 Task: Create an orange business presentation with infographic elements.
Action: Mouse moved to (715, 108)
Screenshot: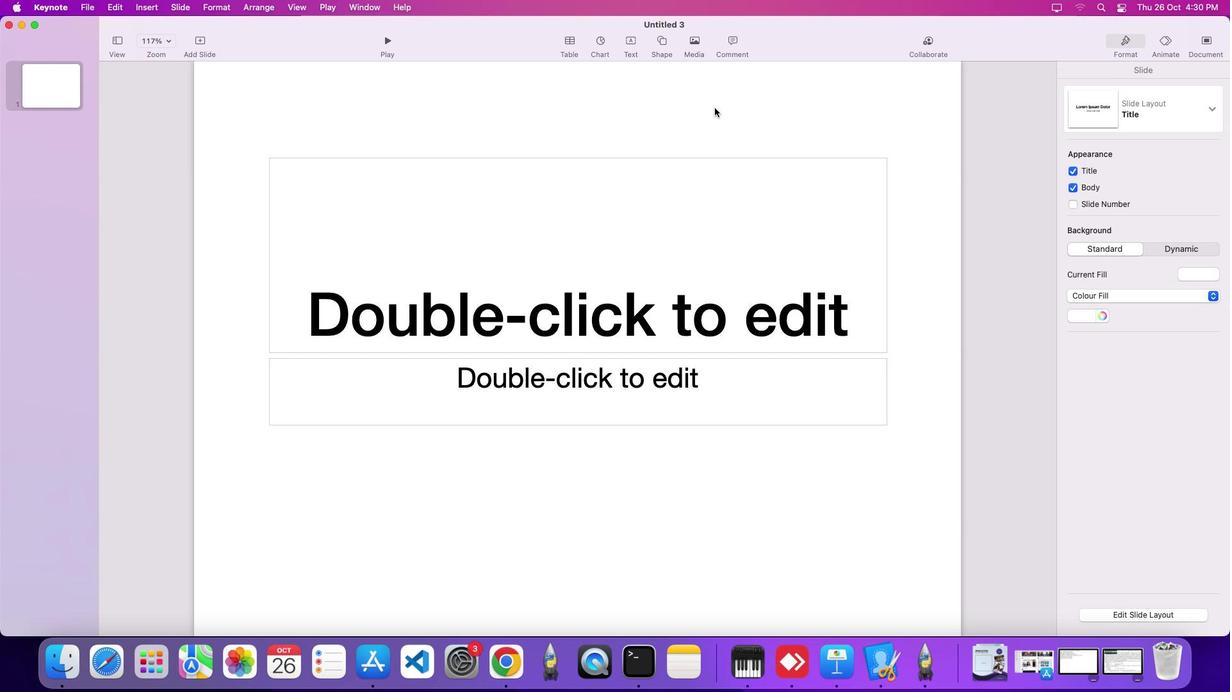 
Action: Mouse pressed left at (715, 108)
Screenshot: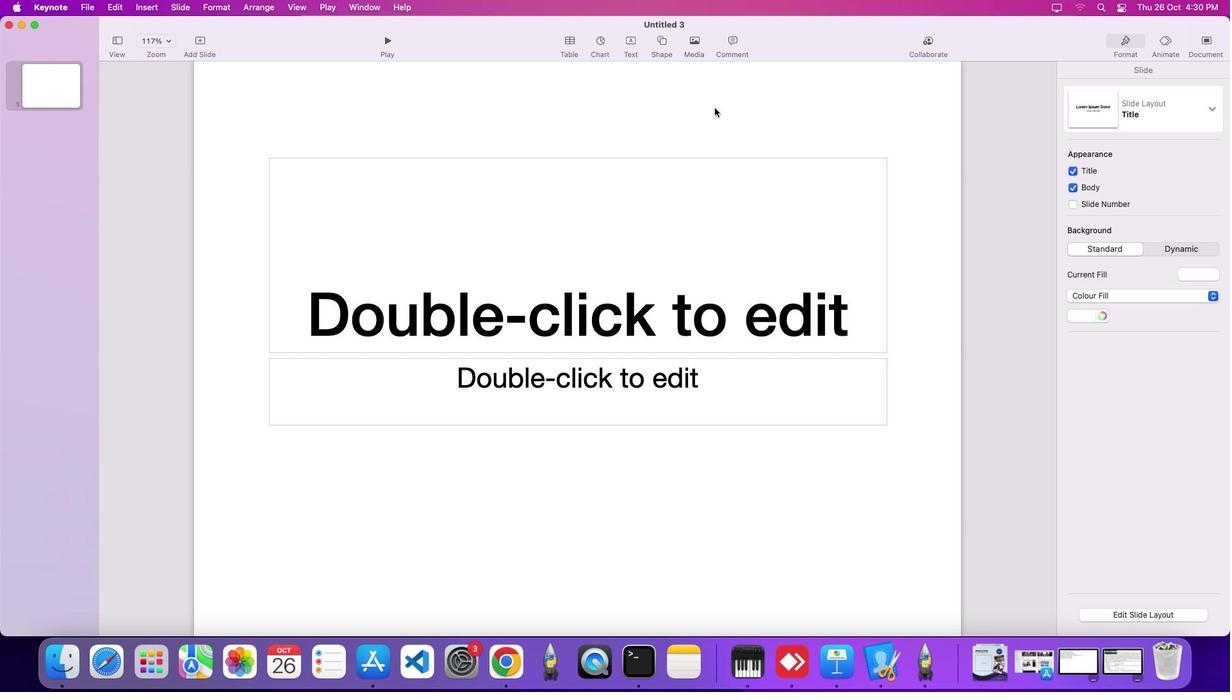 
Action: Mouse moved to (582, 437)
Screenshot: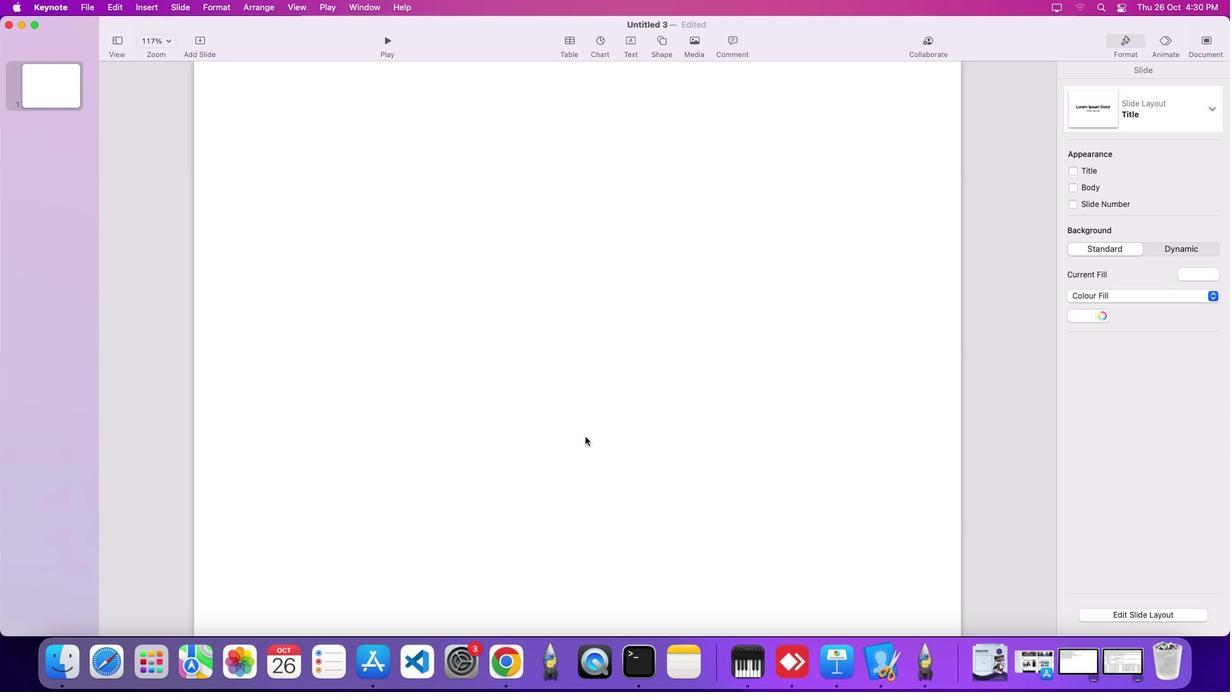 
Action: Key pressed Key.delete
Screenshot: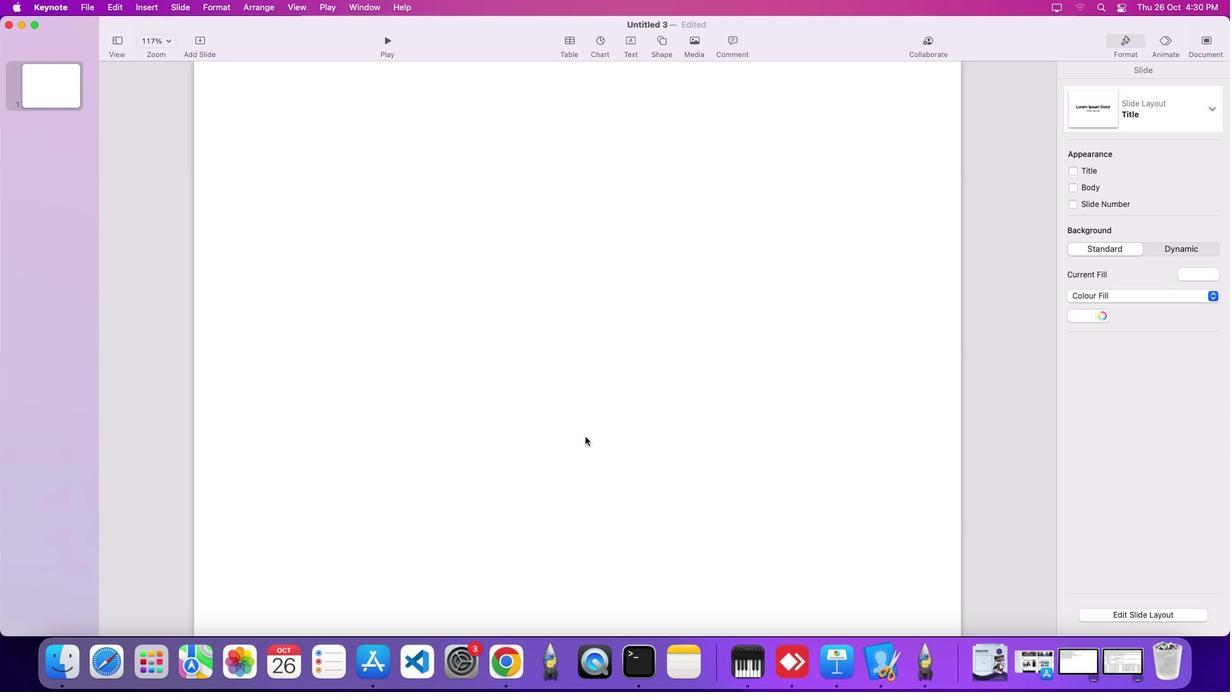 
Action: Mouse moved to (612, 433)
Screenshot: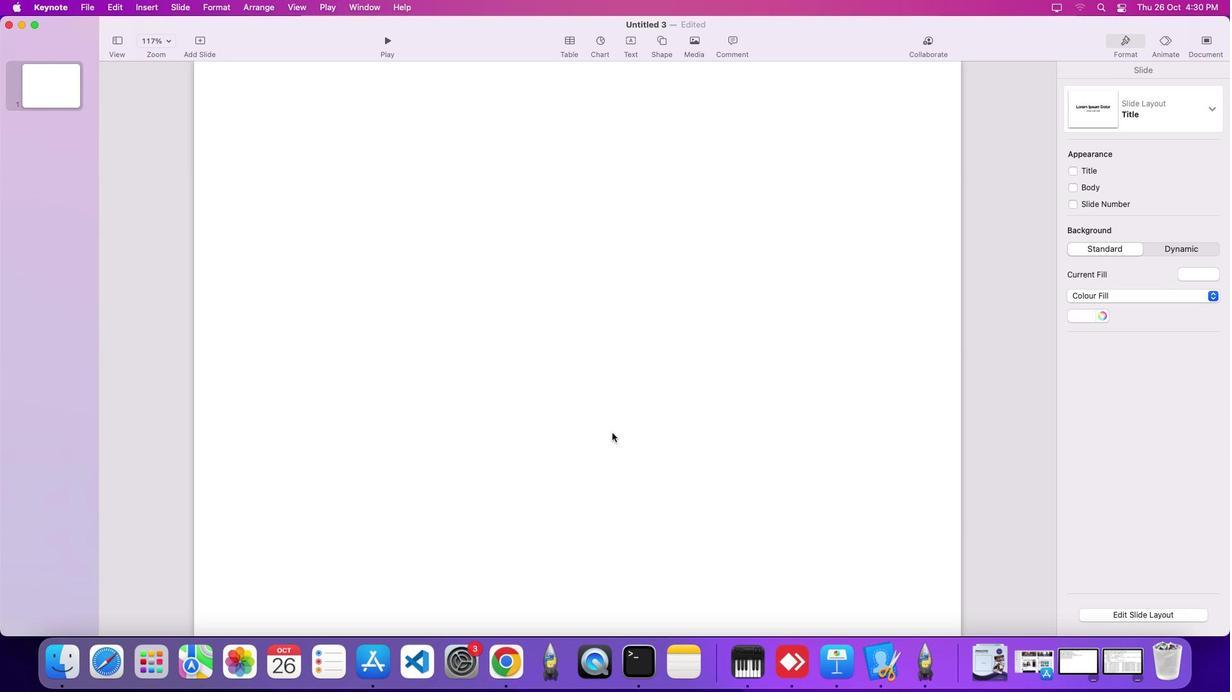 
Action: Mouse pressed left at (612, 433)
Screenshot: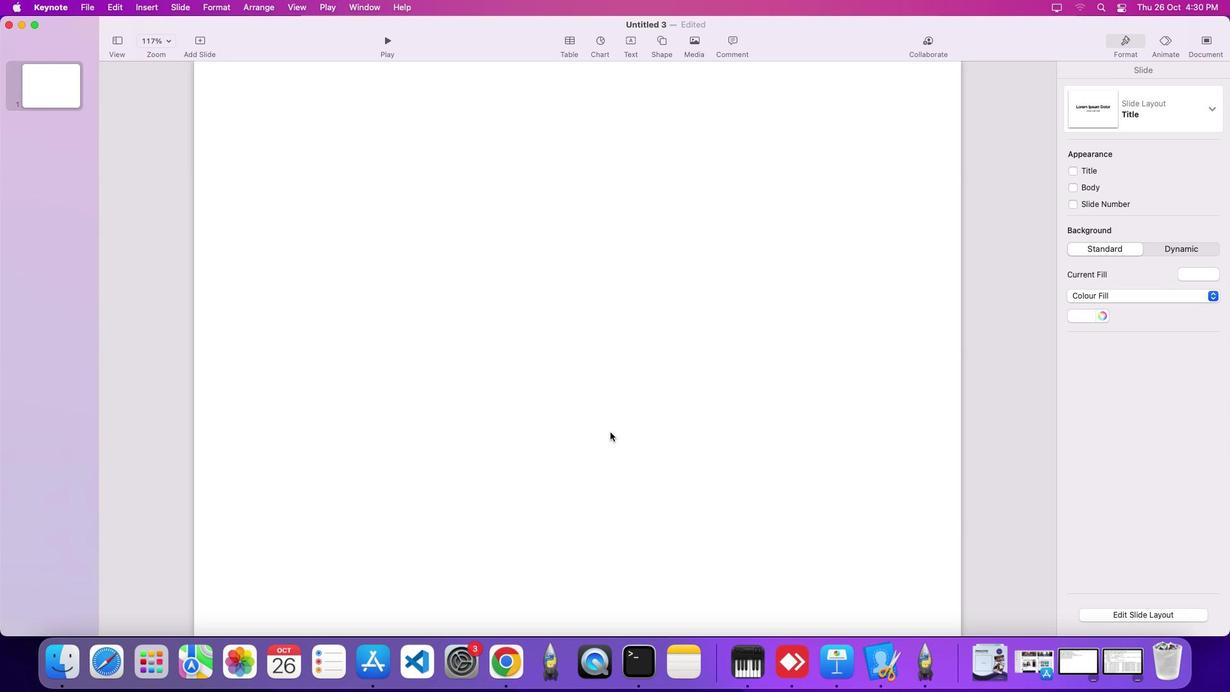 
Action: Mouse moved to (599, 392)
Screenshot: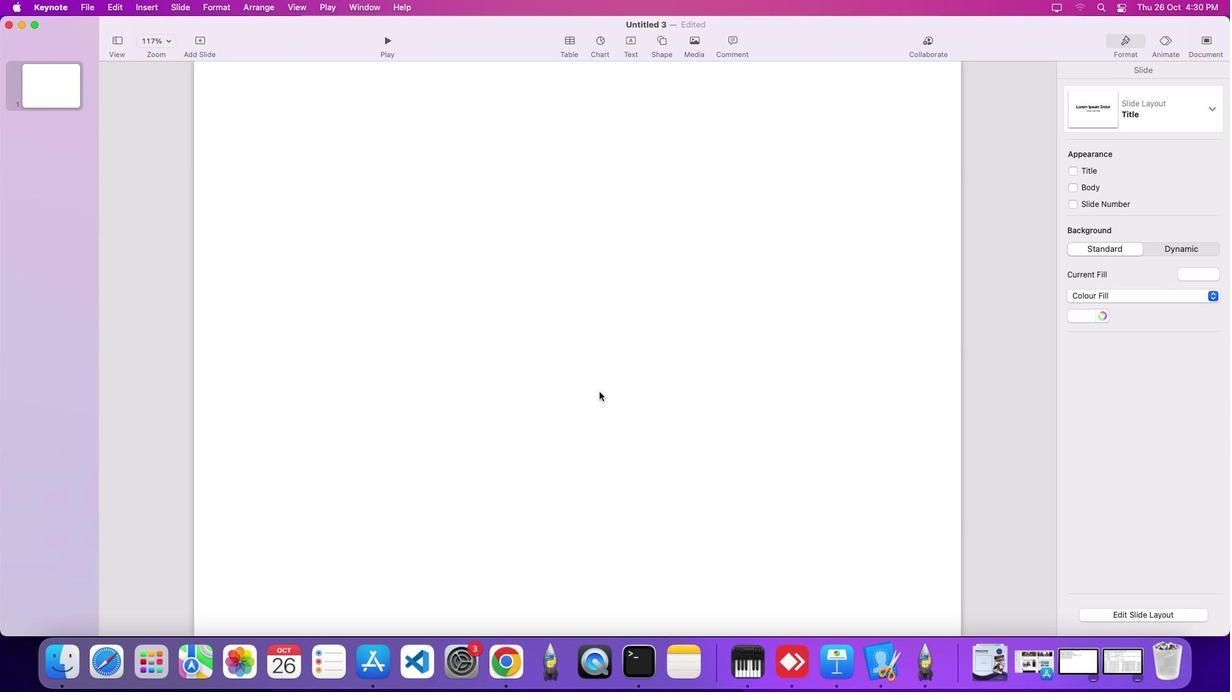 
Action: Mouse pressed left at (599, 392)
Screenshot: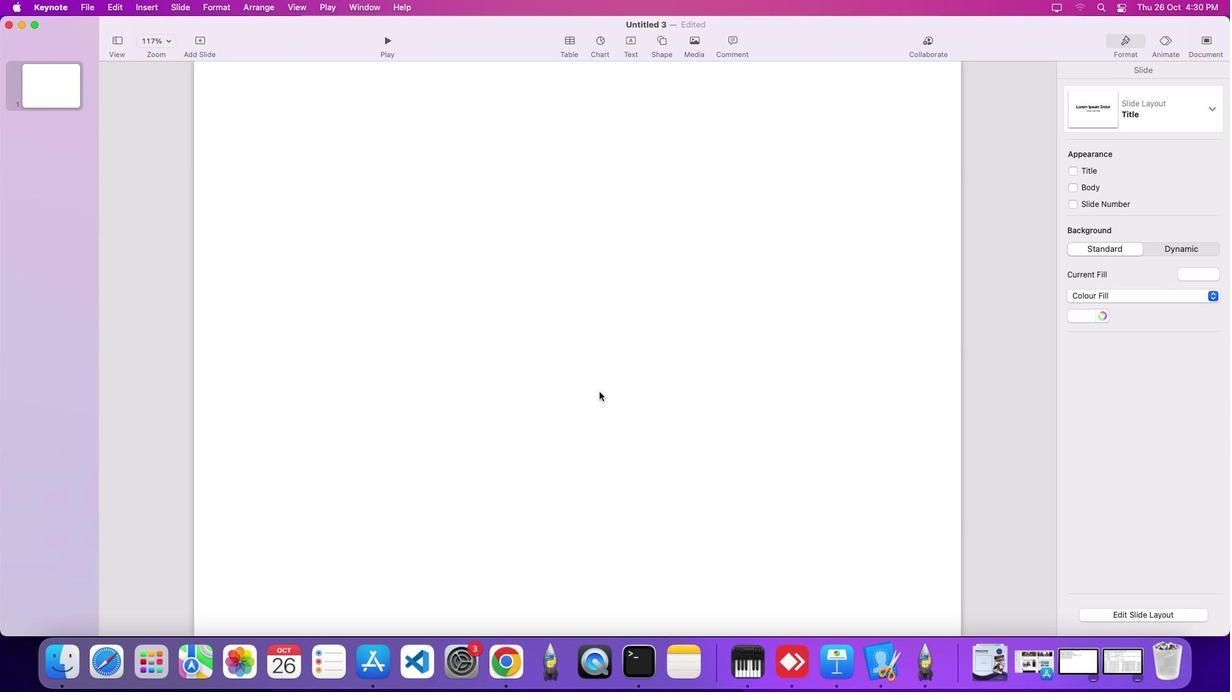 
Action: Mouse moved to (1206, 44)
Screenshot: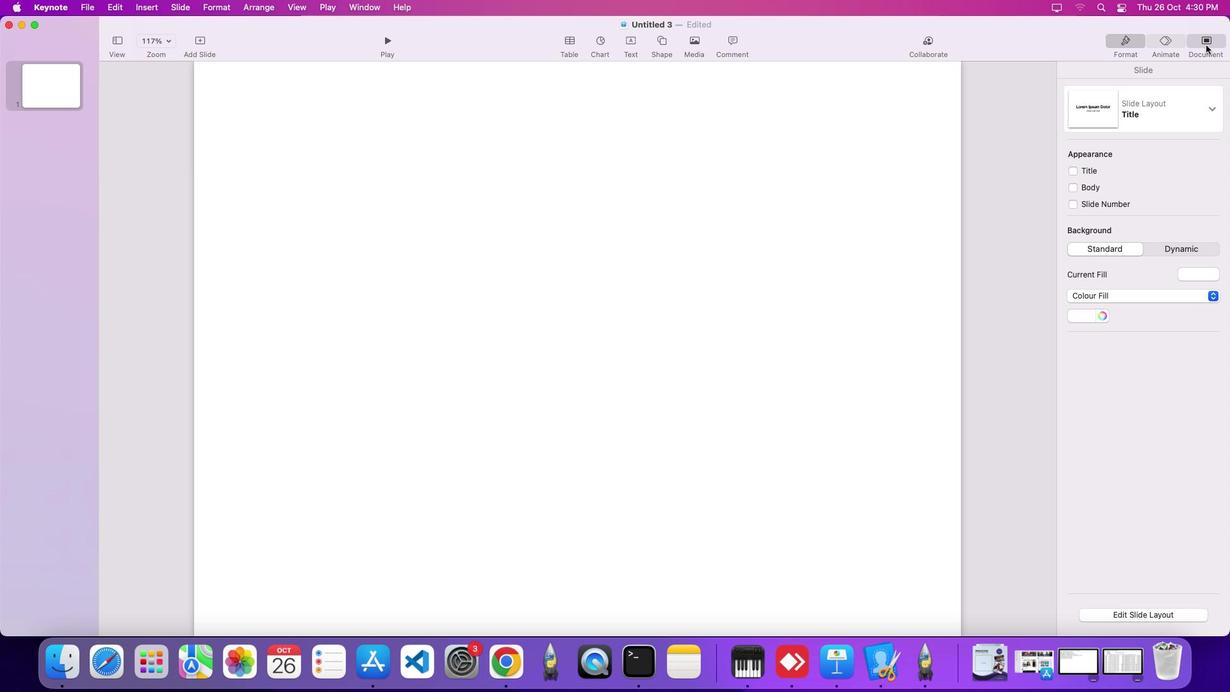 
Action: Mouse pressed left at (1206, 44)
Screenshot: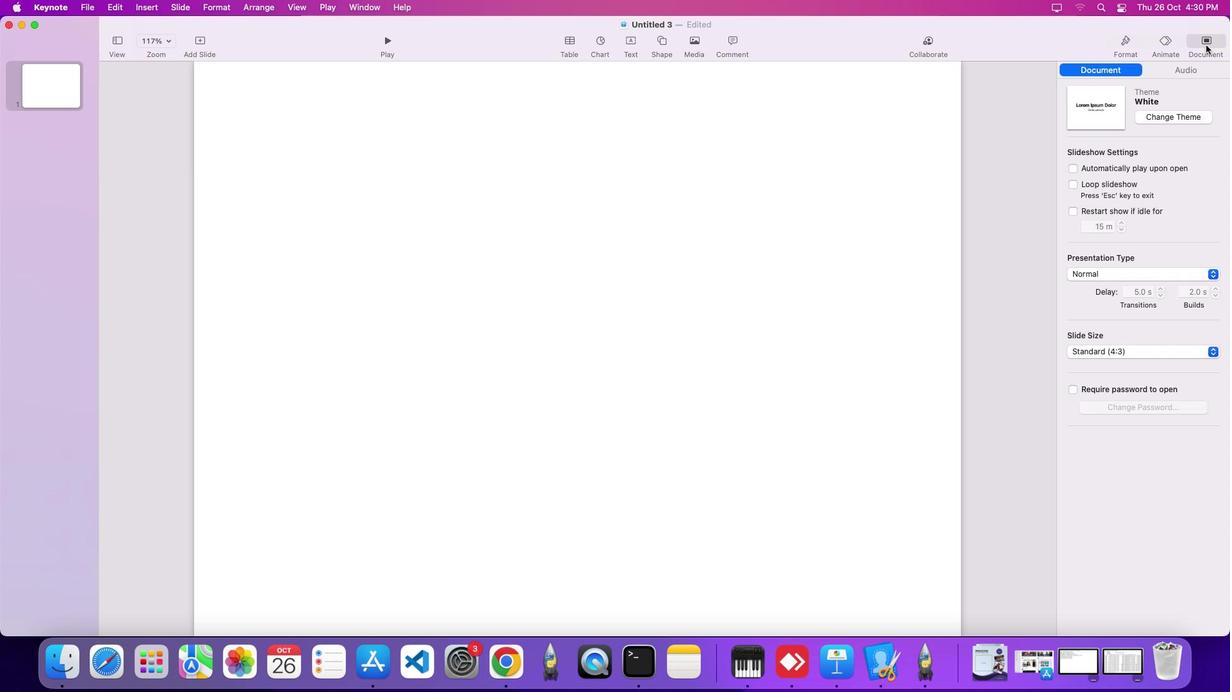 
Action: Mouse moved to (1125, 355)
Screenshot: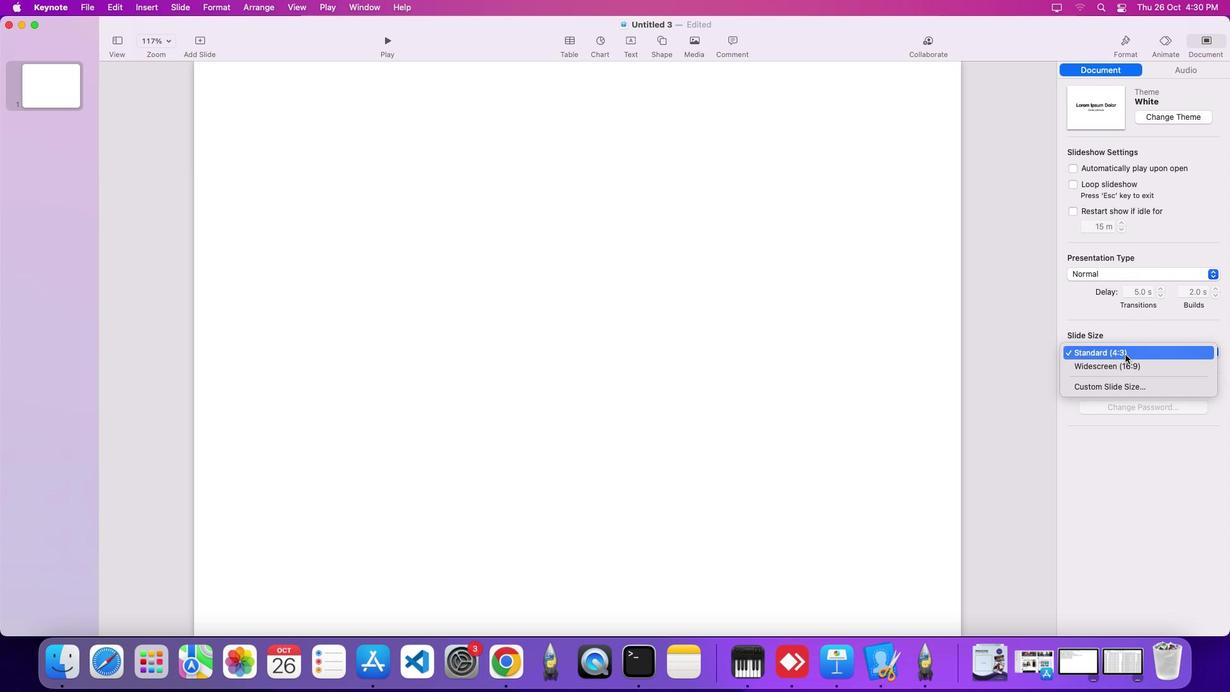 
Action: Mouse pressed left at (1125, 355)
Screenshot: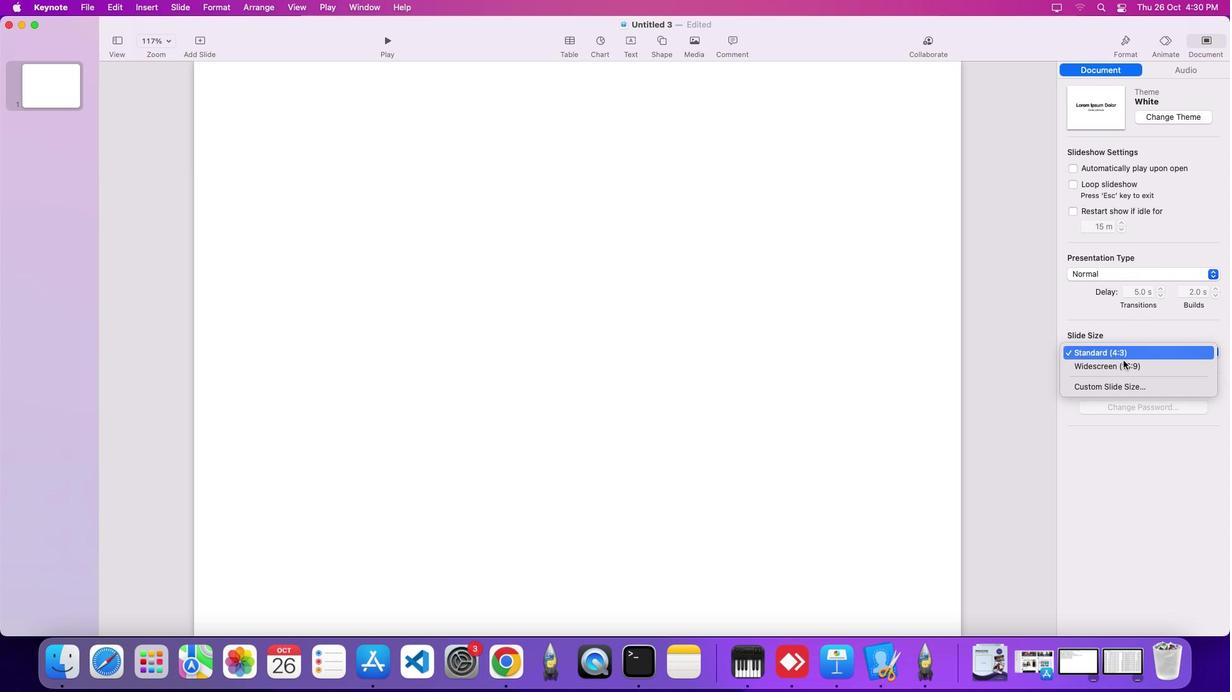 
Action: Mouse moved to (1123, 369)
Screenshot: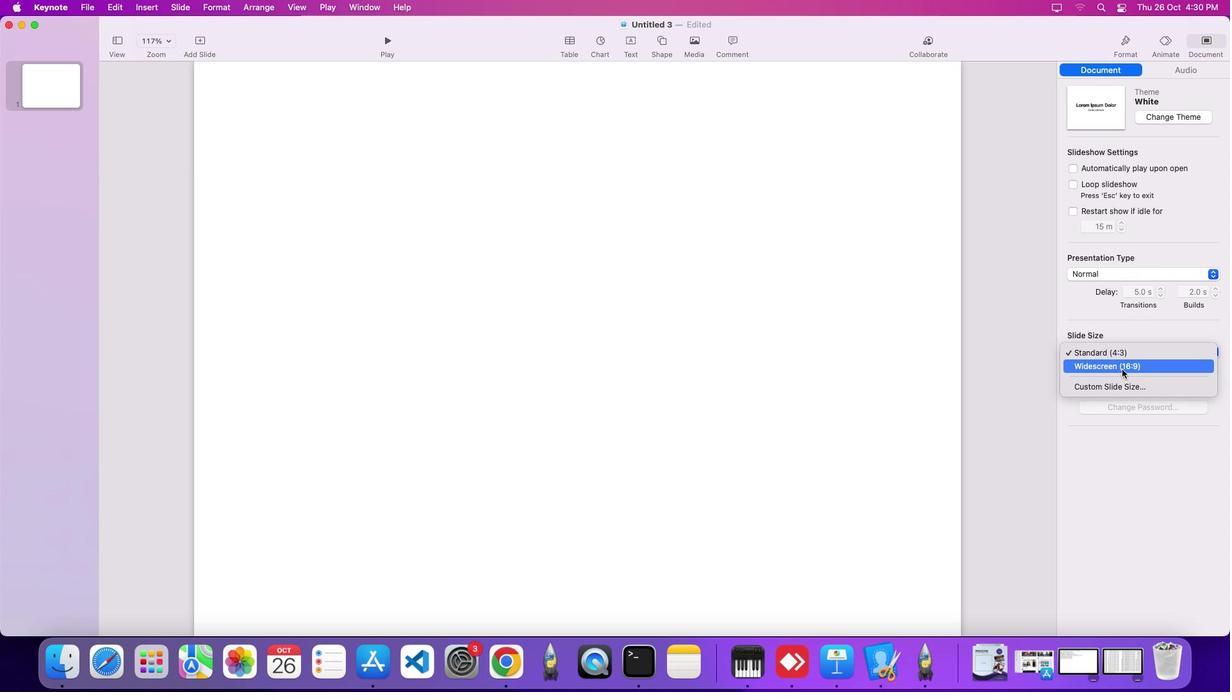 
Action: Mouse pressed left at (1123, 369)
Screenshot: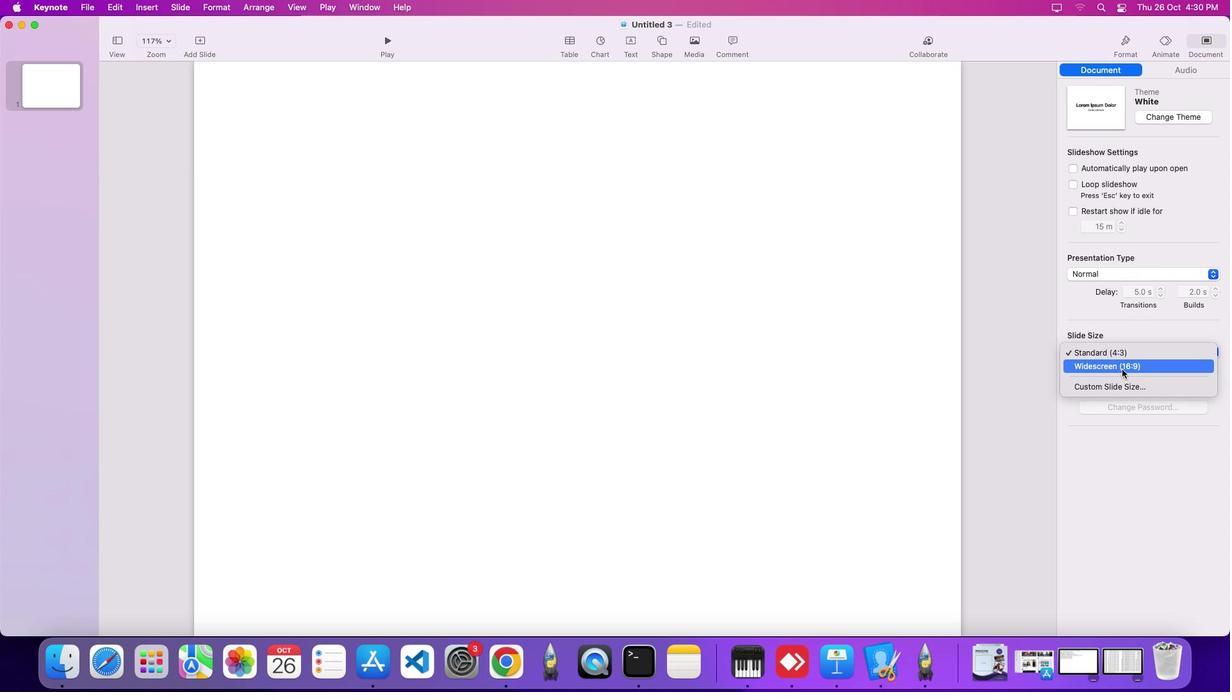 
Action: Mouse moved to (568, 324)
Screenshot: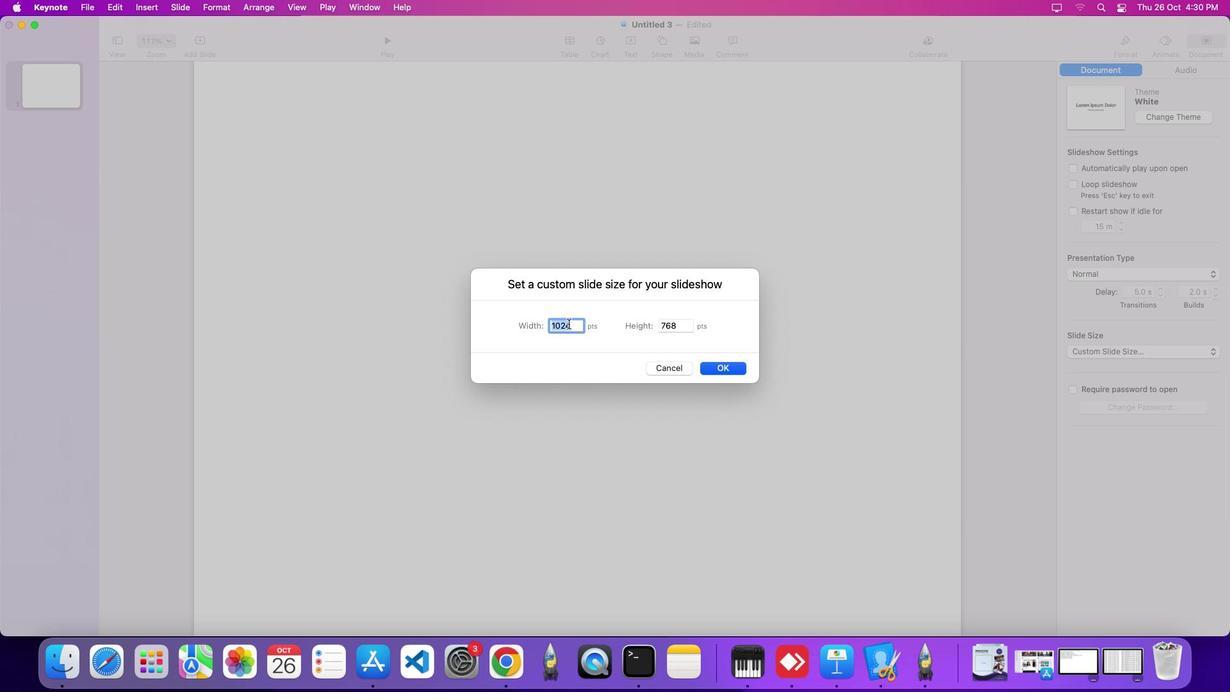 
Action: Mouse pressed left at (568, 324)
Screenshot: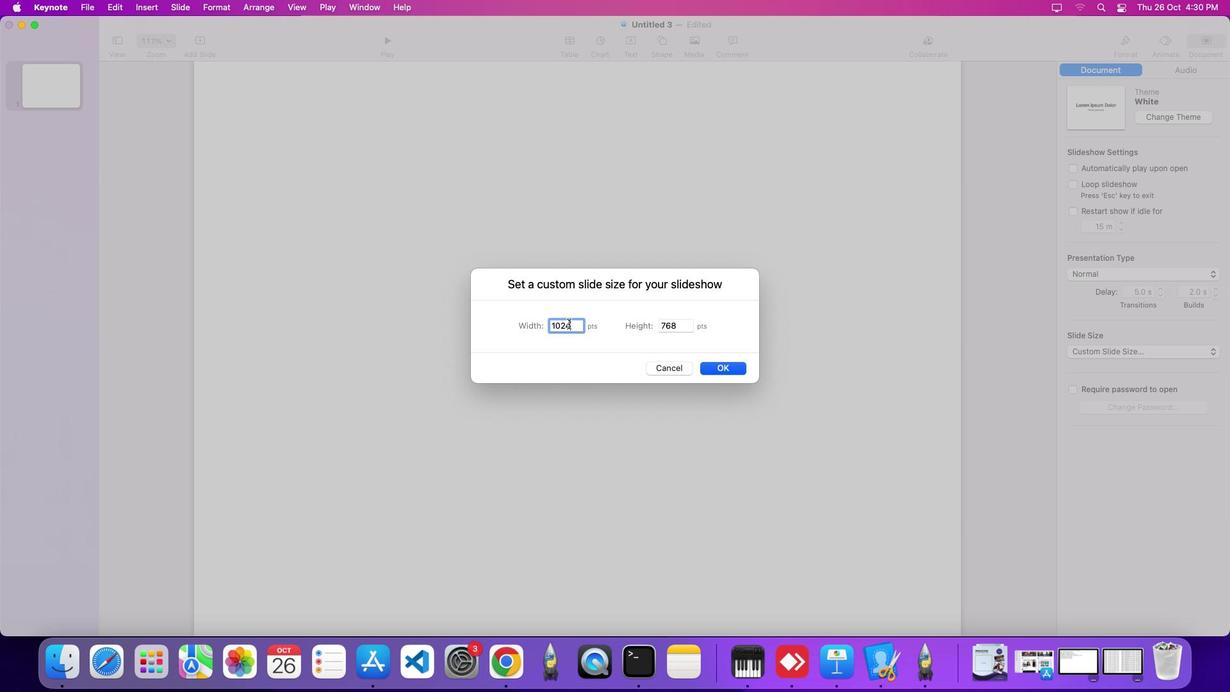 
Action: Mouse pressed left at (568, 324)
Screenshot: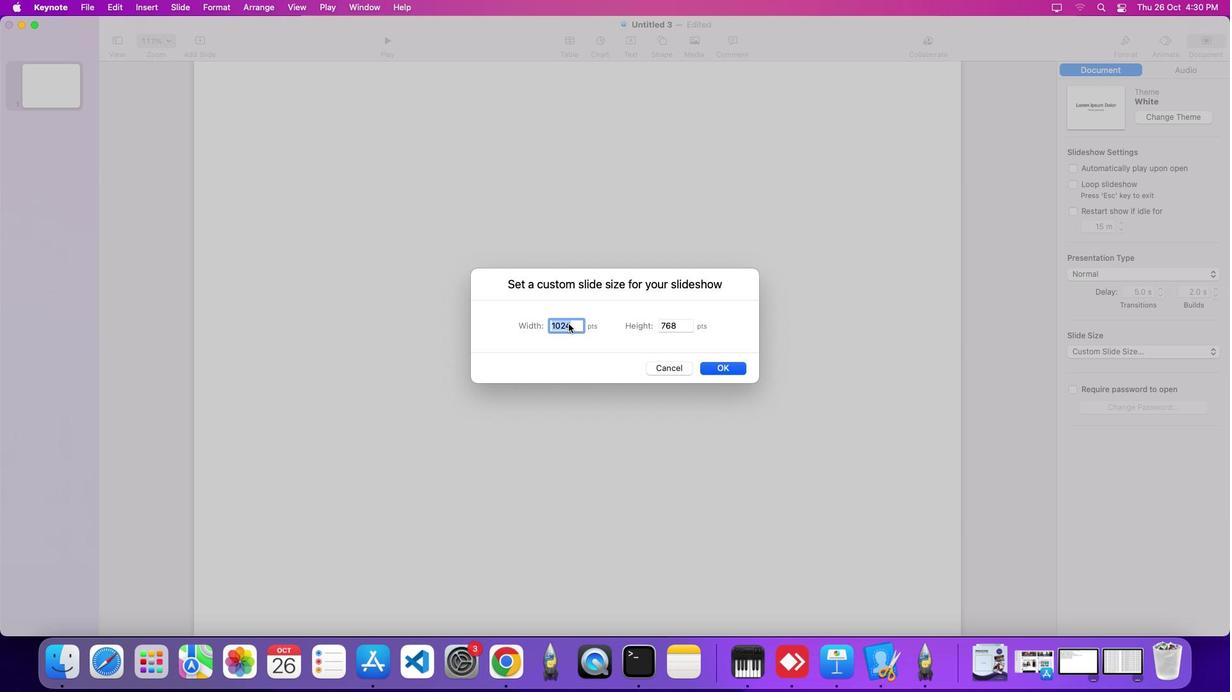 
Action: Mouse pressed left at (568, 324)
Screenshot: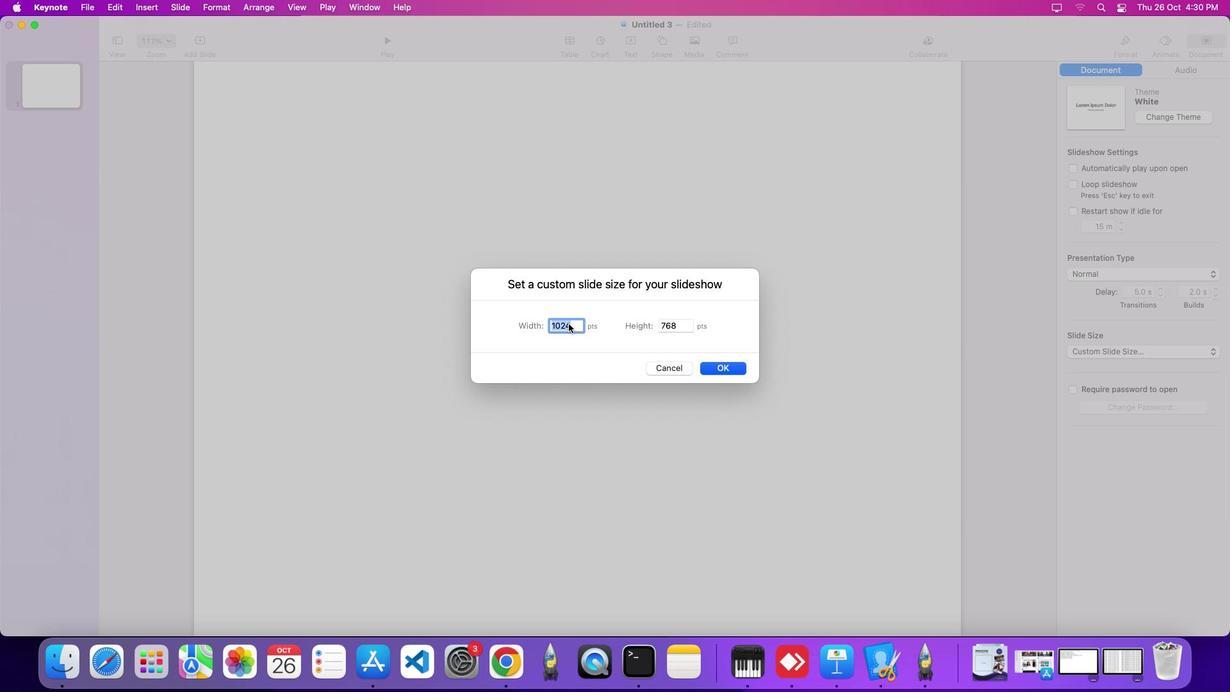 
Action: Mouse moved to (666, 324)
Screenshot: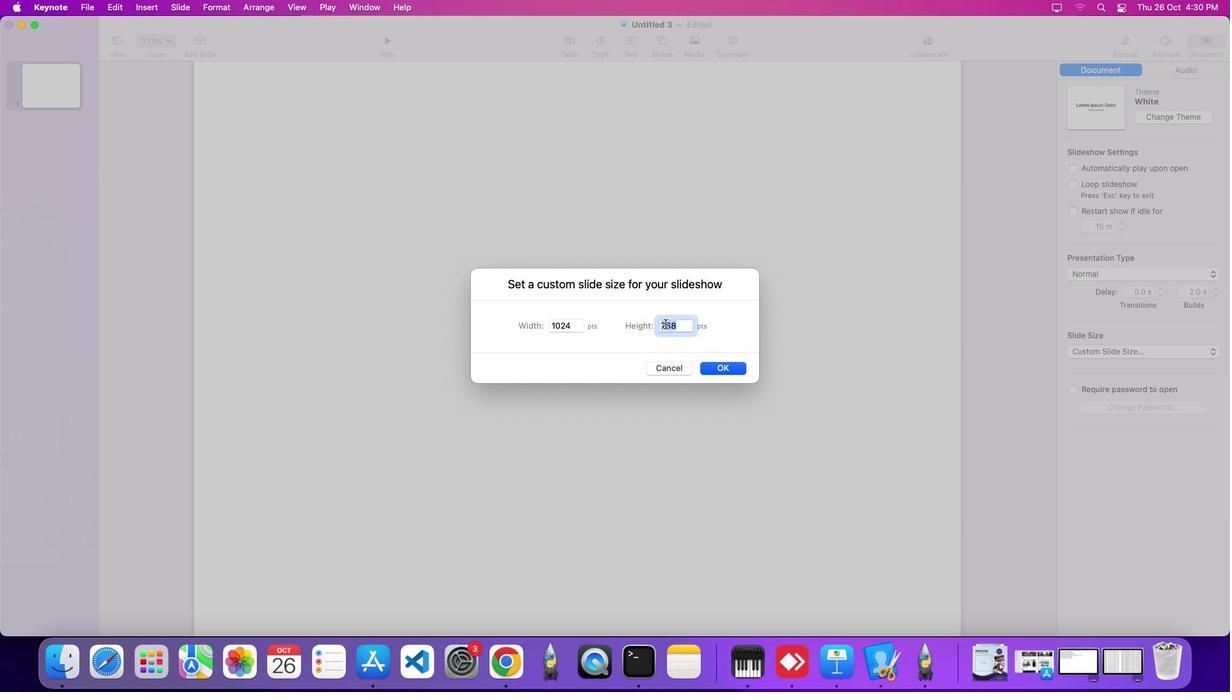 
Action: Mouse pressed left at (666, 324)
Screenshot: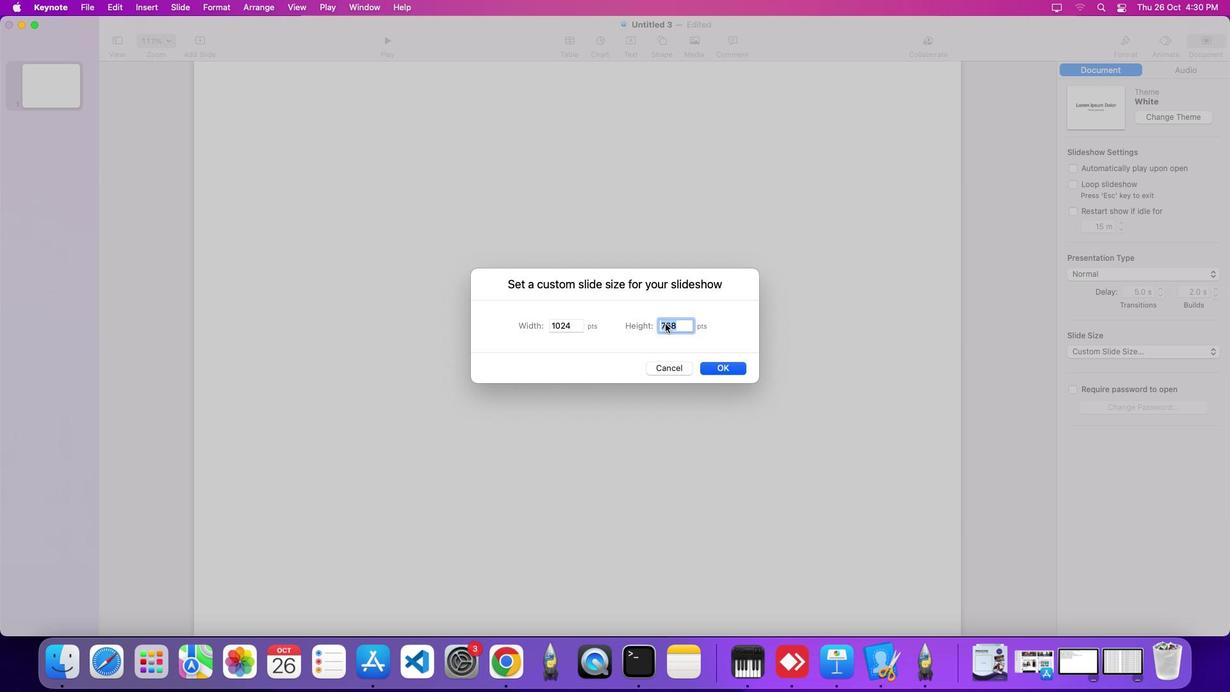 
Action: Mouse moved to (666, 324)
Screenshot: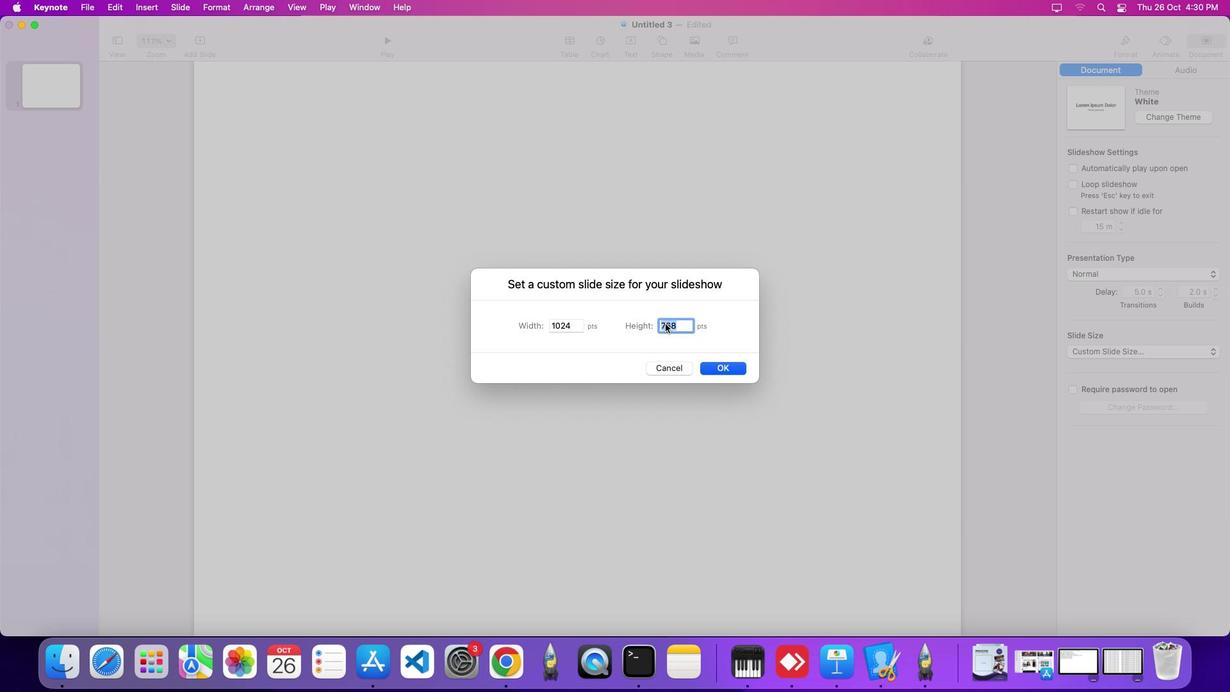 
Action: Mouse pressed left at (666, 324)
Screenshot: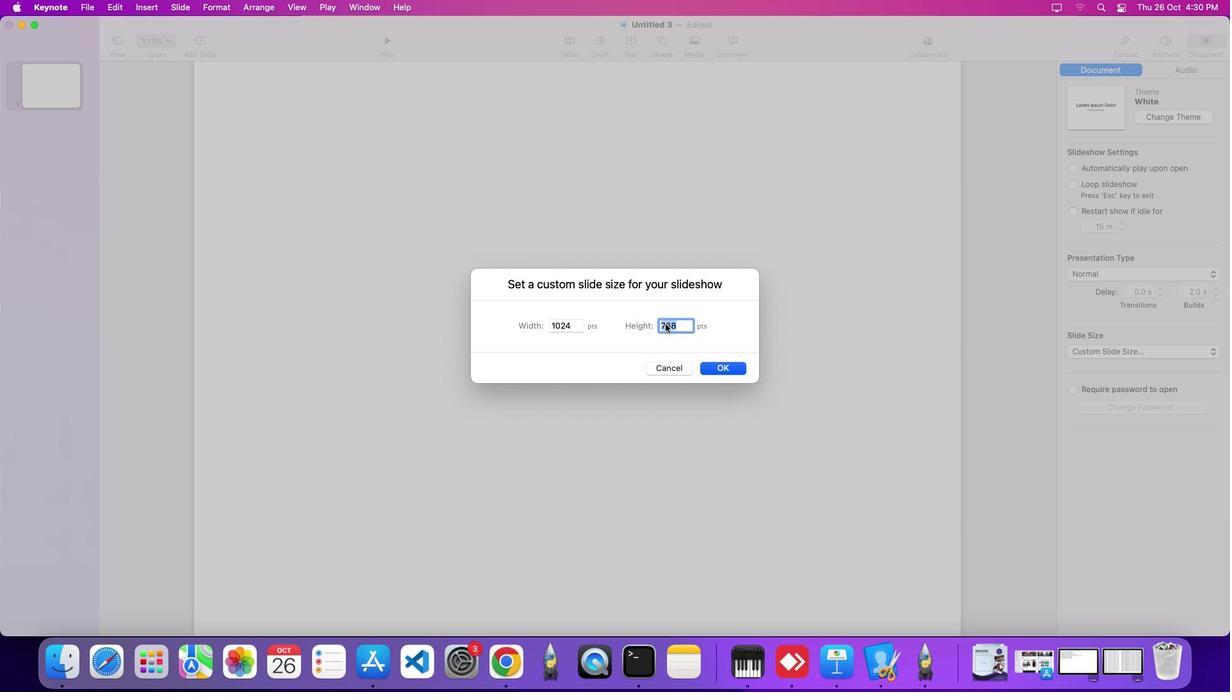 
Action: Mouse moved to (665, 324)
Screenshot: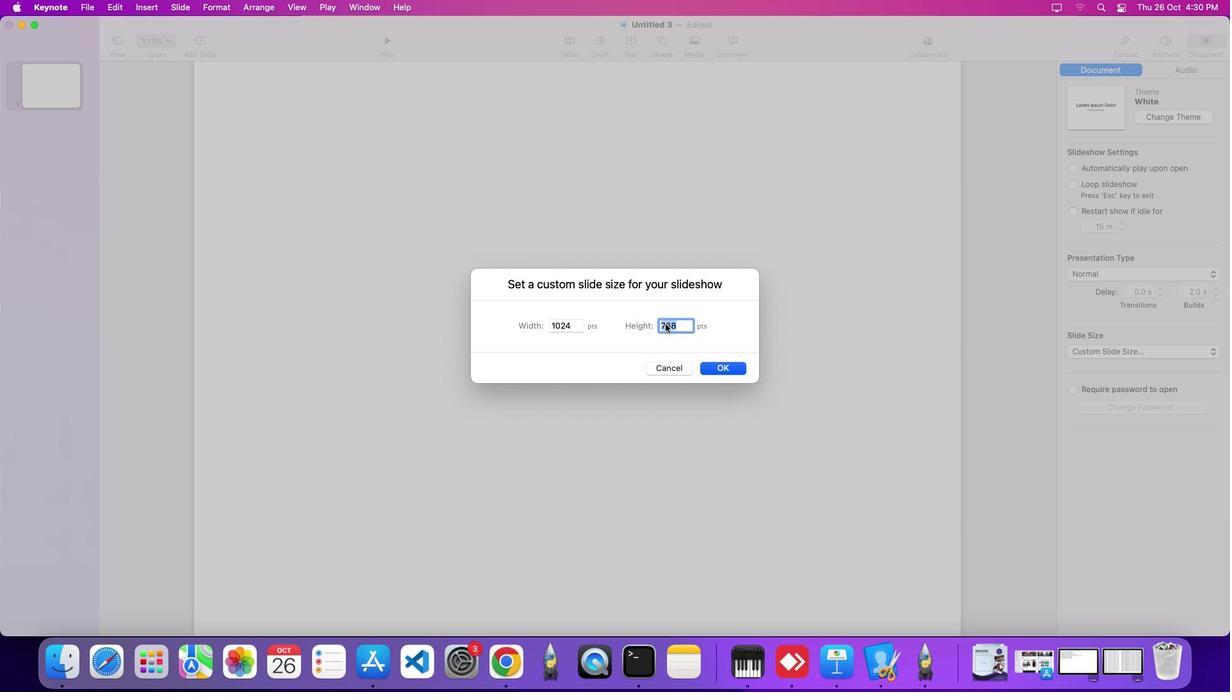 
Action: Key pressed '2''0''0''0'
Screenshot: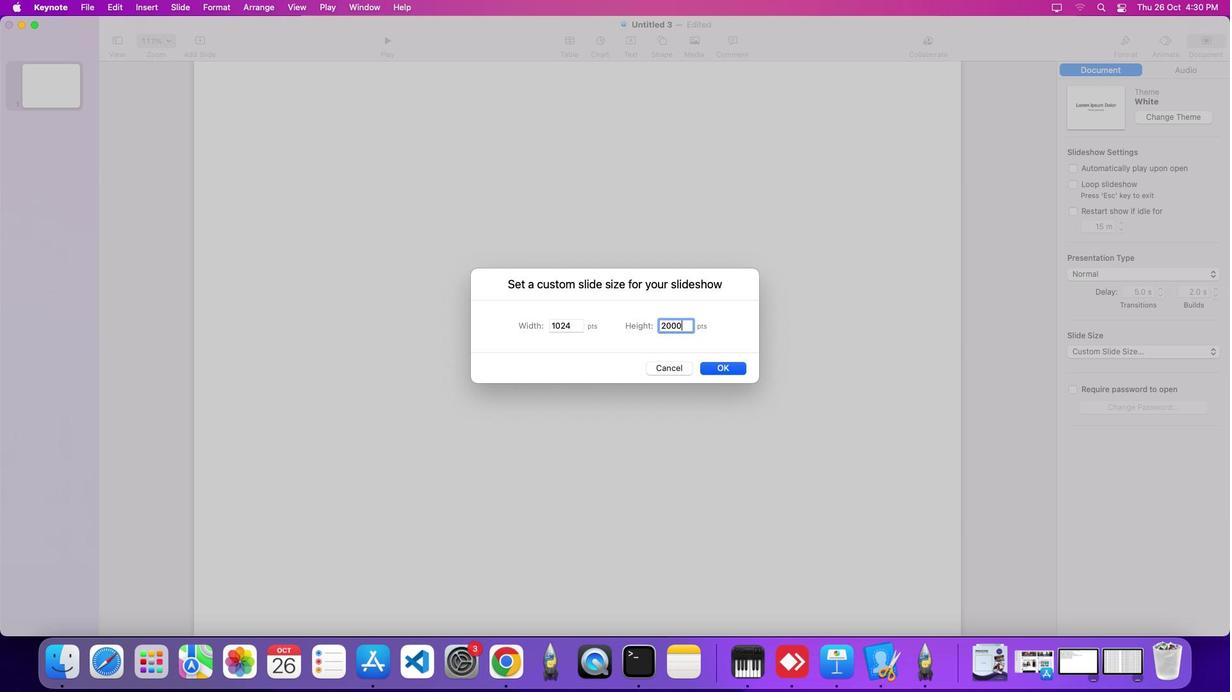 
Action: Mouse scrolled (665, 324) with delta (0, 0)
Screenshot: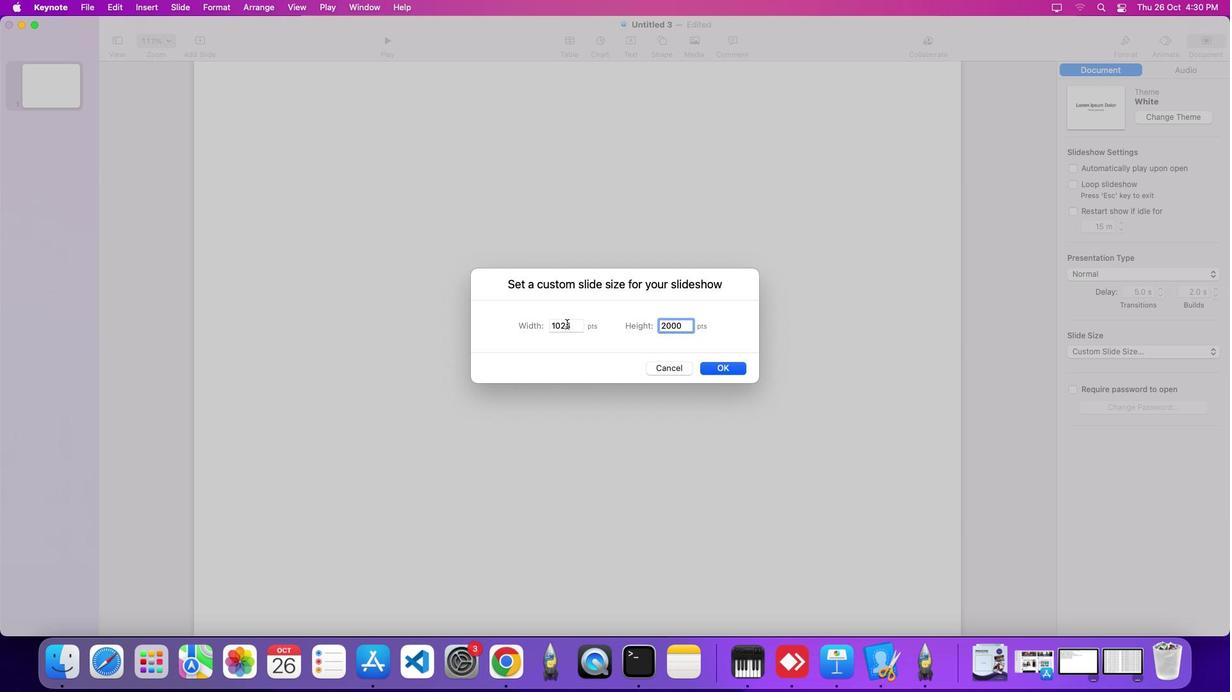 
Action: Mouse moved to (566, 326)
Screenshot: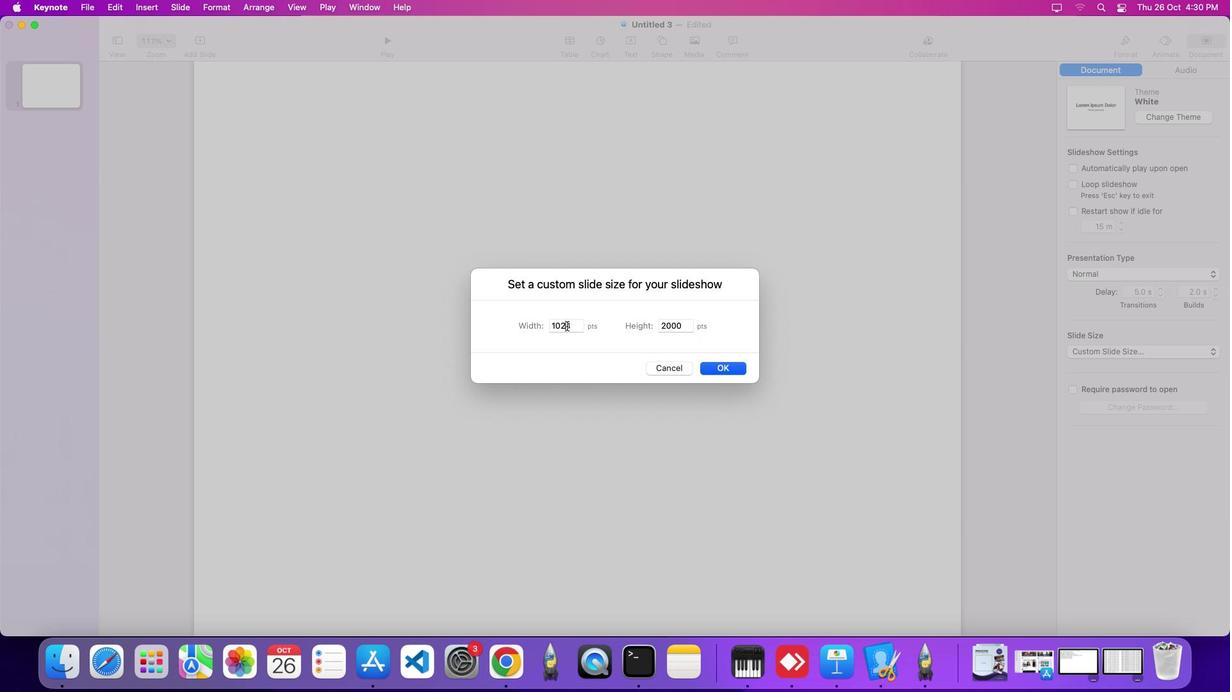 
Action: Mouse pressed left at (566, 326)
Screenshot: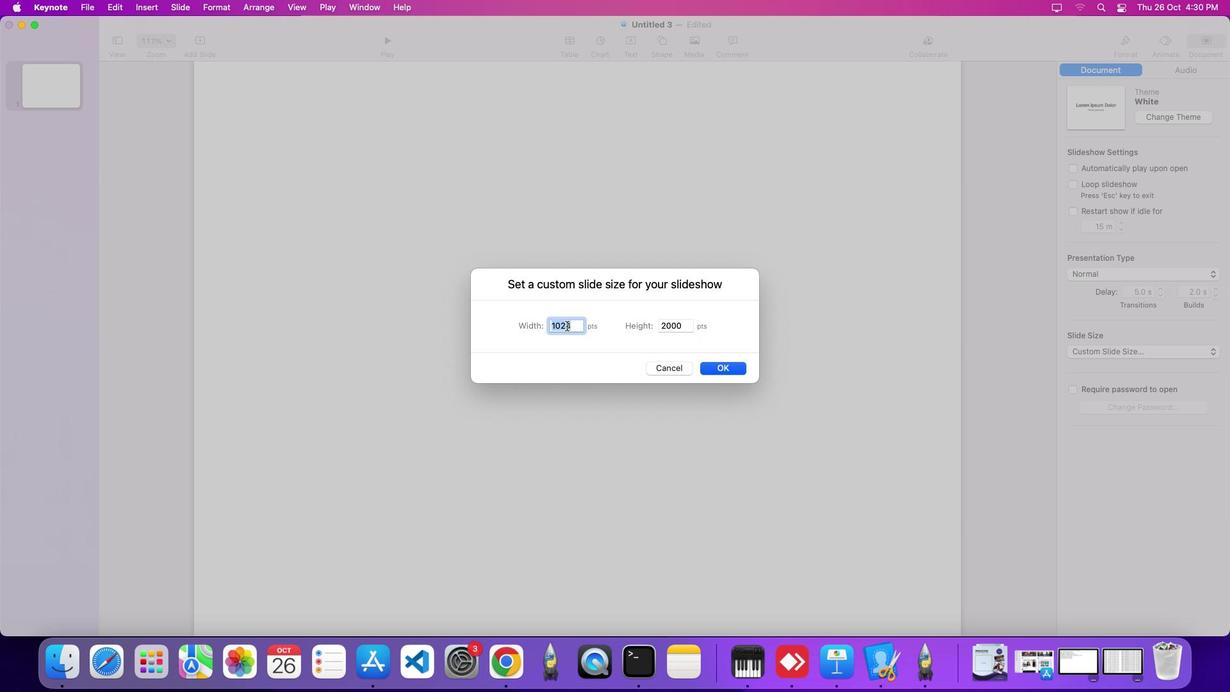 
Action: Mouse pressed left at (566, 326)
Screenshot: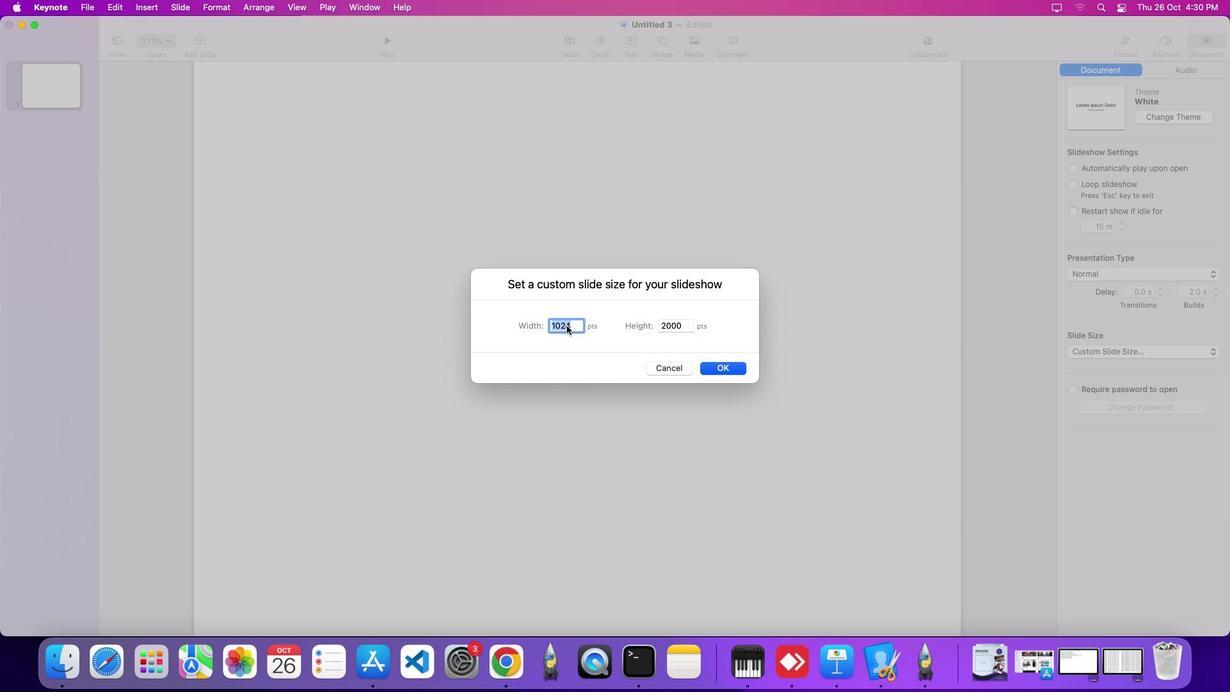 
Action: Key pressed '7''5''2'Key.enter
Screenshot: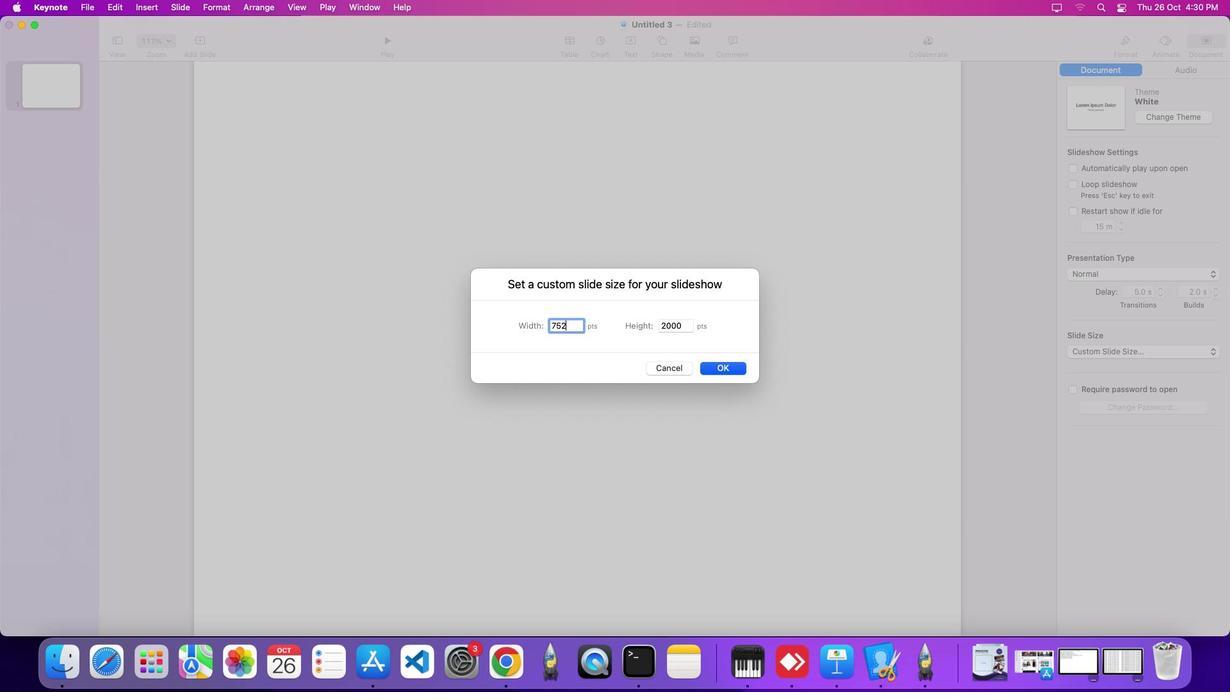 
Action: Mouse moved to (832, 407)
Screenshot: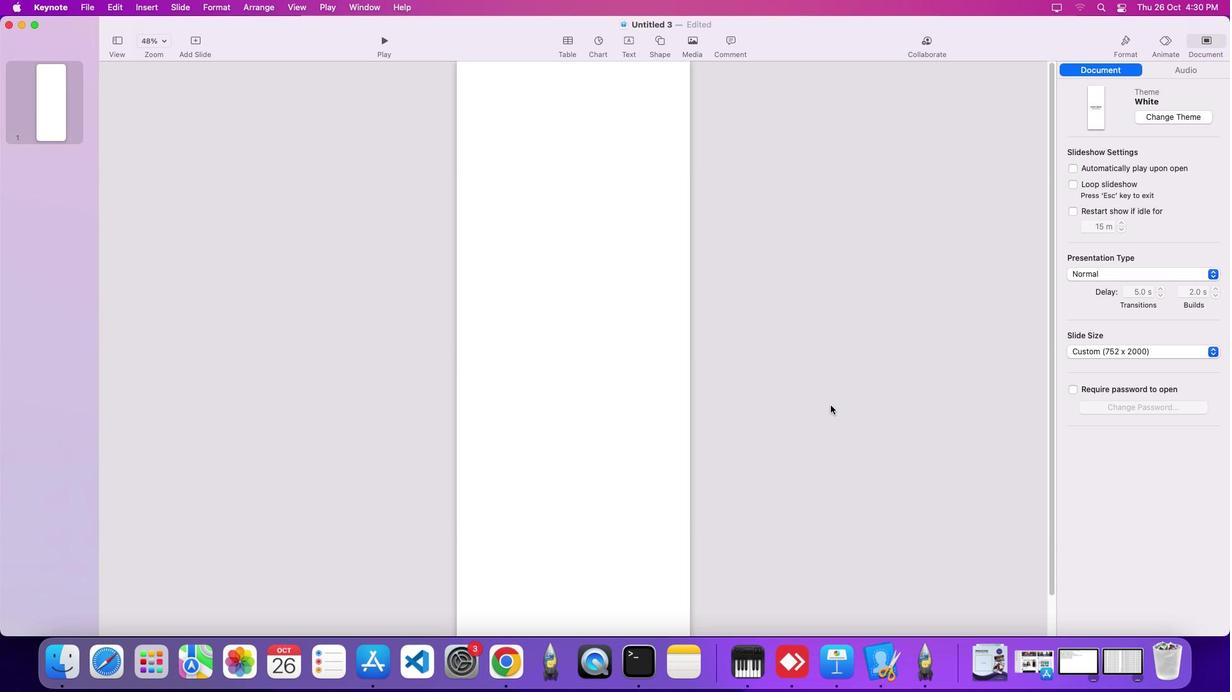 
Action: Mouse pressed left at (832, 407)
Screenshot: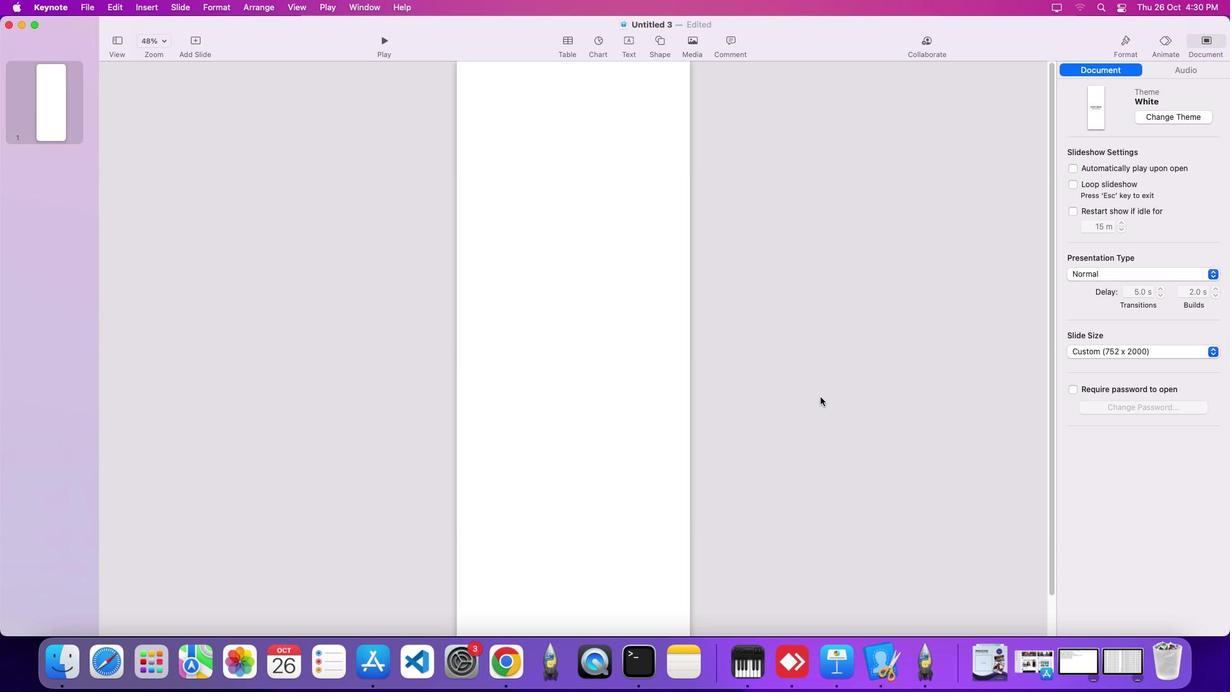 
Action: Mouse moved to (821, 397)
Screenshot: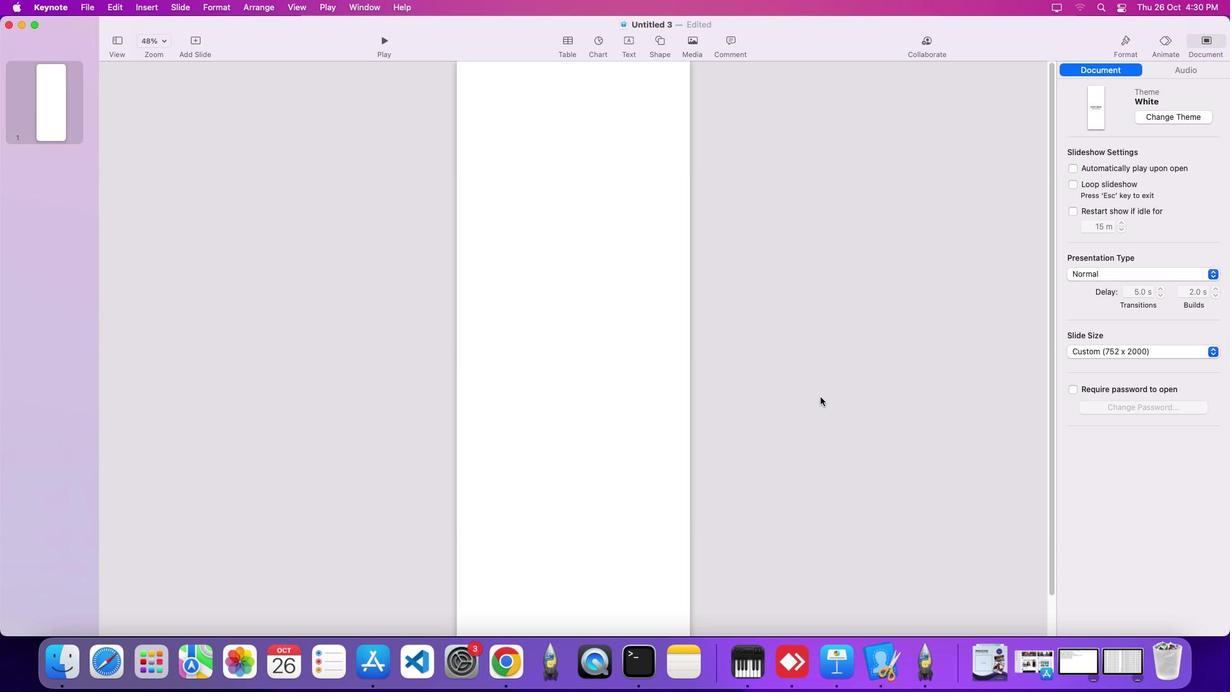 
Action: Key pressed Key.cmdKey.shift','
Screenshot: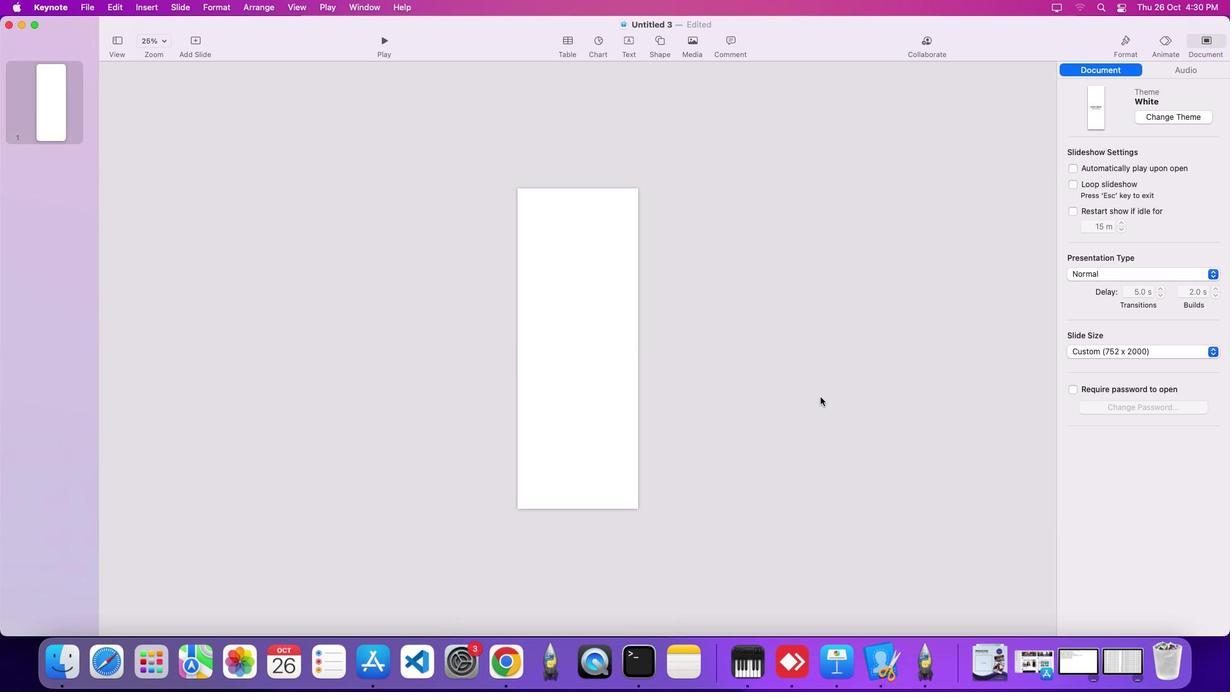 
Action: Mouse moved to (696, 285)
Screenshot: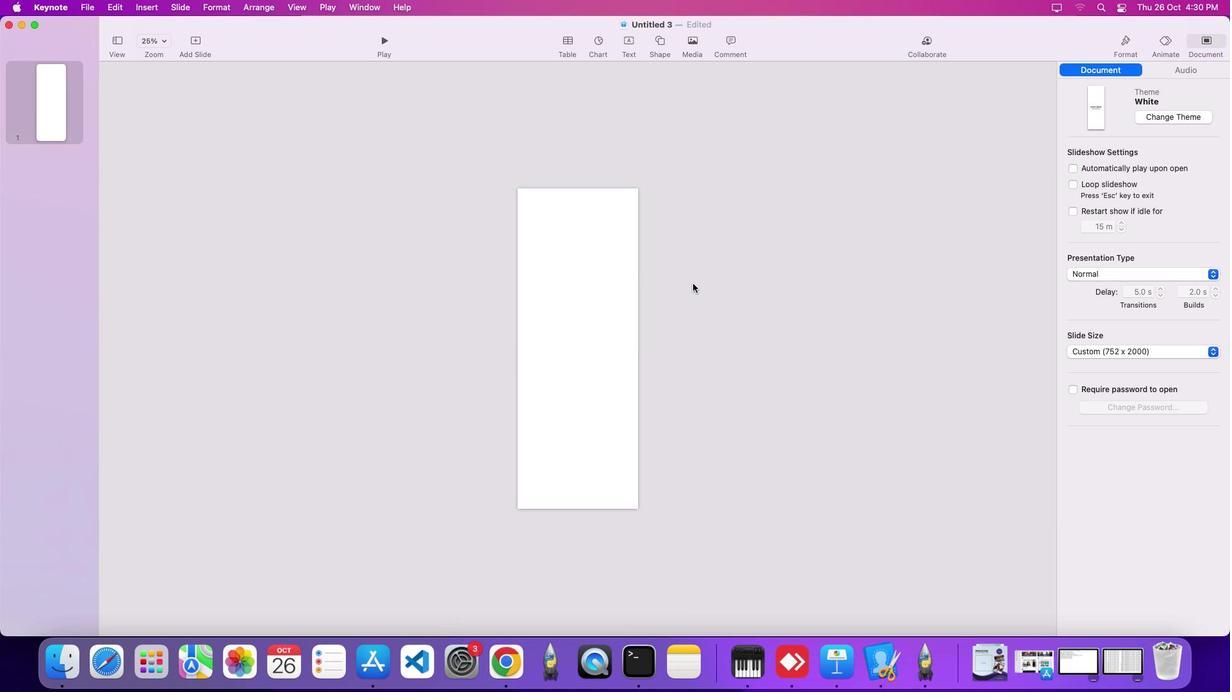 
Action: Mouse pressed left at (696, 285)
Screenshot: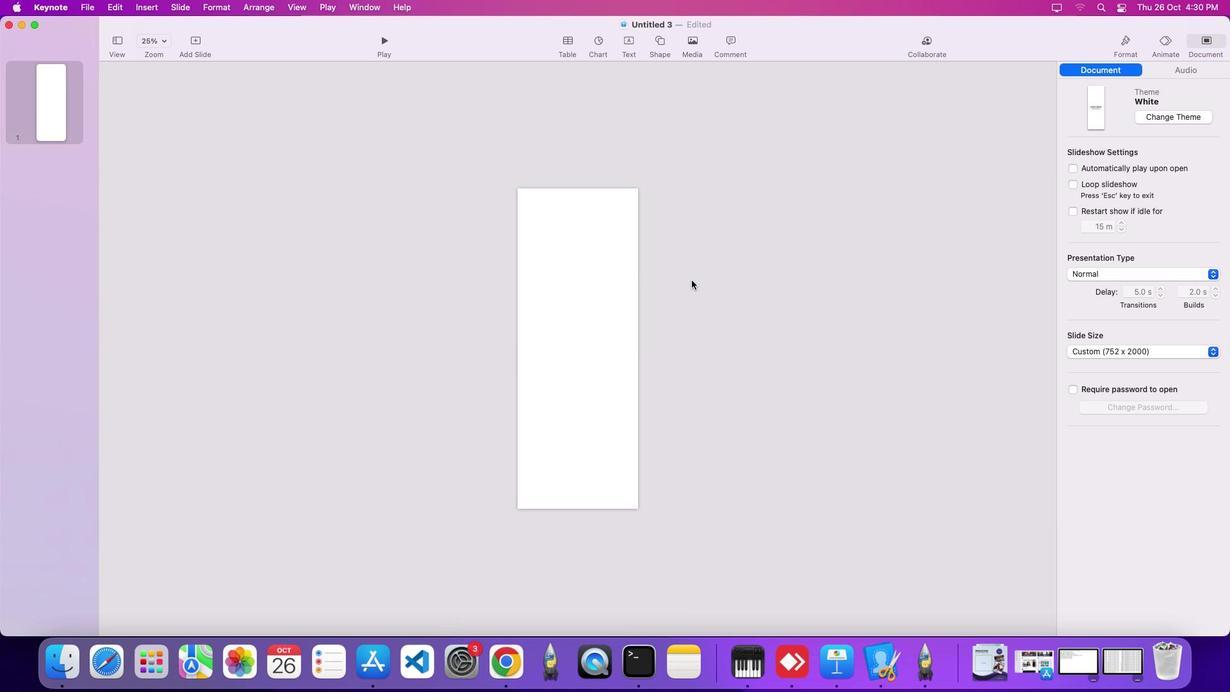
Action: Mouse moved to (688, 277)
Screenshot: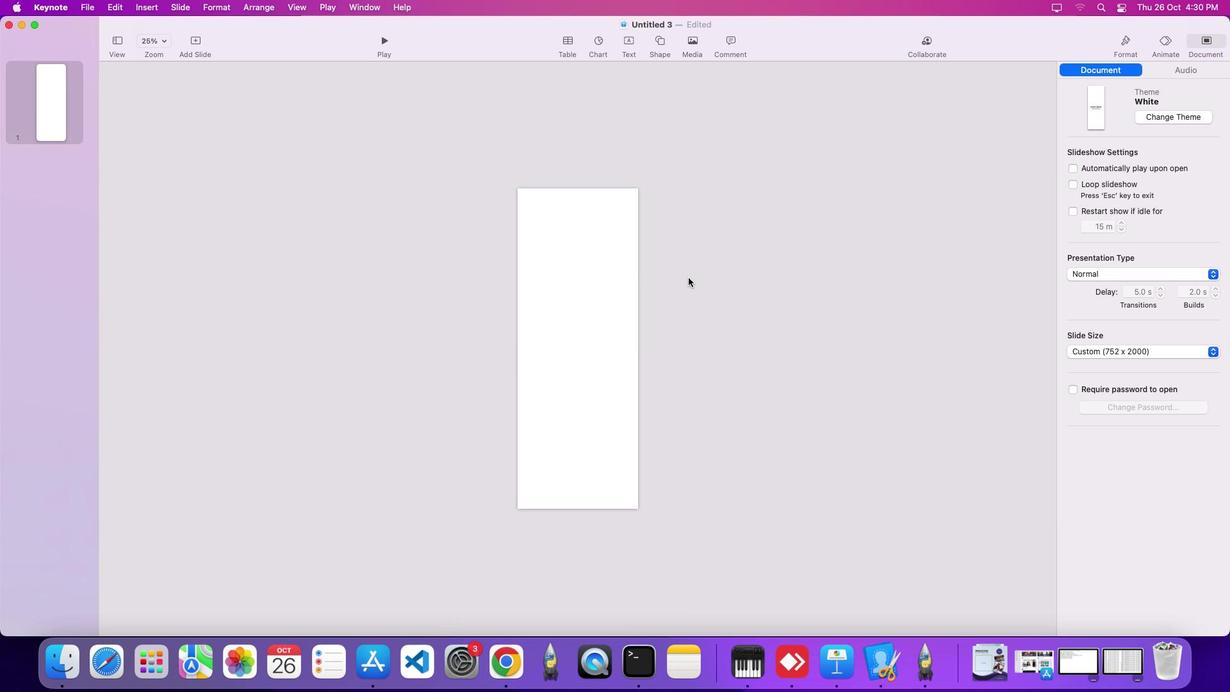 
Action: Key pressed Key.cmdKey.shift'.'Key.cmd','Key.shift
Screenshot: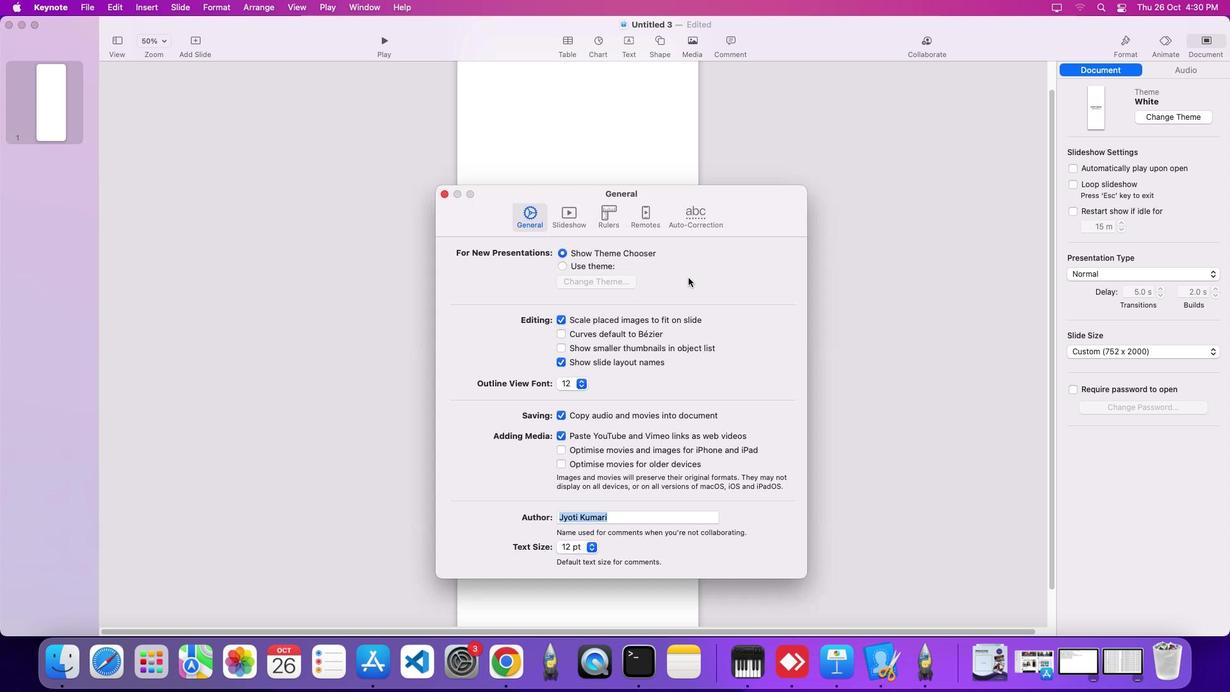 
Action: Mouse moved to (446, 193)
Screenshot: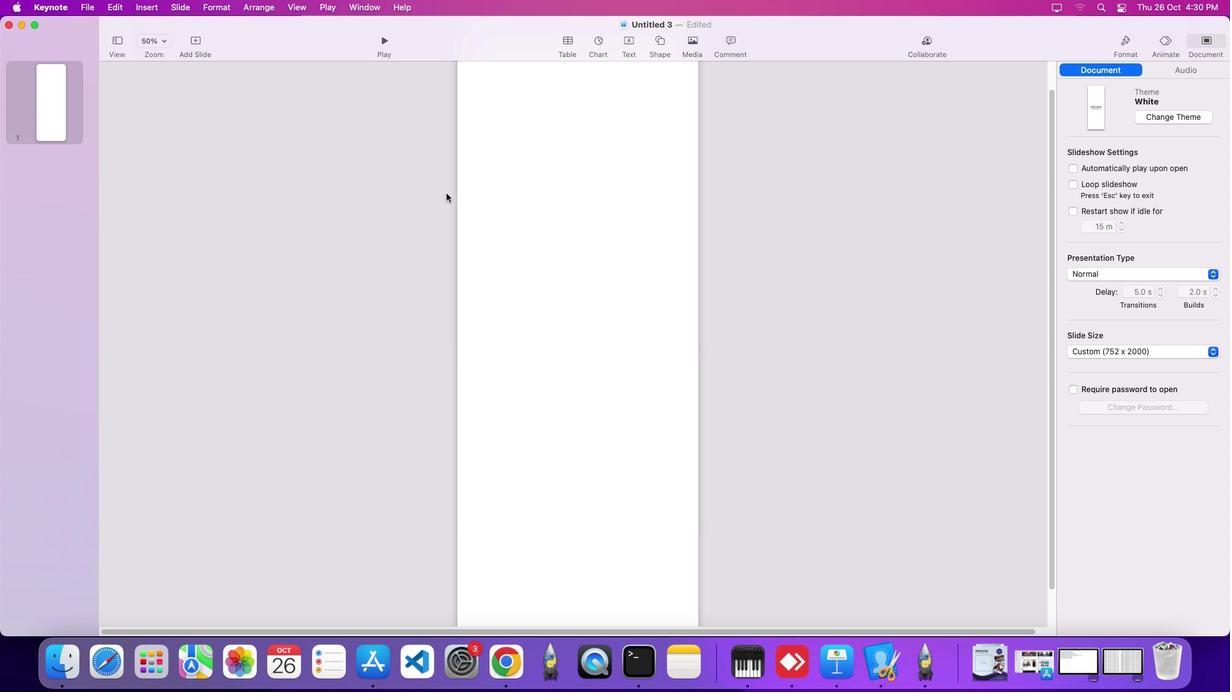 
Action: Mouse pressed left at (446, 193)
Screenshot: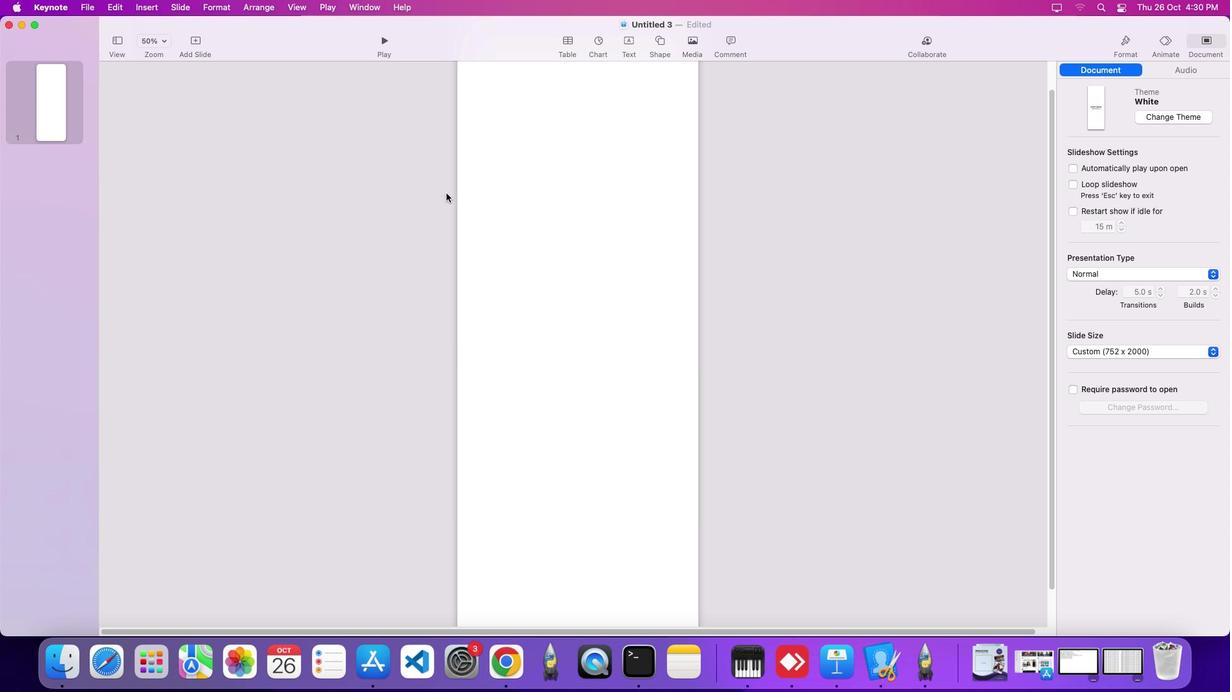 
Action: Mouse moved to (689, 207)
Screenshot: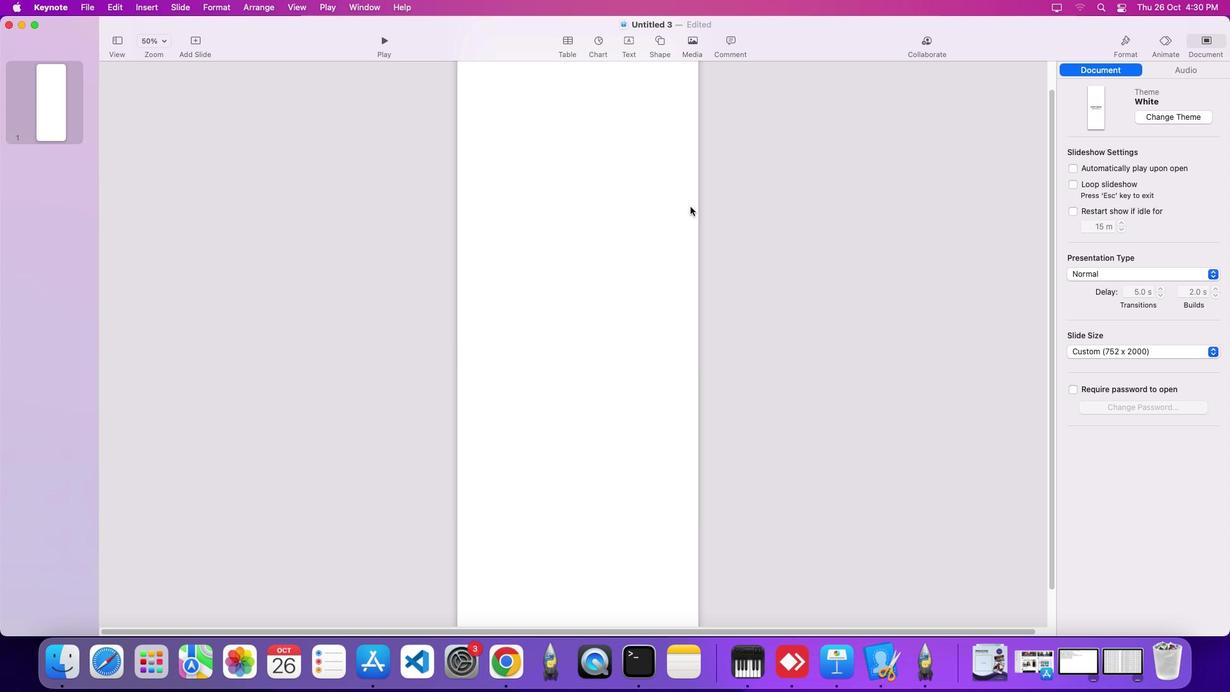 
Action: Mouse pressed left at (689, 207)
Screenshot: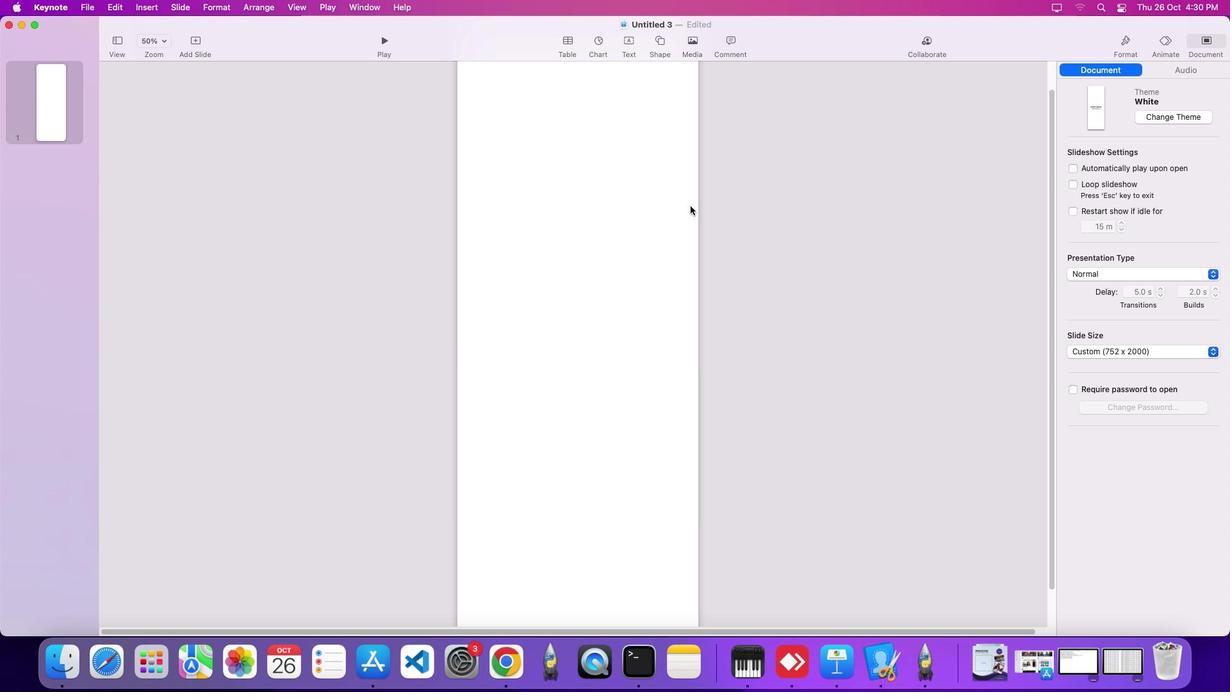 
Action: Mouse moved to (689, 205)
Screenshot: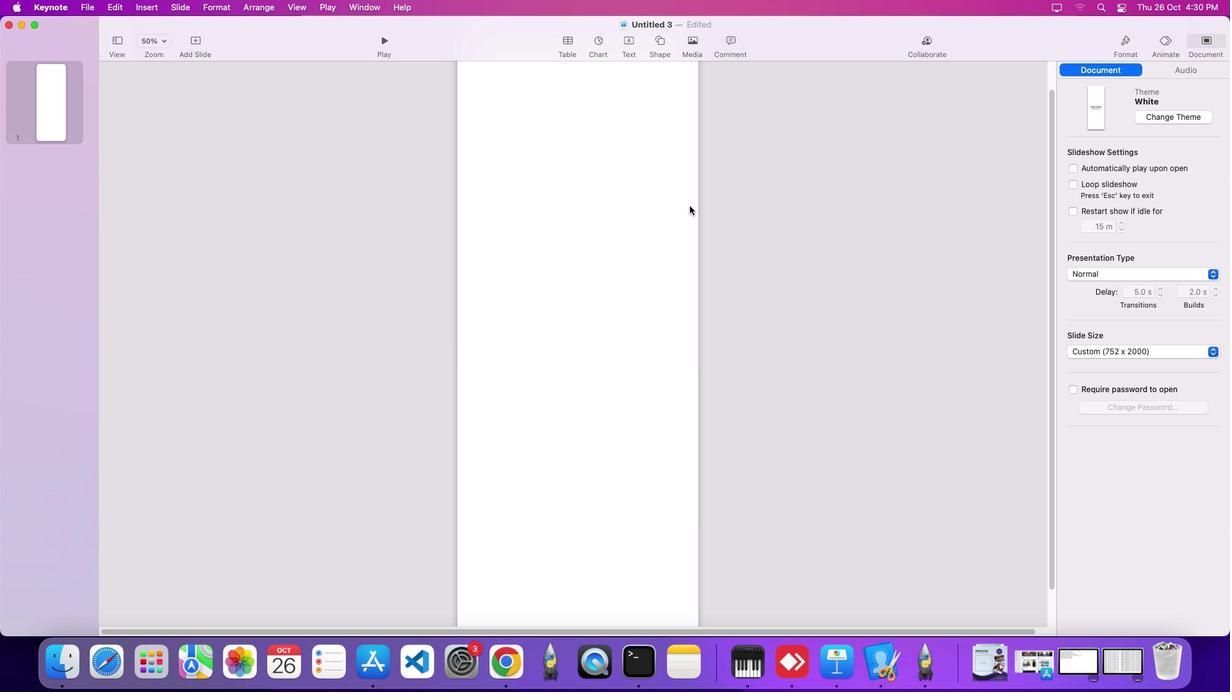 
Action: Key pressed Key.cmdKey.shift','
Screenshot: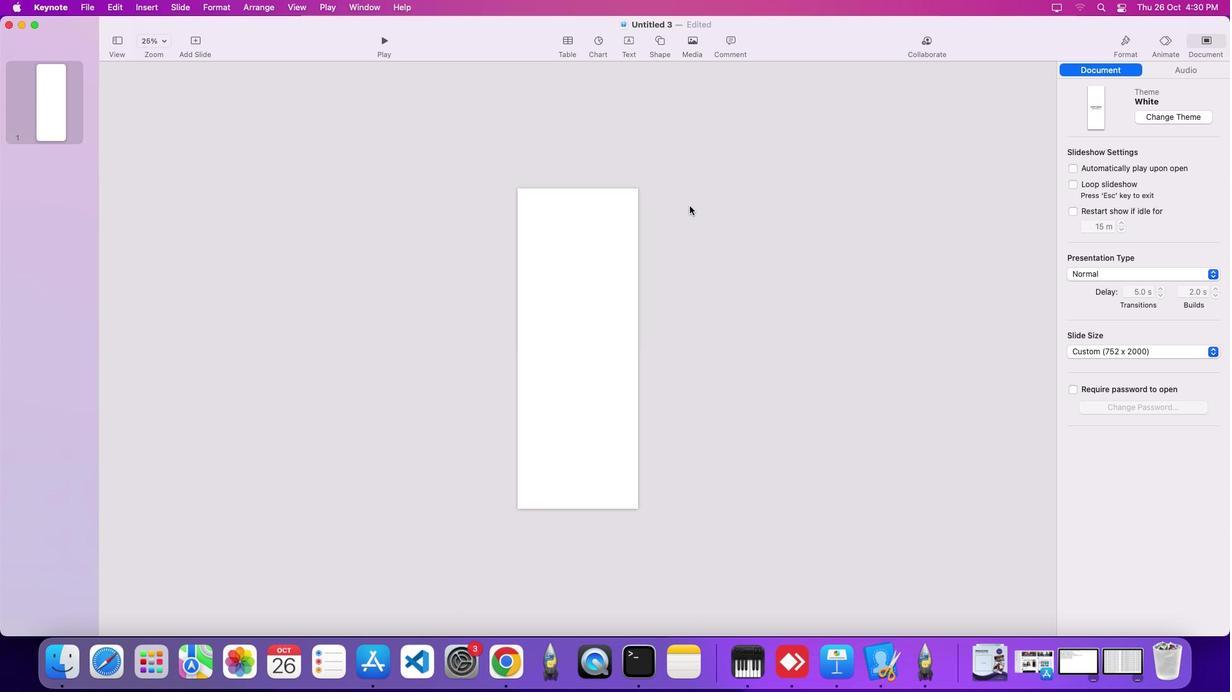 
Action: Mouse moved to (644, 316)
Screenshot: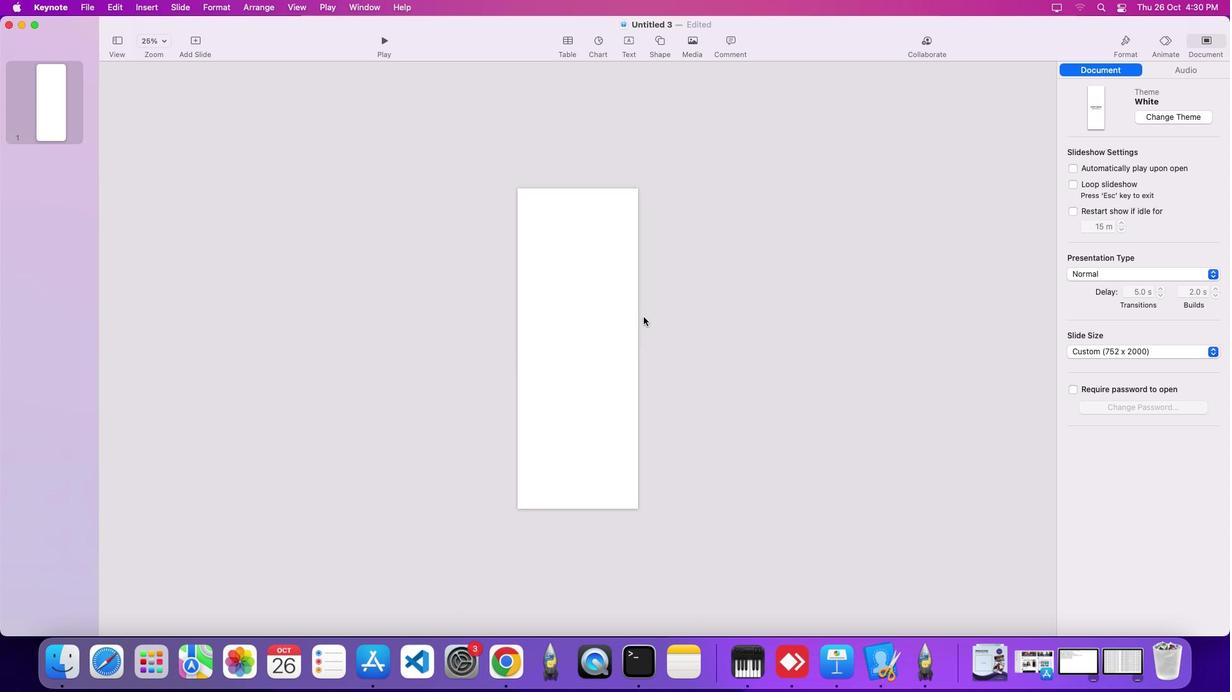 
Action: Mouse pressed left at (644, 316)
Screenshot: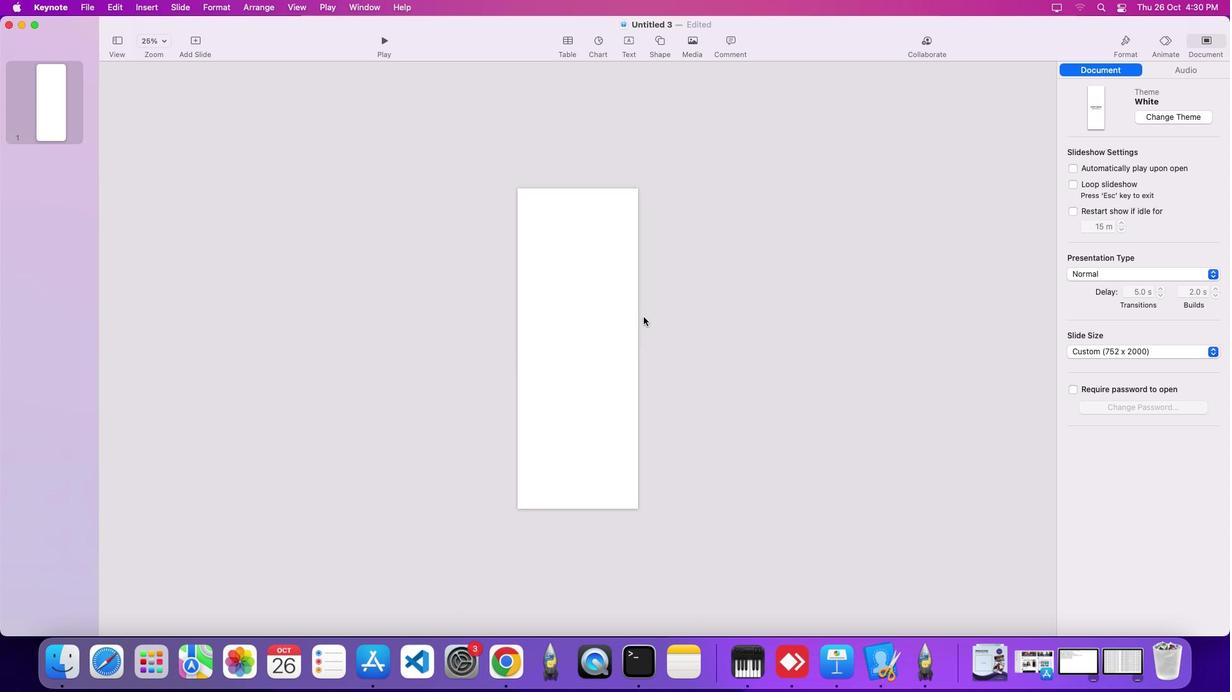 
Action: Mouse moved to (616, 339)
Screenshot: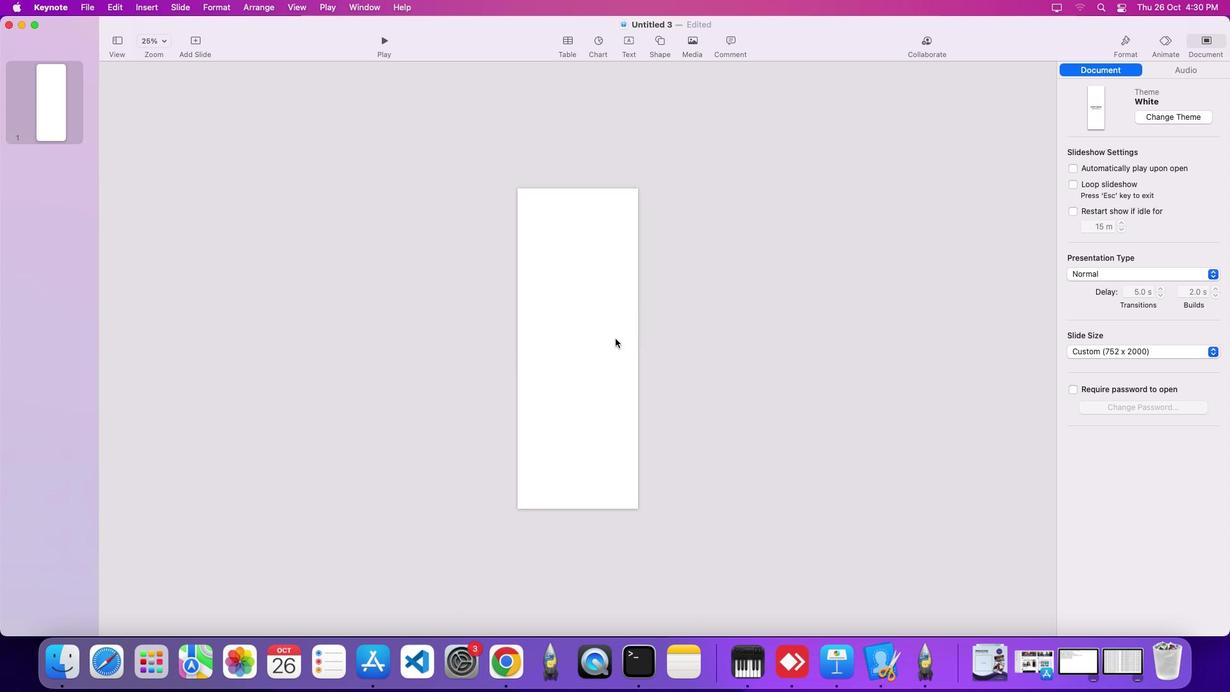 
Action: Mouse pressed left at (616, 339)
Screenshot: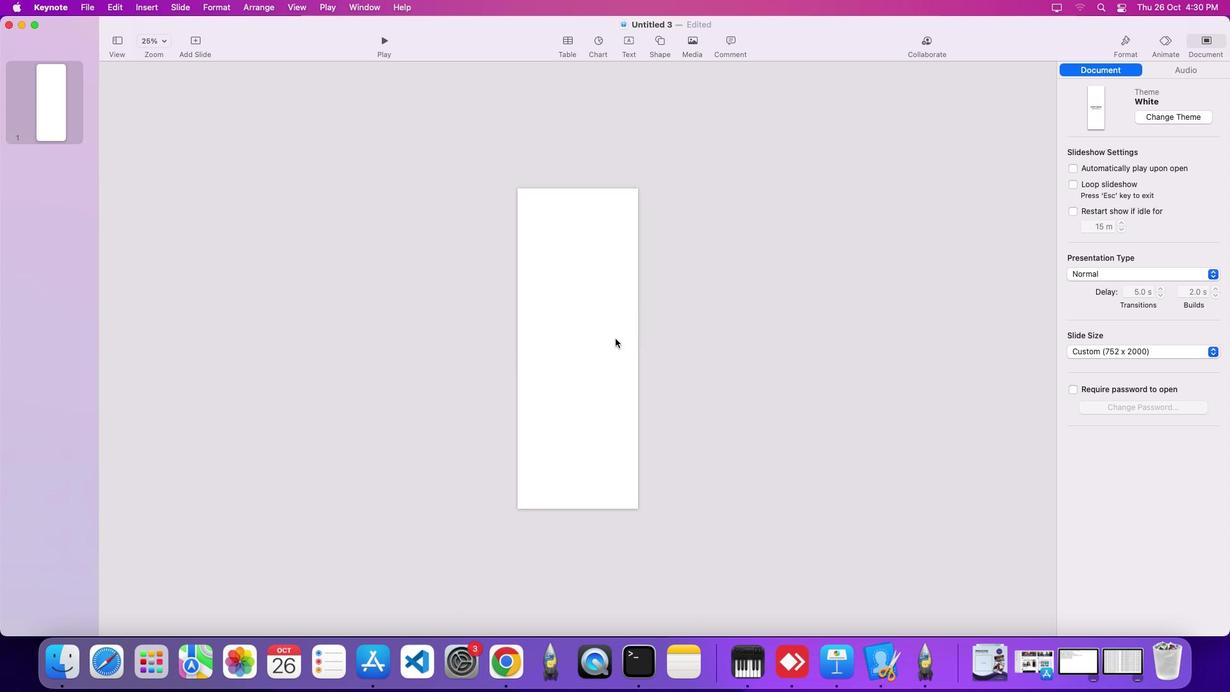 
Action: Mouse moved to (631, 334)
Screenshot: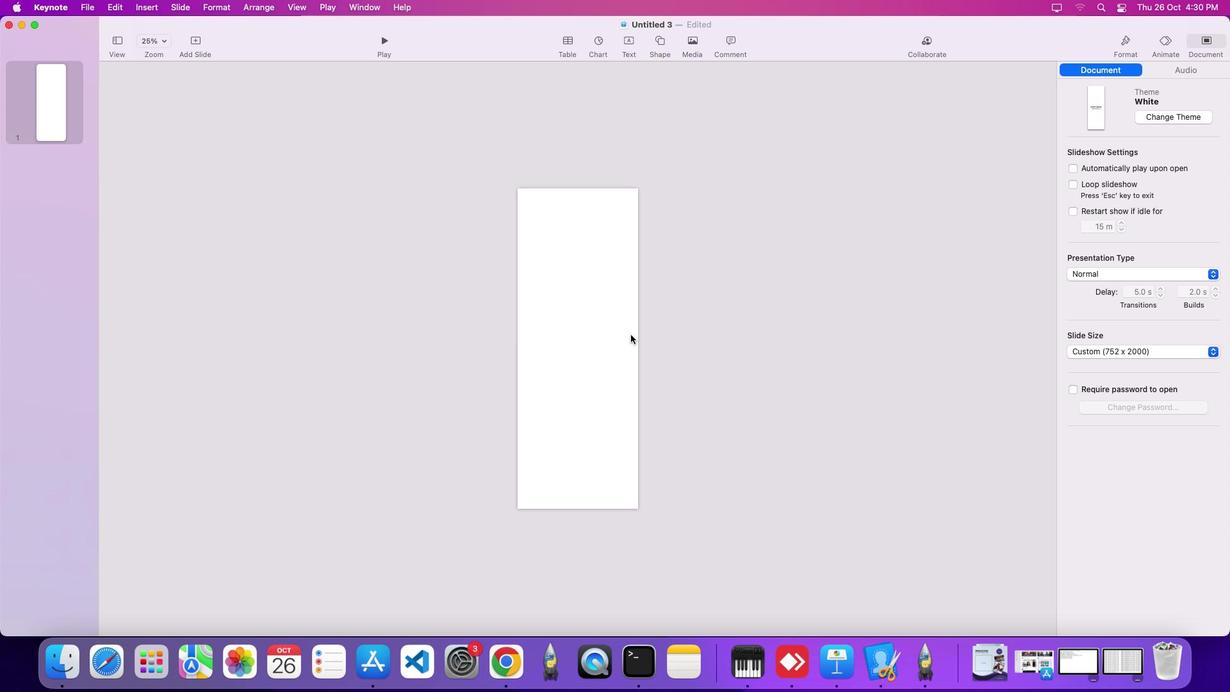 
Action: Mouse pressed left at (631, 334)
Screenshot: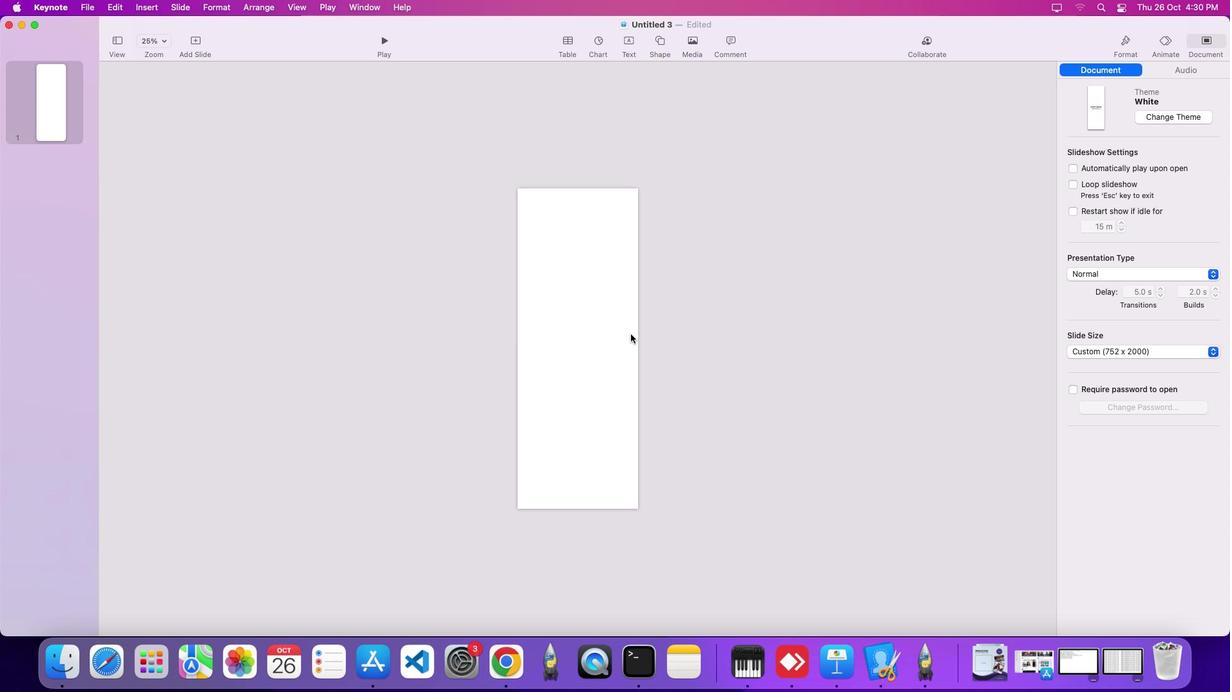 
Action: Mouse moved to (579, 305)
Screenshot: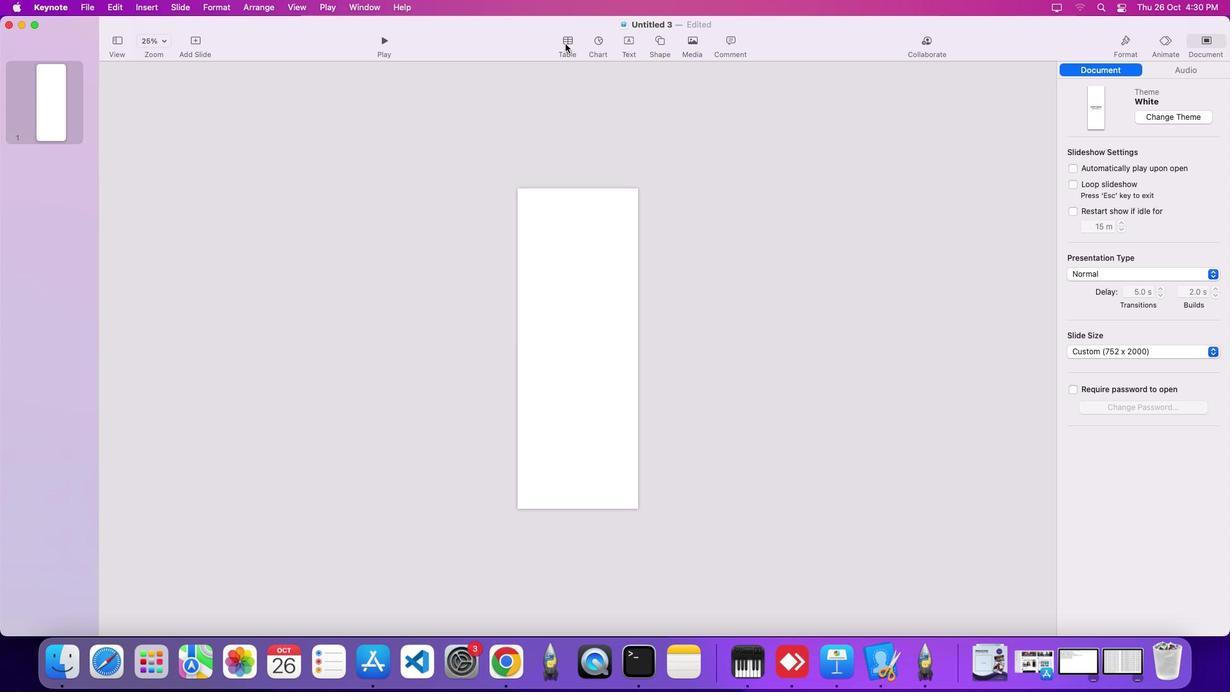 
Action: Mouse pressed left at (579, 305)
Screenshot: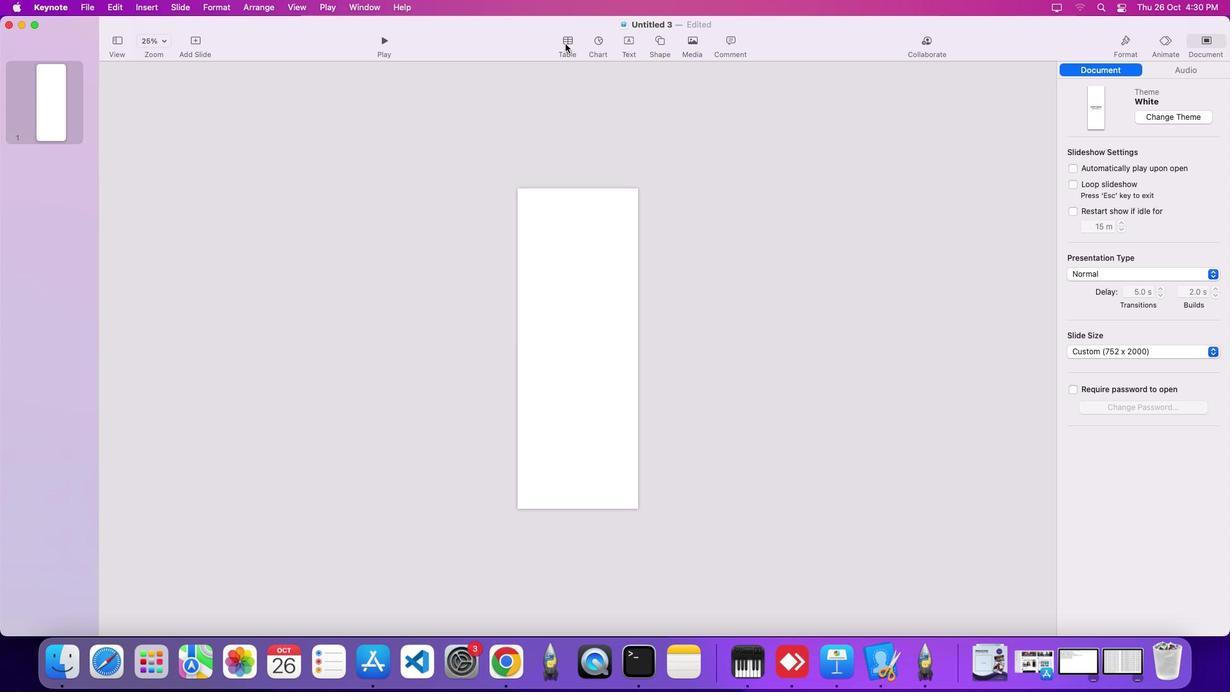 
Action: Mouse moved to (691, 38)
Screenshot: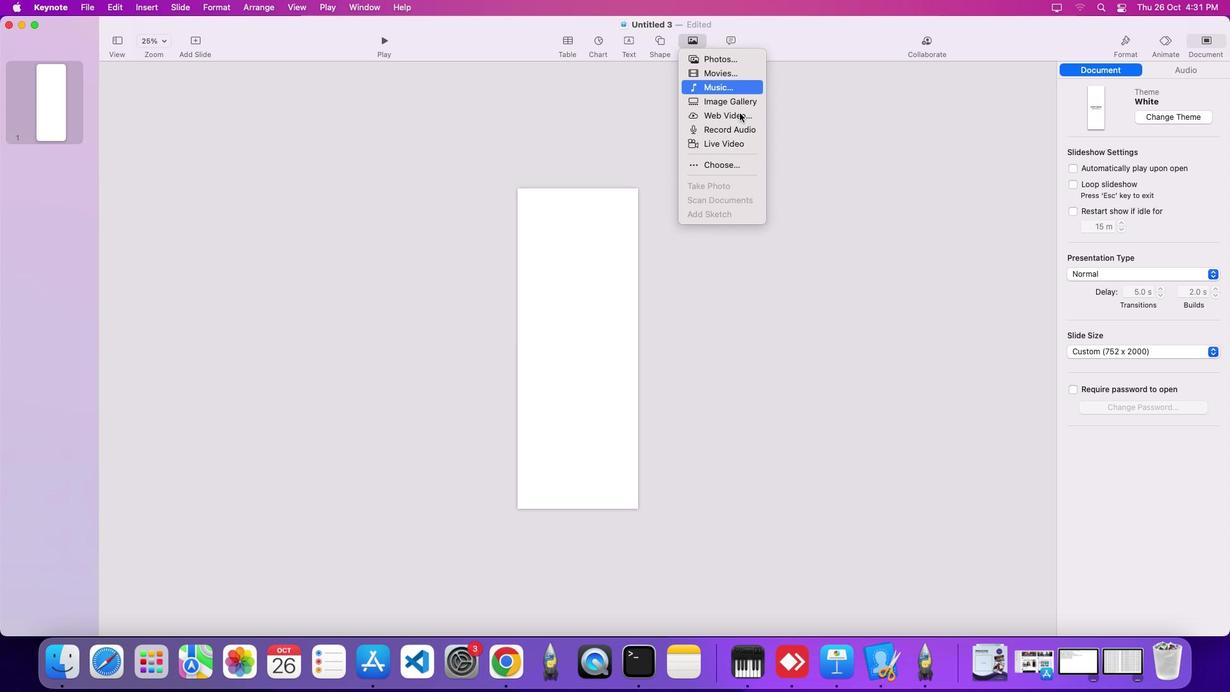 
Action: Mouse pressed left at (691, 38)
Screenshot: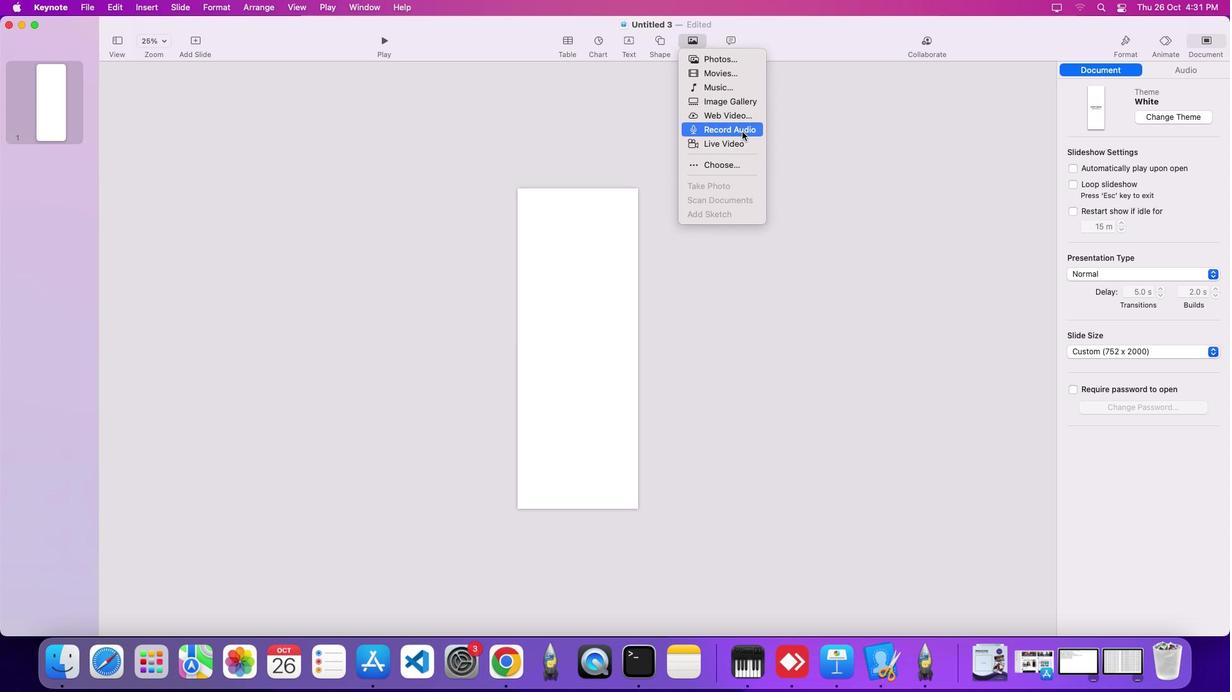 
Action: Mouse moved to (740, 163)
Screenshot: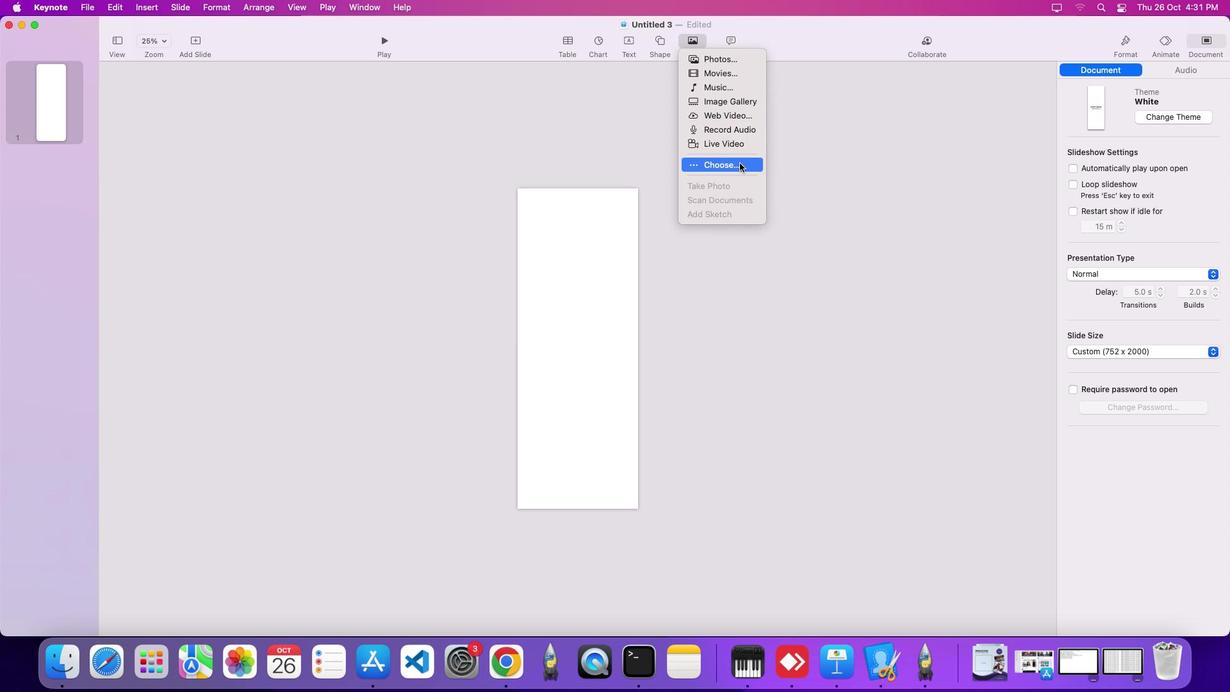 
Action: Mouse pressed left at (740, 163)
Screenshot: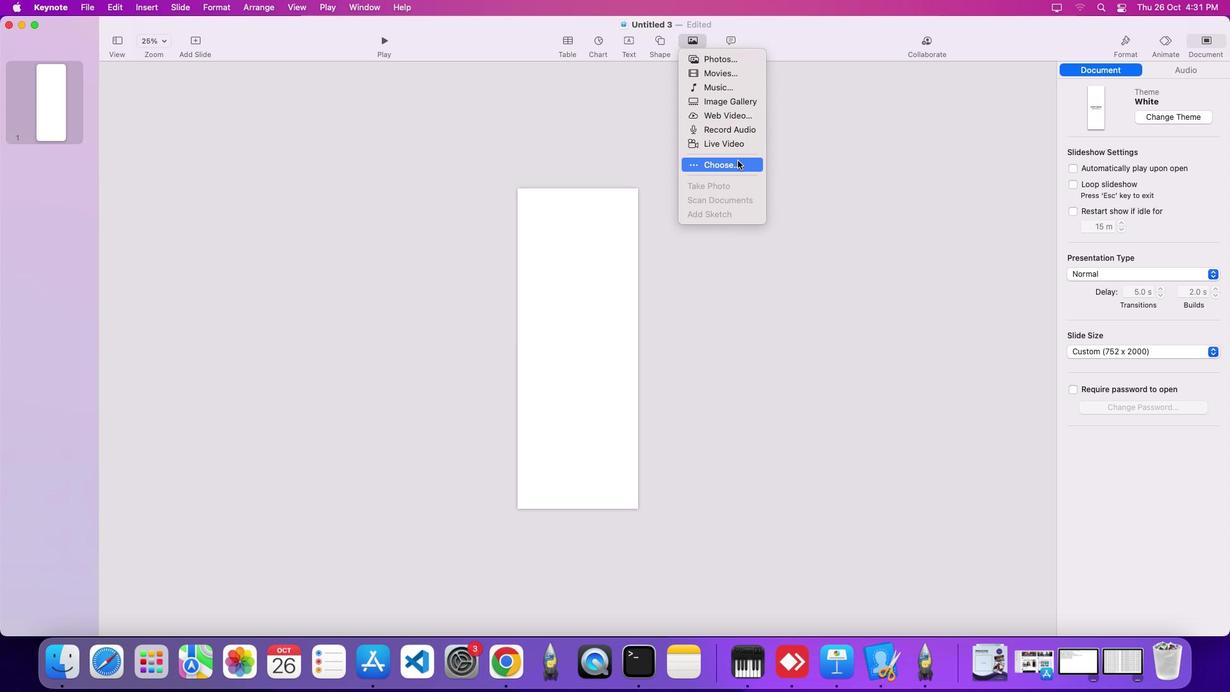 
Action: Mouse moved to (178, 230)
Screenshot: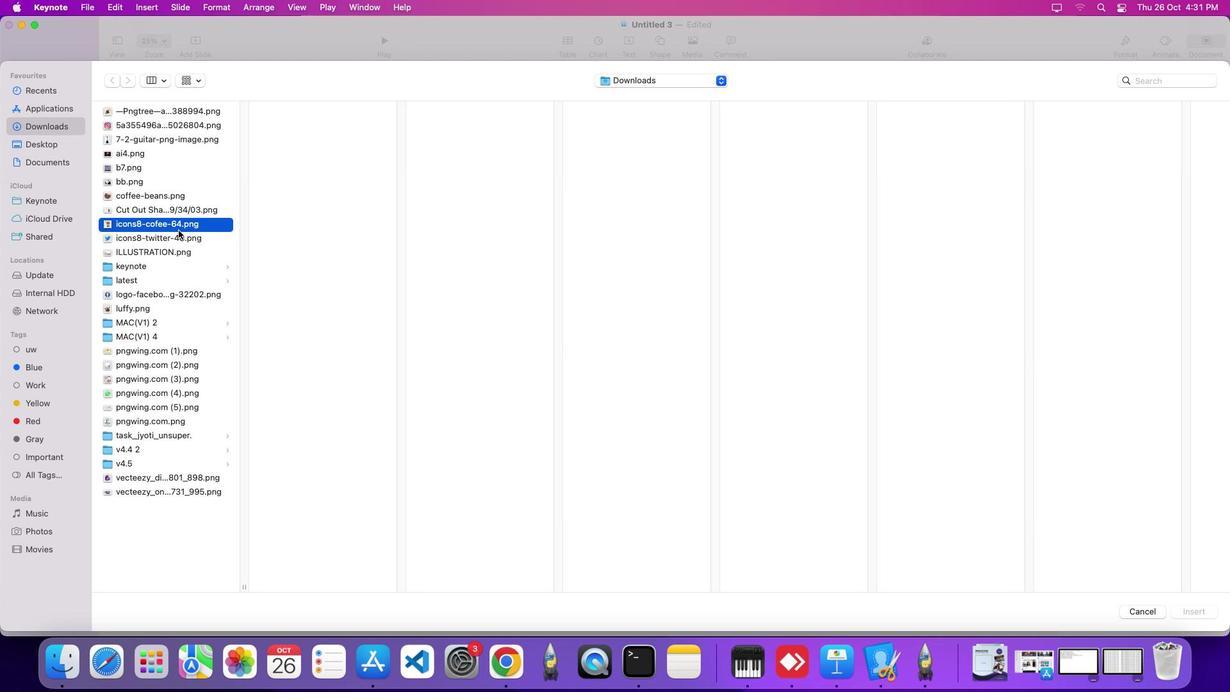 
Action: Mouse pressed left at (178, 230)
Screenshot: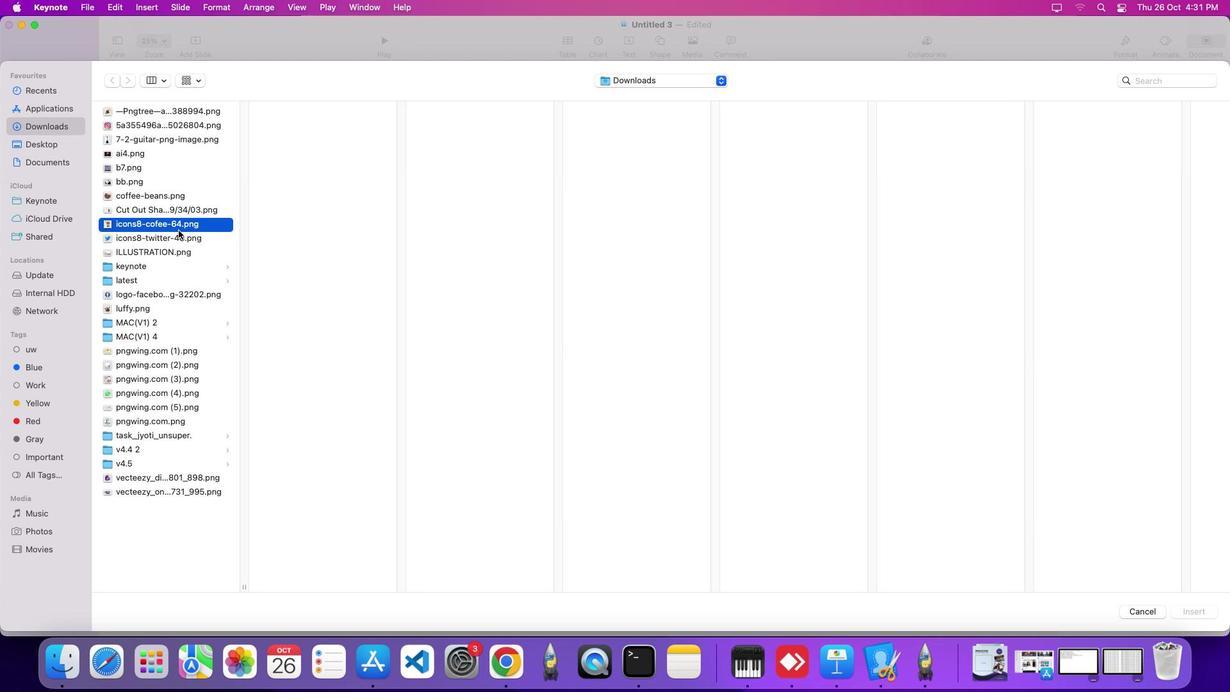 
Action: Key pressed Key.downKey.downKey.downKey.downKey.downKey.downKey.downKey.downKey.downKey.downKey.downKey.downKey.downKey.downKey.downKey.upKey.upKey.enter
Screenshot: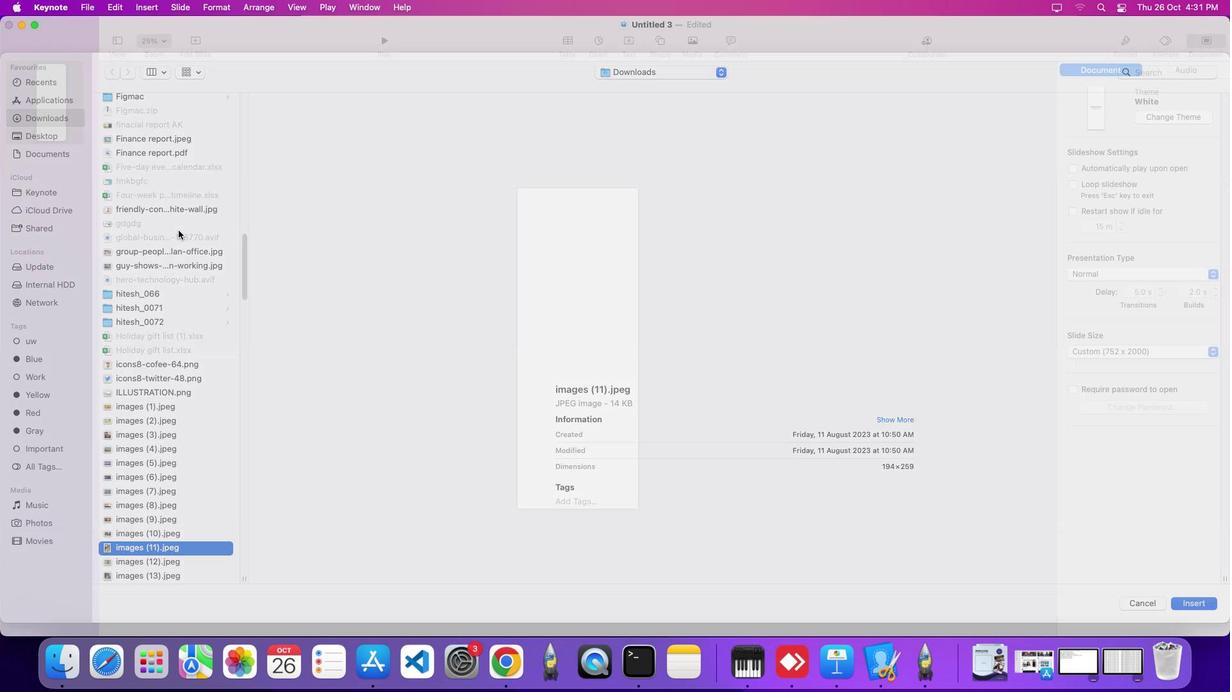 
Action: Mouse moved to (592, 368)
Screenshot: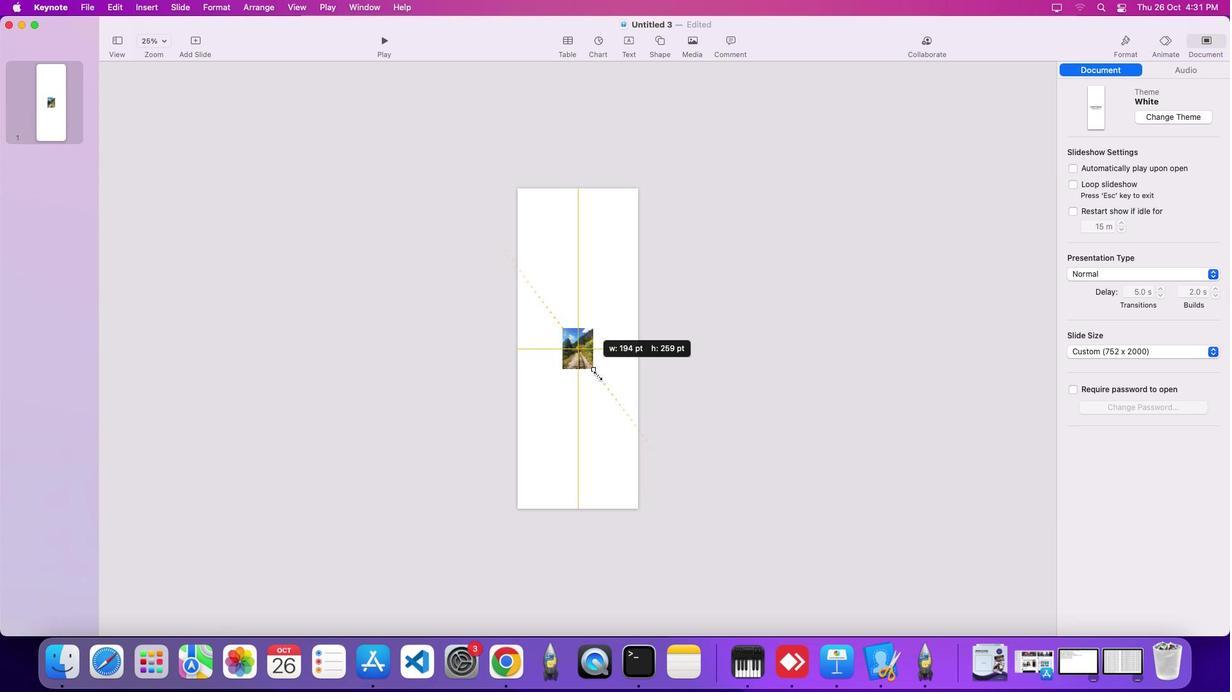 
Action: Mouse pressed left at (592, 368)
Screenshot: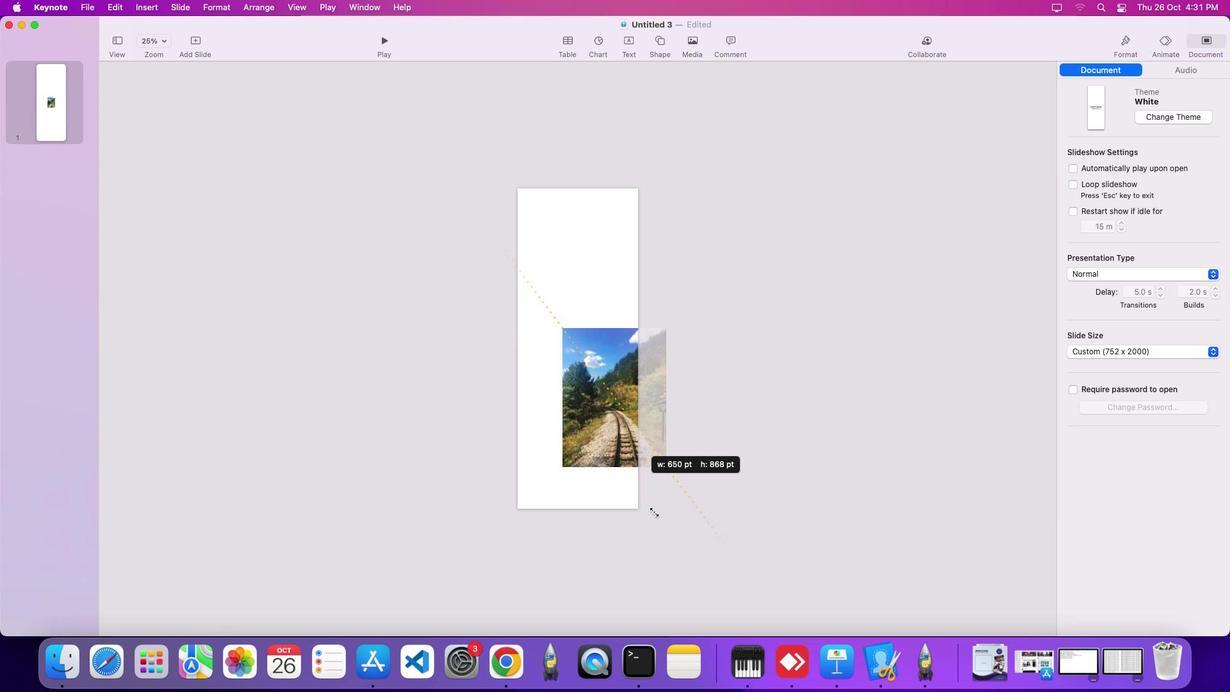 
Action: Mouse moved to (660, 489)
Screenshot: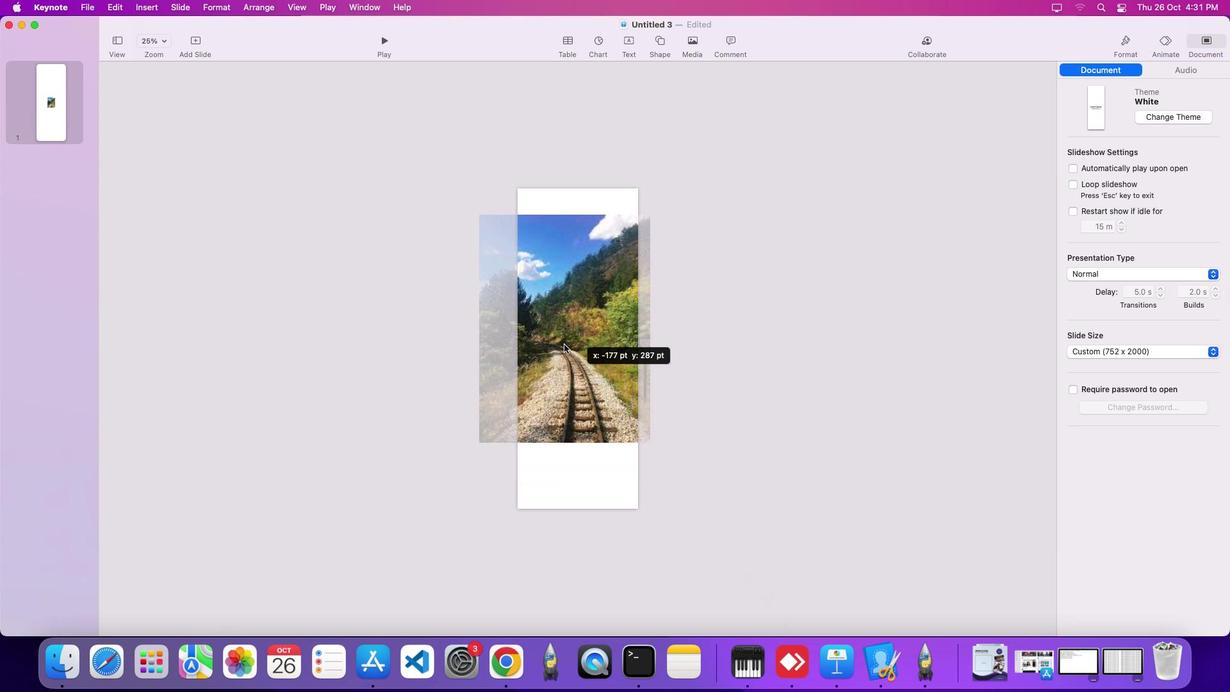 
Action: Mouse pressed left at (660, 489)
Screenshot: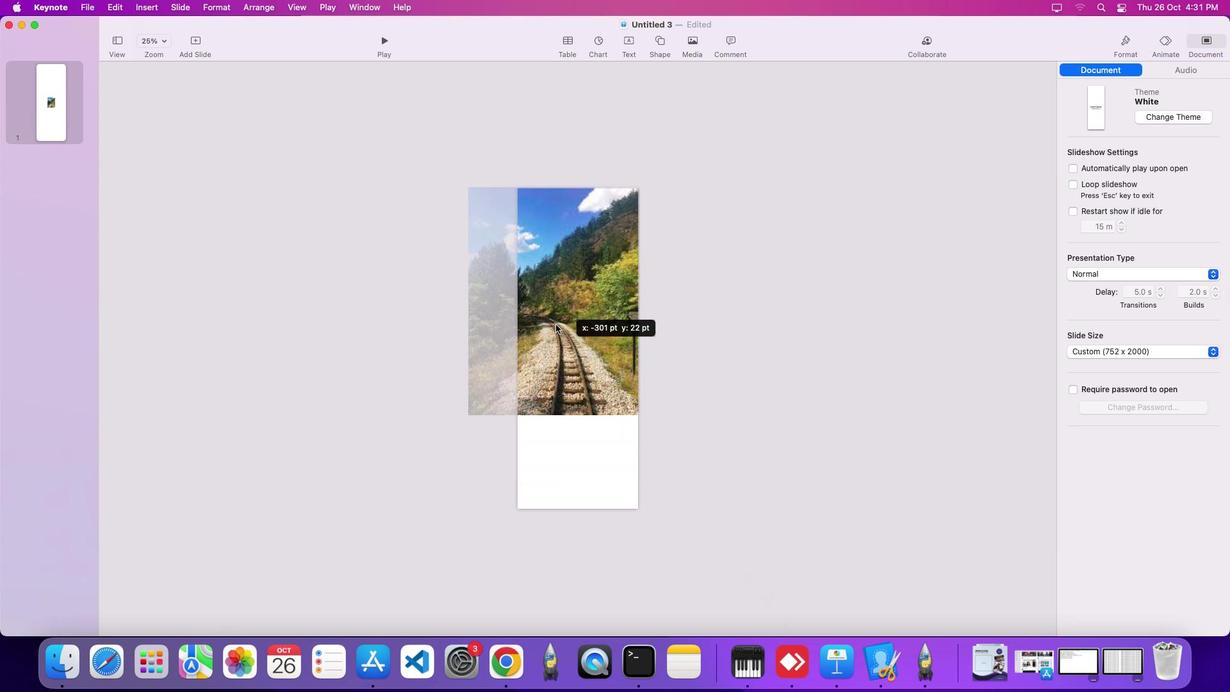 
Action: Mouse moved to (644, 383)
Screenshot: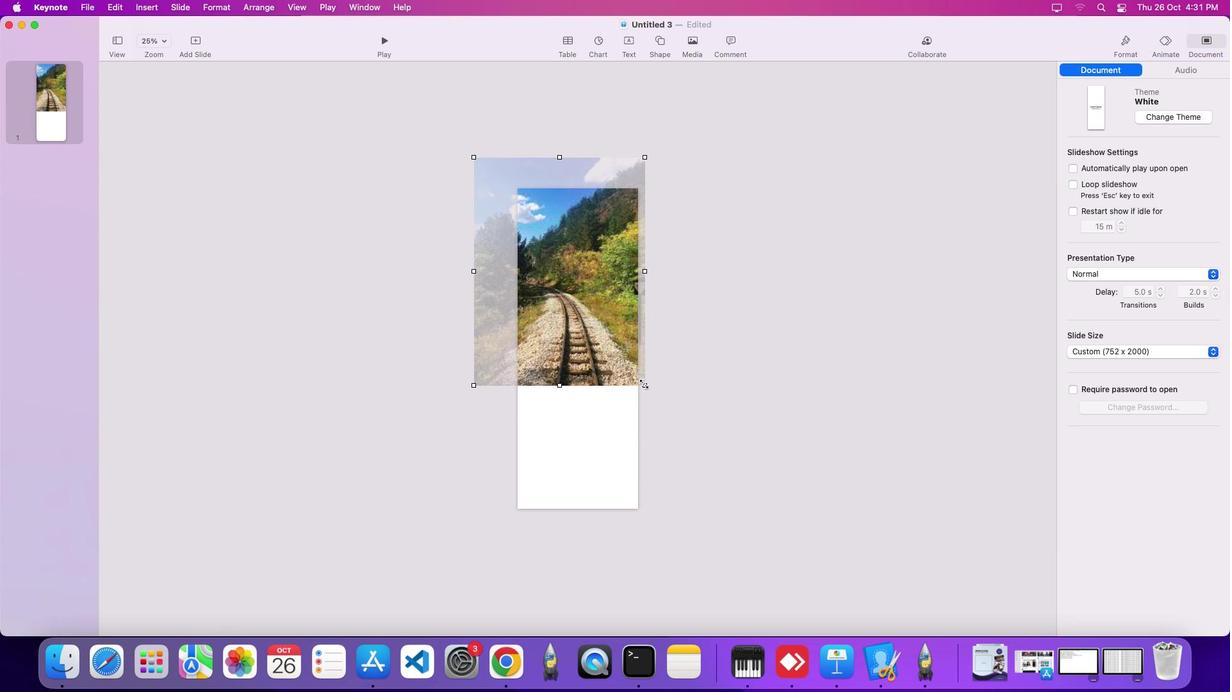 
Action: Mouse pressed left at (644, 383)
Screenshot: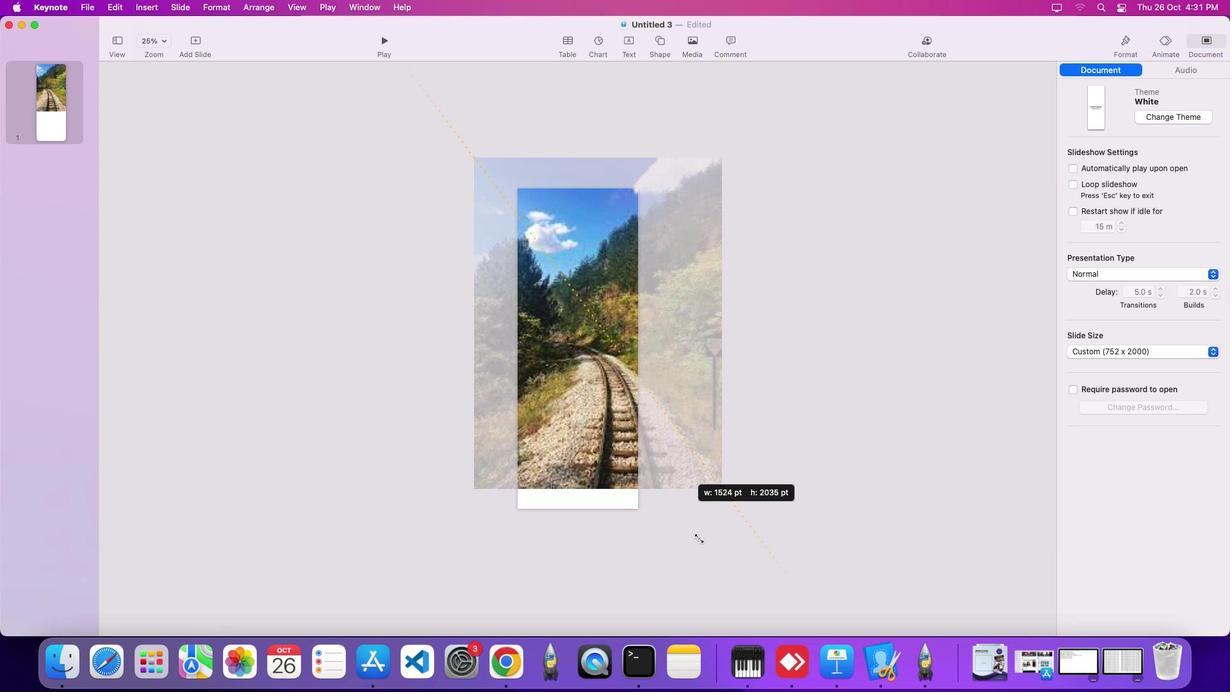 
Action: Mouse moved to (689, 508)
Screenshot: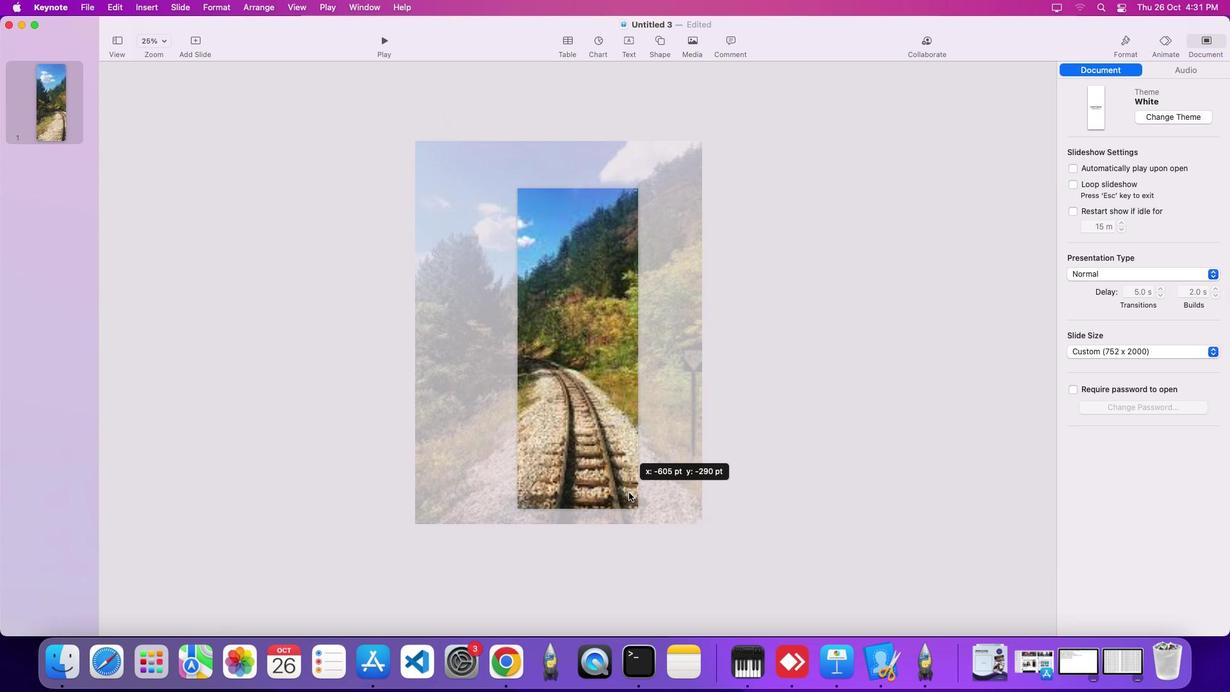
Action: Mouse pressed left at (689, 508)
Screenshot: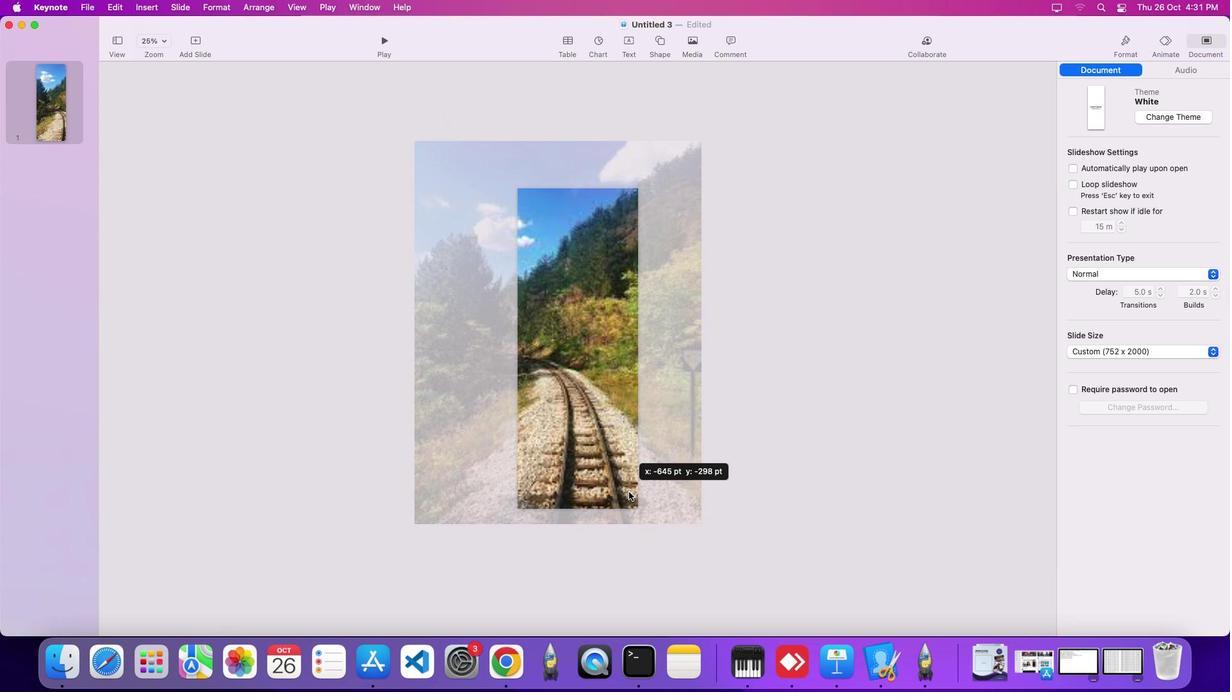 
Action: Mouse moved to (771, 444)
Screenshot: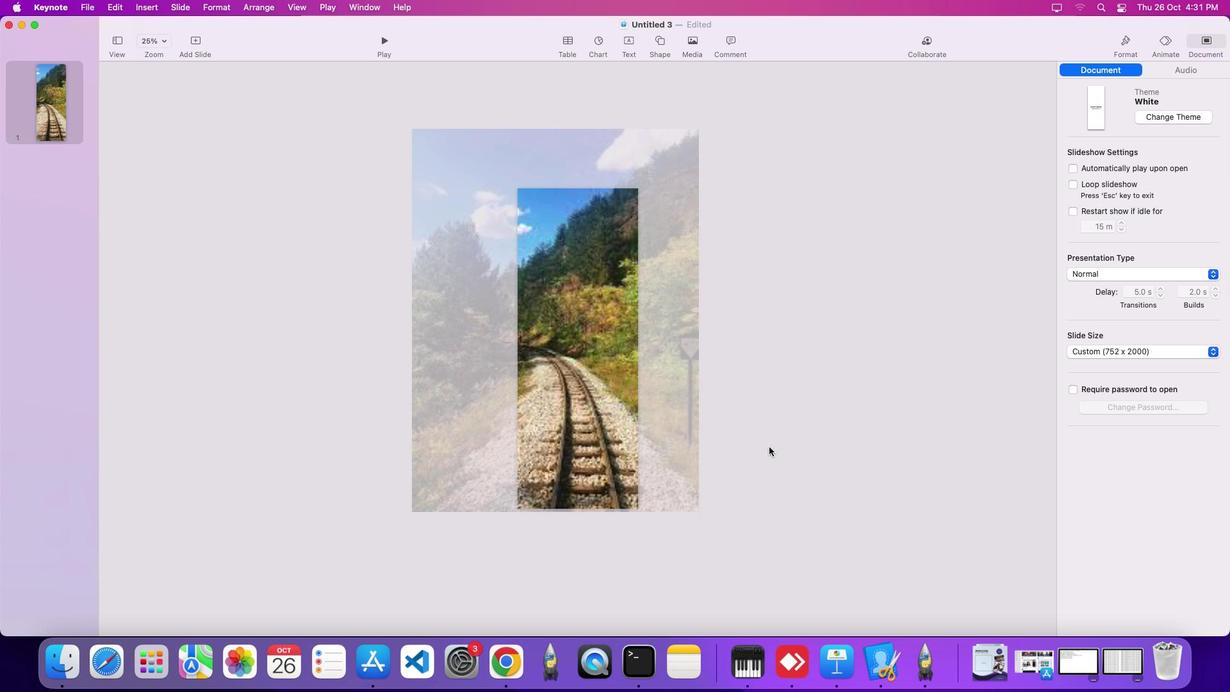 
Action: Mouse pressed left at (771, 444)
Screenshot: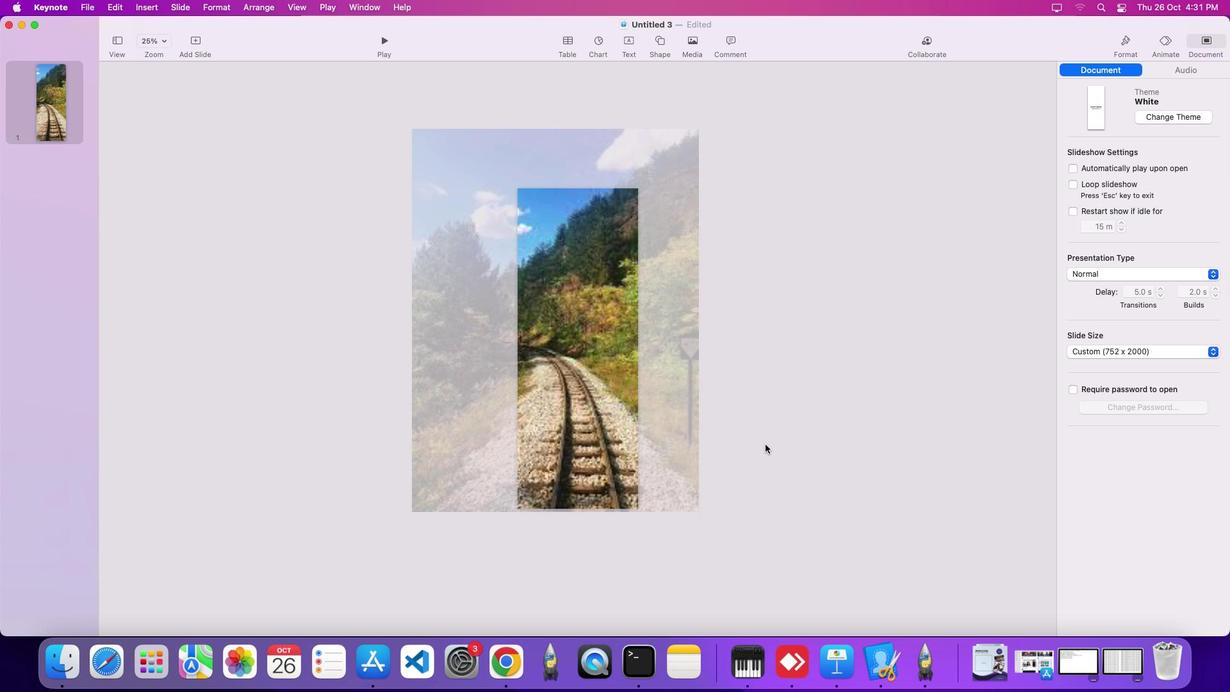 
Action: Mouse moved to (596, 202)
Screenshot: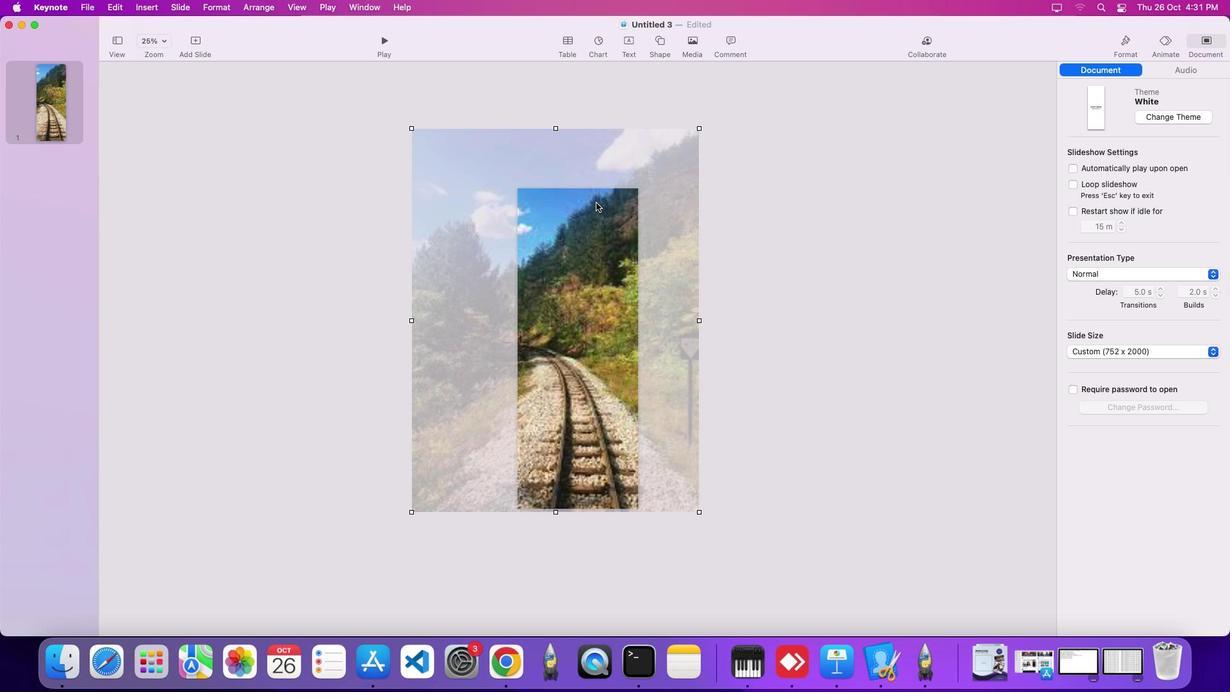 
Action: Mouse pressed left at (596, 202)
Screenshot: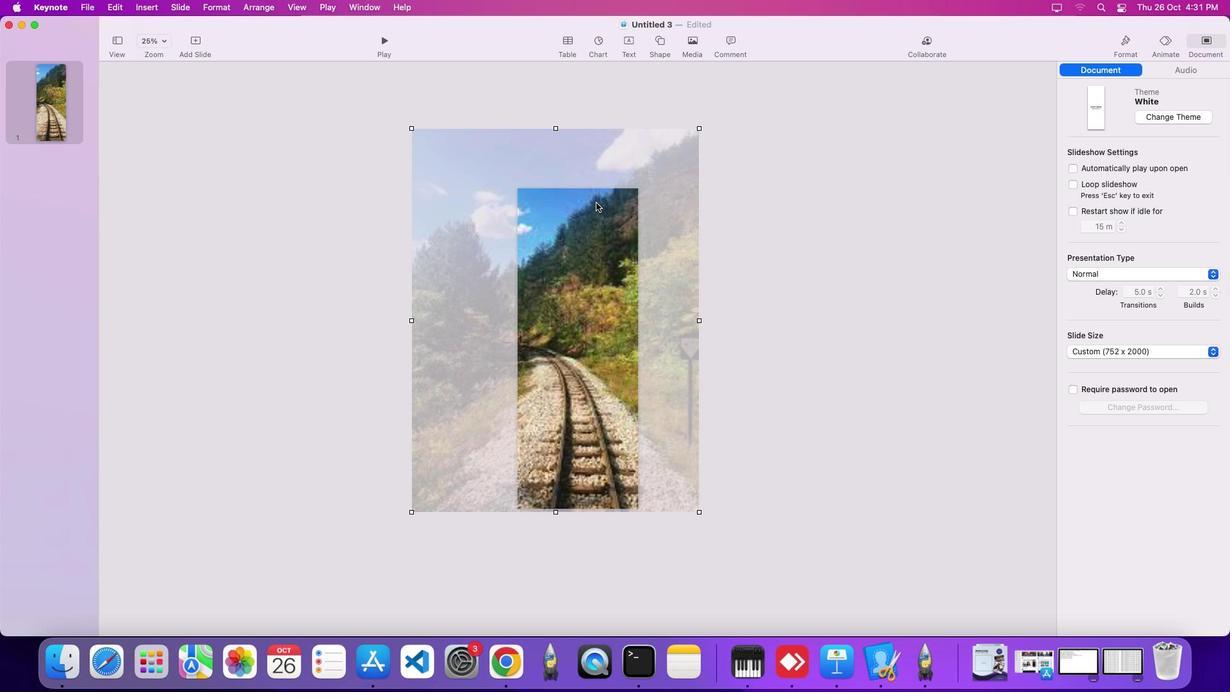 
Action: Mouse moved to (651, 39)
Screenshot: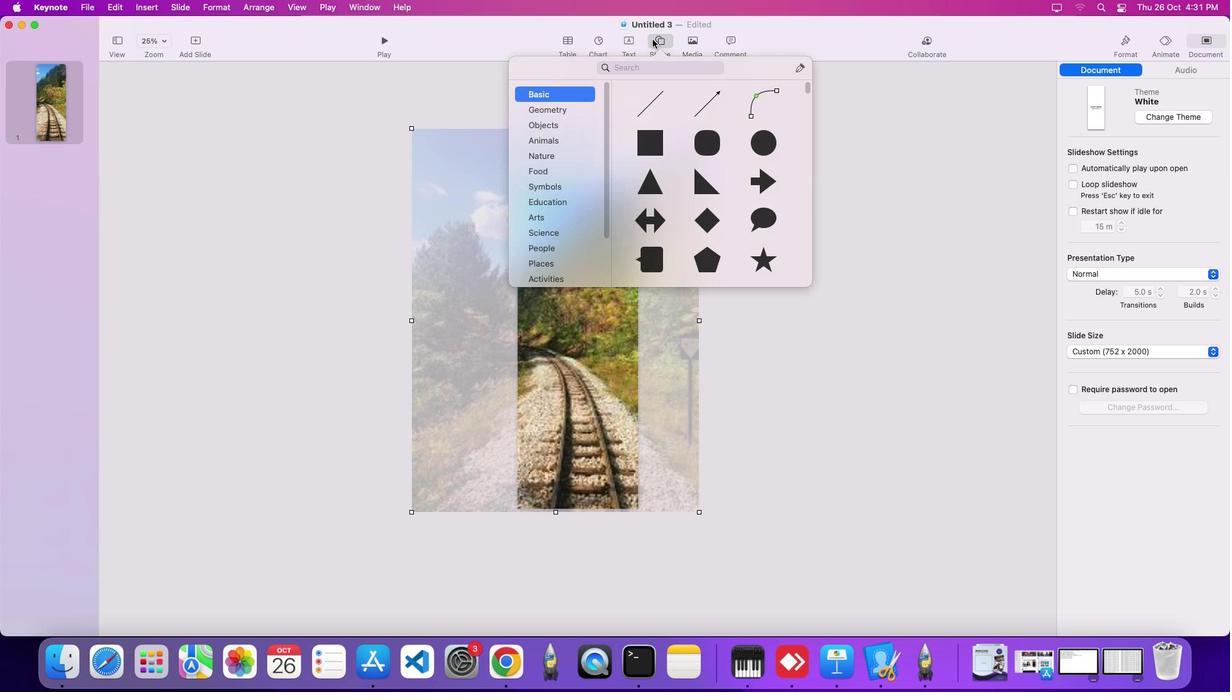 
Action: Mouse pressed left at (651, 39)
Screenshot: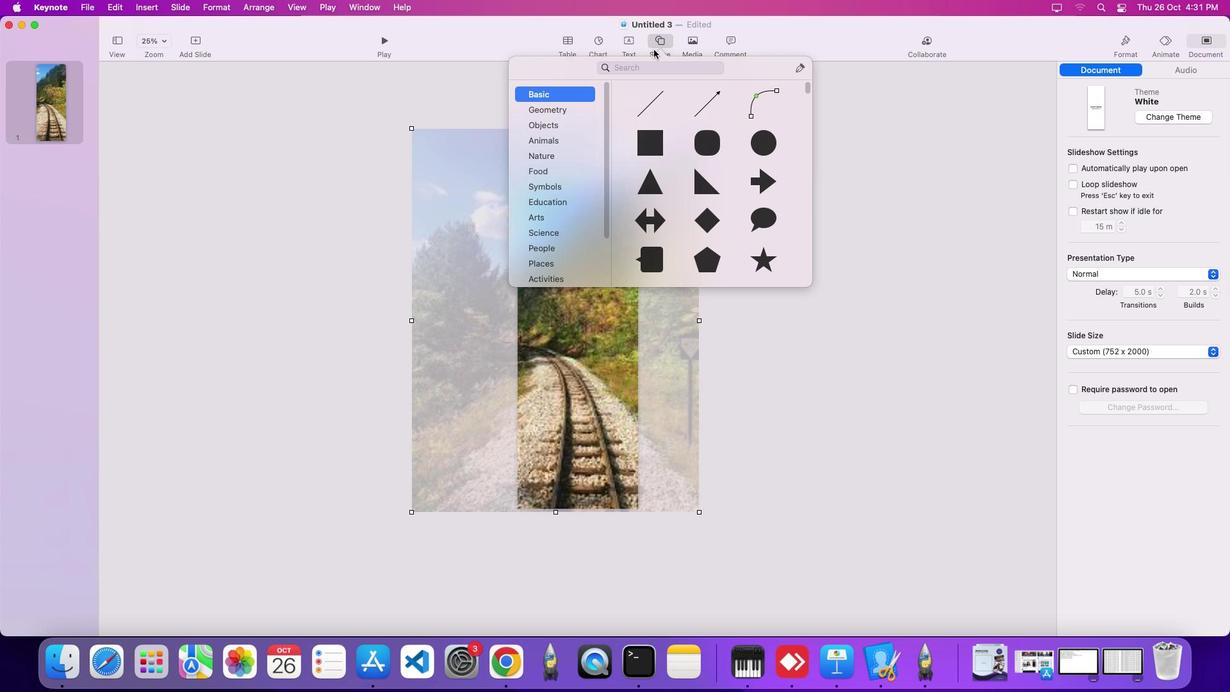
Action: Mouse moved to (654, 137)
Screenshot: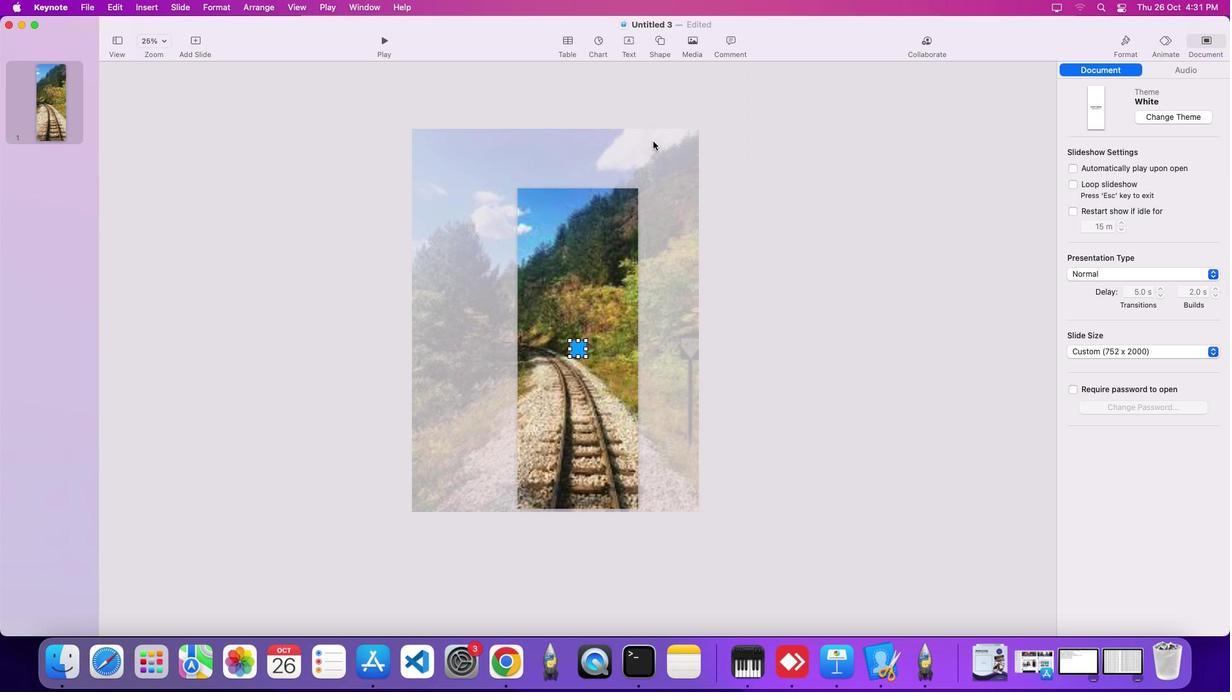 
Action: Mouse pressed left at (654, 137)
Screenshot: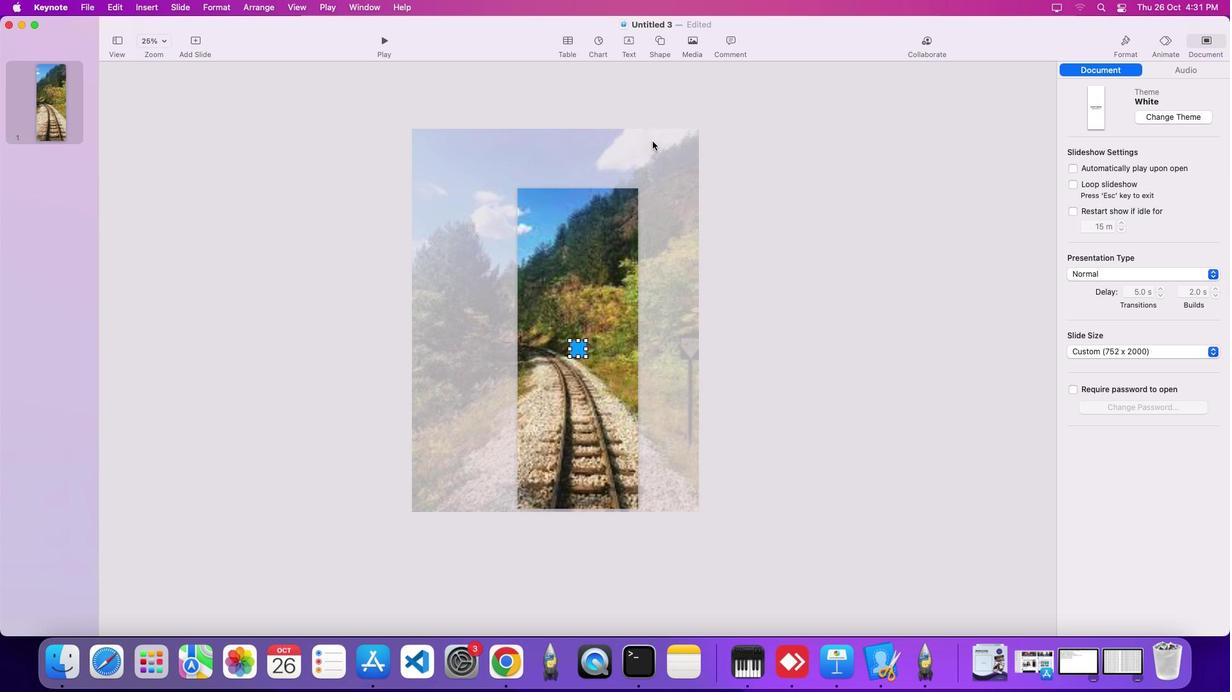 
Action: Mouse moved to (578, 350)
Screenshot: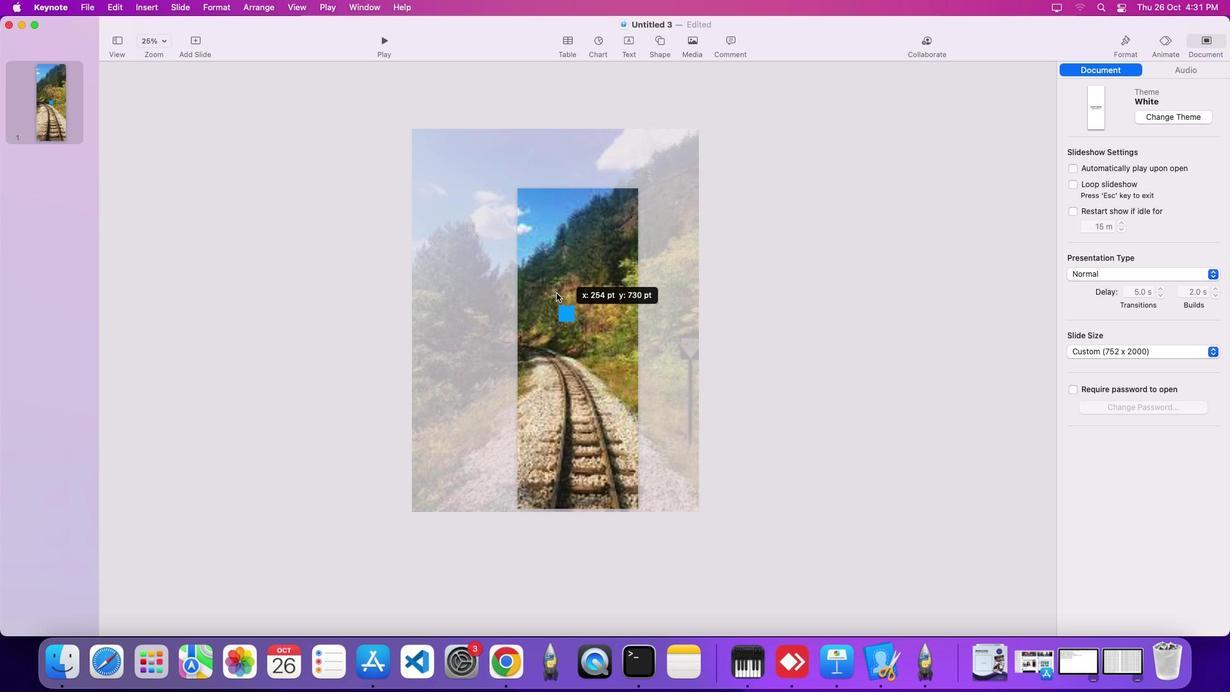 
Action: Mouse pressed left at (578, 350)
Screenshot: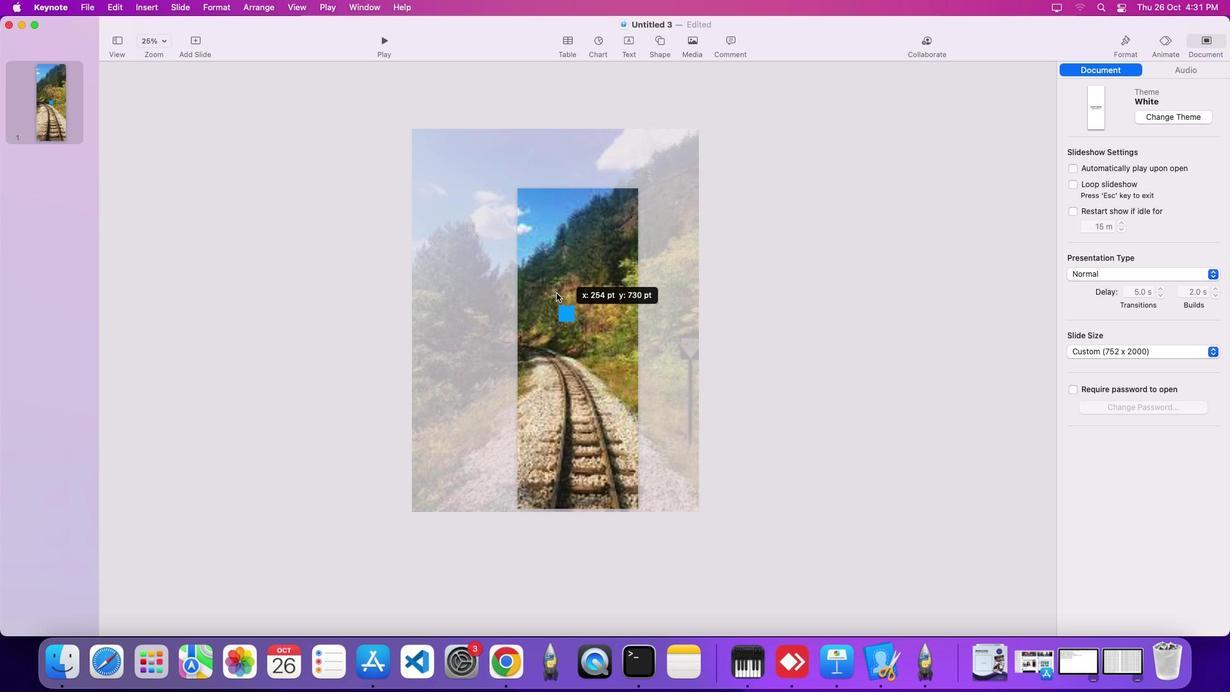 
Action: Mouse moved to (528, 201)
Screenshot: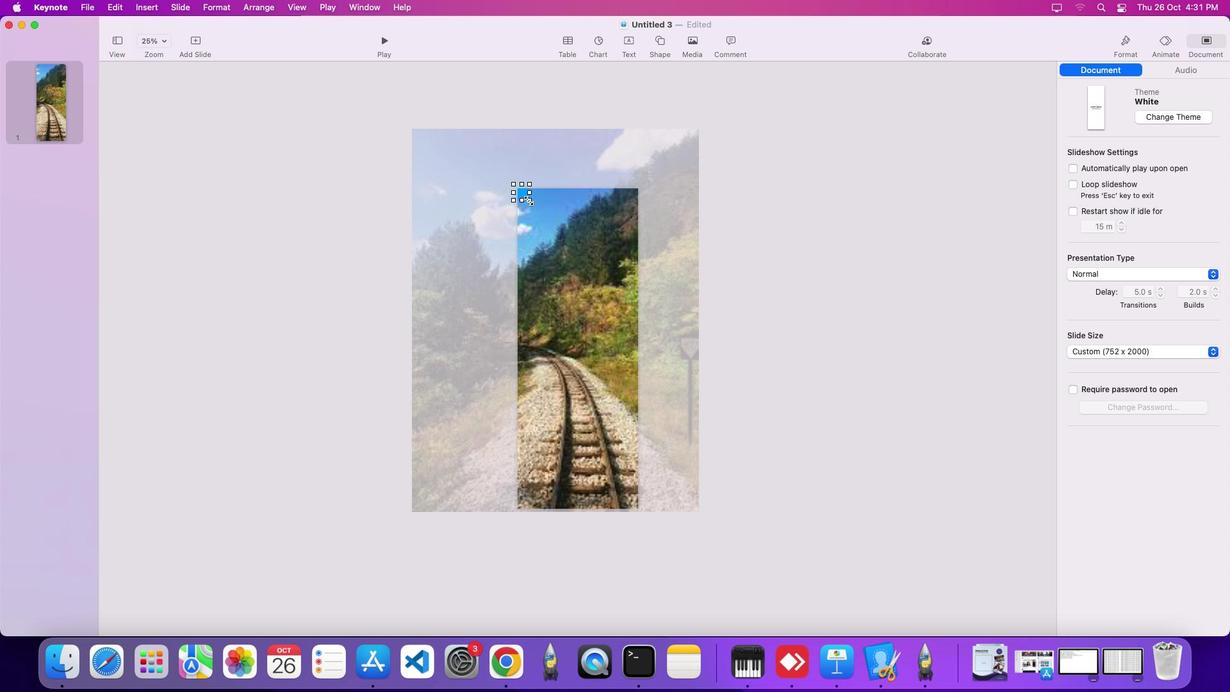 
Action: Mouse pressed left at (528, 201)
Screenshot: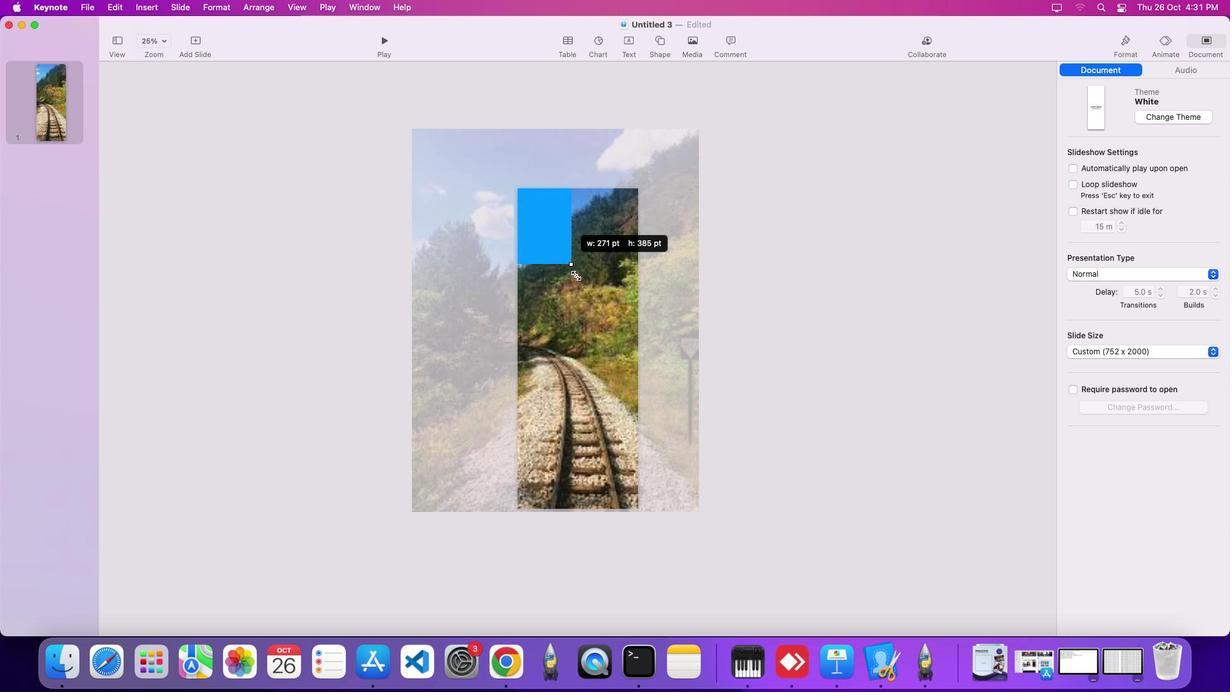 
Action: Mouse moved to (635, 286)
Screenshot: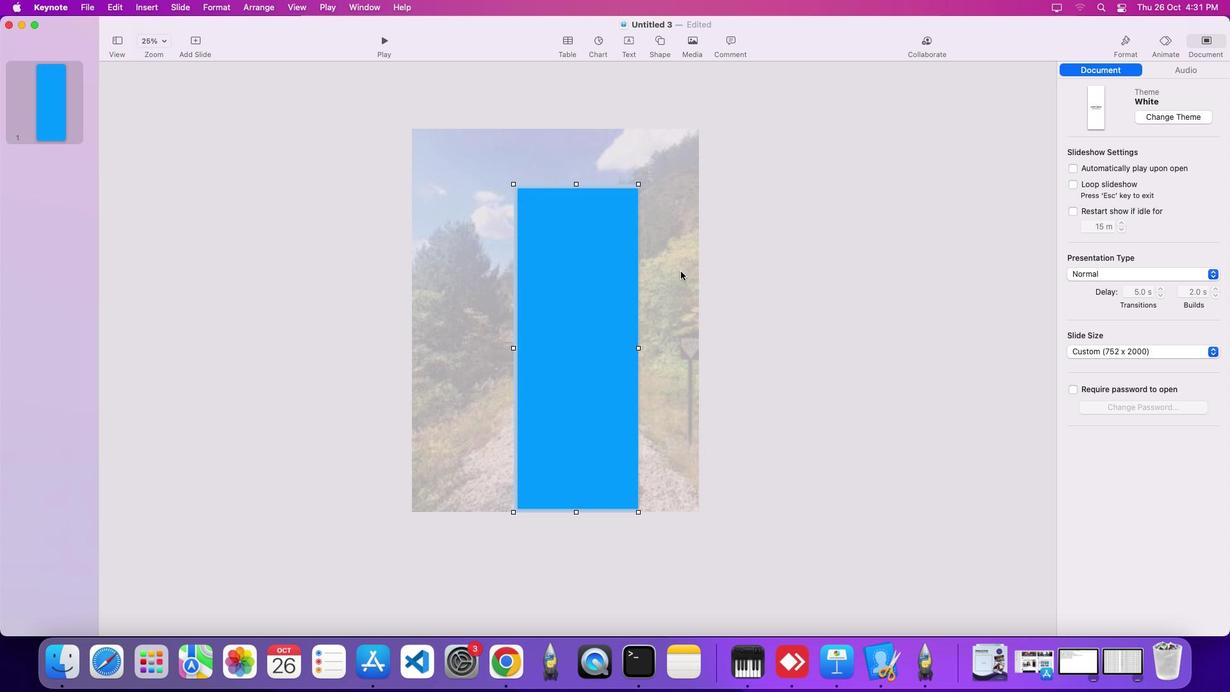 
Action: Key pressed Key.shift
Screenshot: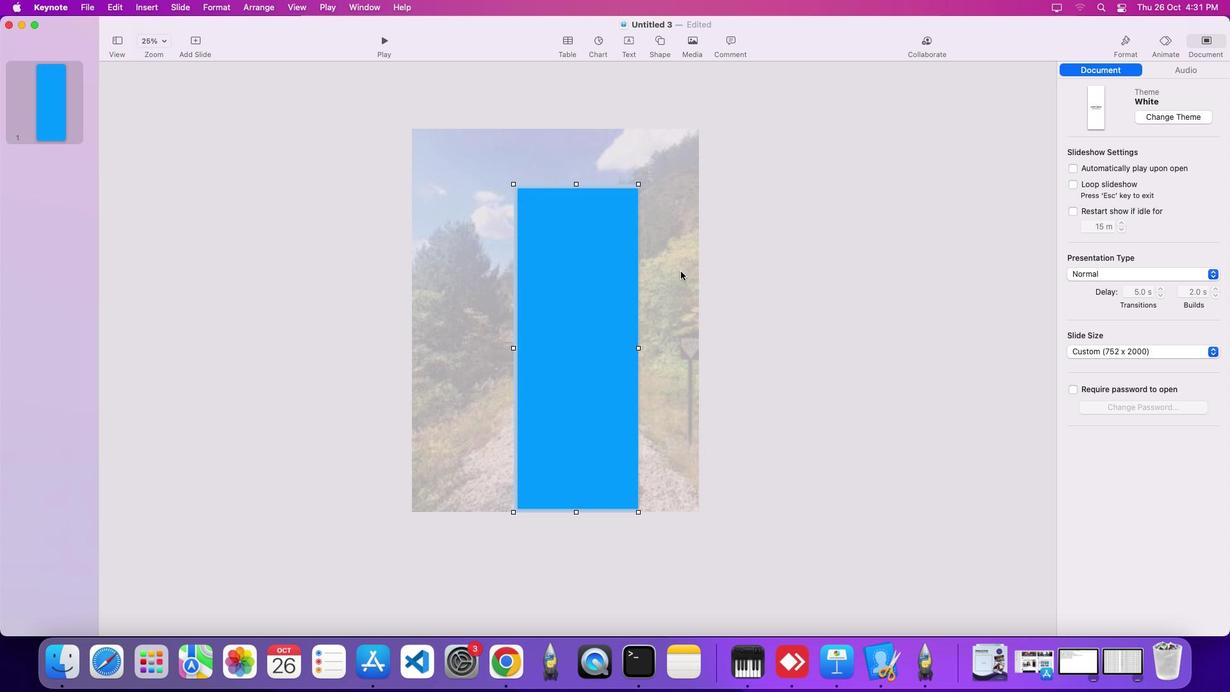 
Action: Mouse moved to (681, 271)
Screenshot: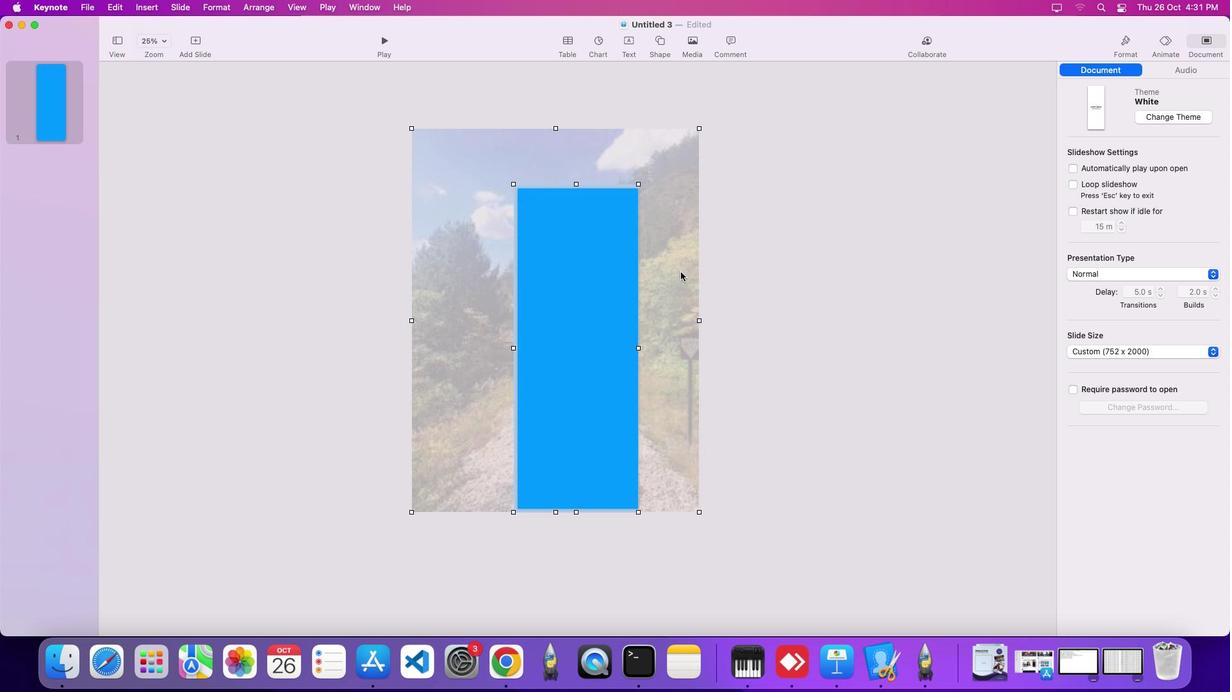 
Action: Mouse pressed left at (681, 271)
Screenshot: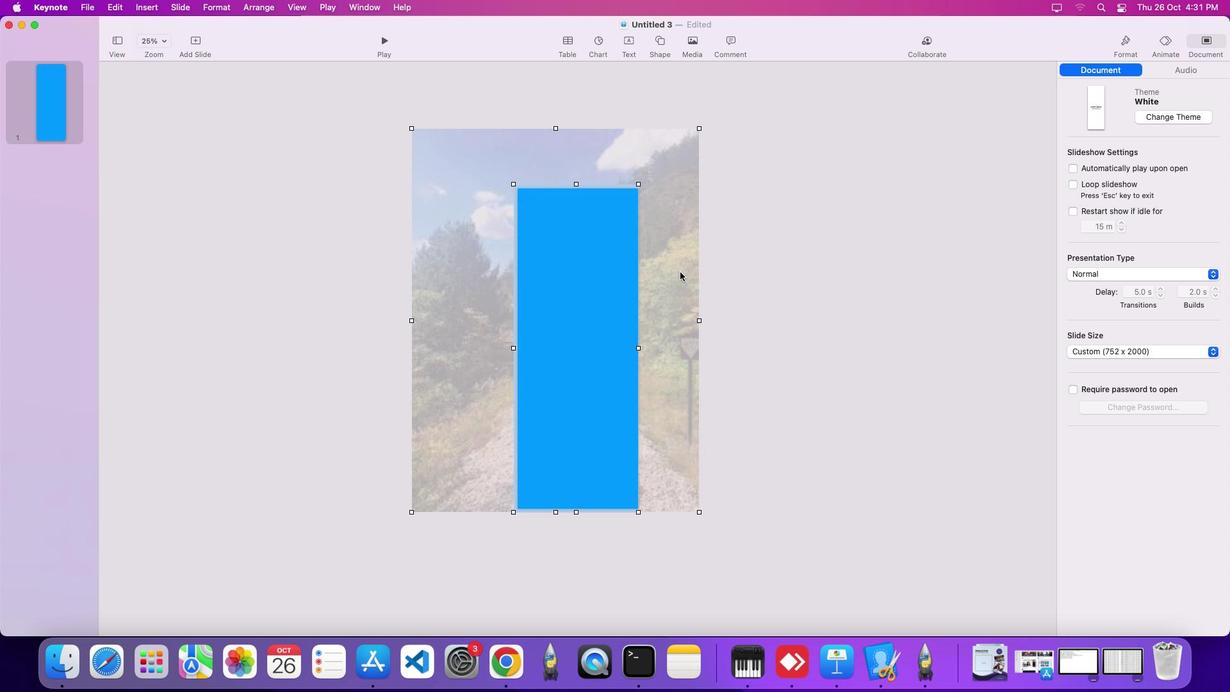 
Action: Mouse moved to (1196, 67)
Screenshot: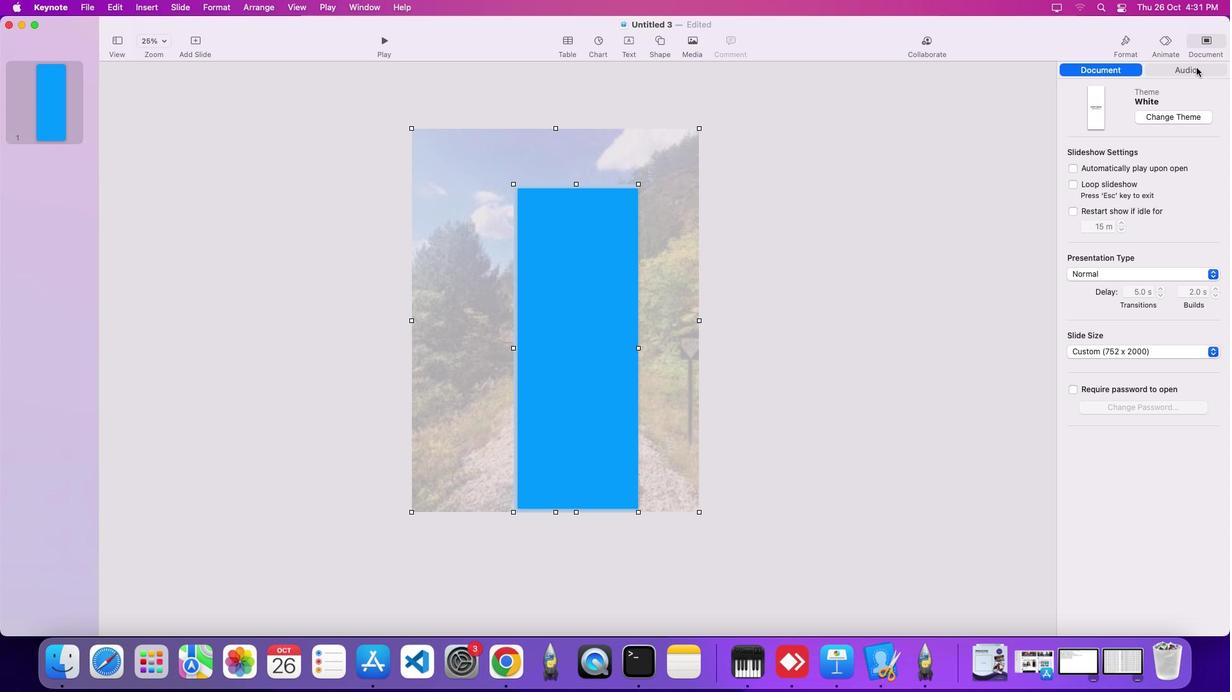 
Action: Mouse pressed left at (1196, 67)
Screenshot: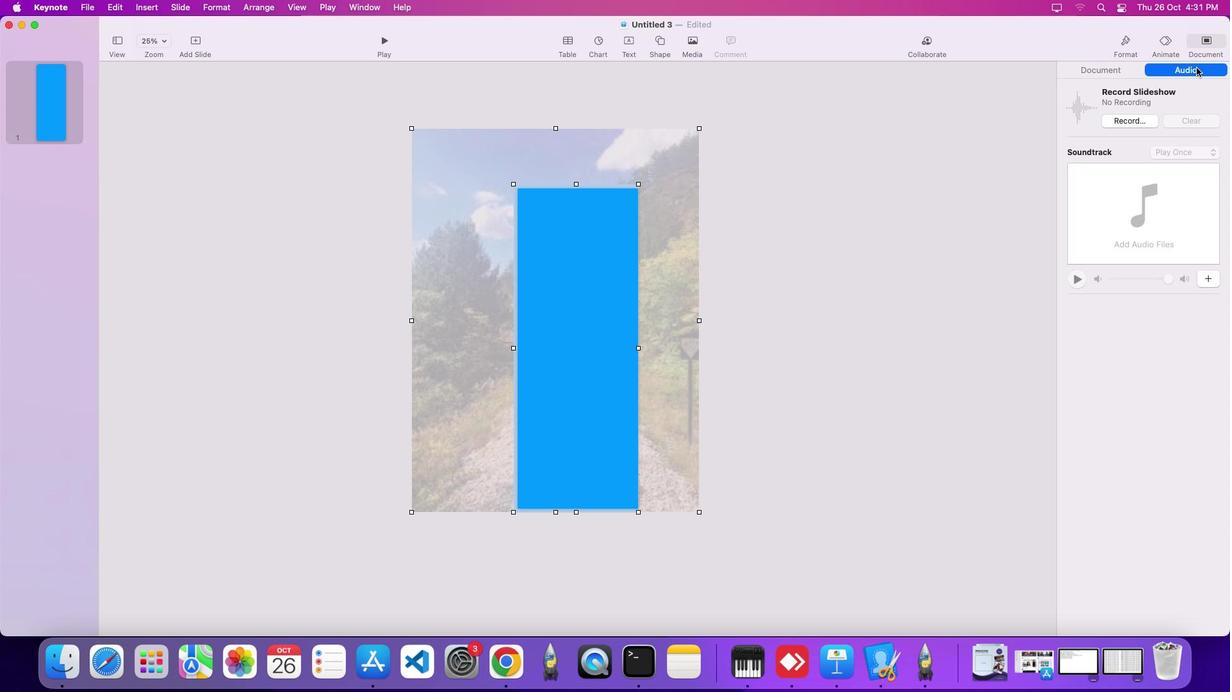 
Action: Mouse moved to (1100, 69)
Screenshot: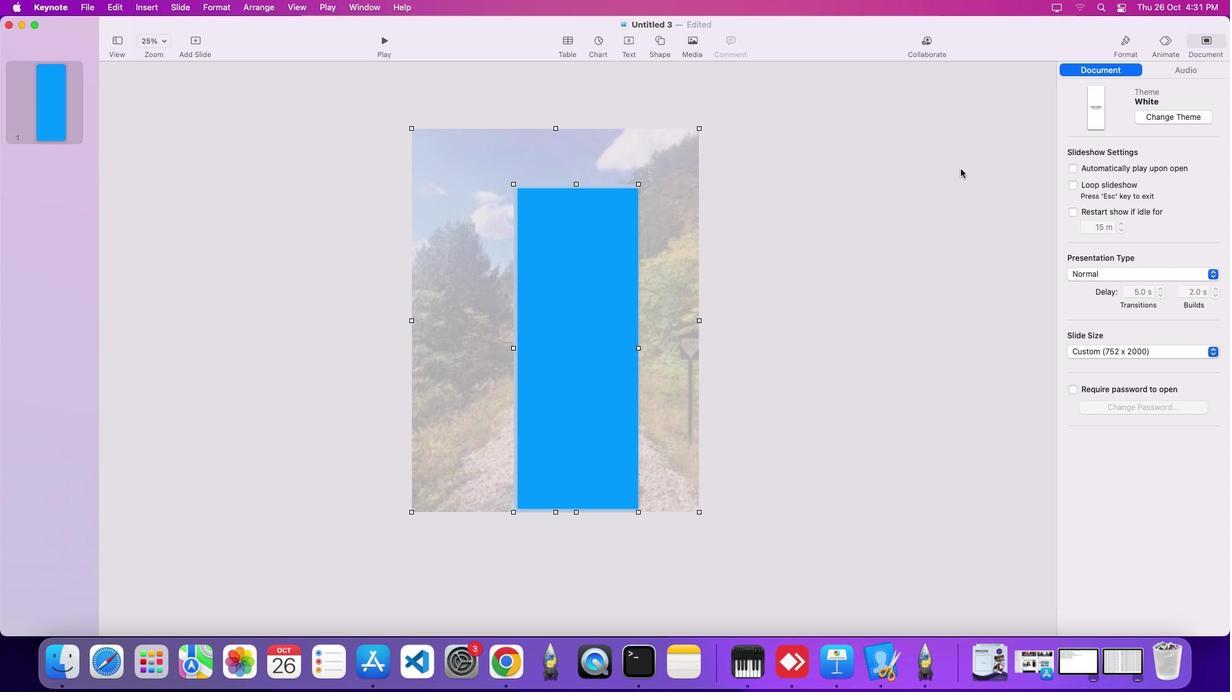 
Action: Mouse pressed left at (1100, 69)
Screenshot: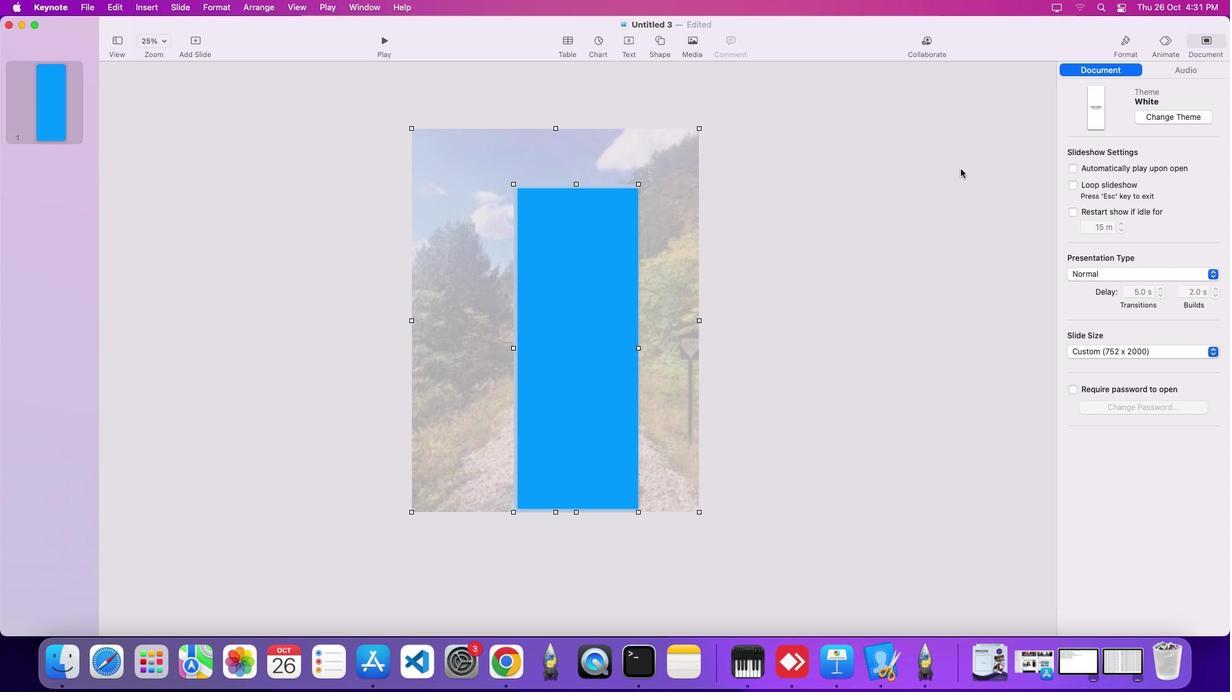 
Action: Mouse moved to (960, 168)
Screenshot: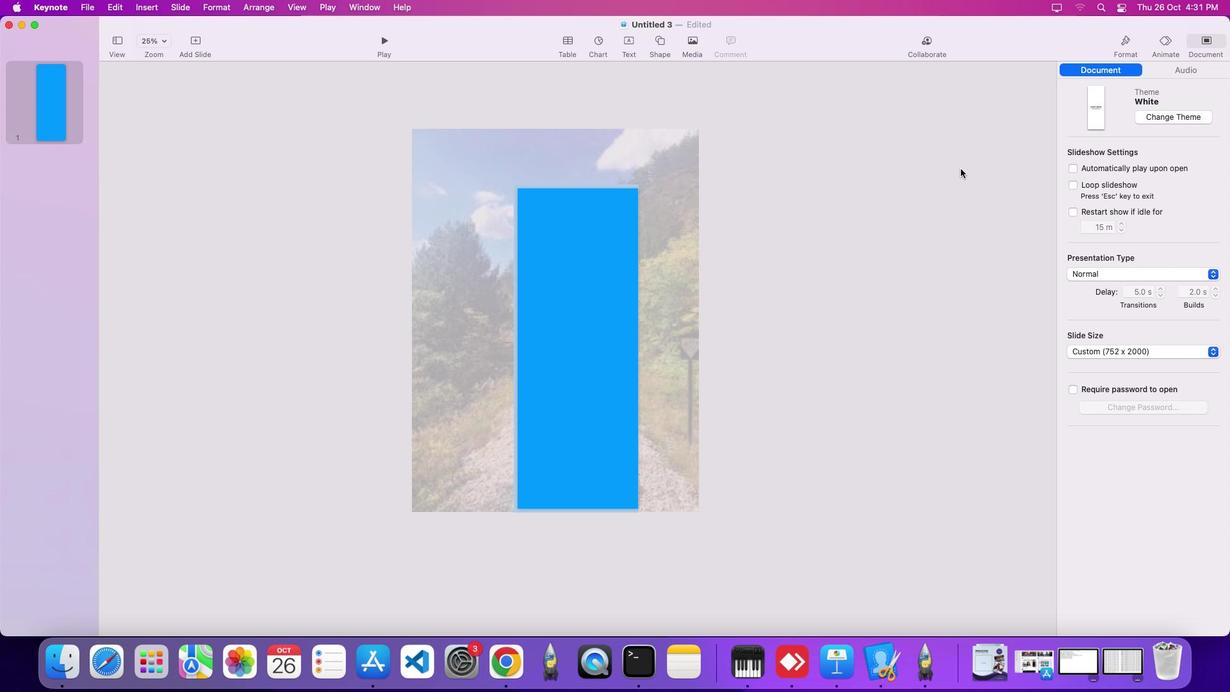
Action: Mouse pressed left at (960, 168)
Screenshot: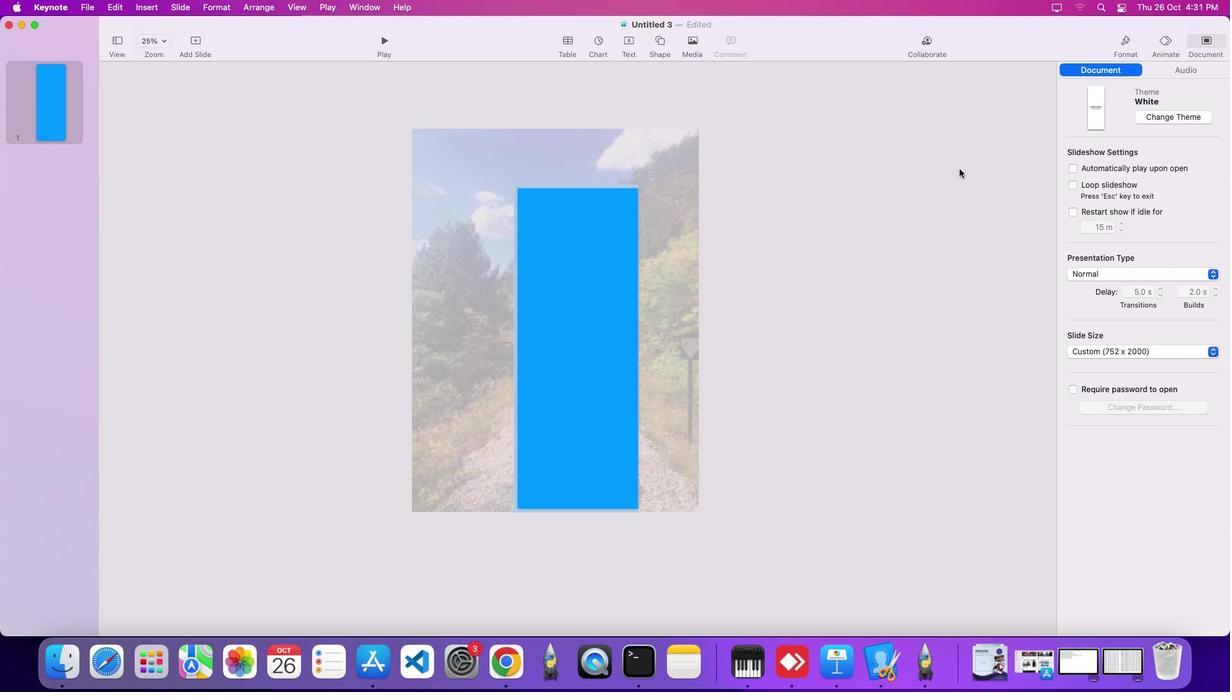 
Action: Mouse moved to (583, 243)
Screenshot: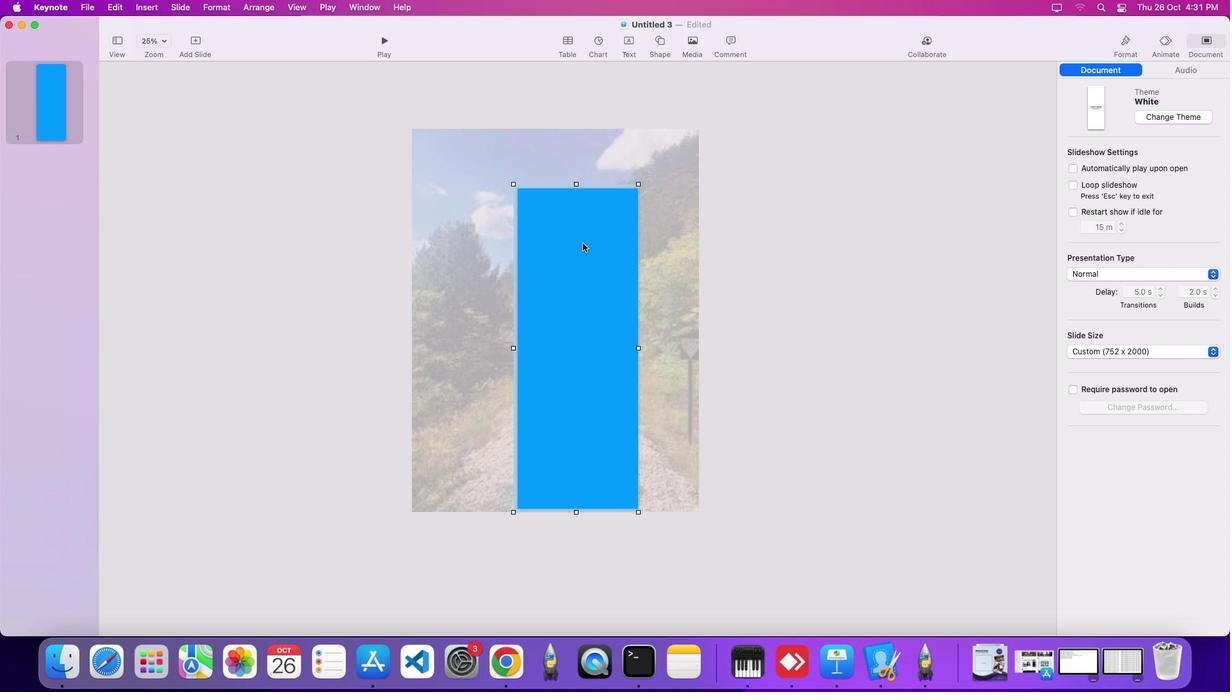 
Action: Mouse pressed left at (583, 243)
Screenshot: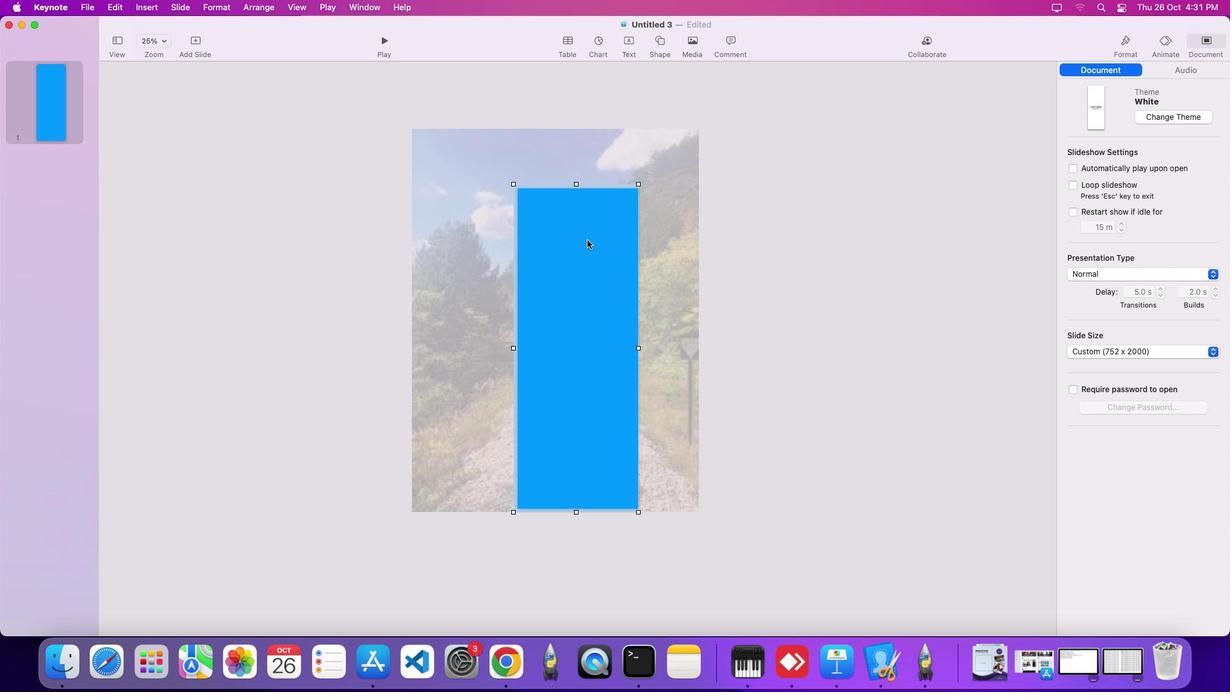 
Action: Mouse moved to (601, 222)
Screenshot: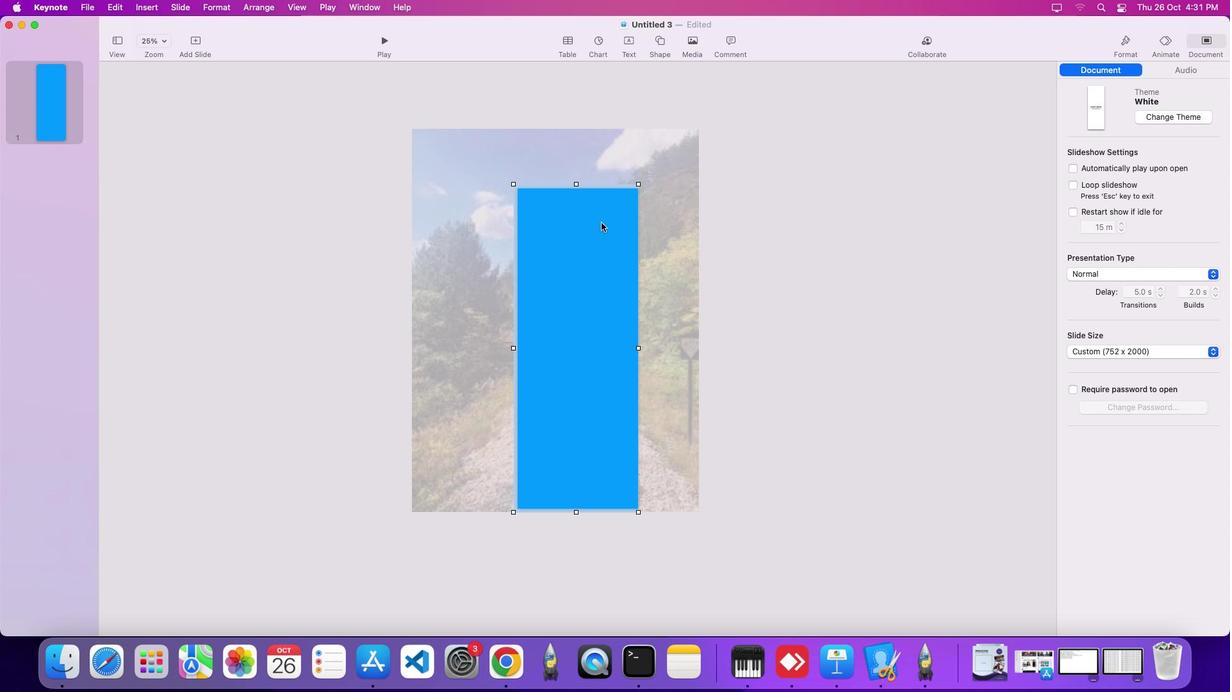 
Action: Mouse pressed left at (601, 222)
Screenshot: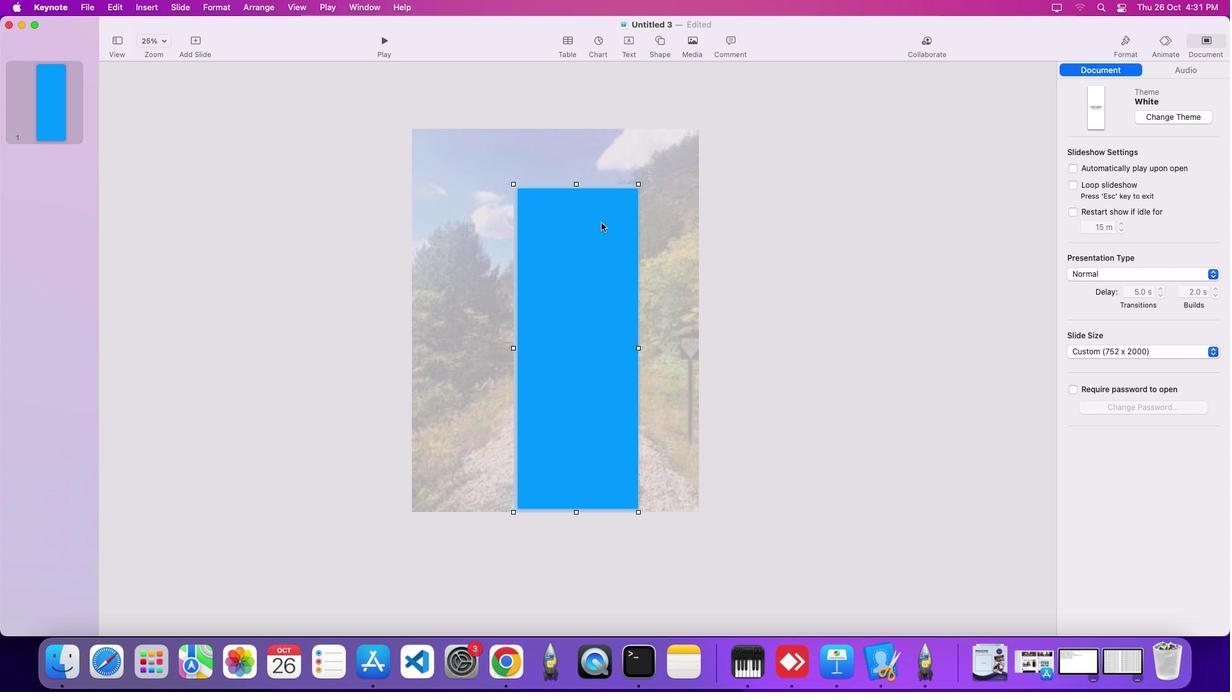 
Action: Key pressed Key.delete
Screenshot: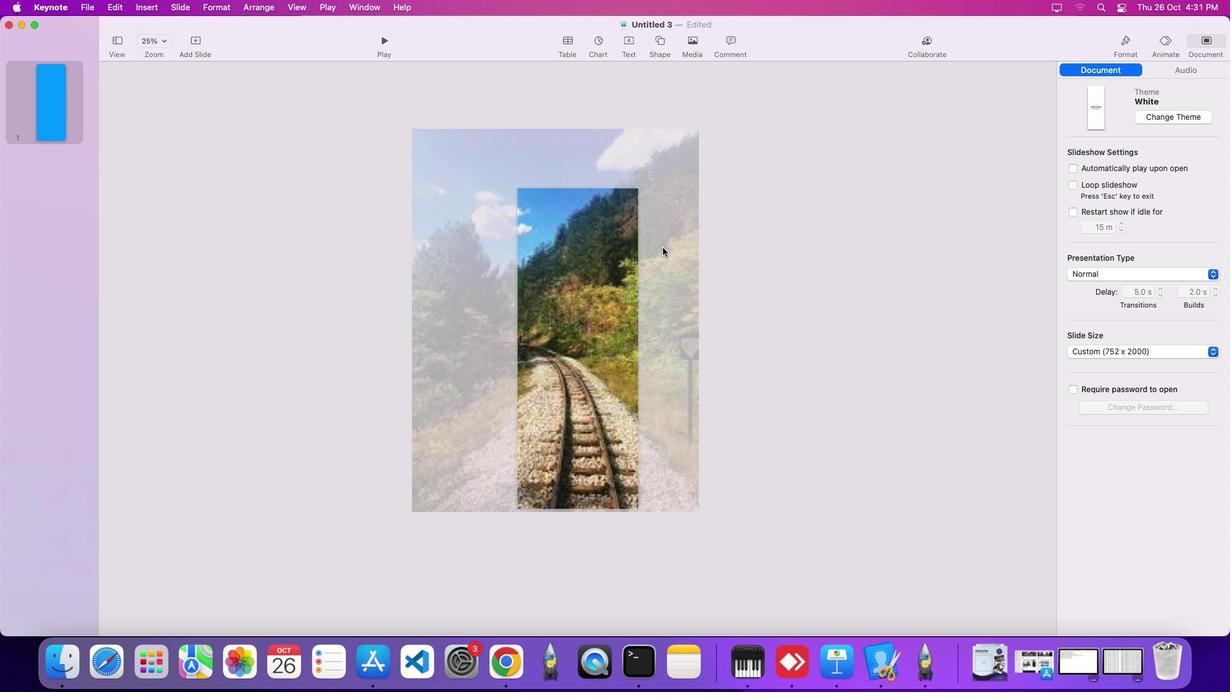 
Action: Mouse moved to (663, 247)
Screenshot: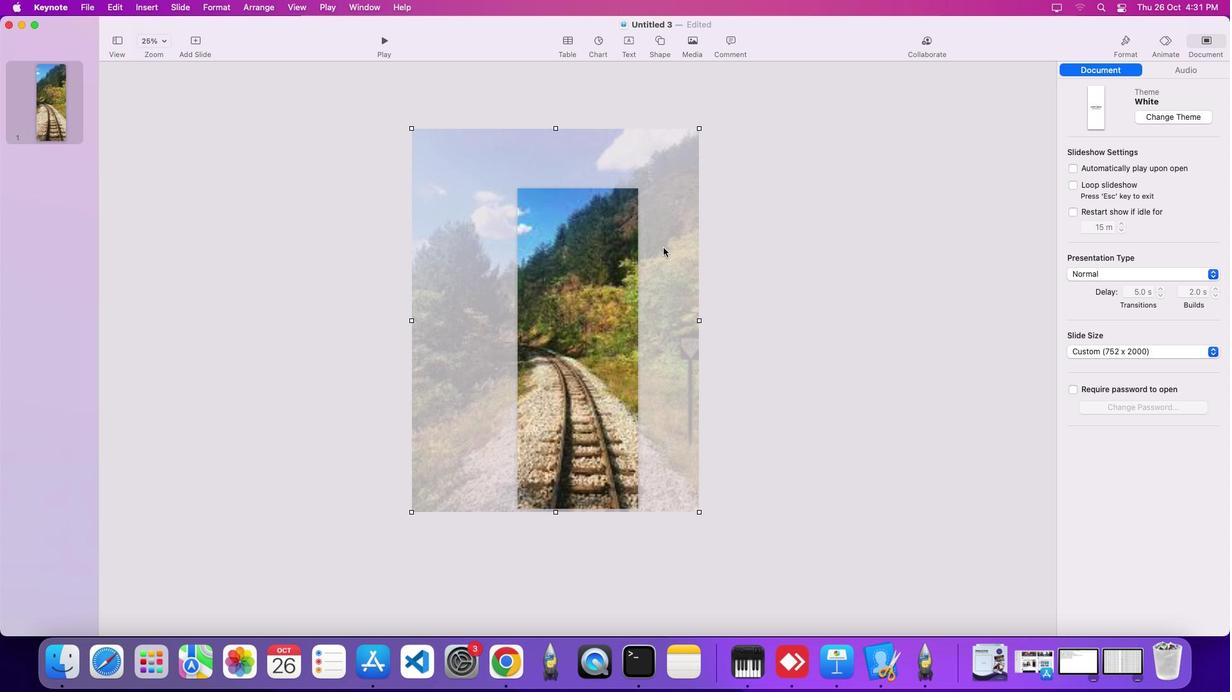 
Action: Mouse pressed left at (663, 247)
Screenshot: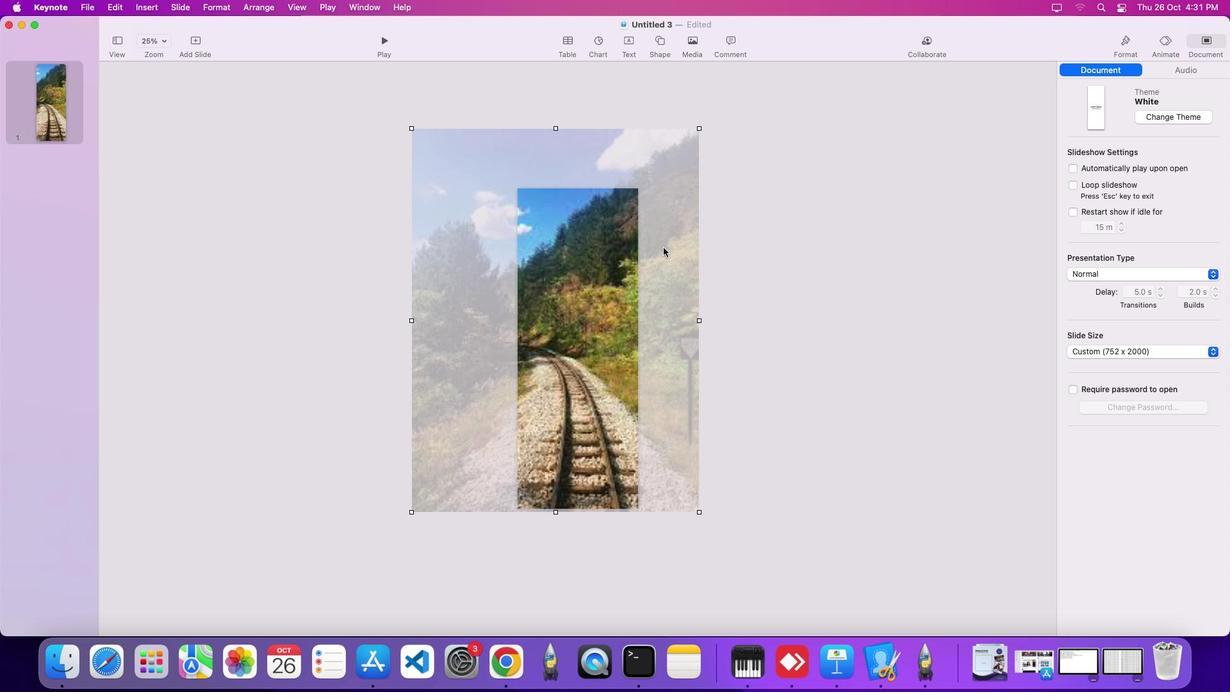 
Action: Mouse pressed left at (663, 247)
Screenshot: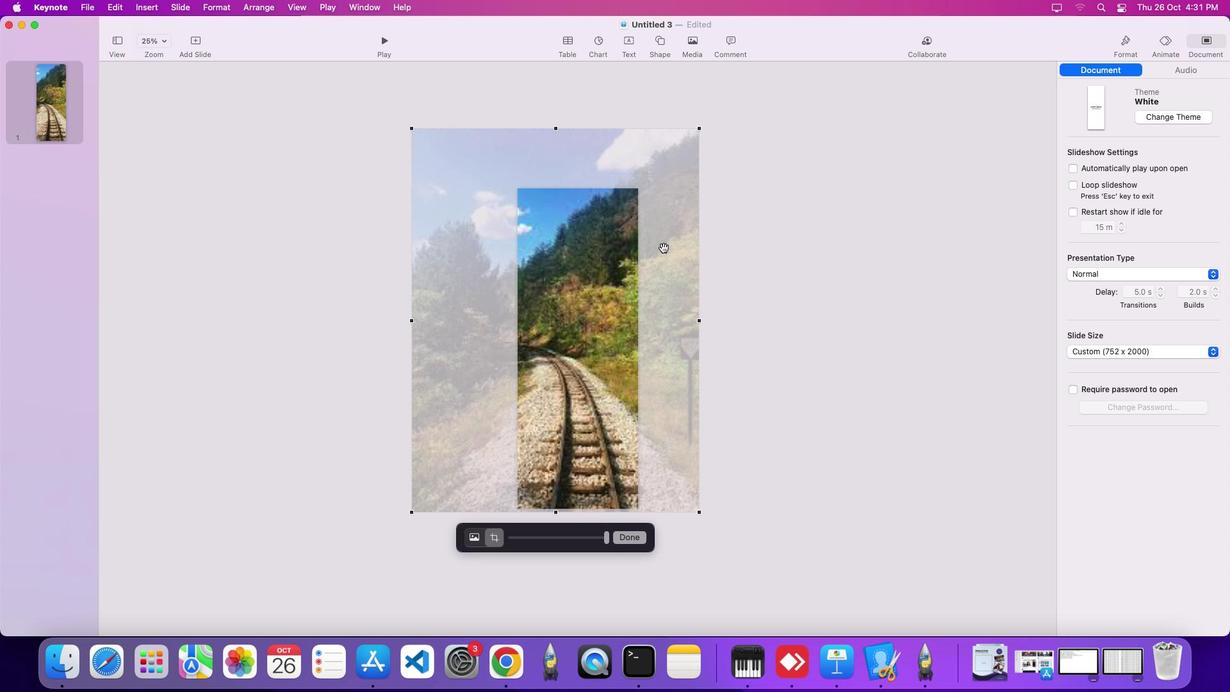 
Action: Mouse pressed left at (663, 247)
Screenshot: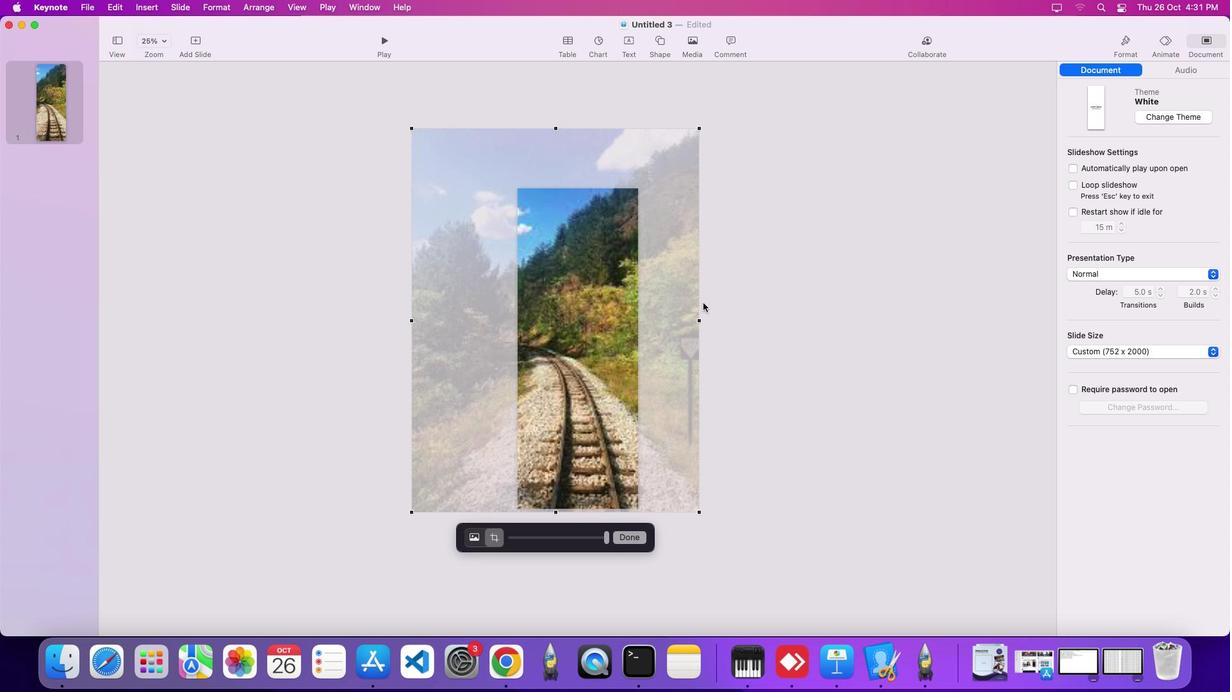 
Action: Mouse moved to (699, 319)
Screenshot: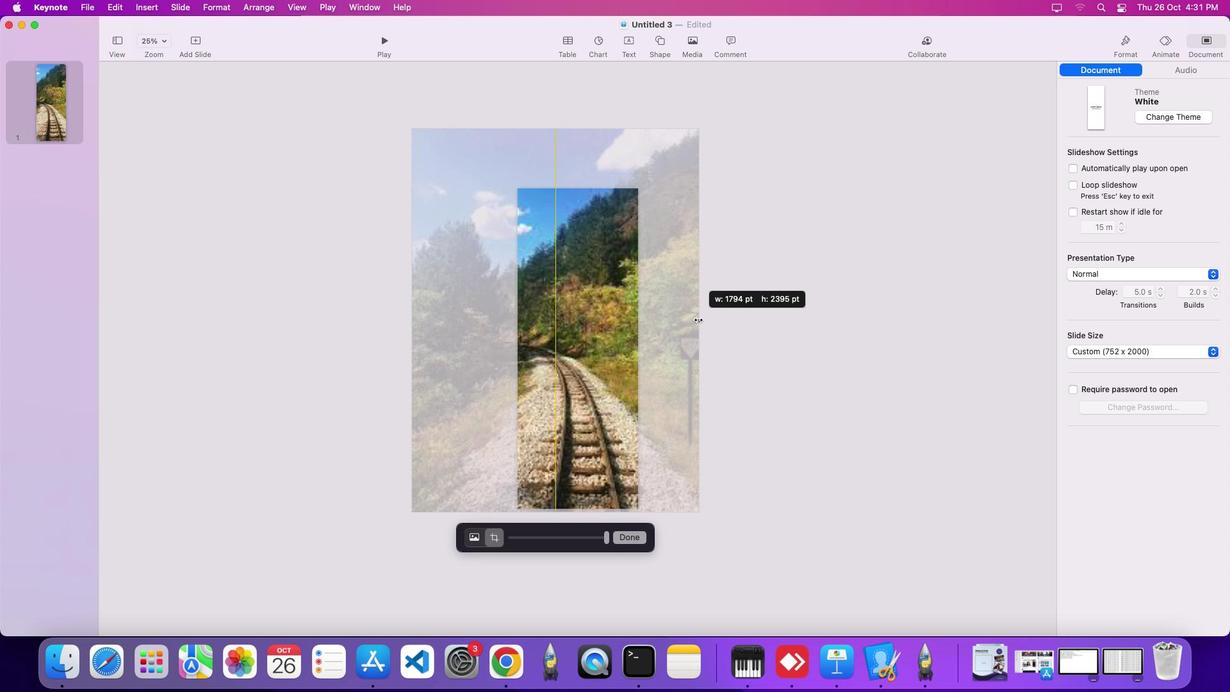 
Action: Mouse pressed left at (699, 319)
Screenshot: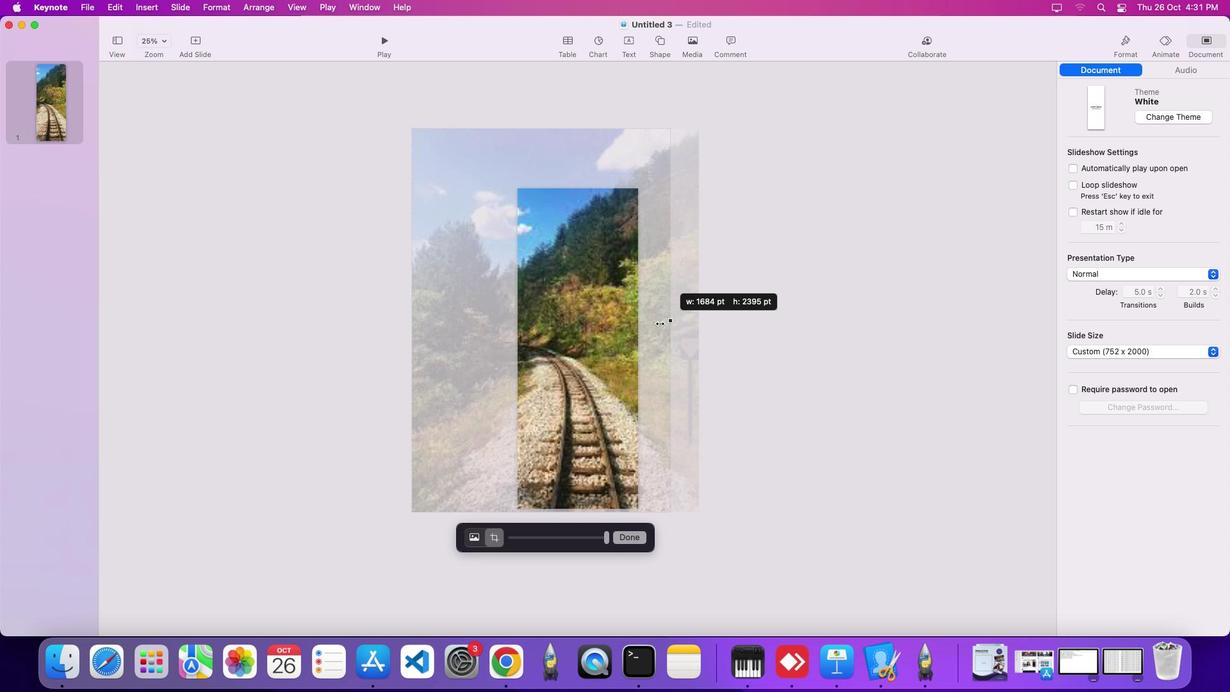 
Action: Mouse moved to (527, 128)
Screenshot: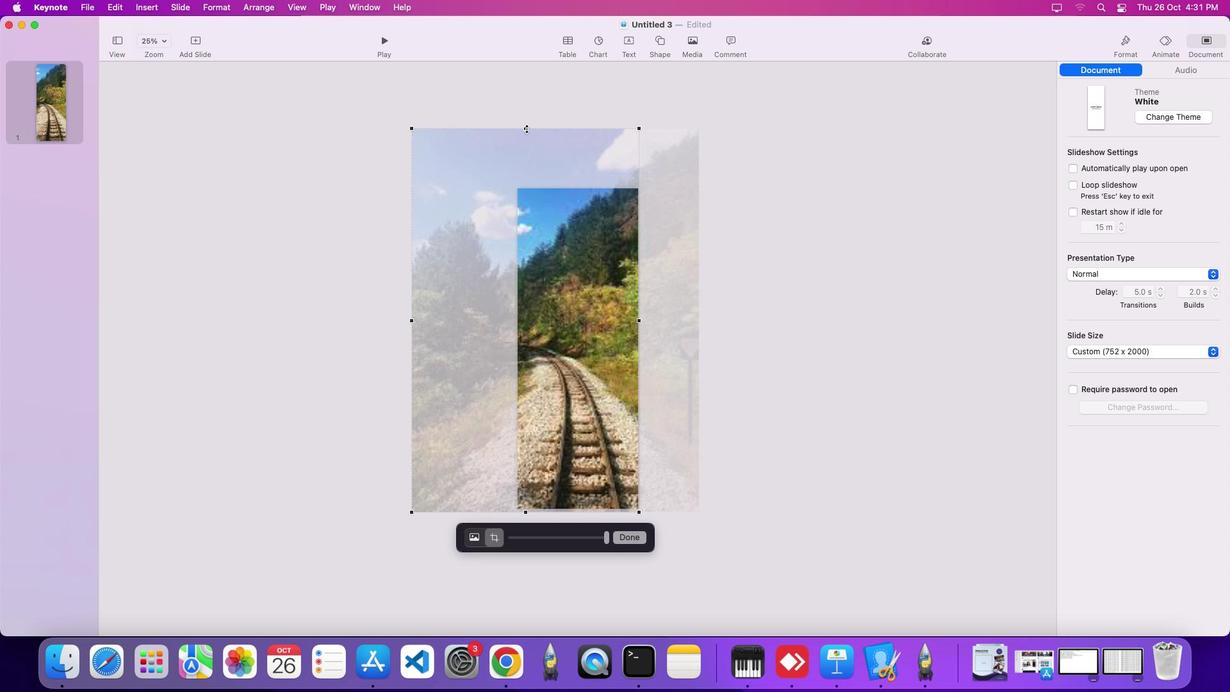 
Action: Mouse pressed left at (527, 128)
Screenshot: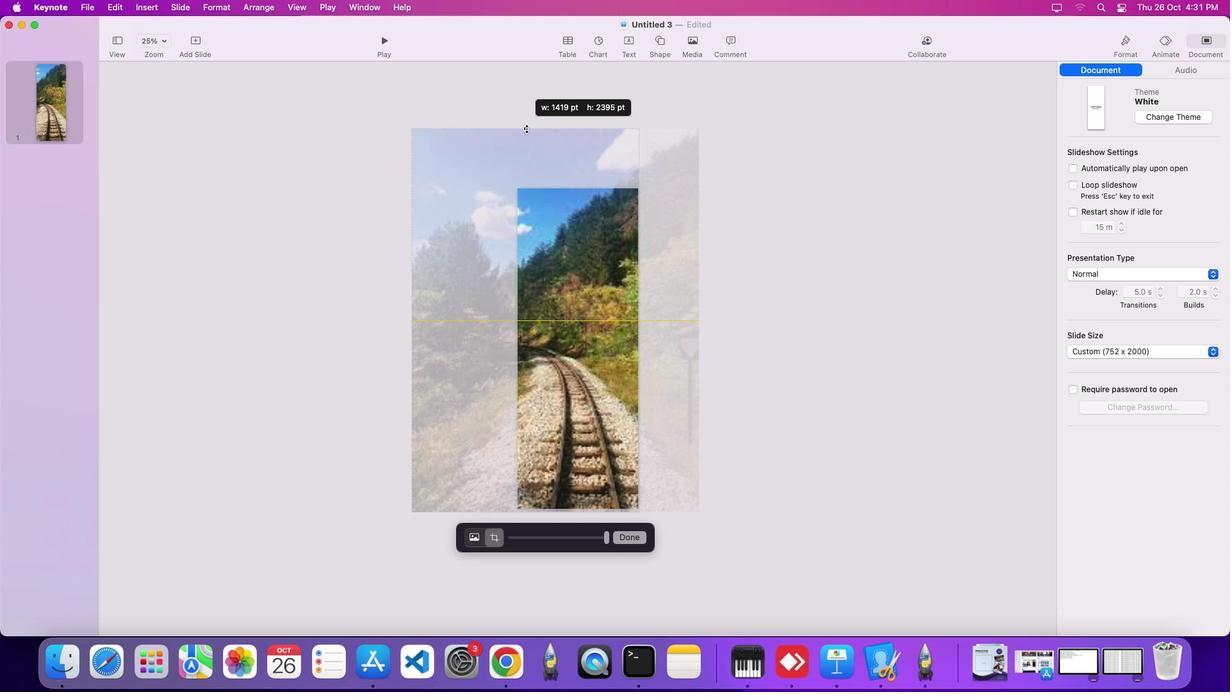 
Action: Mouse moved to (410, 349)
Screenshot: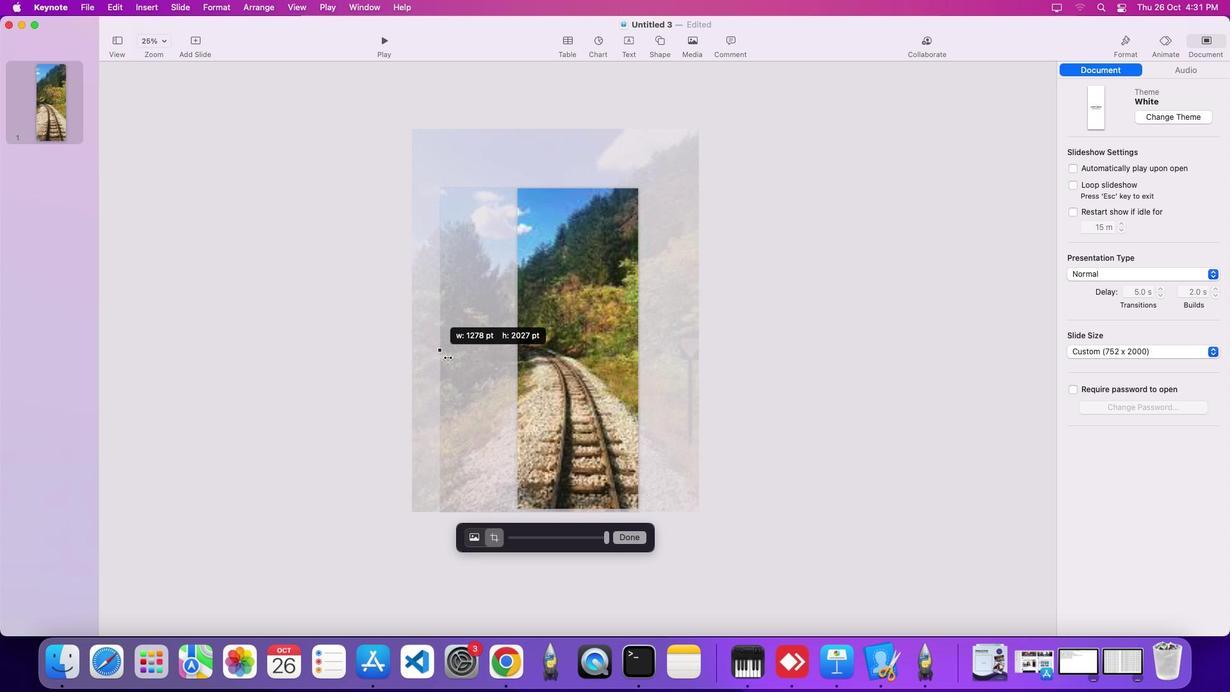 
Action: Mouse pressed left at (410, 349)
Screenshot: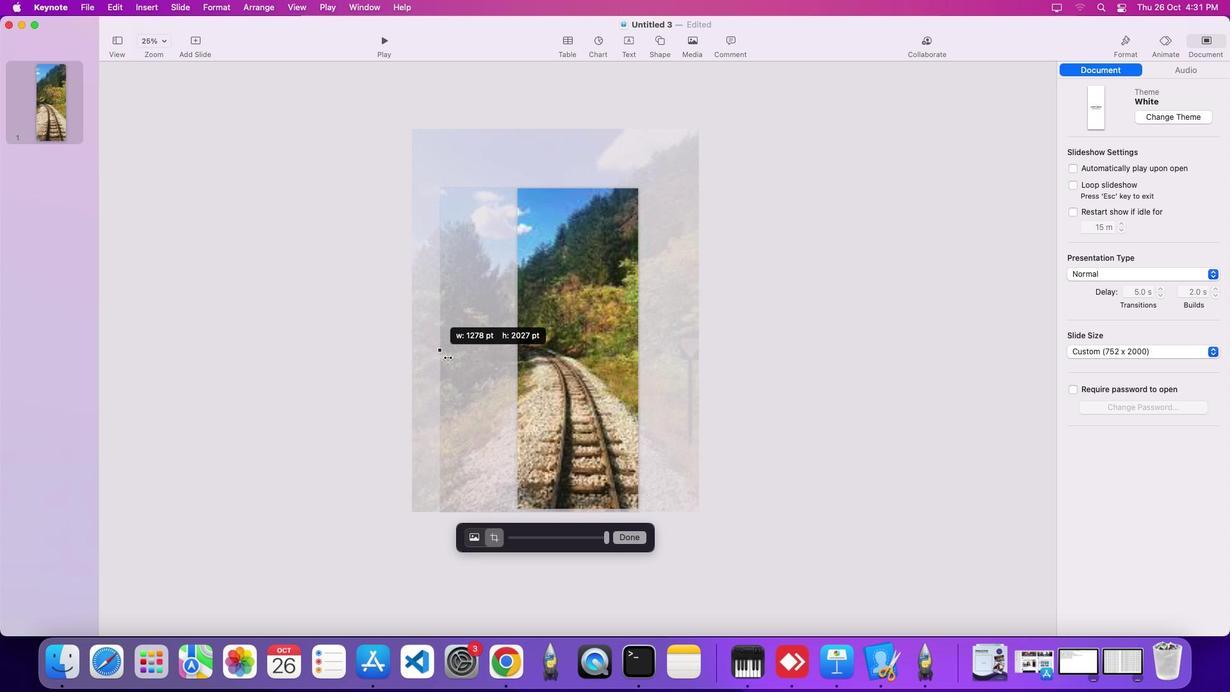 
Action: Mouse moved to (785, 335)
Screenshot: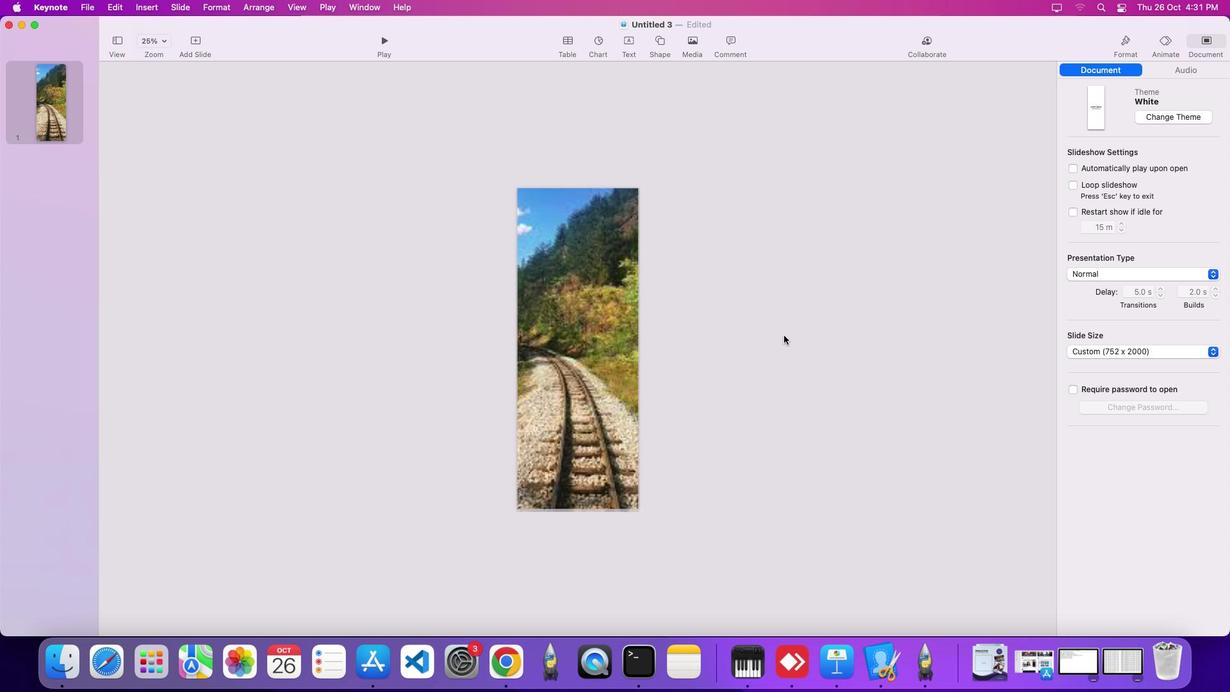 
Action: Mouse pressed left at (785, 335)
Screenshot: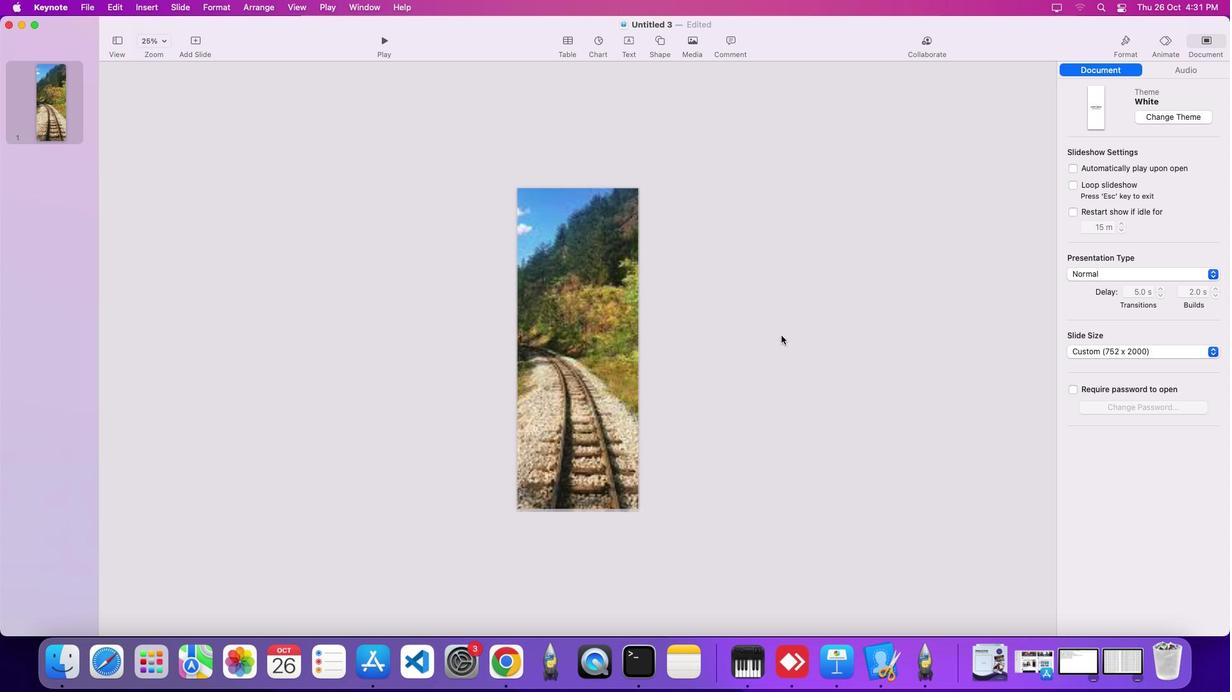 
Action: Mouse moved to (735, 331)
Screenshot: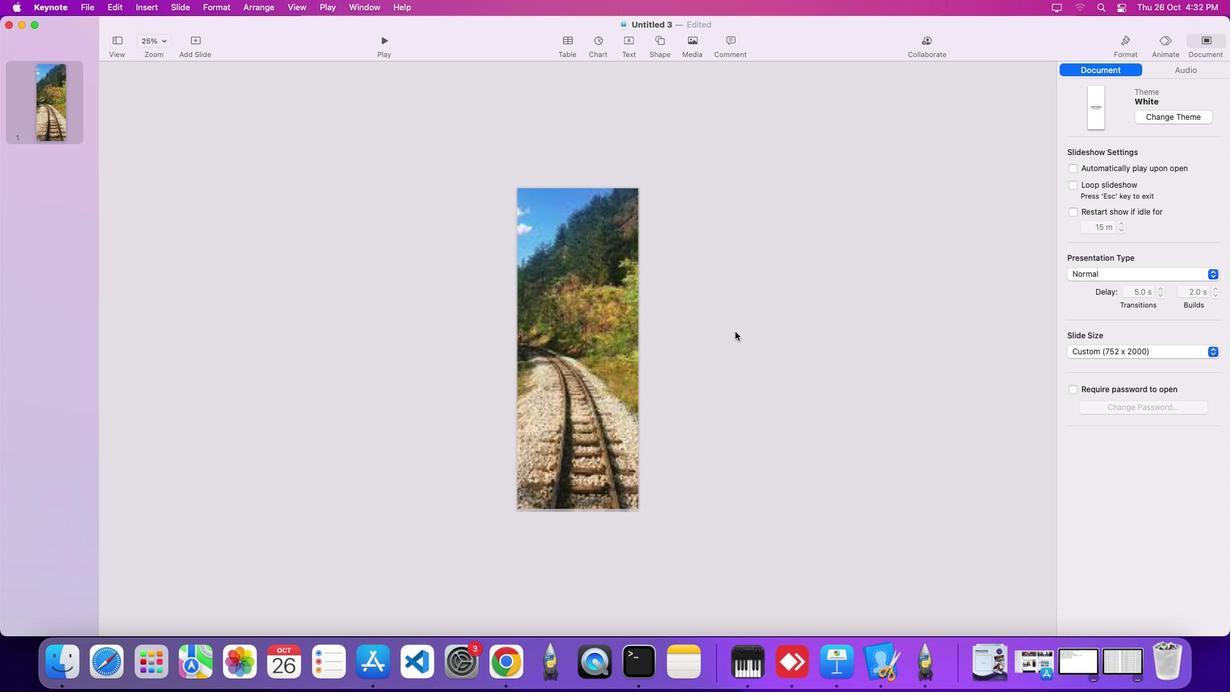 
Action: Mouse pressed left at (735, 331)
Screenshot: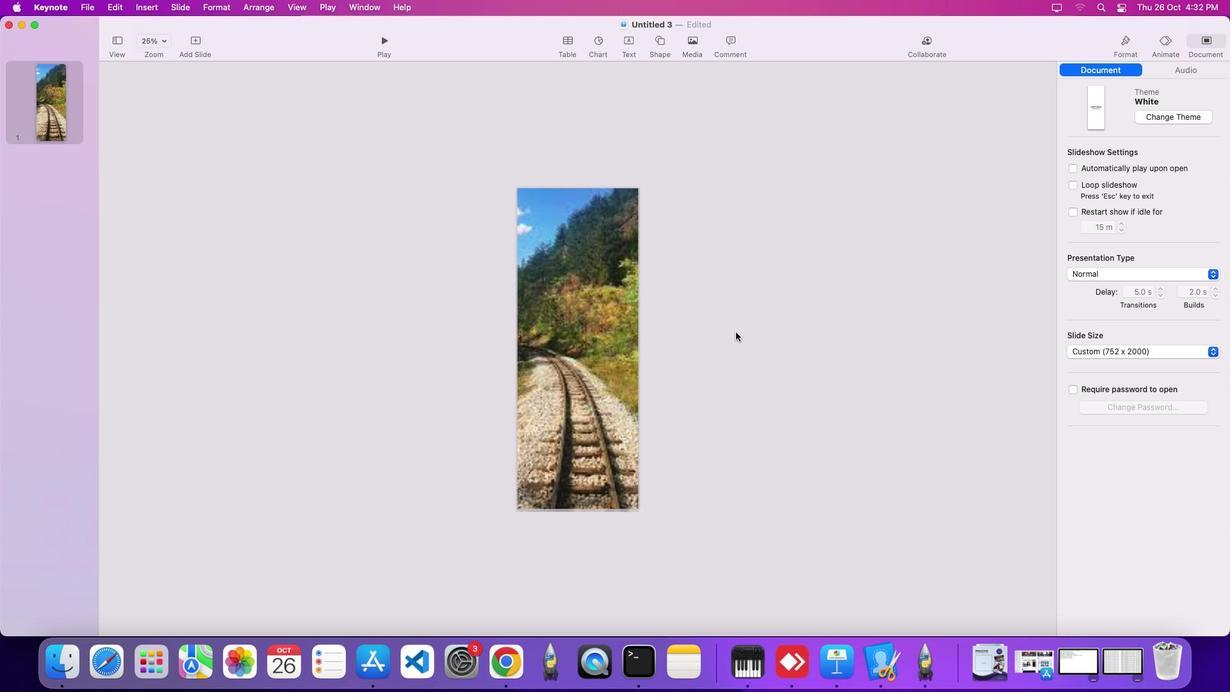 
Action: Mouse moved to (599, 379)
Screenshot: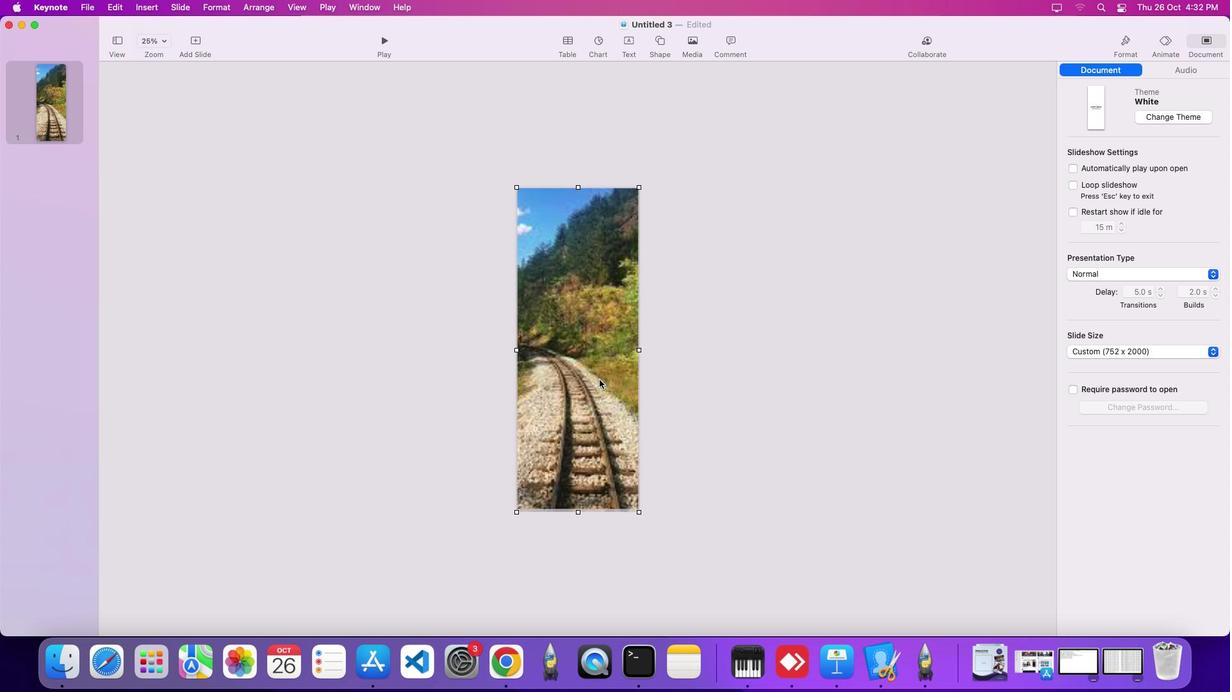 
Action: Mouse pressed left at (599, 379)
Screenshot: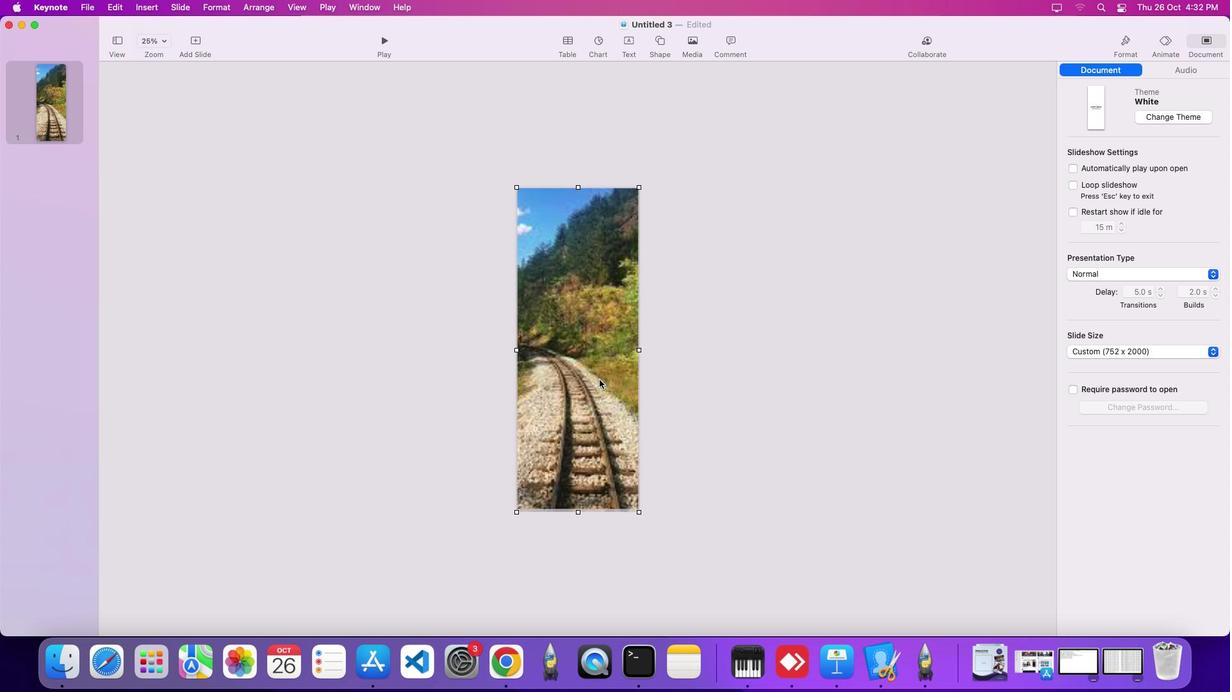 
Action: Mouse moved to (659, 401)
Screenshot: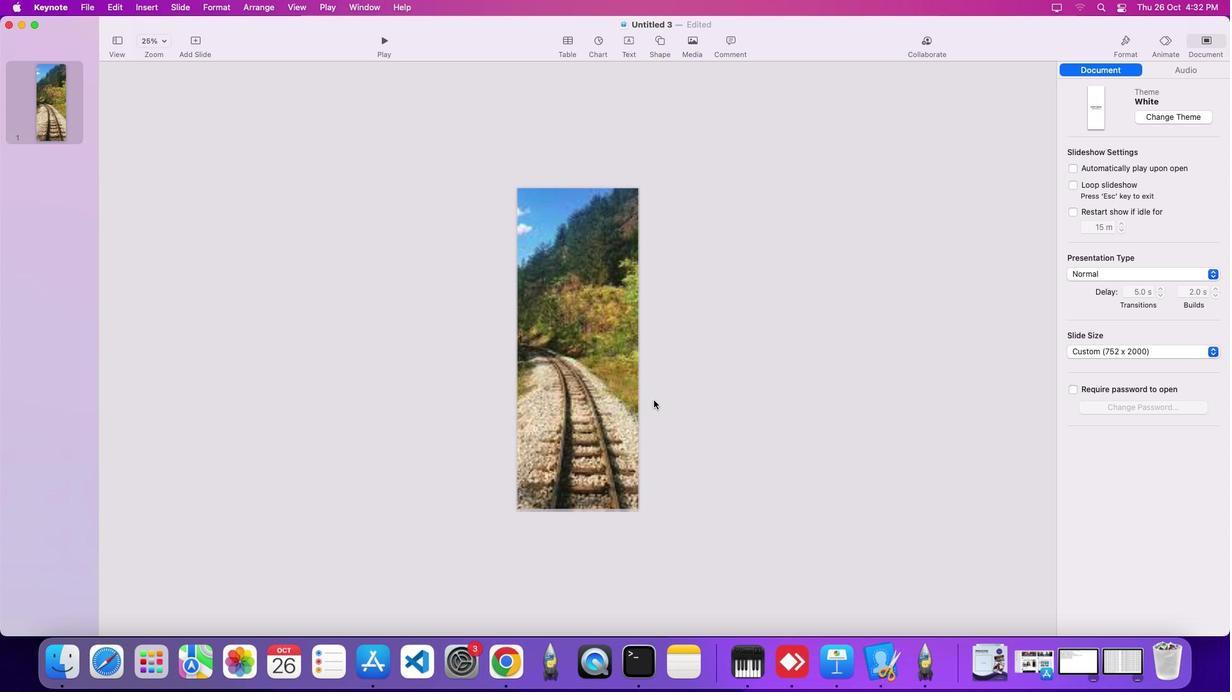 
Action: Mouse pressed left at (659, 401)
Screenshot: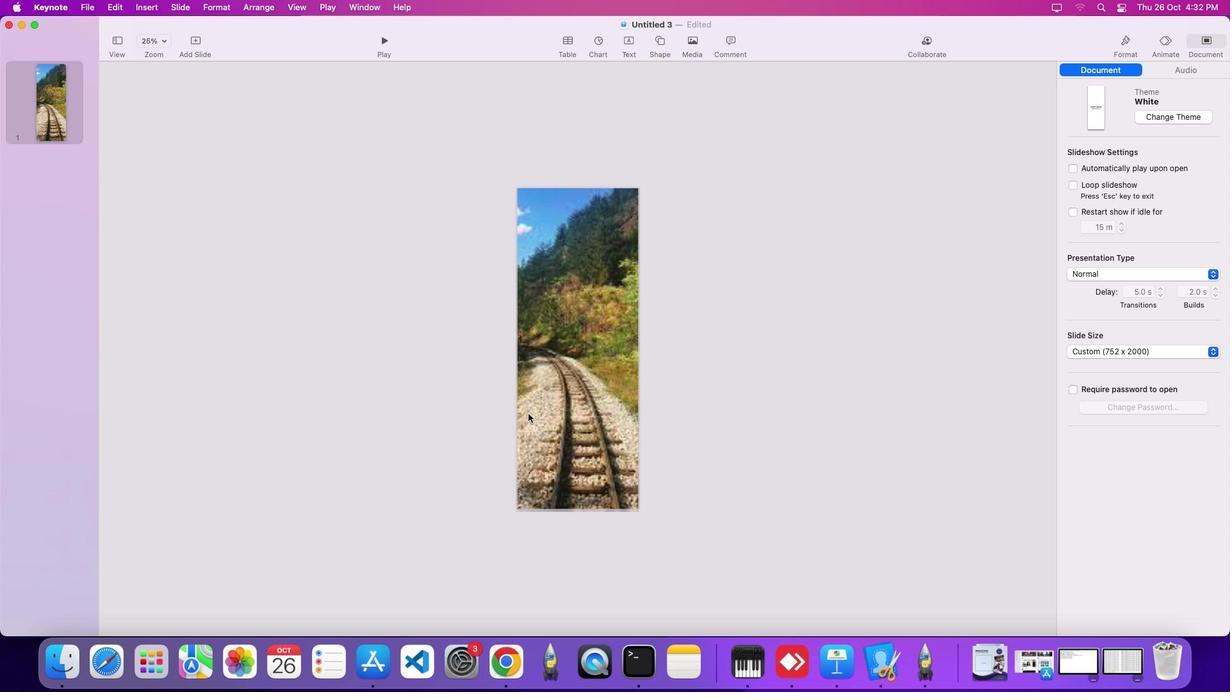 
Action: Mouse moved to (527, 414)
Screenshot: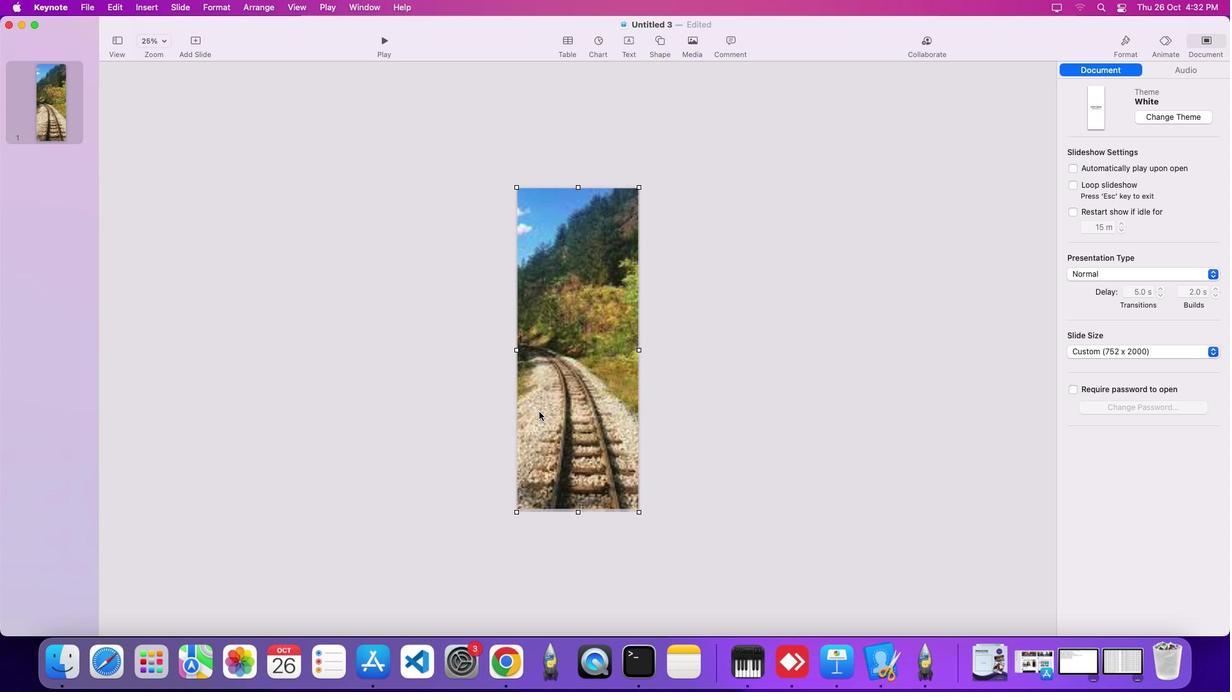 
Action: Mouse pressed left at (527, 414)
Screenshot: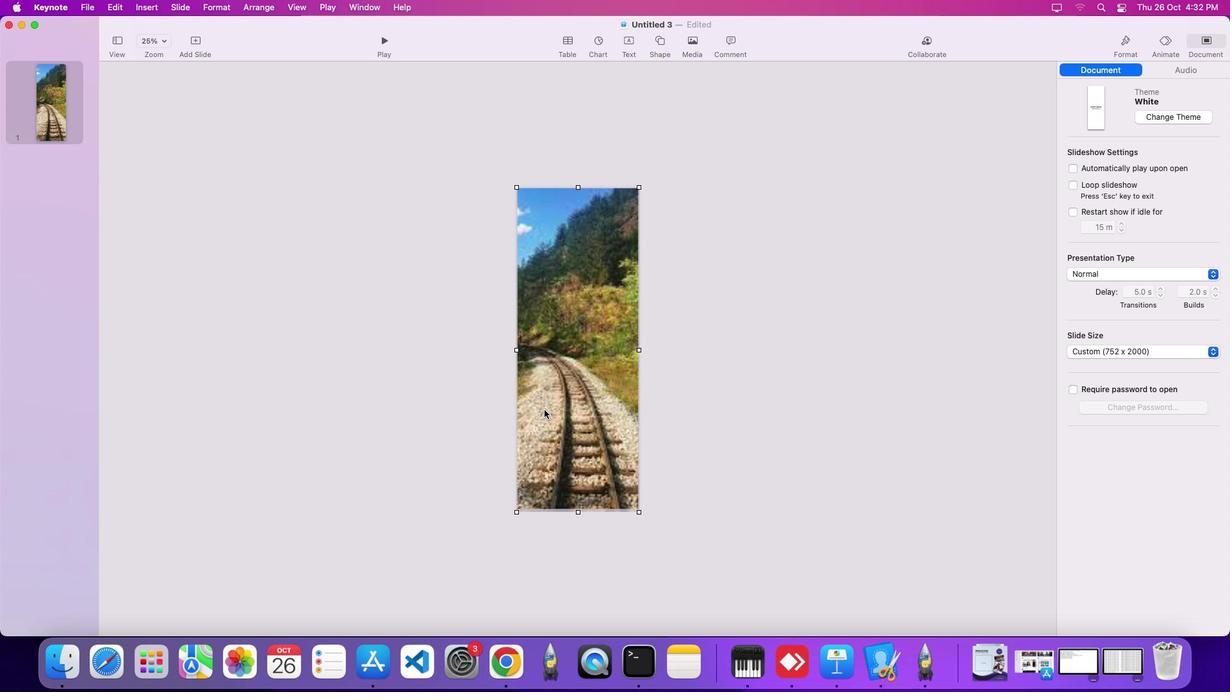 
Action: Mouse moved to (684, 42)
Screenshot: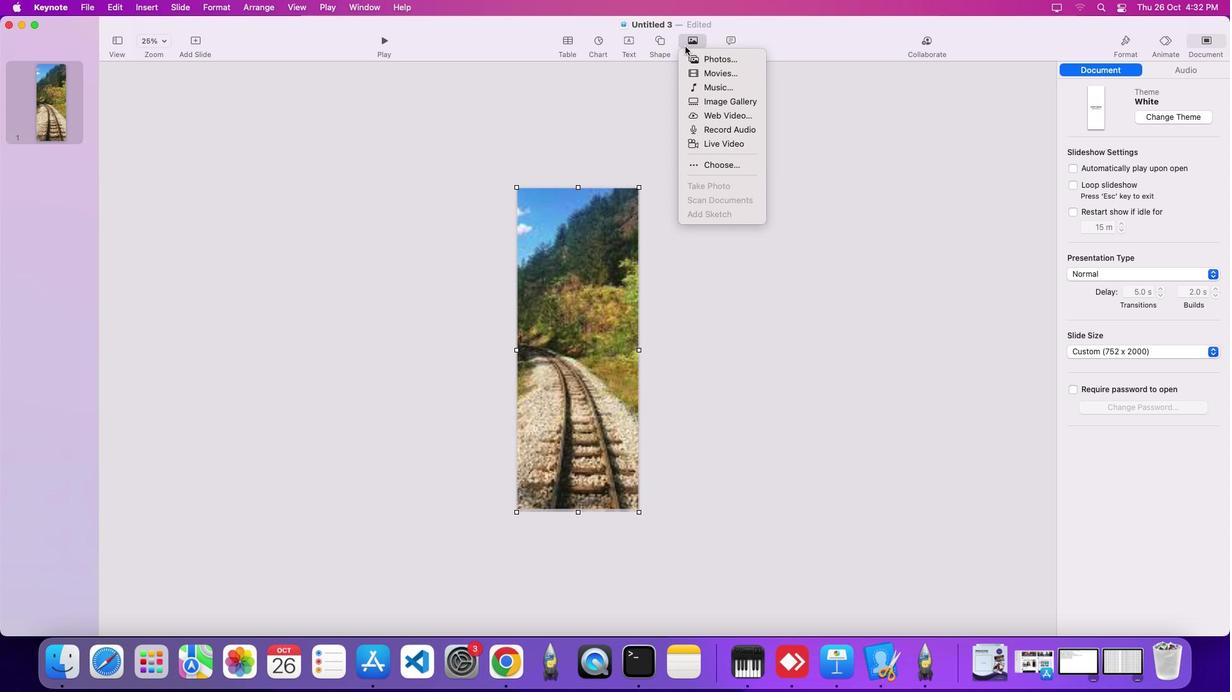 
Action: Mouse pressed left at (684, 42)
Screenshot: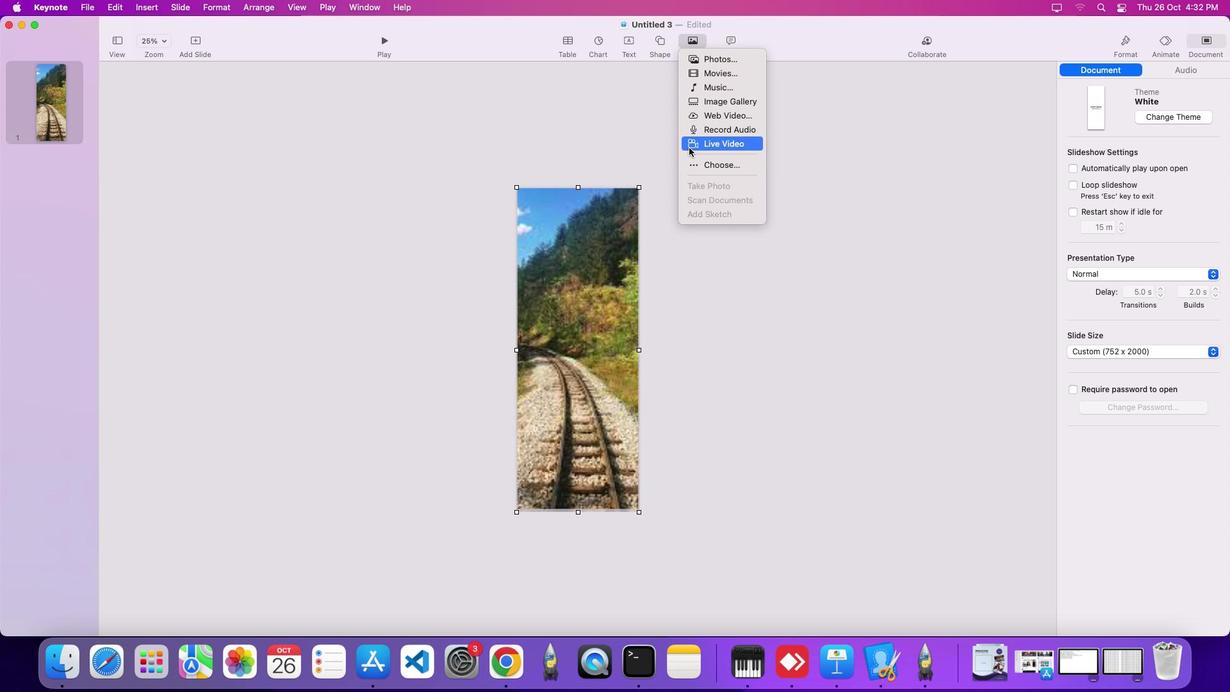 
Action: Mouse moved to (699, 166)
Screenshot: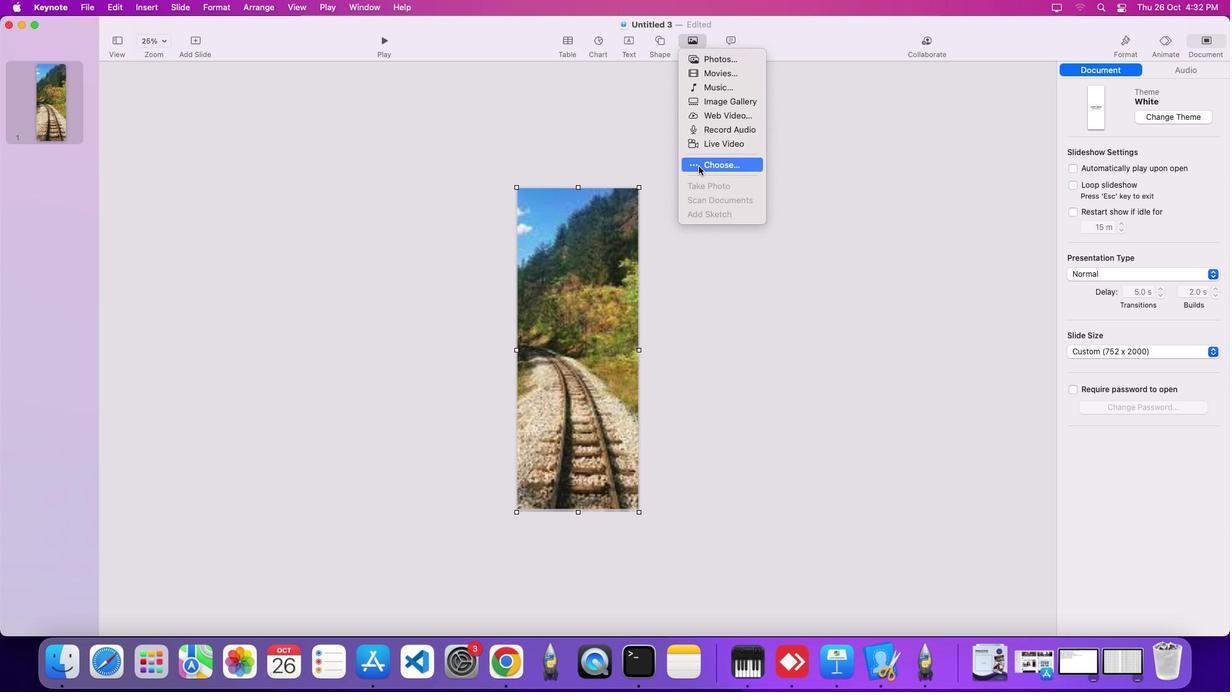 
Action: Mouse pressed left at (699, 166)
Screenshot: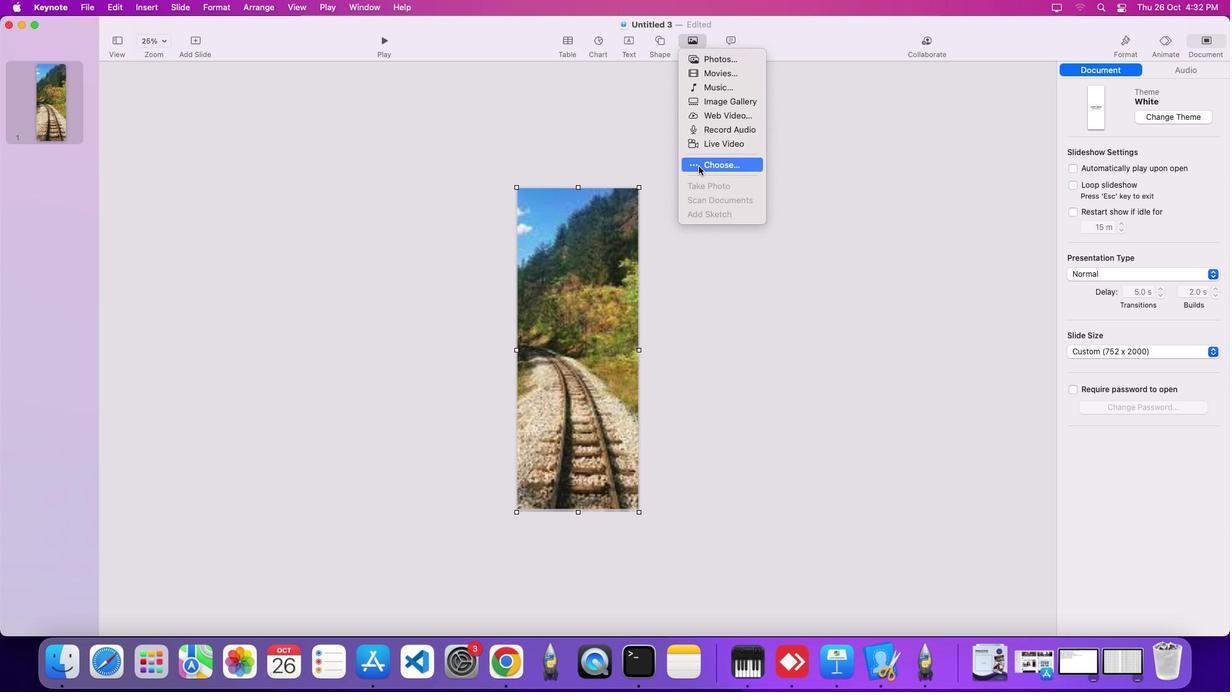 
Action: Mouse moved to (153, 193)
Screenshot: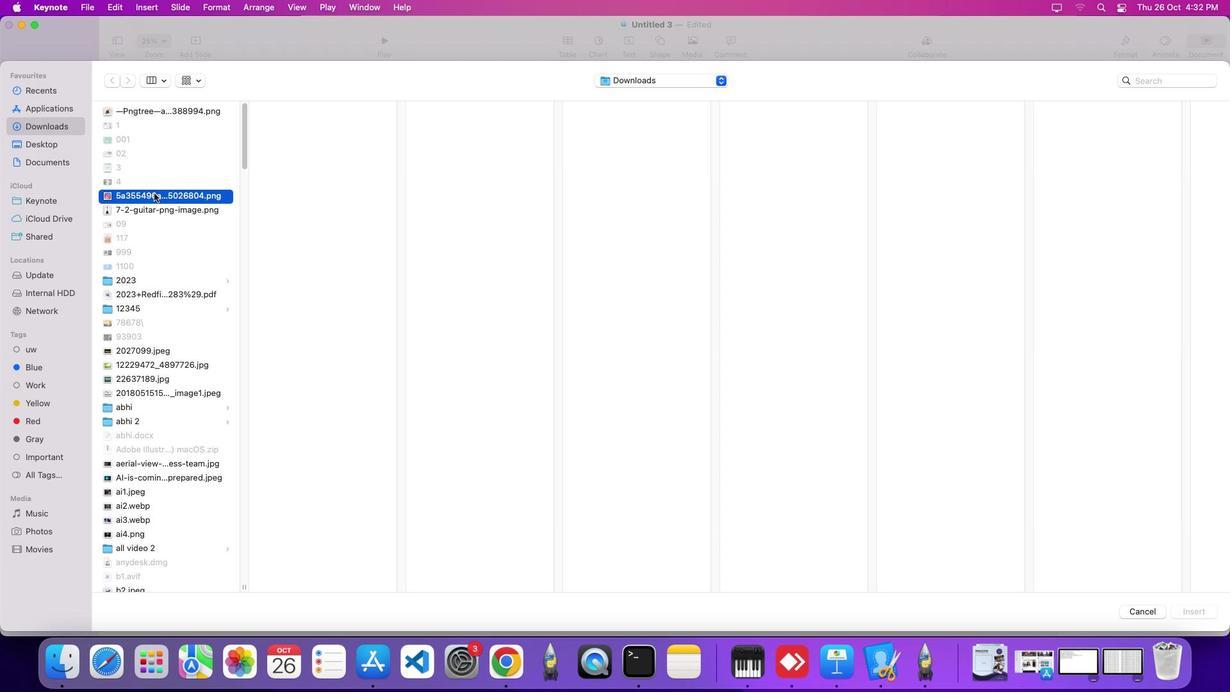 
Action: Mouse pressed left at (153, 193)
Screenshot: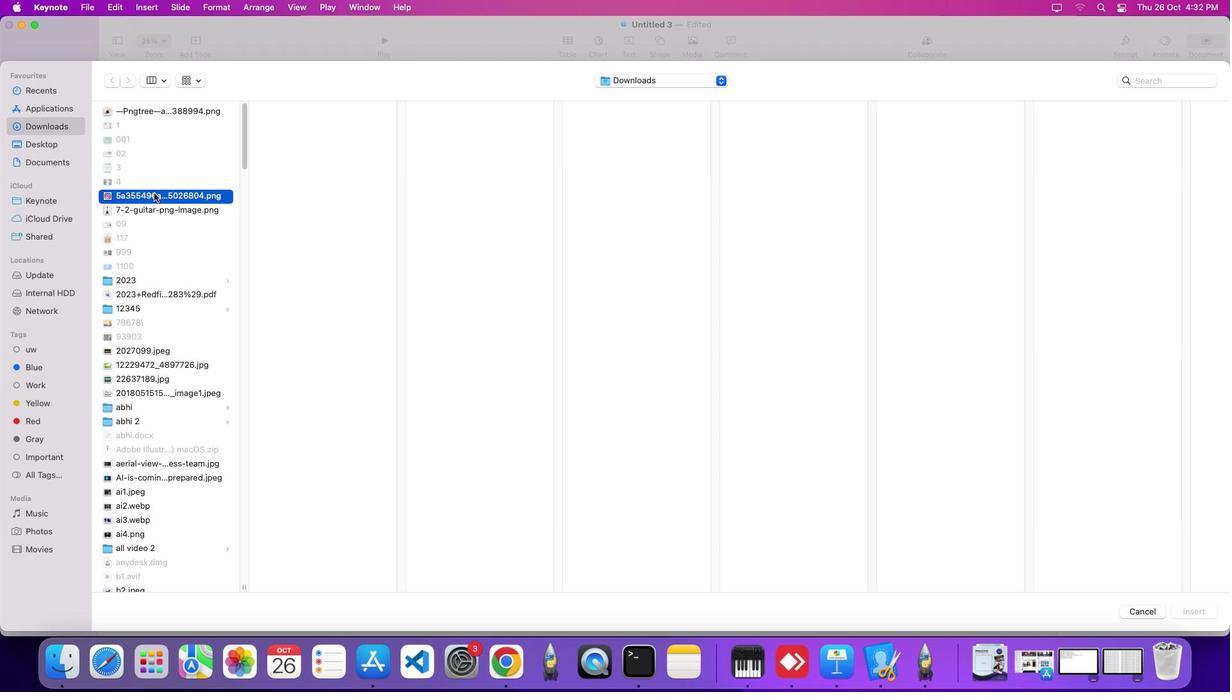 
Action: Mouse moved to (146, 188)
Screenshot: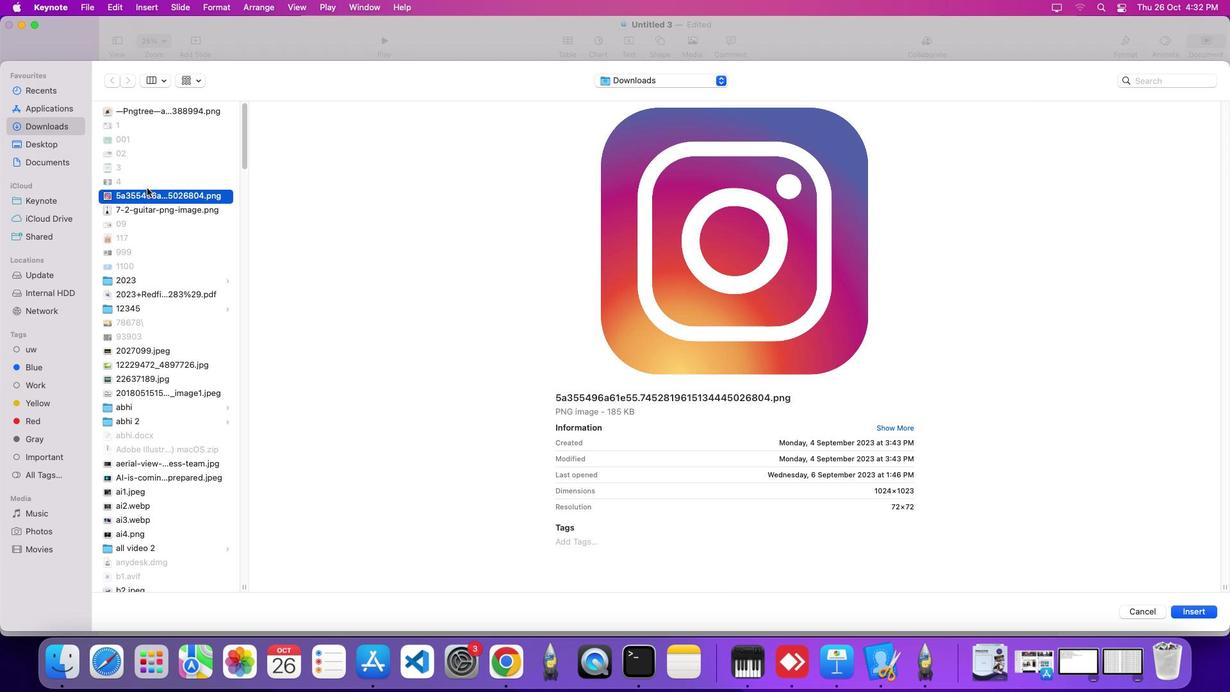 
Action: Key pressed Key.downKey.downKey.downKey.downKey.downKey.downKey.downKey.downKey.downKey.downKey.downKey.downKey.downKey.downKey.downKey.down
Screenshot: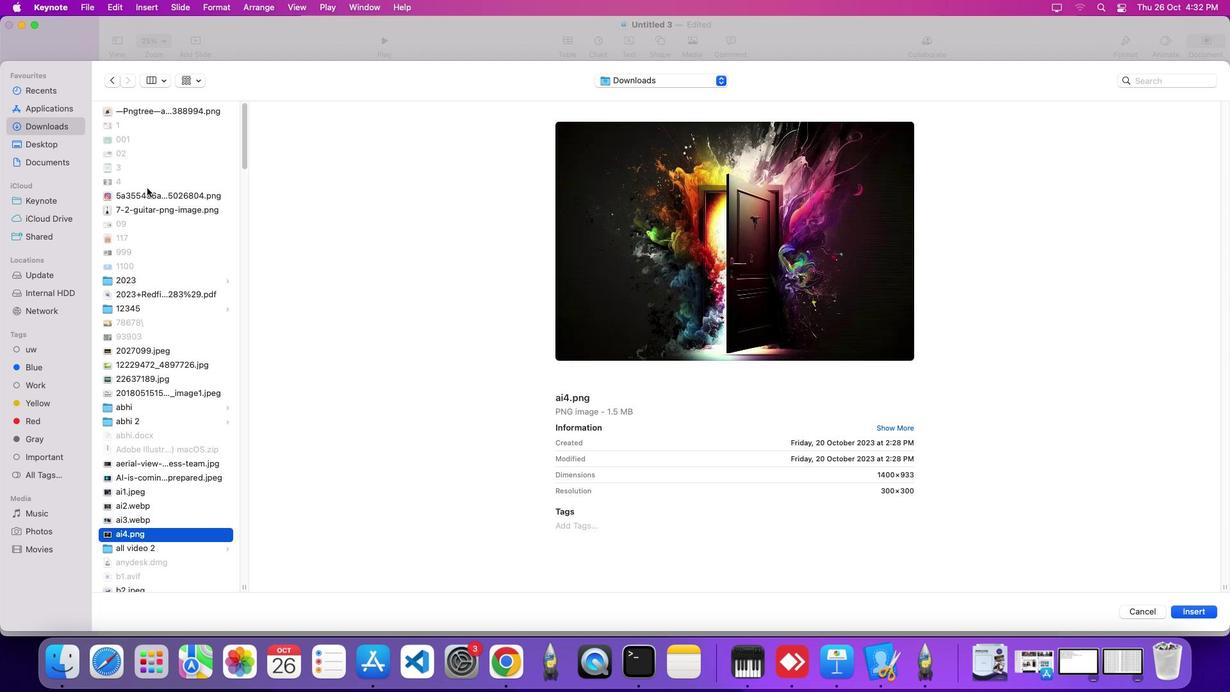 
Action: Mouse moved to (137, 187)
Screenshot: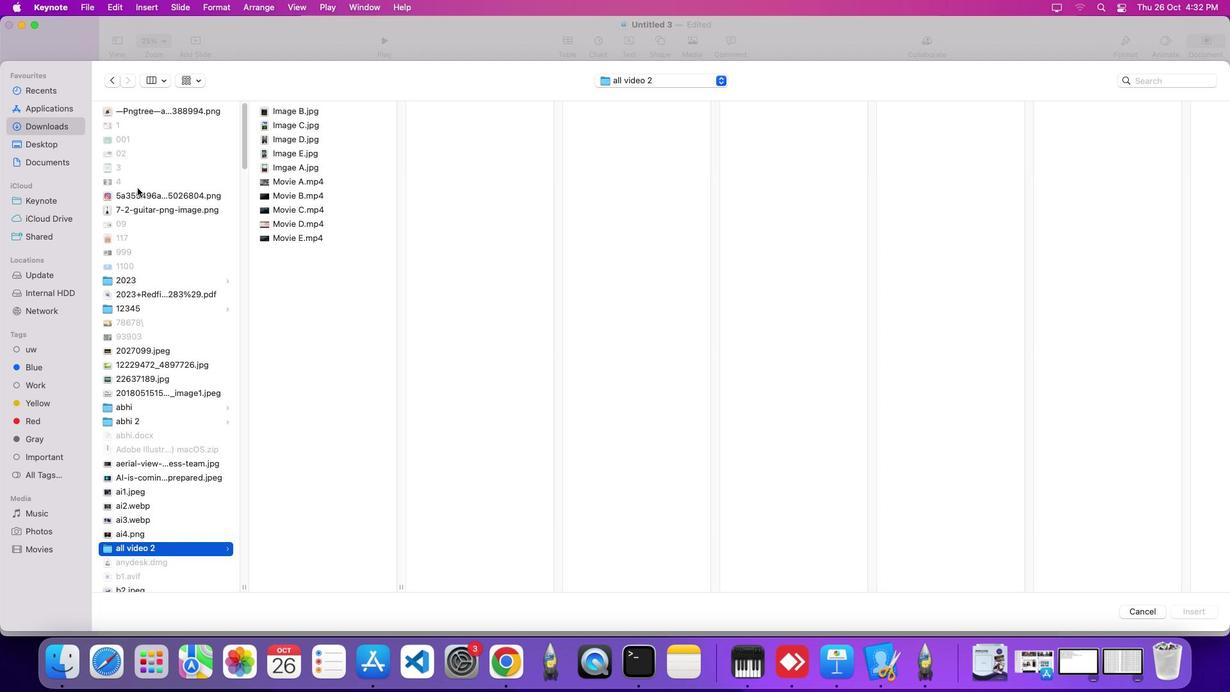 
Action: Key pressed Key.down
Screenshot: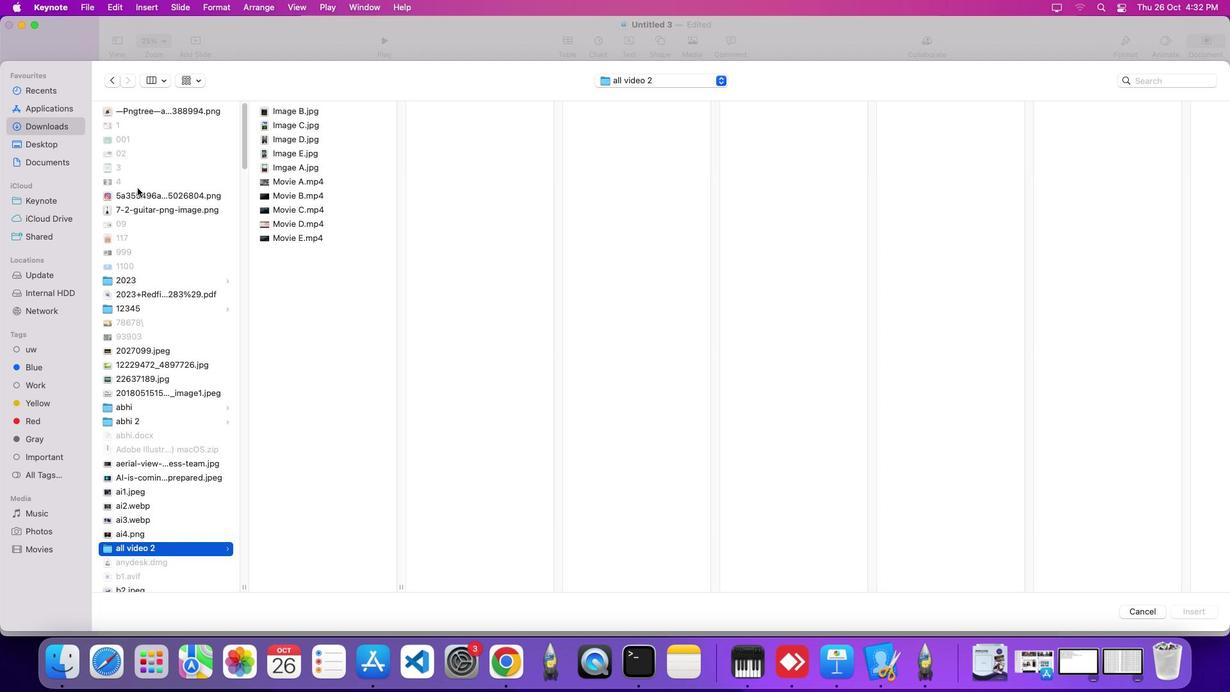 
Action: Mouse moved to (137, 187)
Screenshot: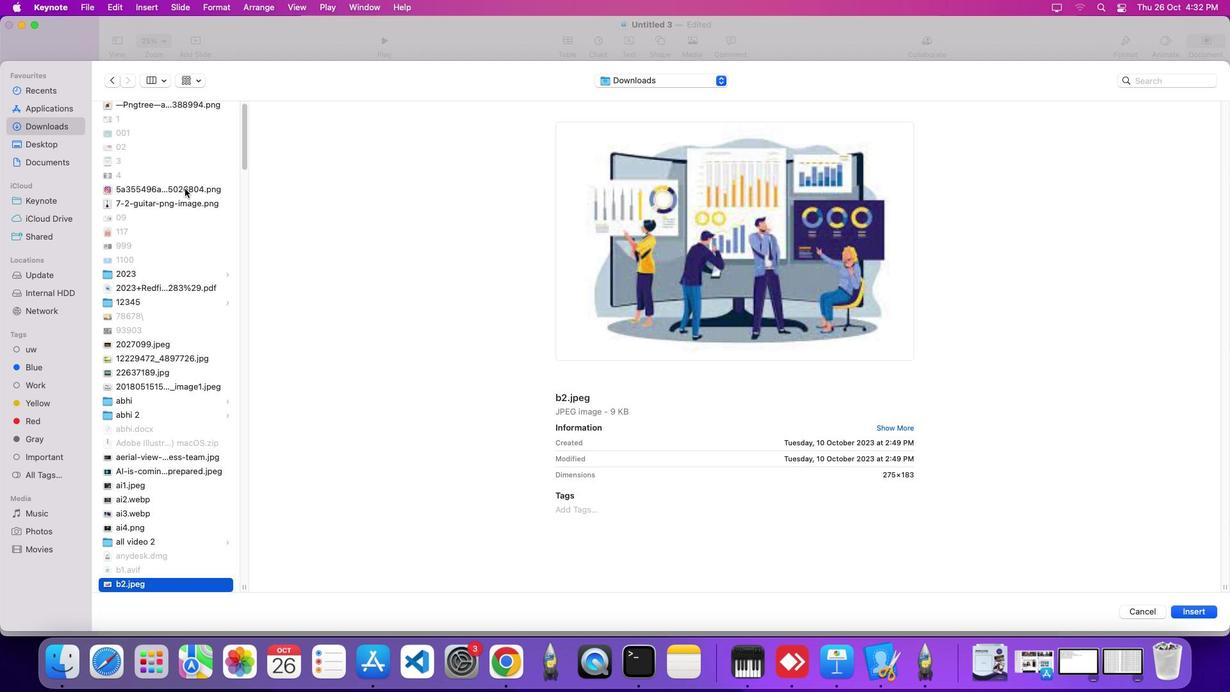 
Action: Key pressed Key.down
Screenshot: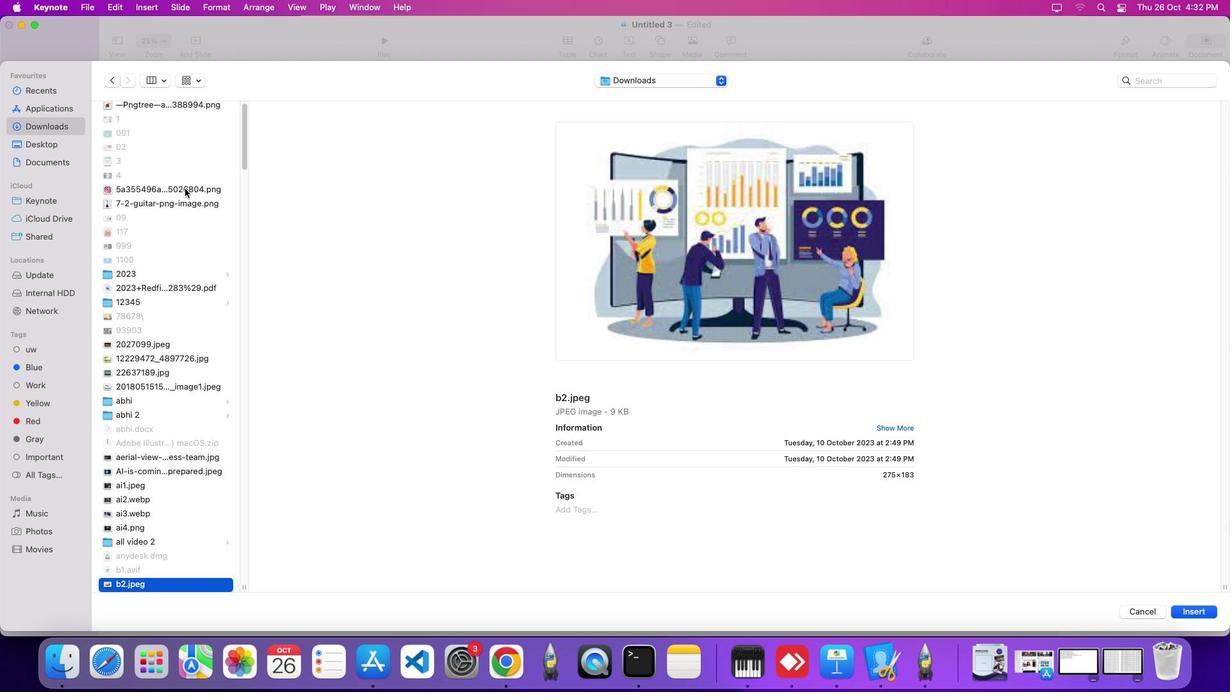 
Action: Mouse moved to (208, 234)
Screenshot: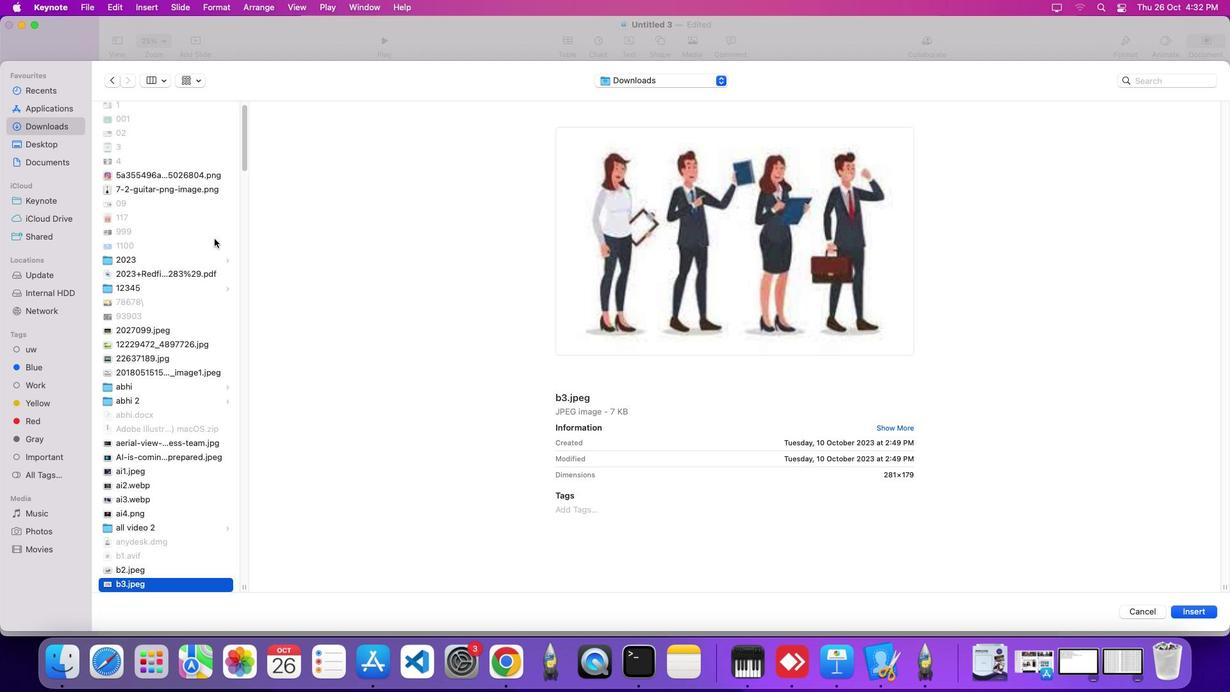
Action: Key pressed Key.down
Screenshot: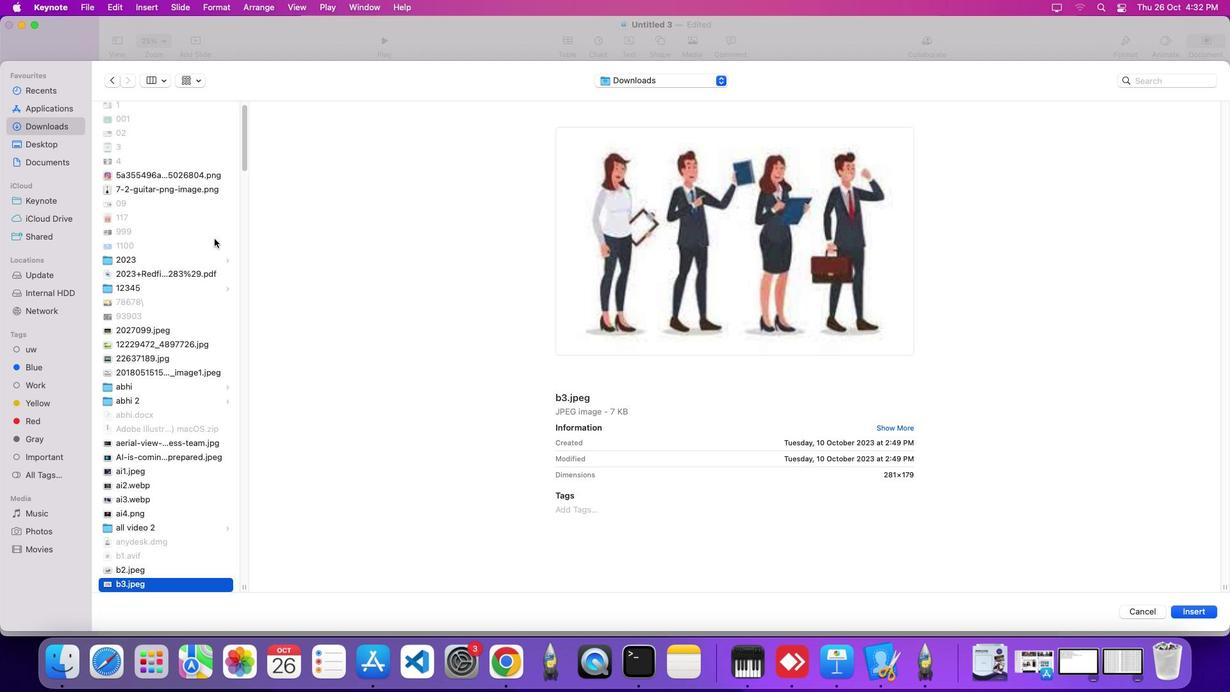 
Action: Mouse moved to (214, 238)
Screenshot: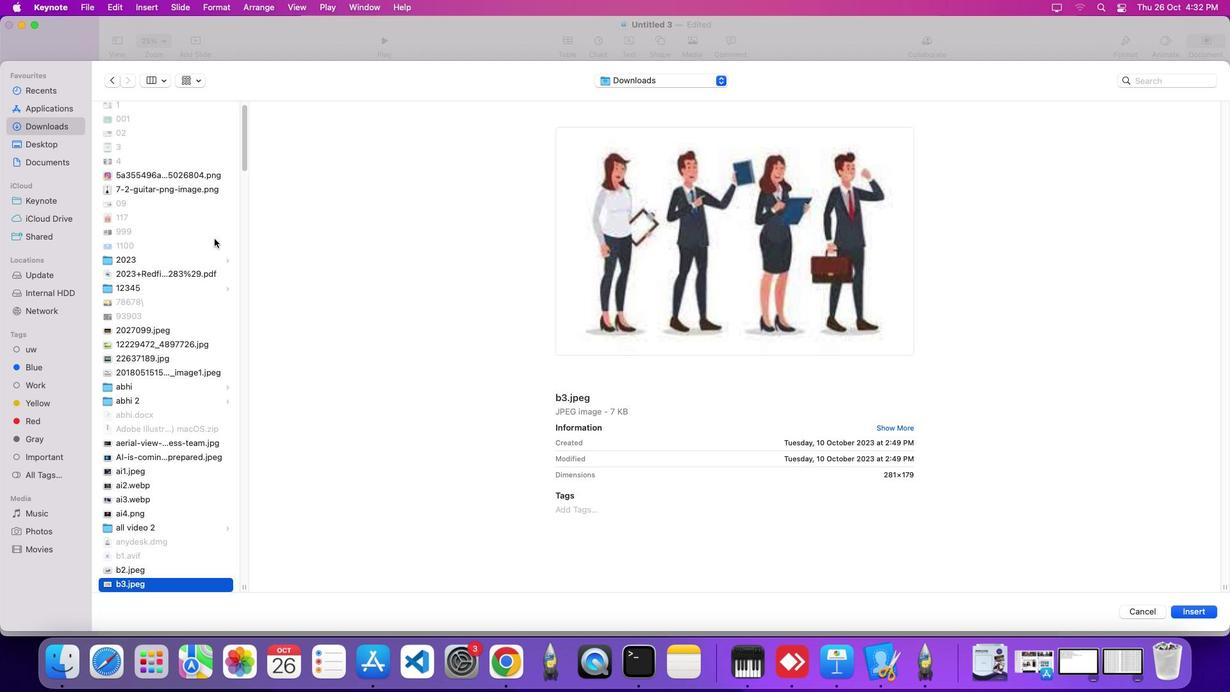 
Action: Key pressed Key.downKey.down
Screenshot: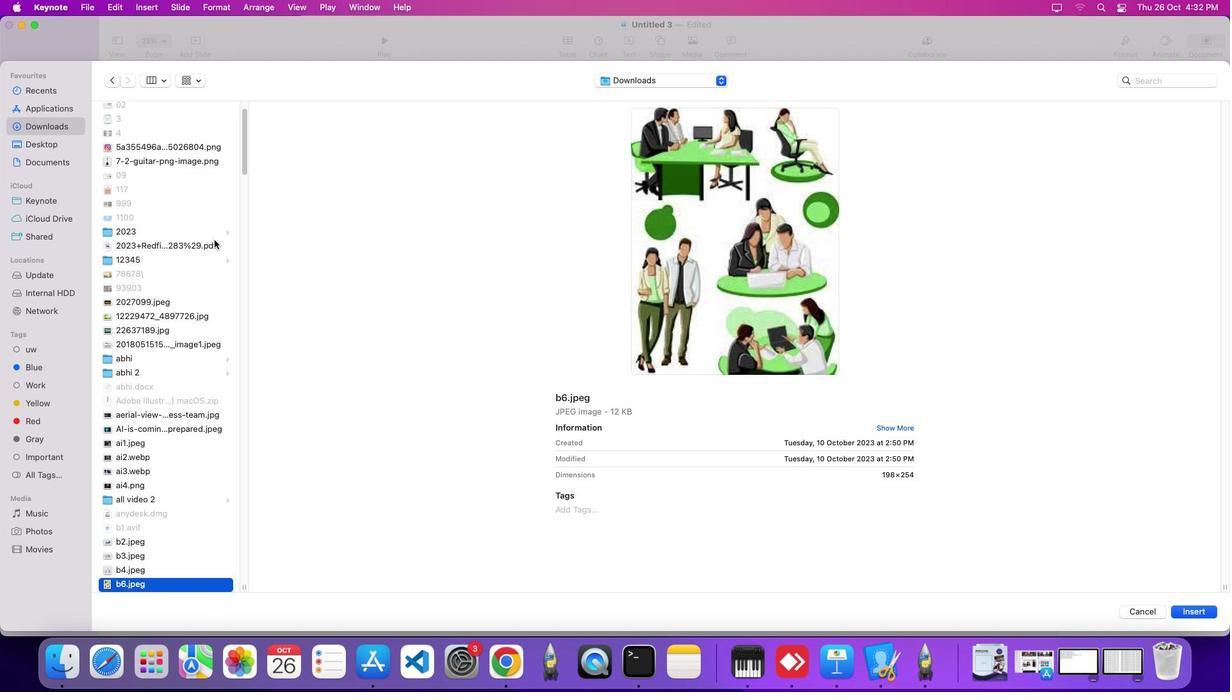
Action: Mouse moved to (214, 242)
Screenshot: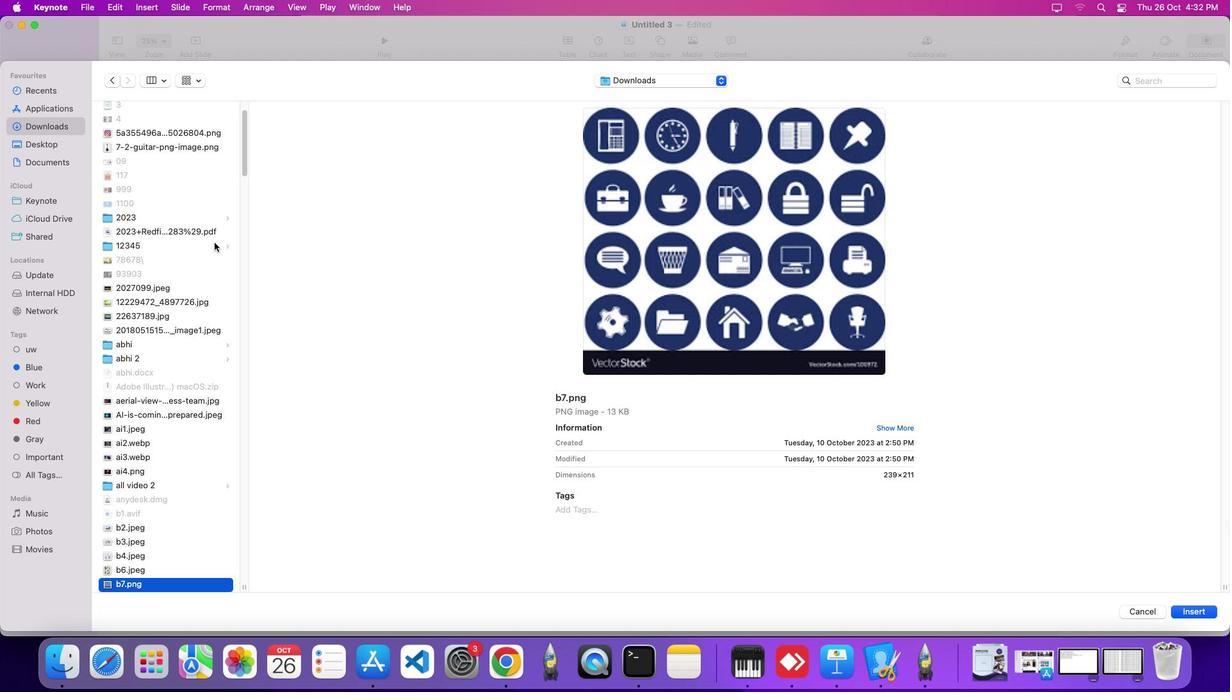 
Action: Key pressed Key.downKey.downKey.downKey.downKey.downKey.downKey.downKey.downKey.downKey.downKey.downKey.downKey.downKey.downKey.upKey.upKey.upKey.upKey.upKey.downKey.downKey.upKey.downKey.upKey.enter
Screenshot: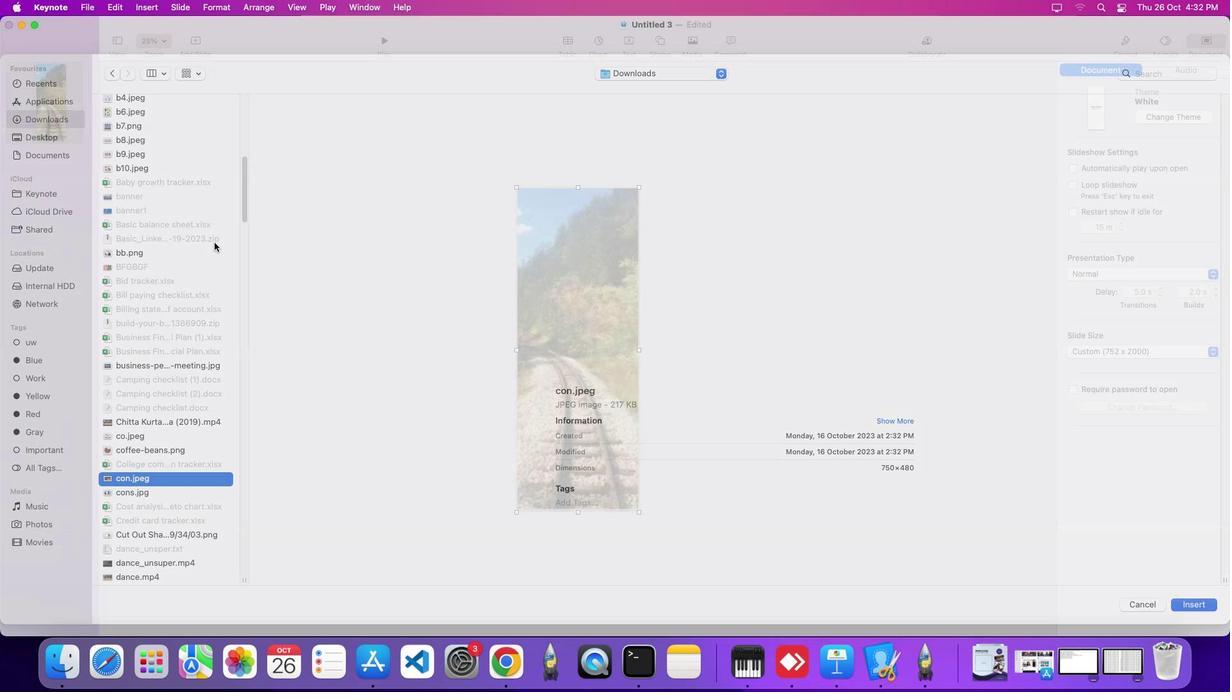 
Action: Mouse moved to (560, 333)
Screenshot: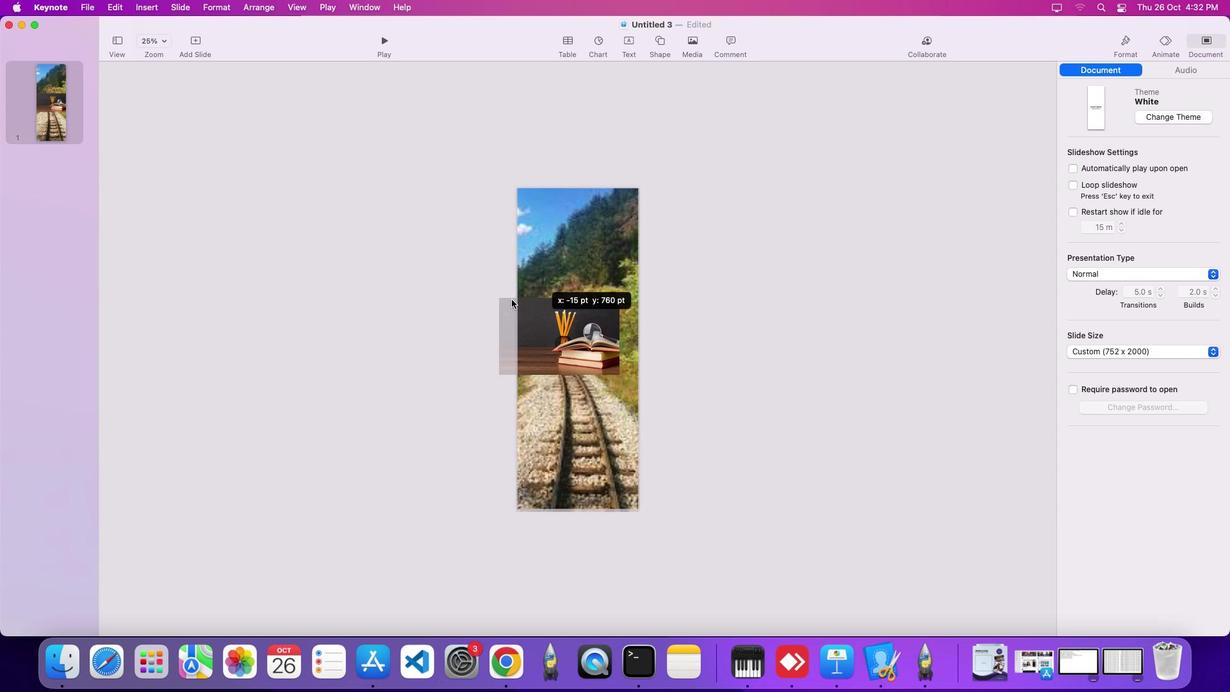 
Action: Mouse pressed left at (560, 333)
Screenshot: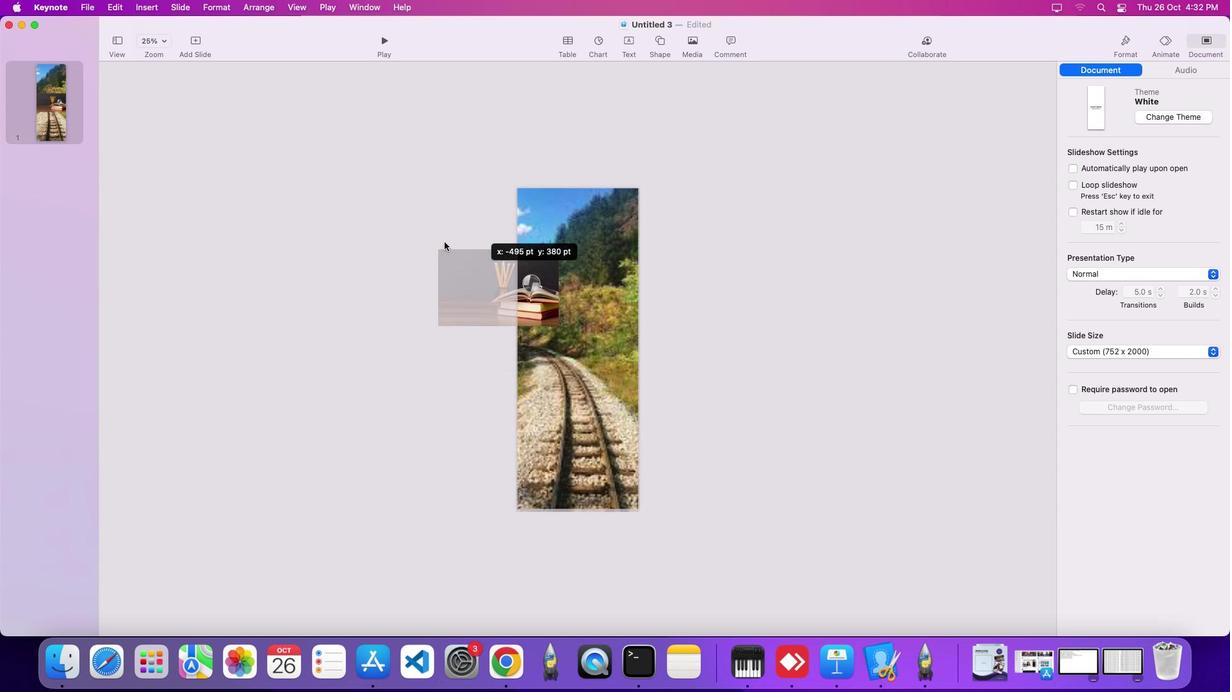 
Action: Mouse moved to (533, 260)
Screenshot: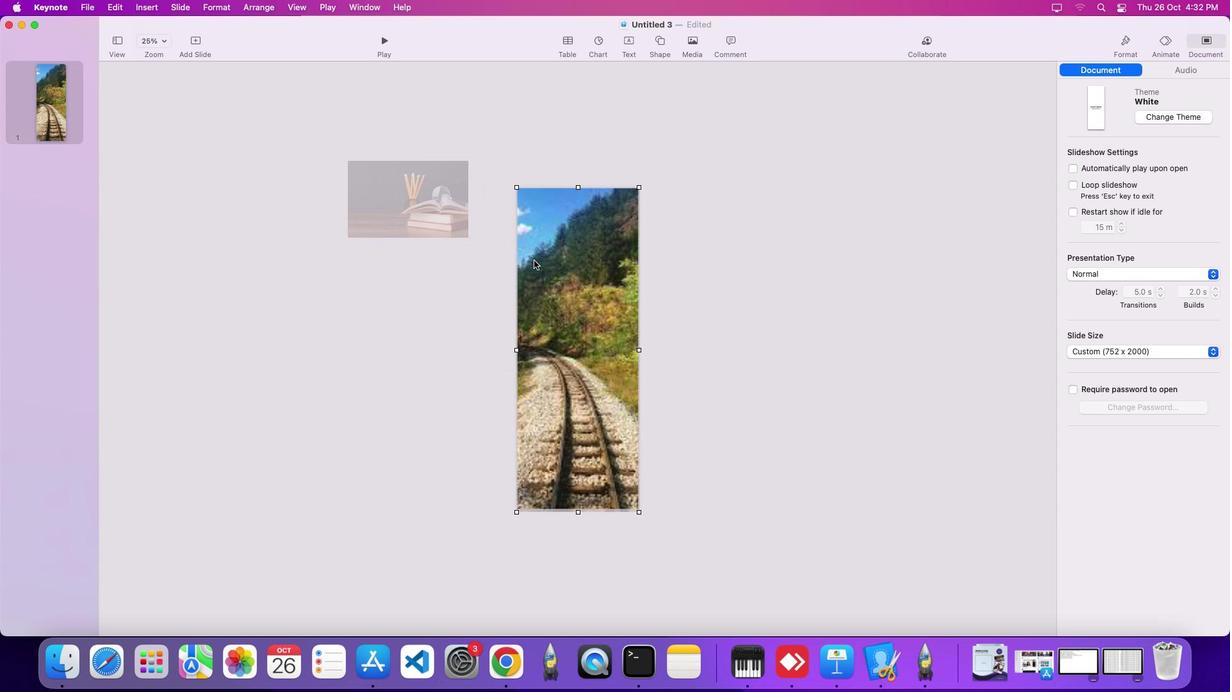 
Action: Mouse pressed left at (533, 260)
Screenshot: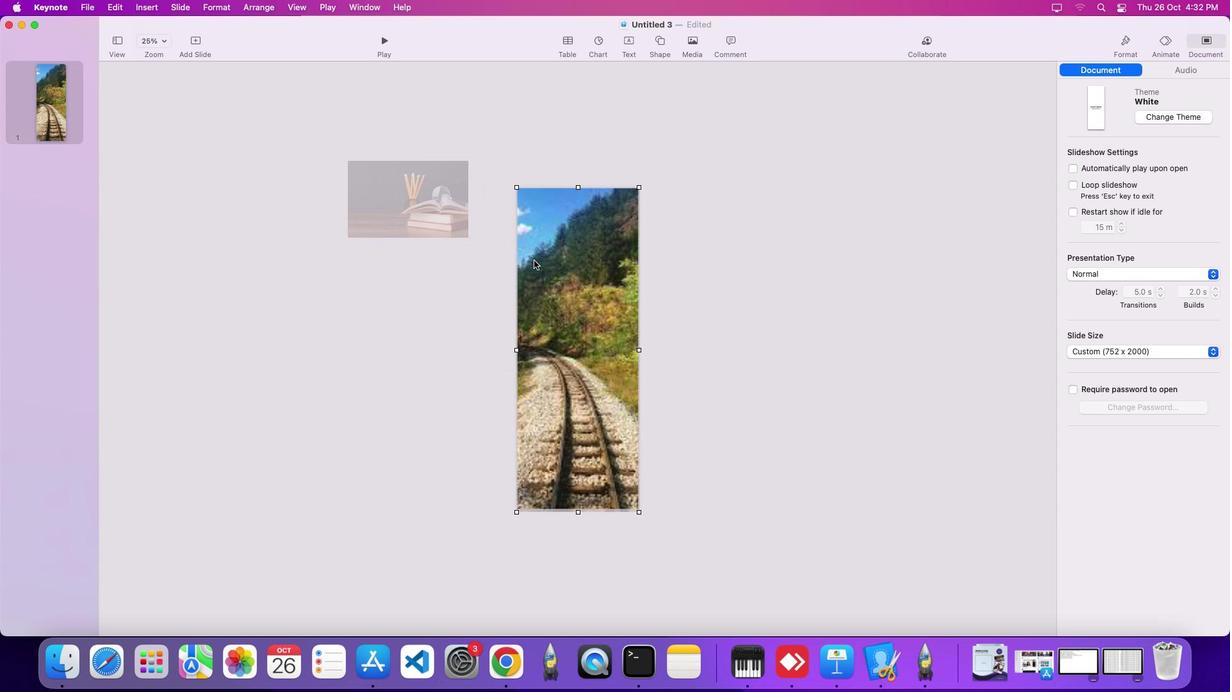 
Action: Mouse moved to (534, 259)
Screenshot: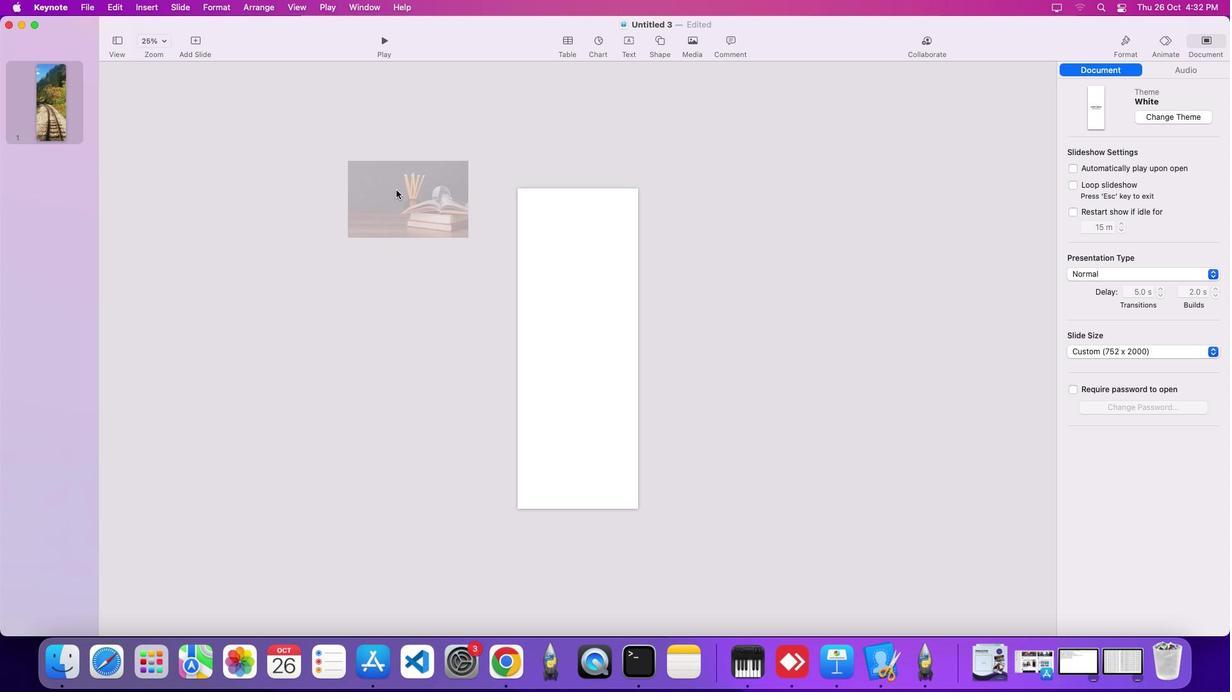 
Action: Key pressed Key.delete
Screenshot: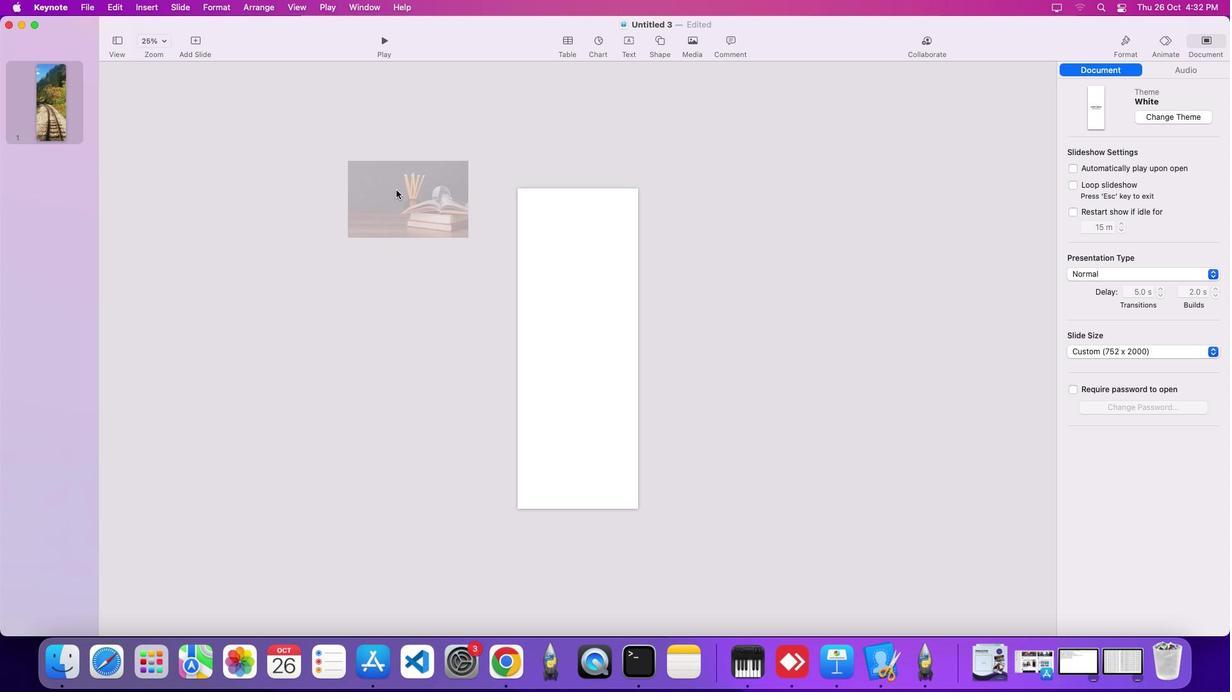 
Action: Mouse moved to (396, 190)
Screenshot: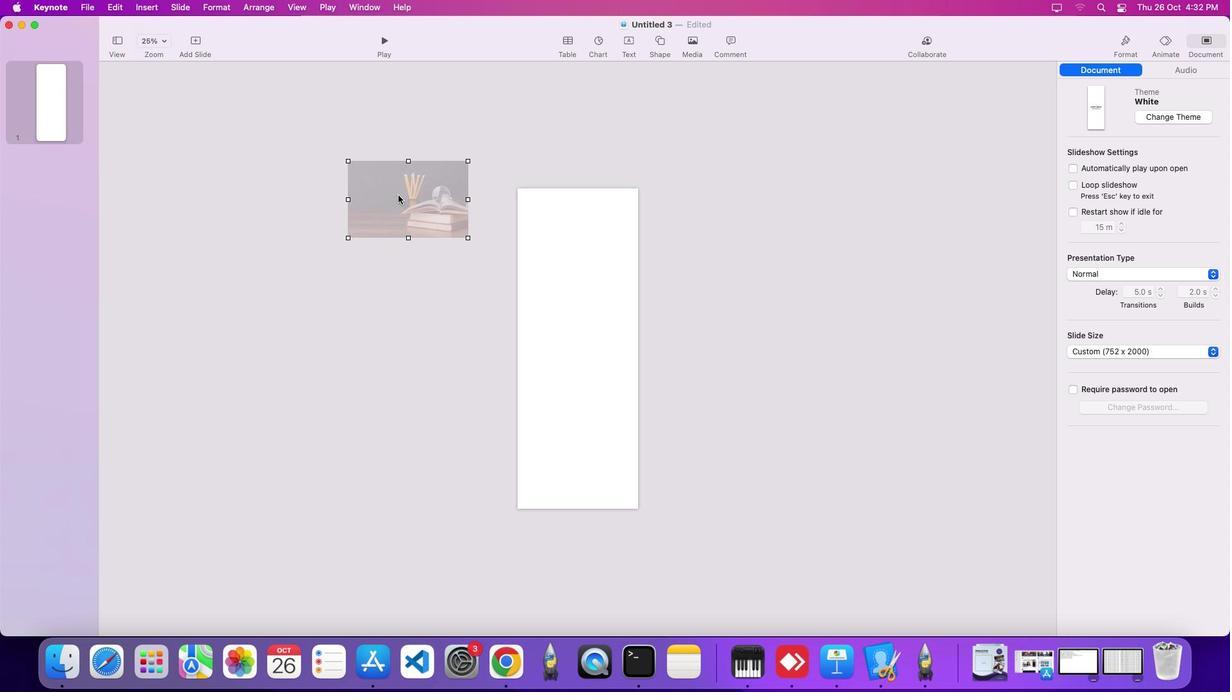 
Action: Mouse pressed left at (396, 190)
Screenshot: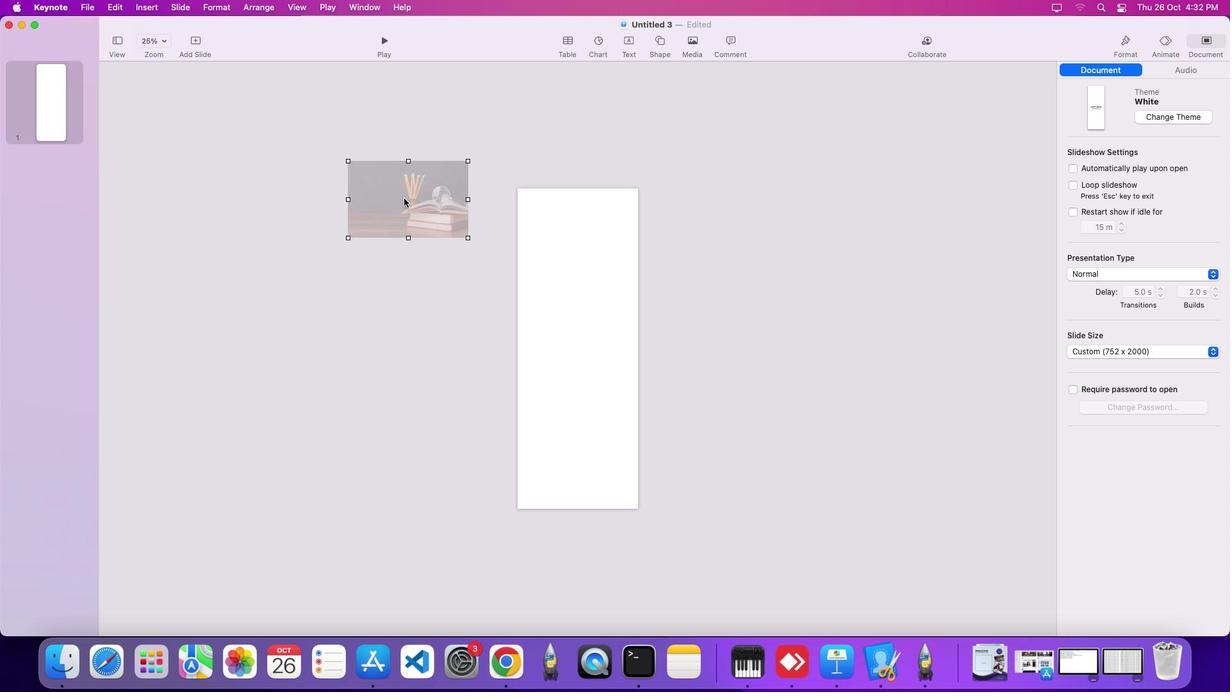 
Action: Mouse moved to (403, 198)
Screenshot: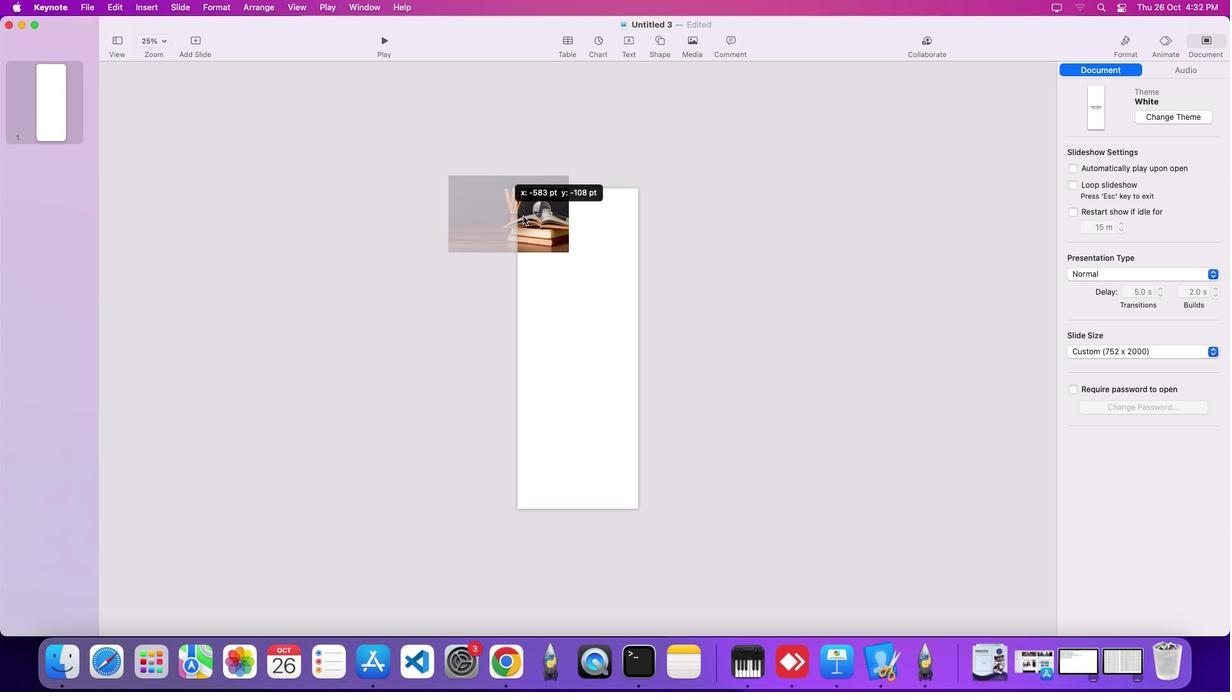 
Action: Mouse pressed left at (403, 198)
Screenshot: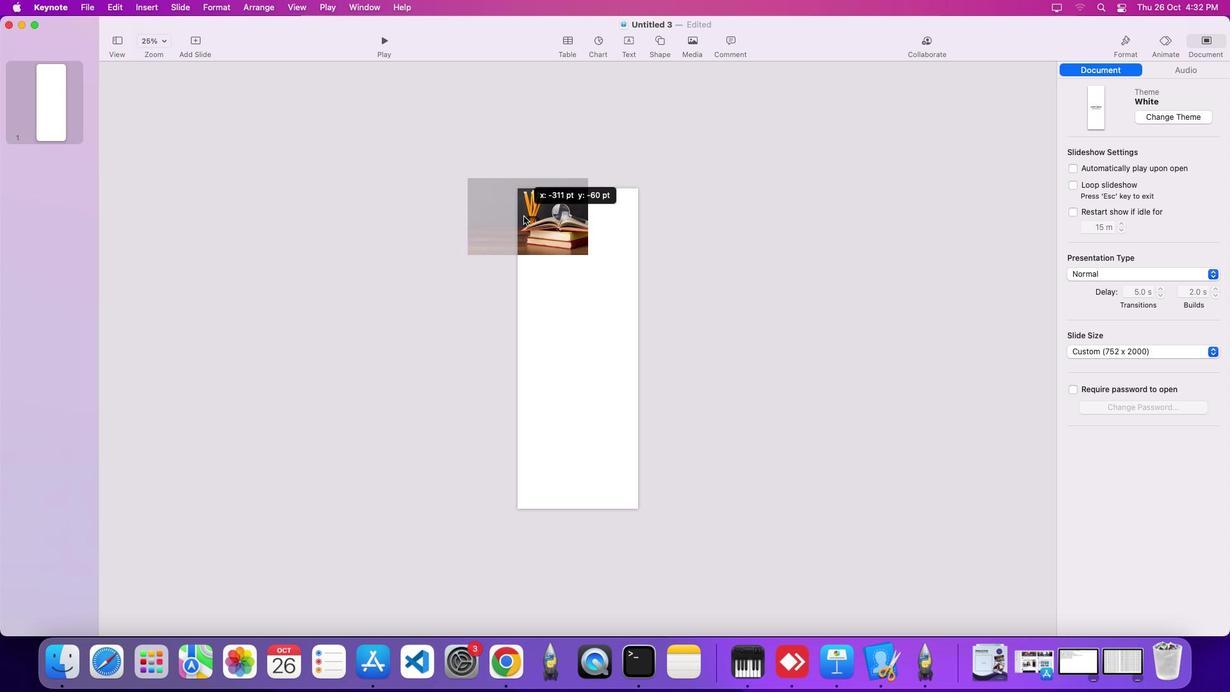 
Action: Mouse moved to (601, 249)
Screenshot: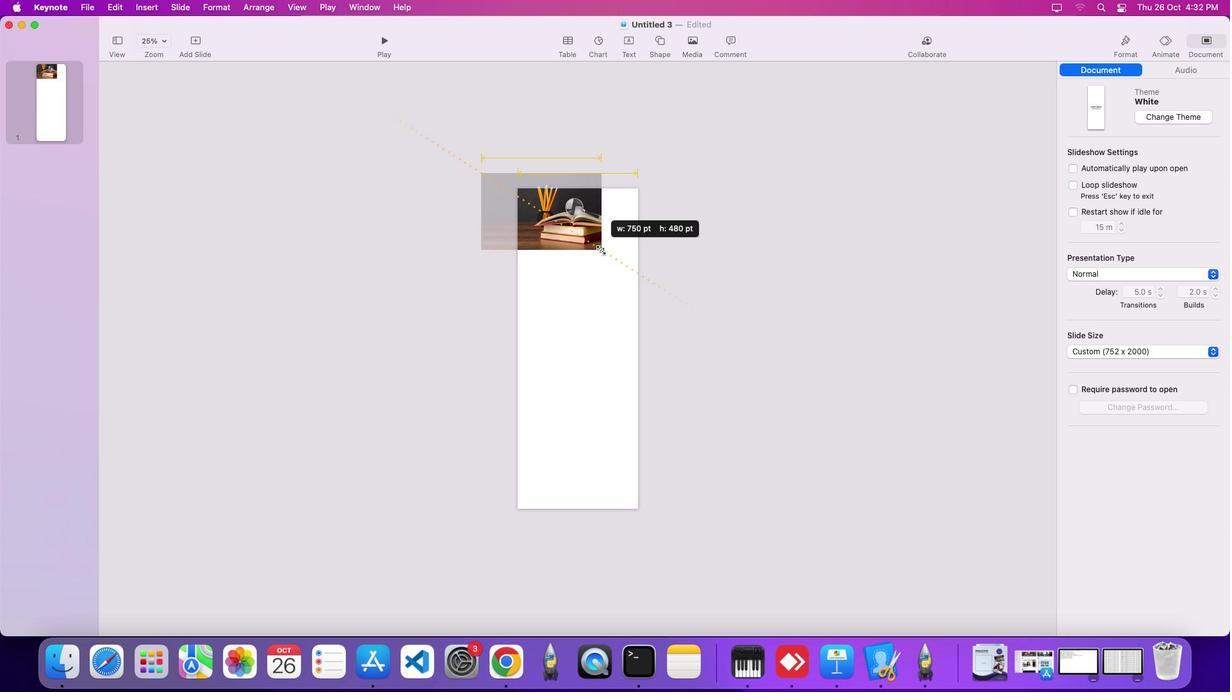 
Action: Mouse pressed left at (601, 249)
Screenshot: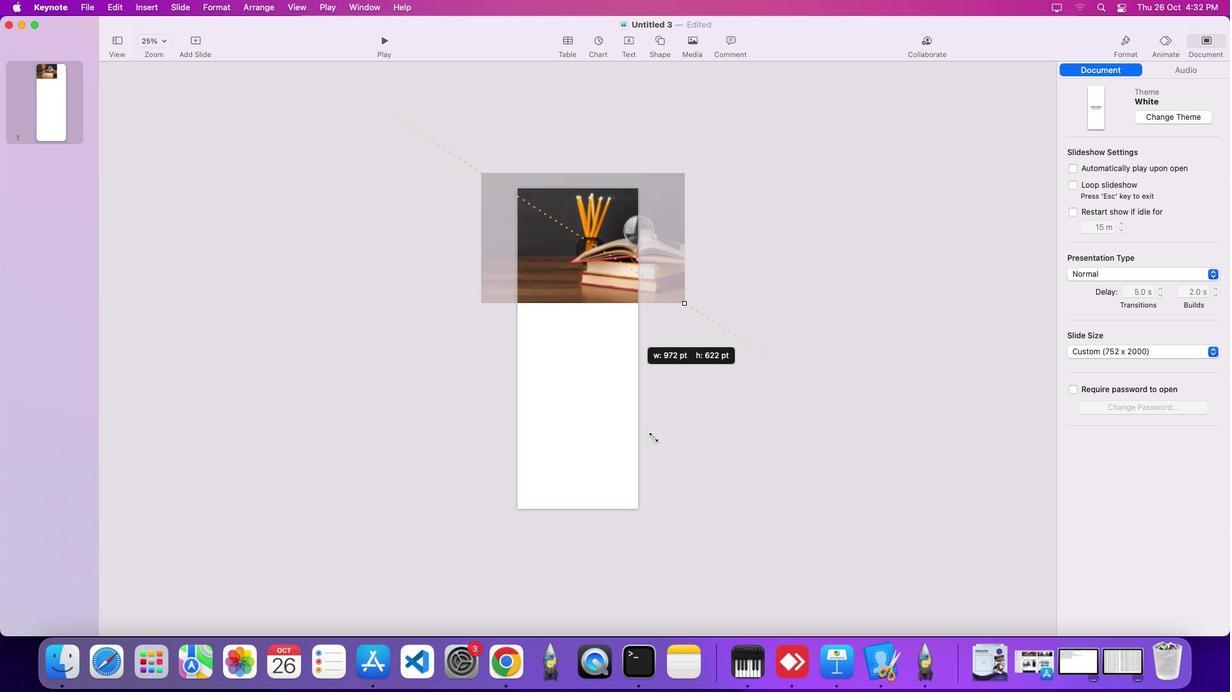 
Action: Mouse moved to (853, 447)
Screenshot: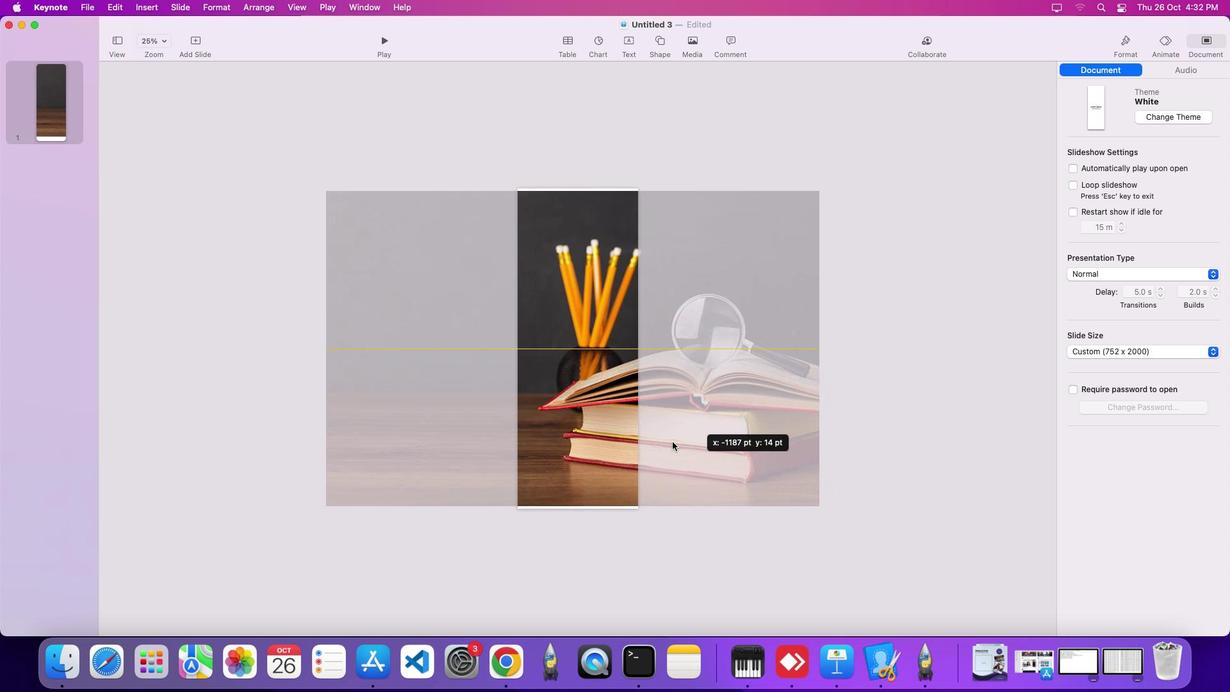 
Action: Mouse pressed left at (853, 447)
Screenshot: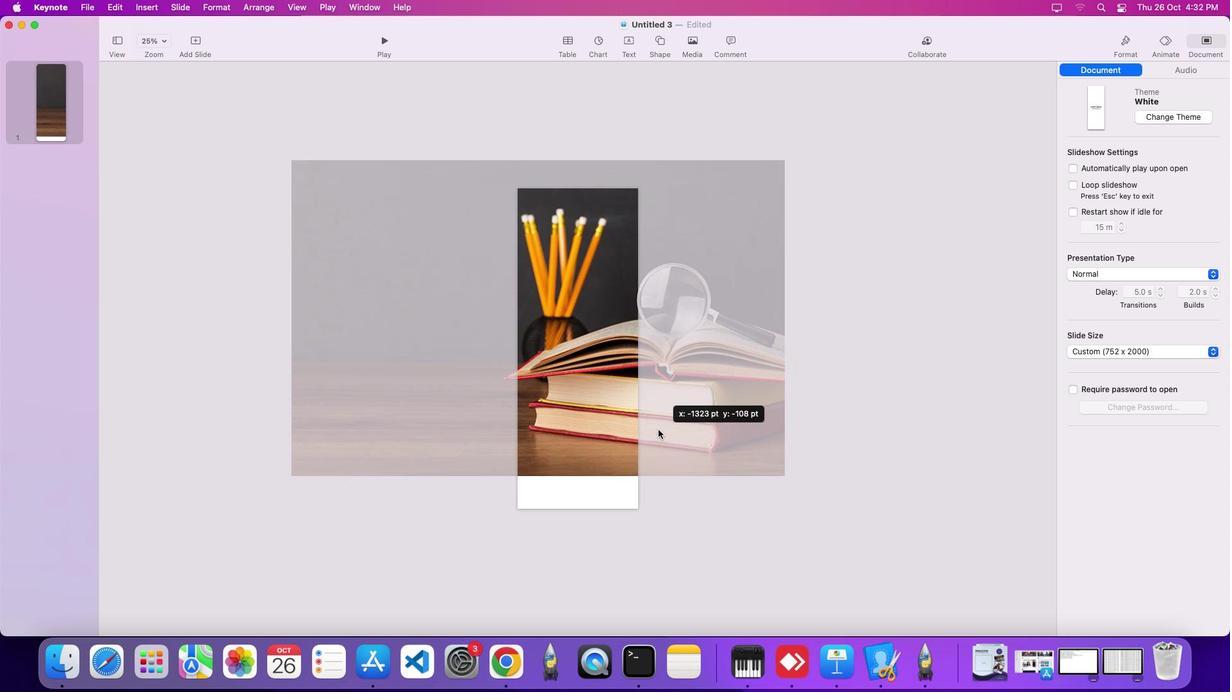
Action: Mouse moved to (791, 471)
Screenshot: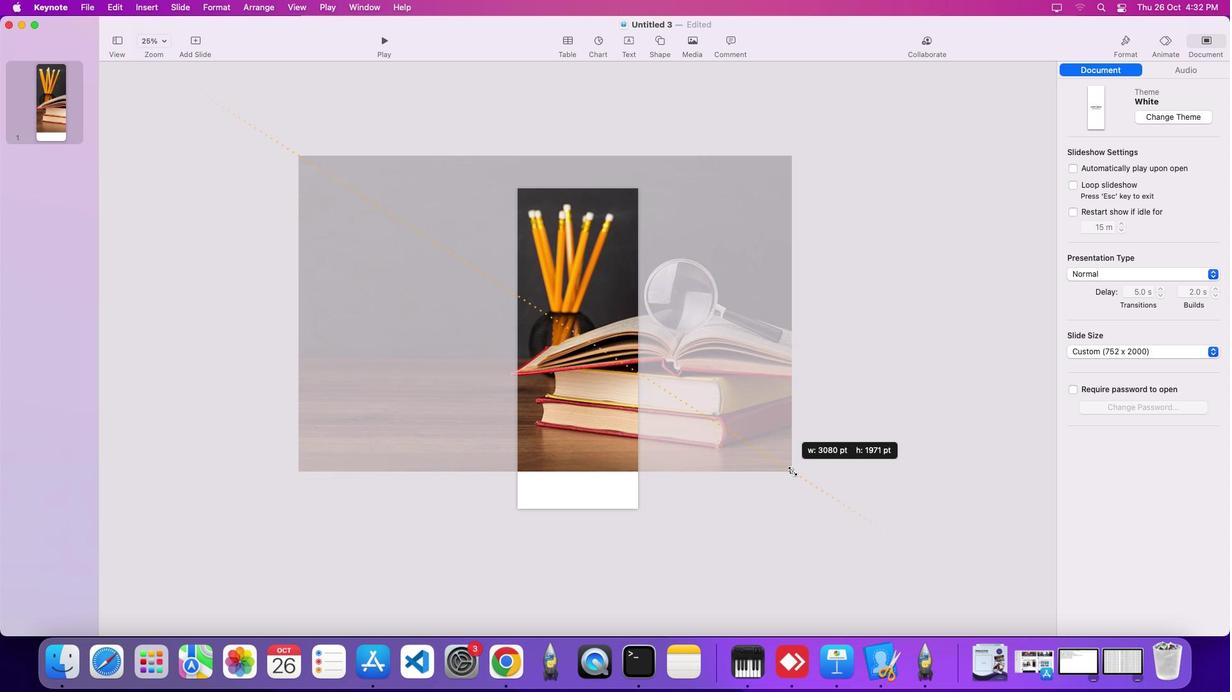 
Action: Mouse pressed left at (791, 471)
Screenshot: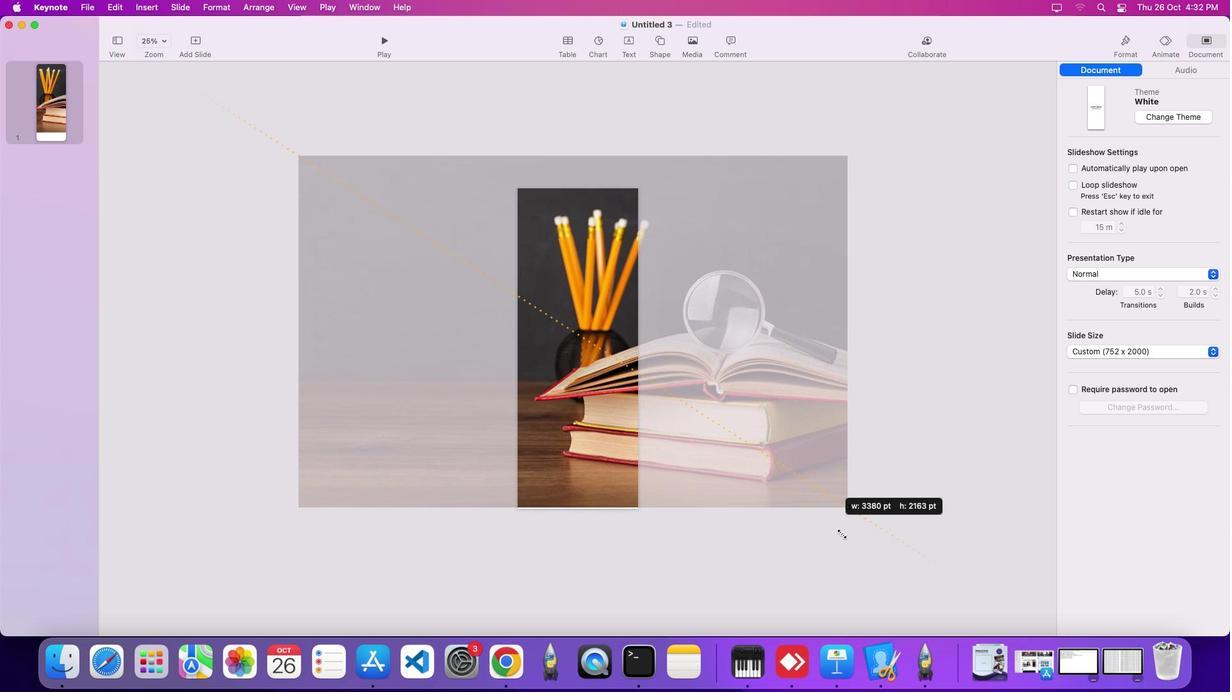 
Action: Mouse moved to (811, 478)
Screenshot: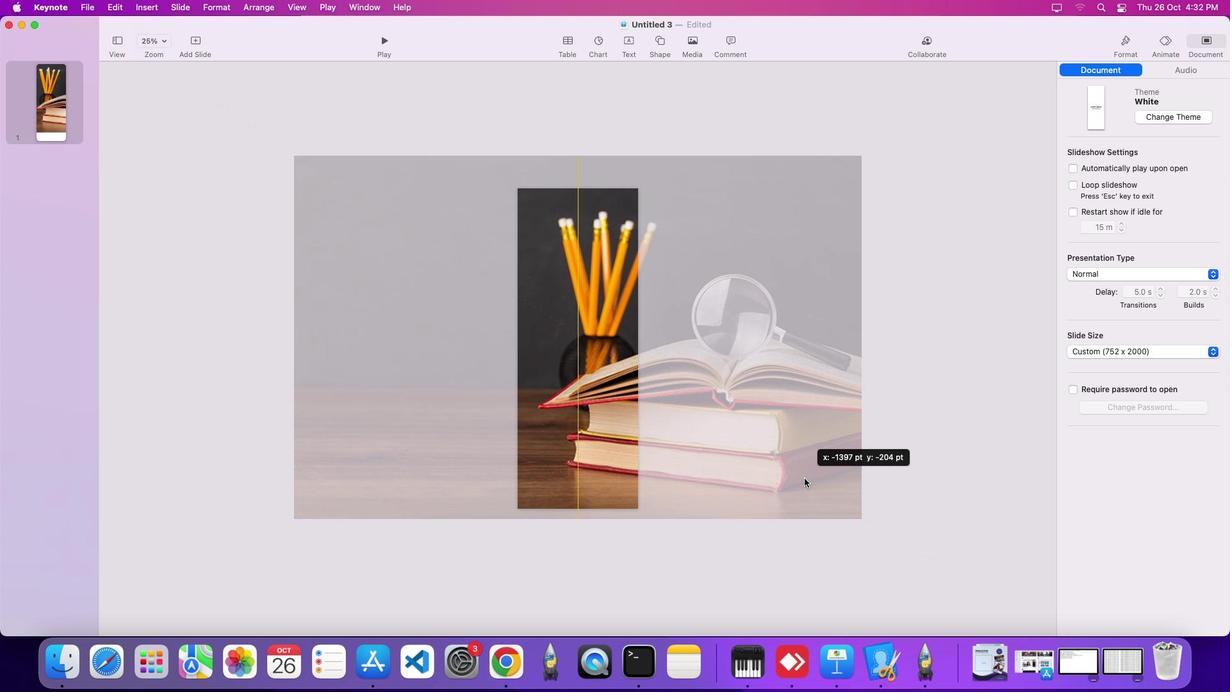 
Action: Mouse pressed left at (811, 478)
Screenshot: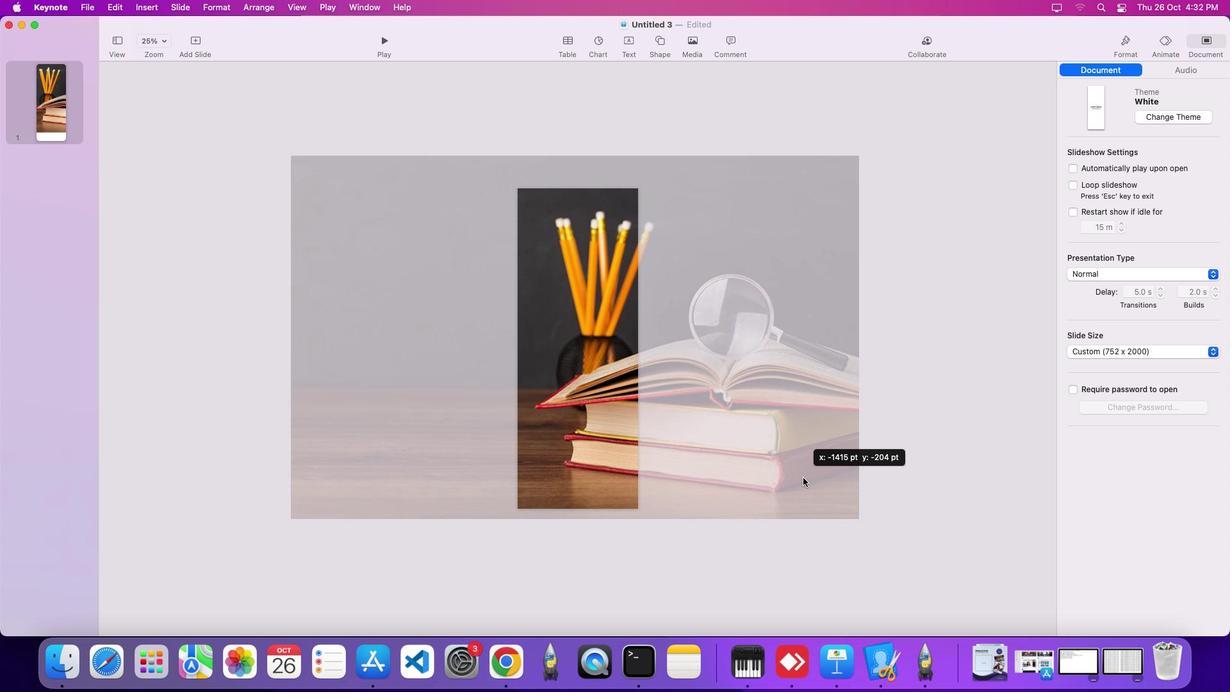 
Action: Mouse moved to (716, 415)
Screenshot: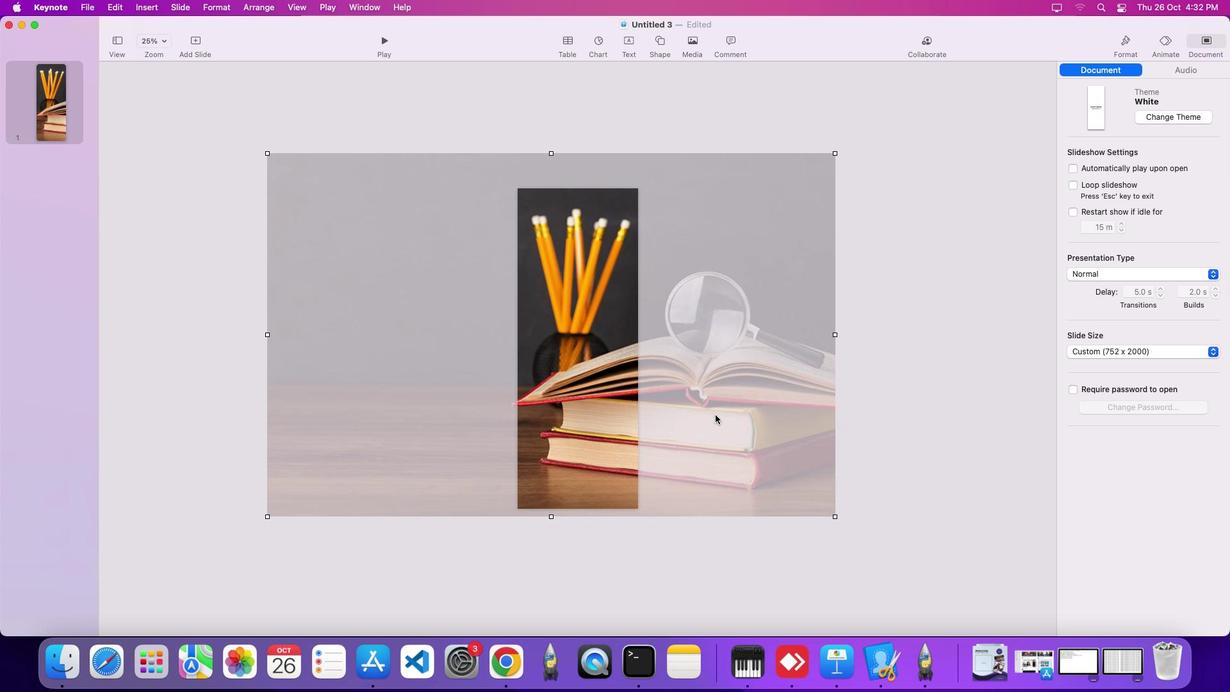 
Action: Mouse pressed left at (716, 415)
Screenshot: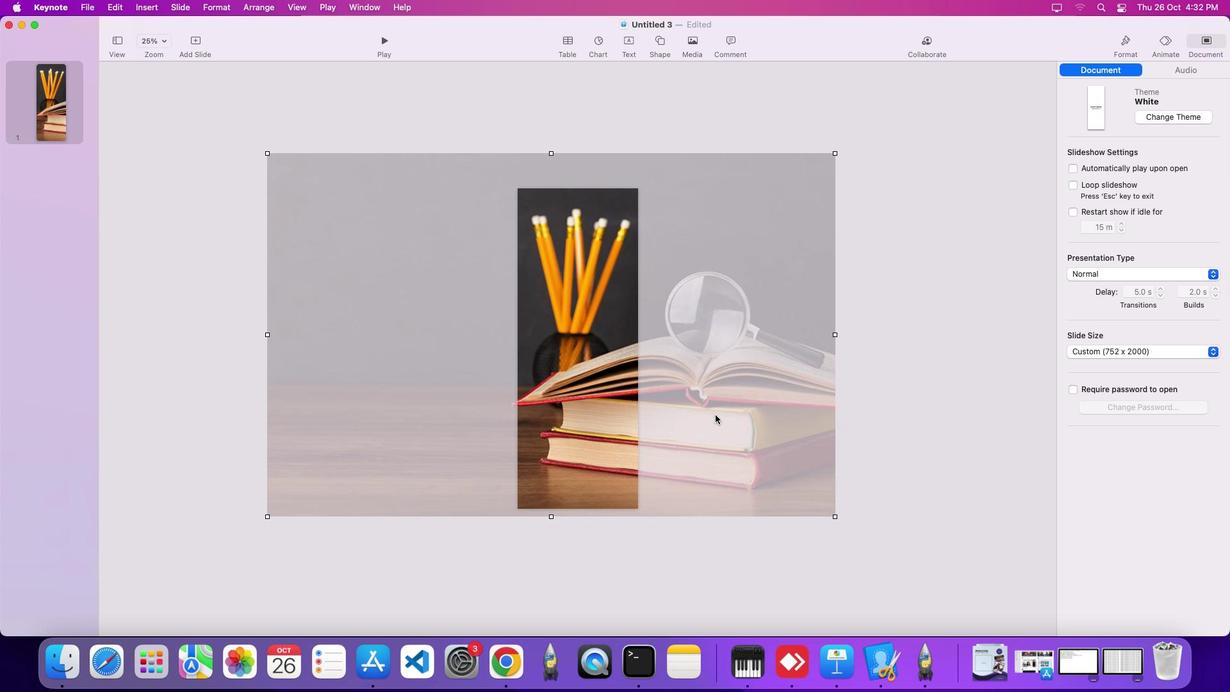 
Action: Mouse pressed left at (716, 415)
Screenshot: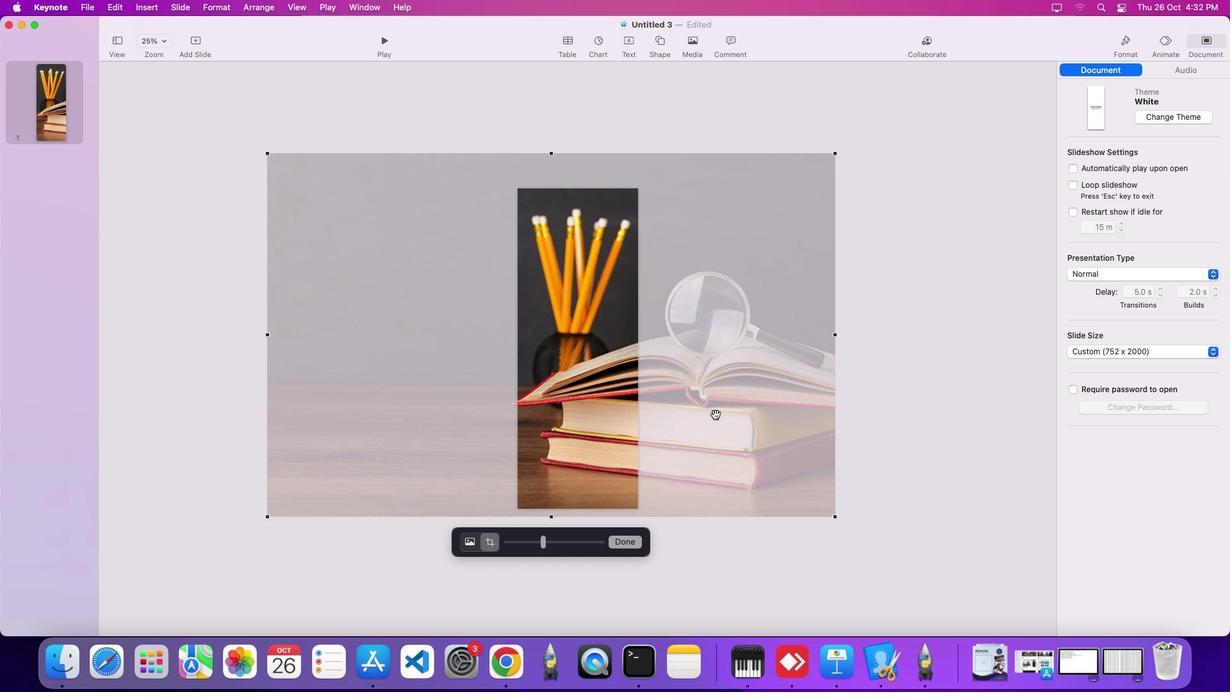 
Action: Mouse moved to (716, 414)
Screenshot: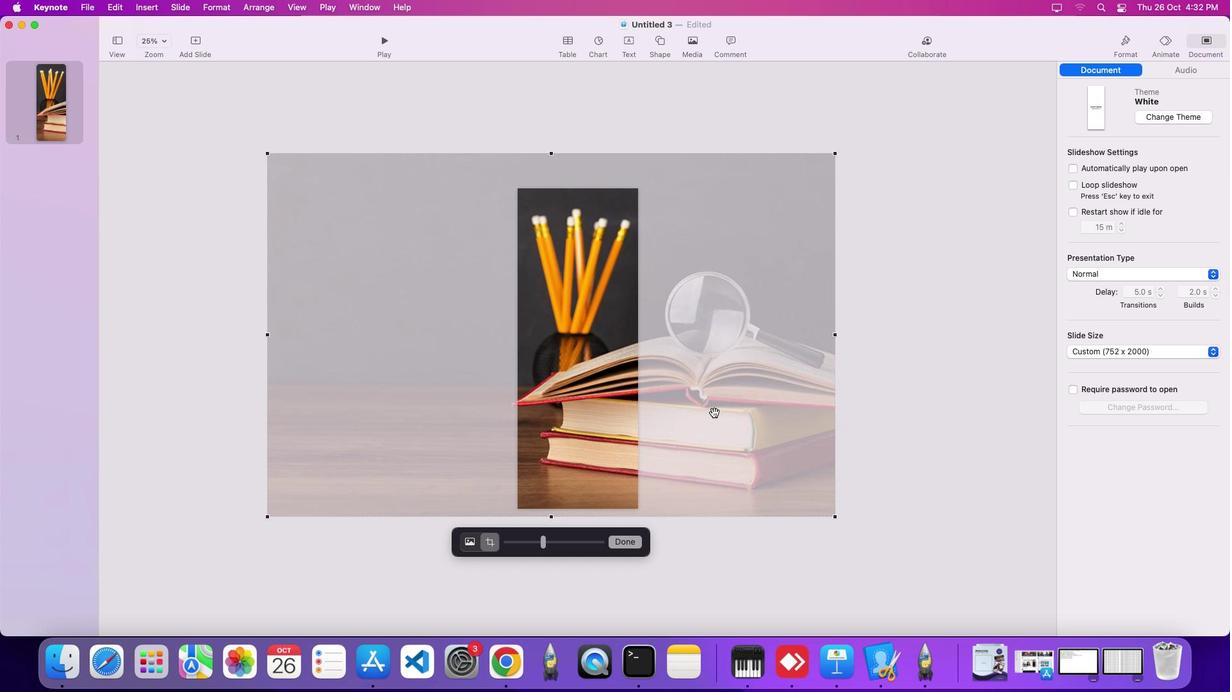 
Action: Mouse pressed left at (716, 414)
Screenshot: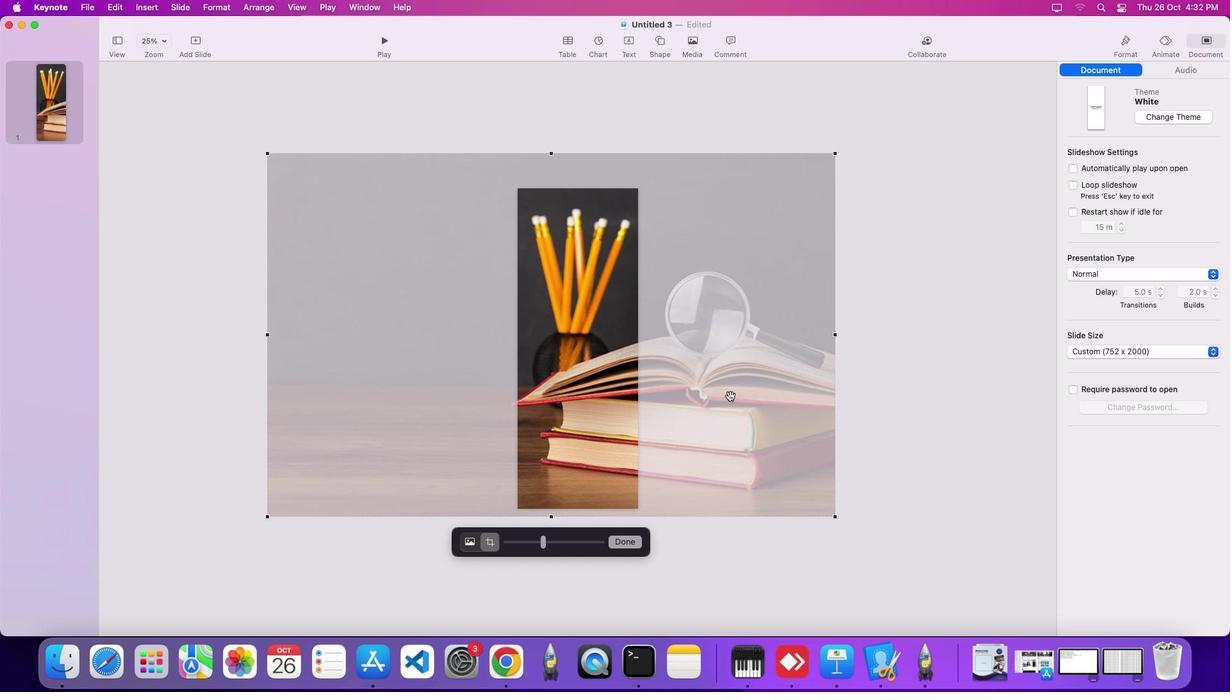 
Action: Mouse moved to (834, 334)
Screenshot: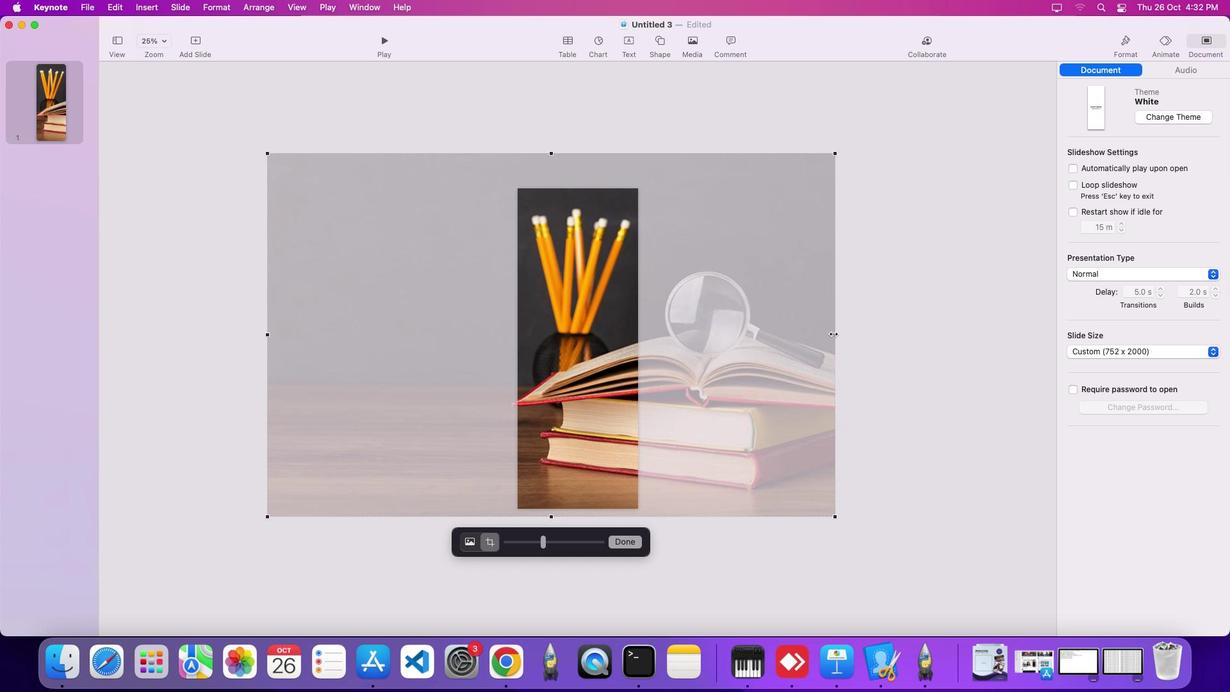 
Action: Mouse pressed left at (834, 334)
Screenshot: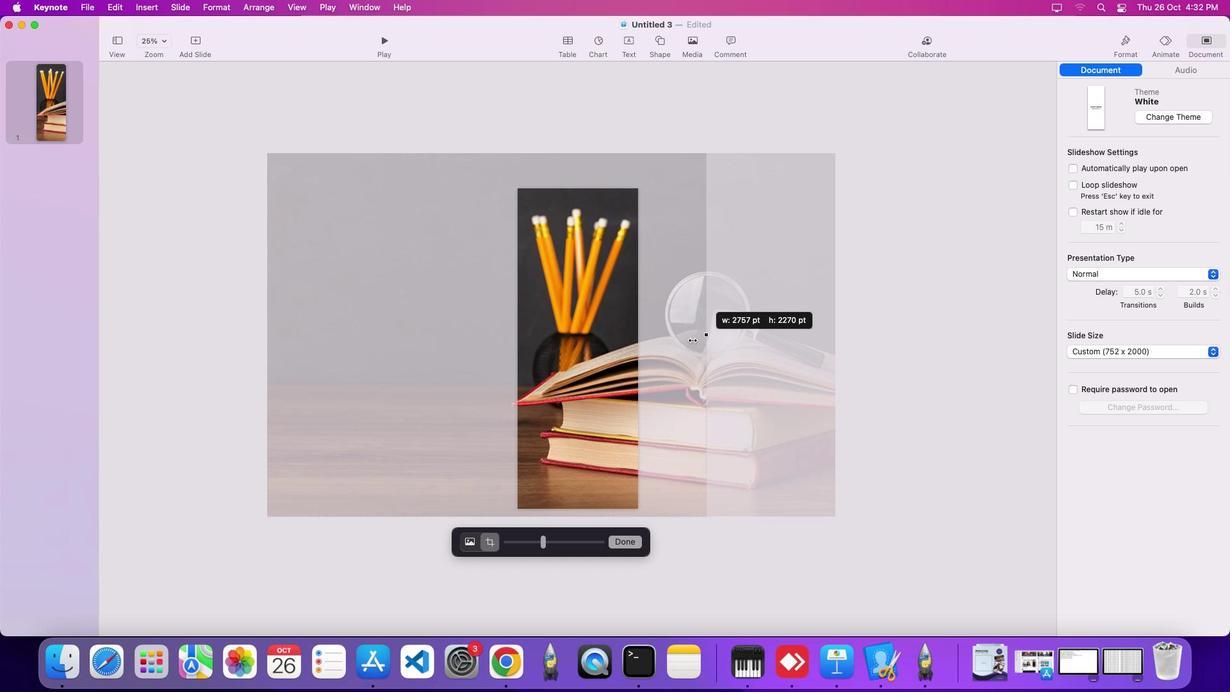 
Action: Mouse moved to (268, 336)
Screenshot: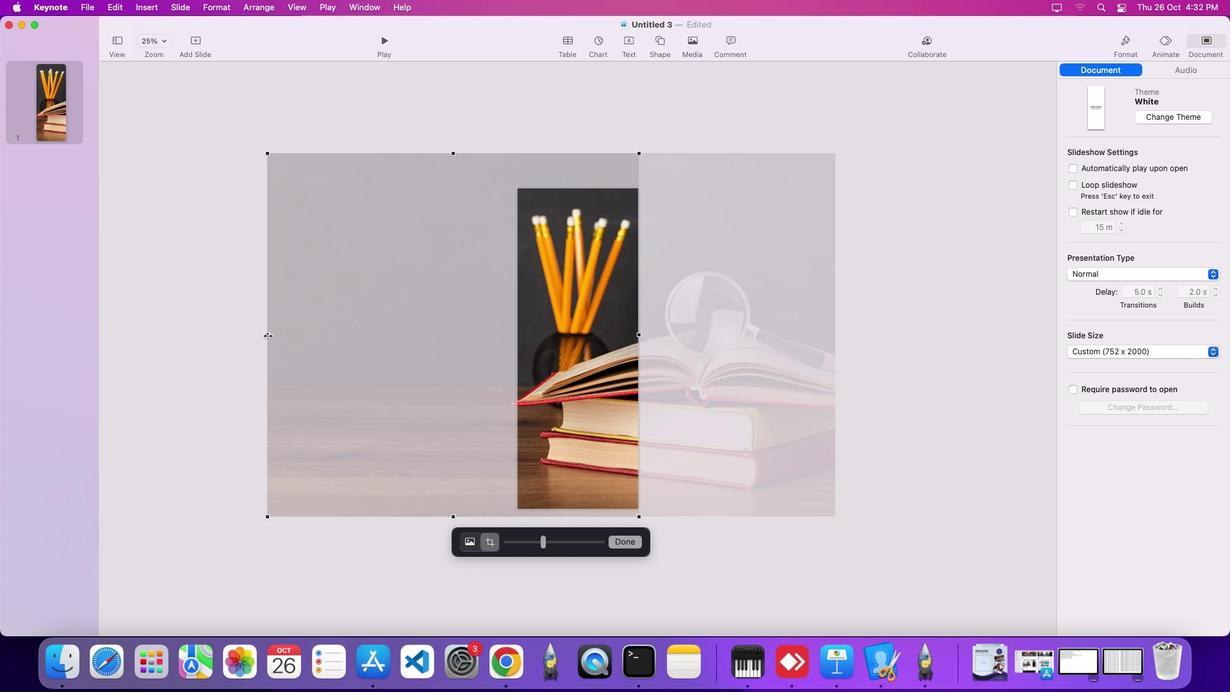 
Action: Mouse pressed left at (268, 336)
Screenshot: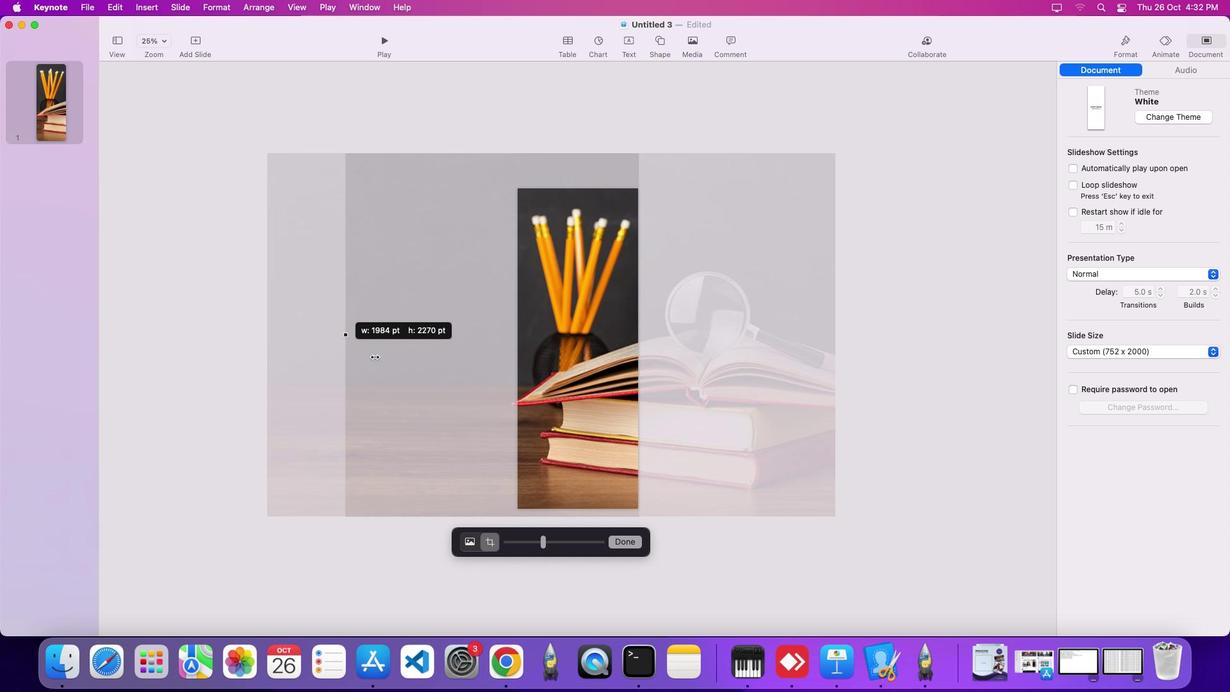 
Action: Mouse moved to (575, 153)
Screenshot: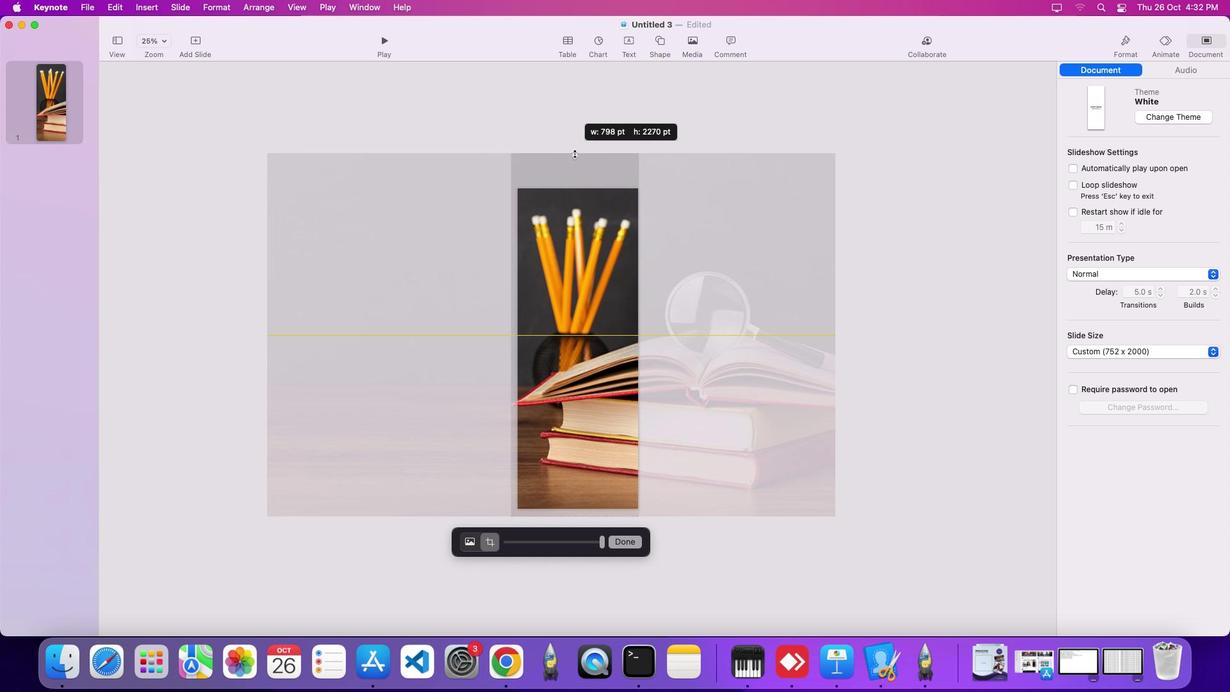 
Action: Mouse pressed left at (575, 153)
Screenshot: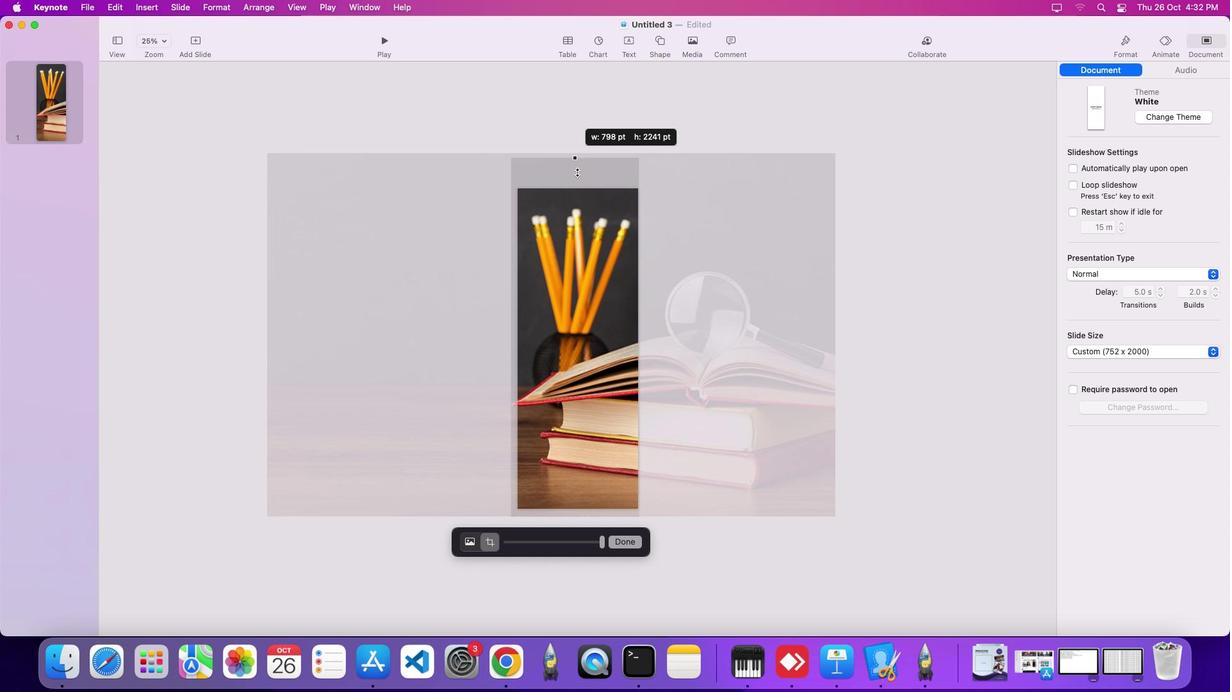 
Action: Mouse moved to (900, 274)
Screenshot: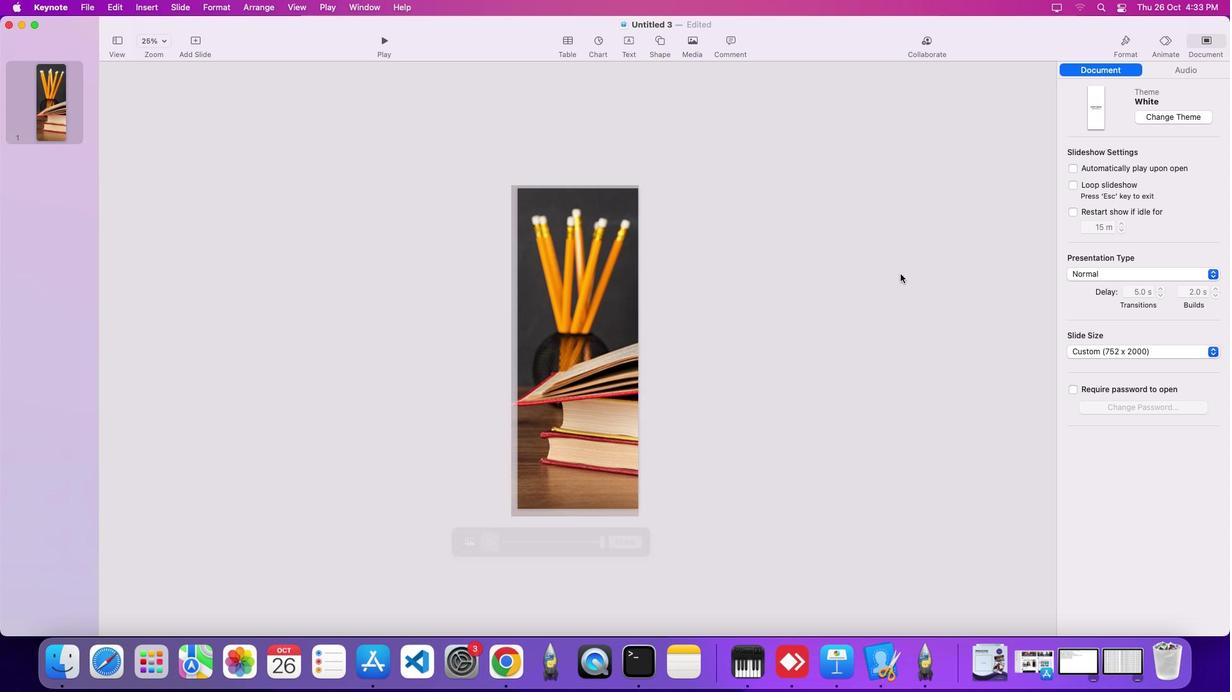 
Action: Mouse pressed left at (900, 274)
Screenshot: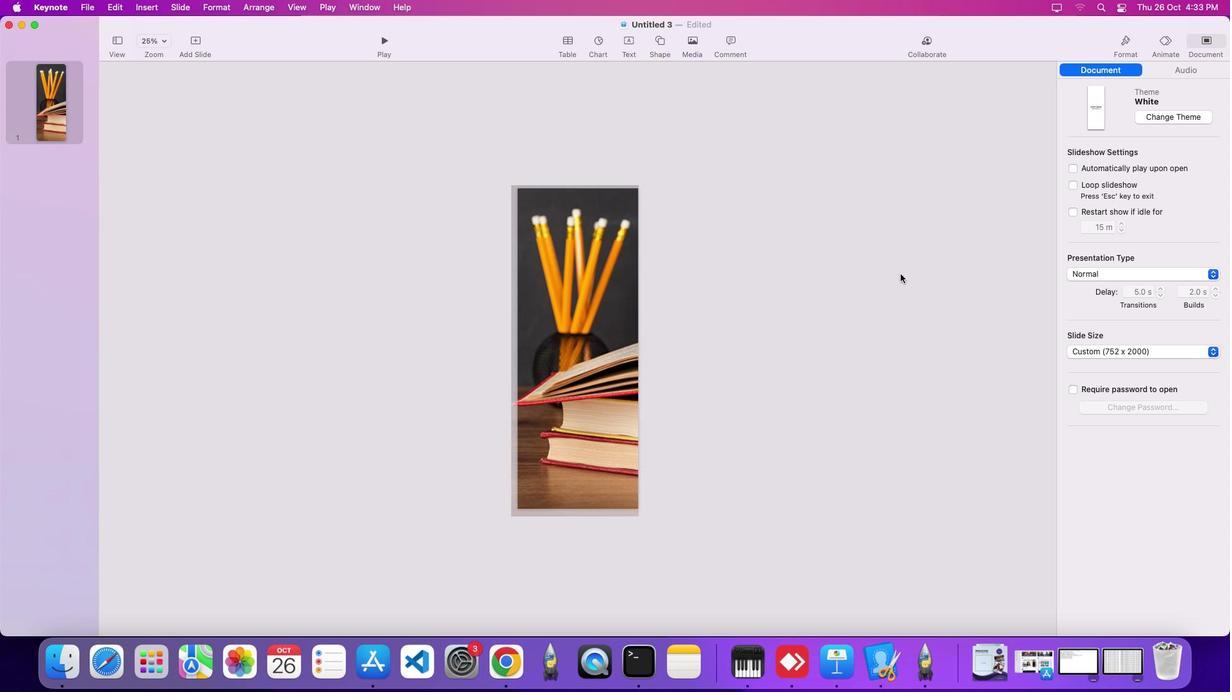 
Action: Mouse moved to (532, 371)
Screenshot: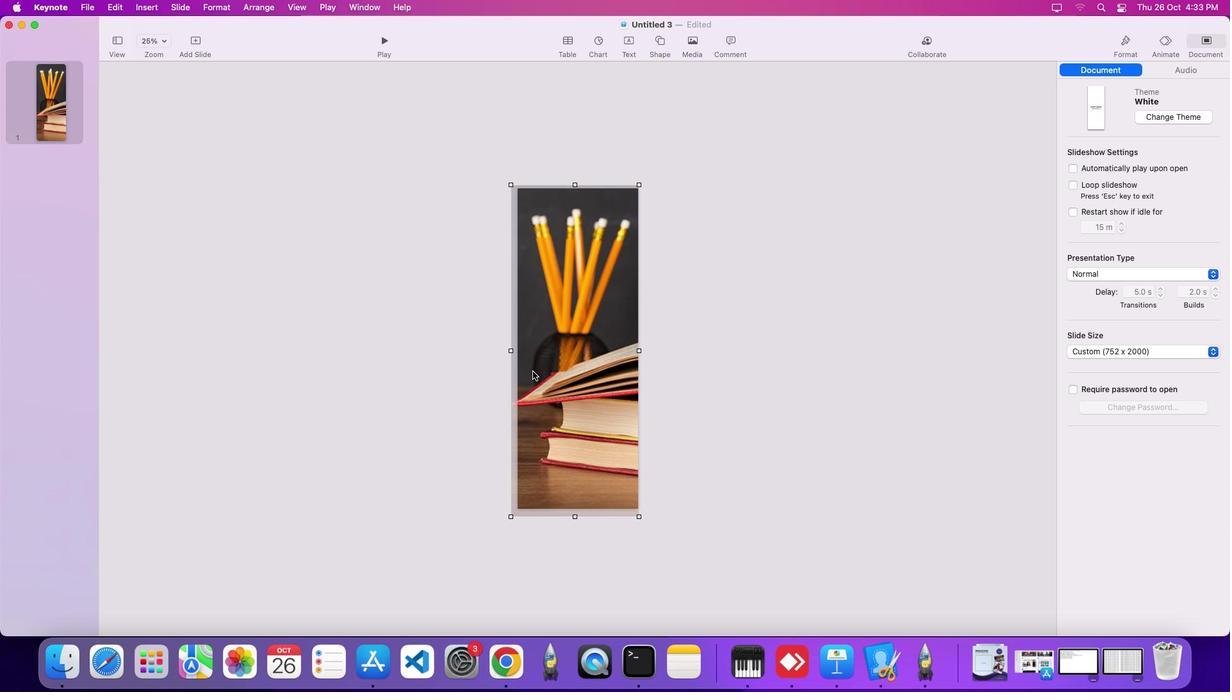 
Action: Mouse pressed left at (532, 371)
Screenshot: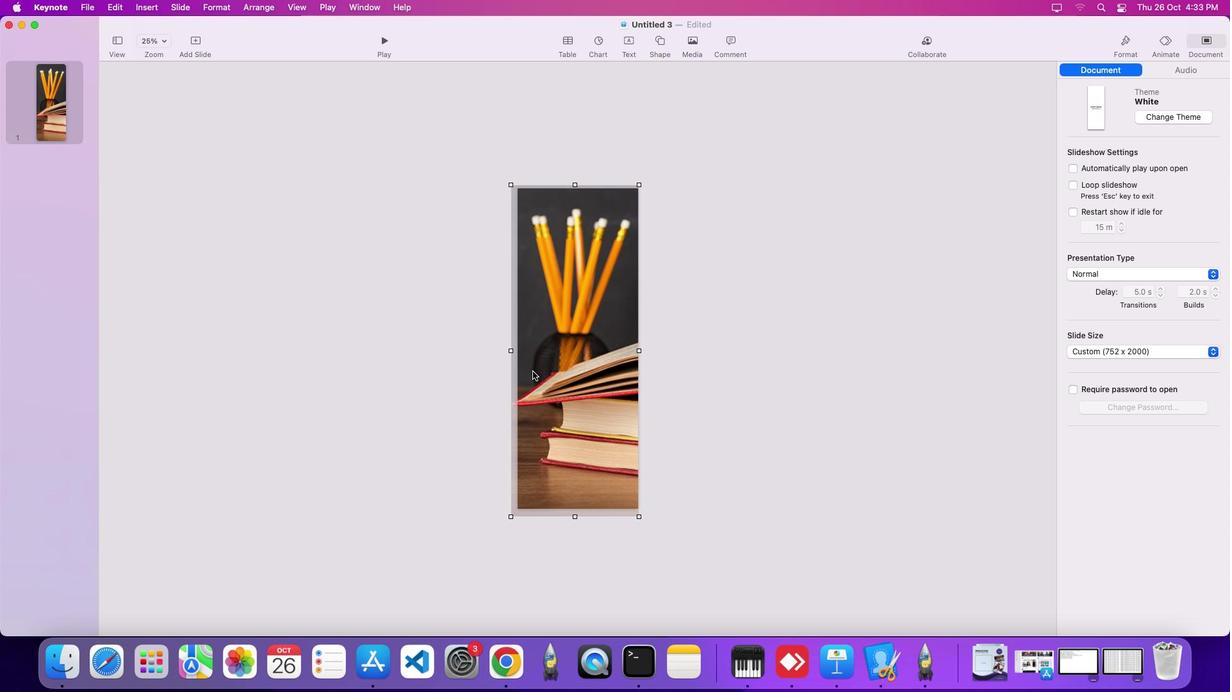 
Action: Mouse moved to (509, 350)
Screenshot: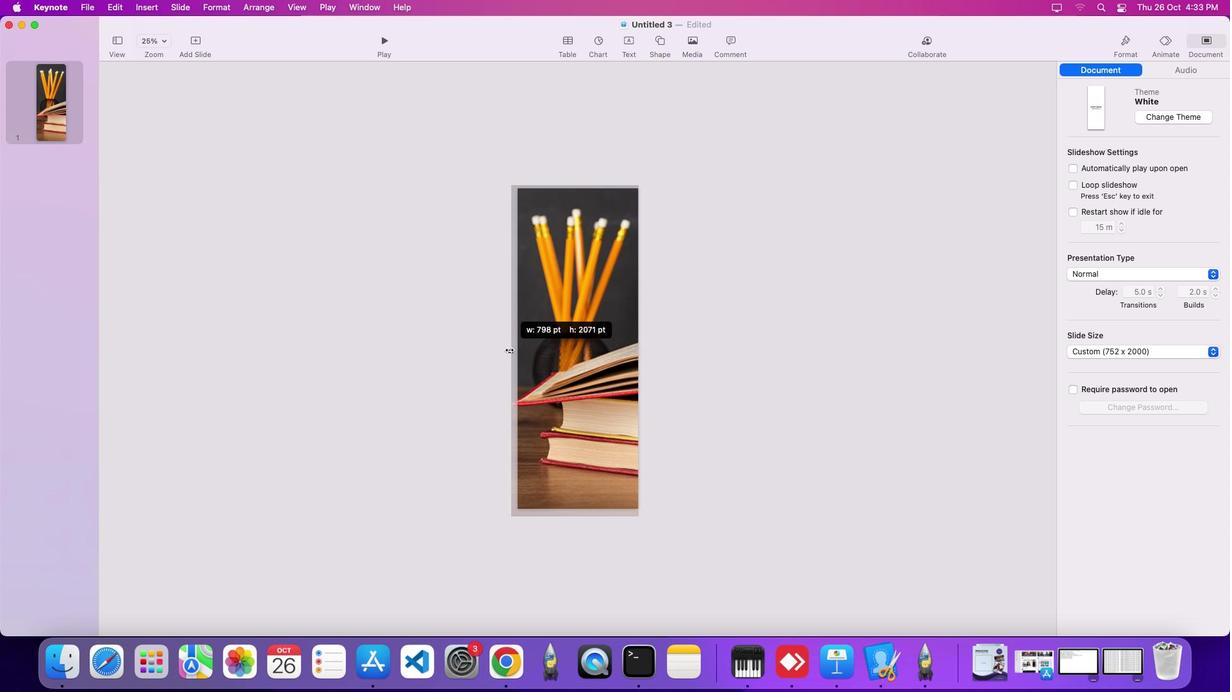 
Action: Mouse pressed left at (509, 350)
Screenshot: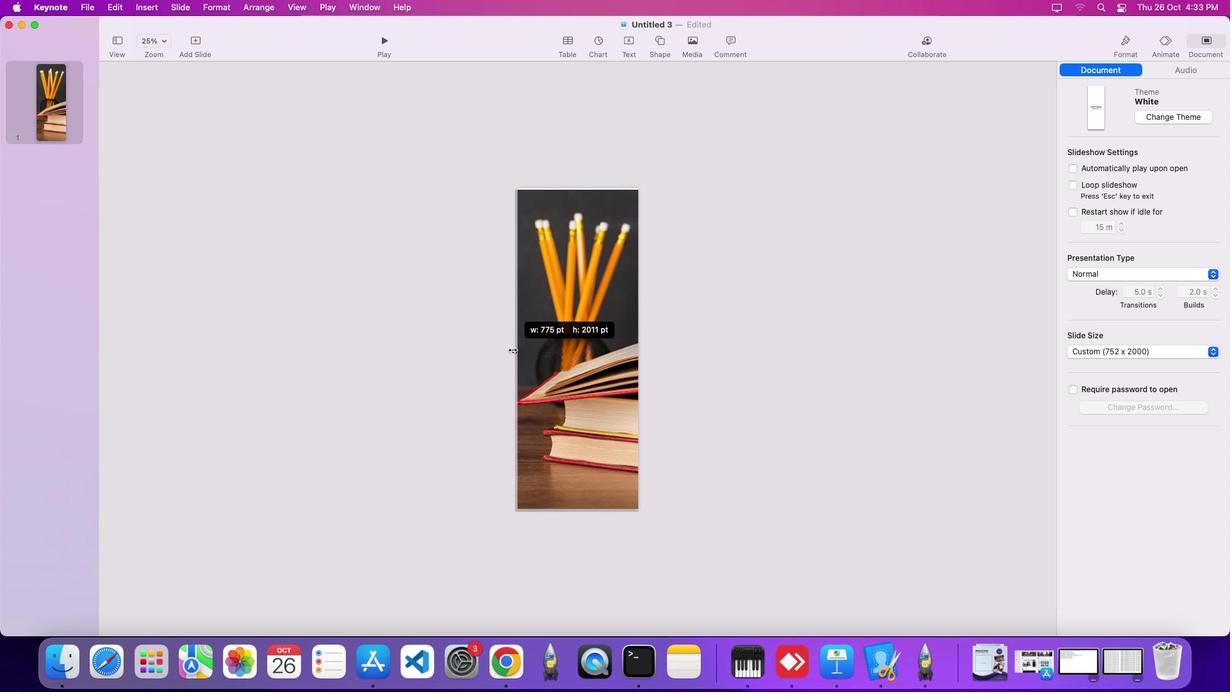 
Action: Mouse moved to (724, 362)
Screenshot: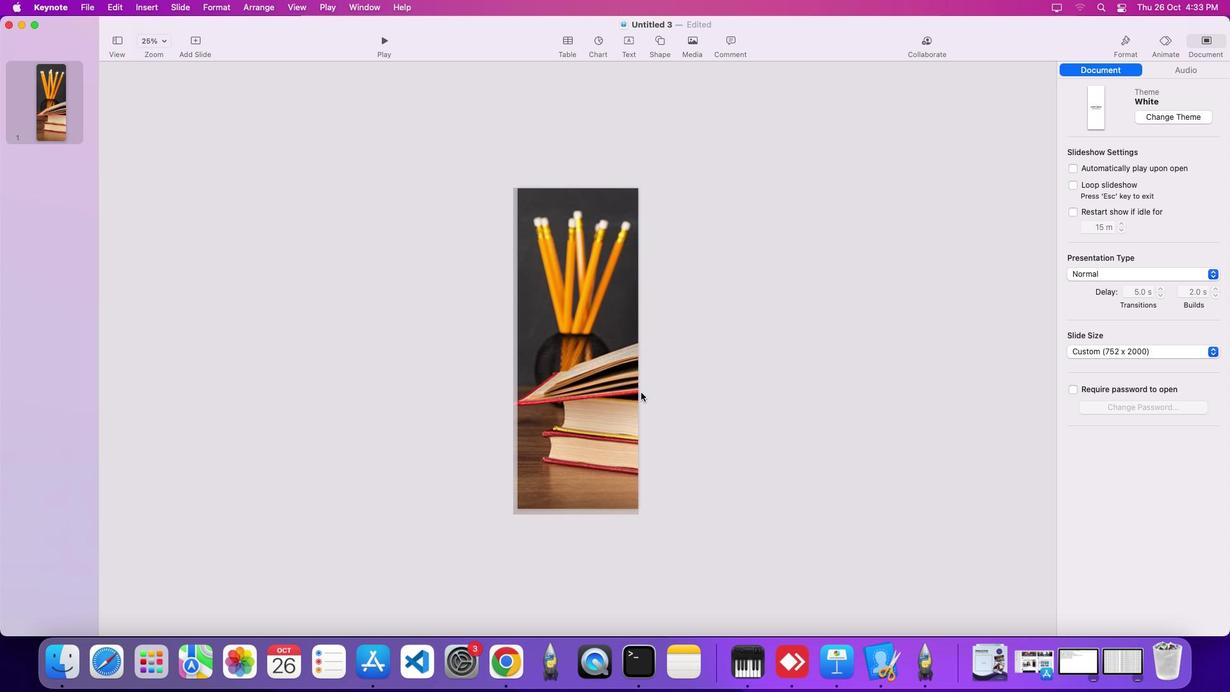 
Action: Mouse pressed left at (724, 362)
Screenshot: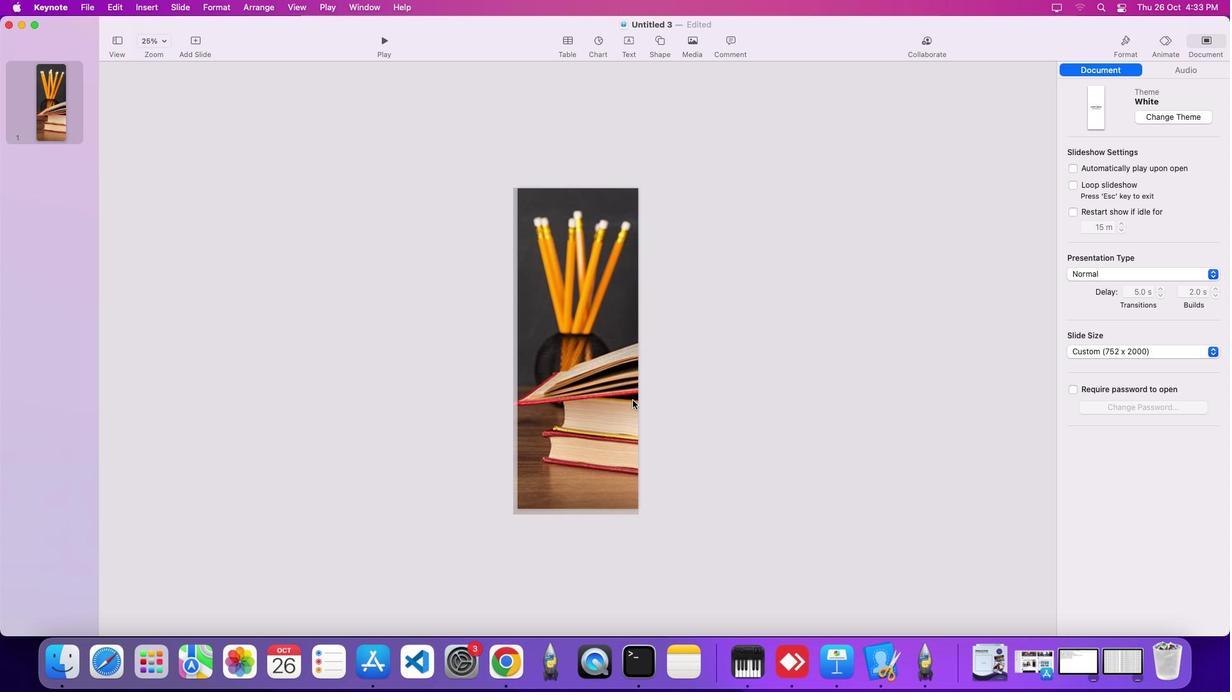 
Action: Mouse moved to (632, 402)
Screenshot: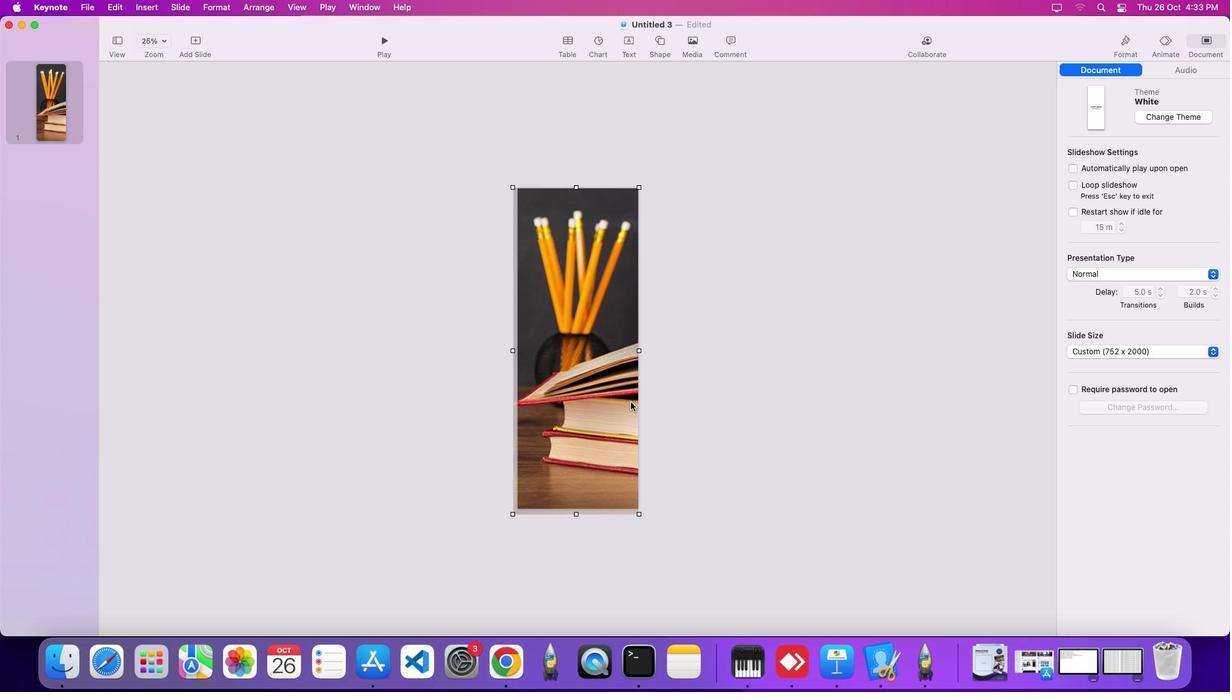 
Action: Mouse pressed left at (632, 402)
Screenshot: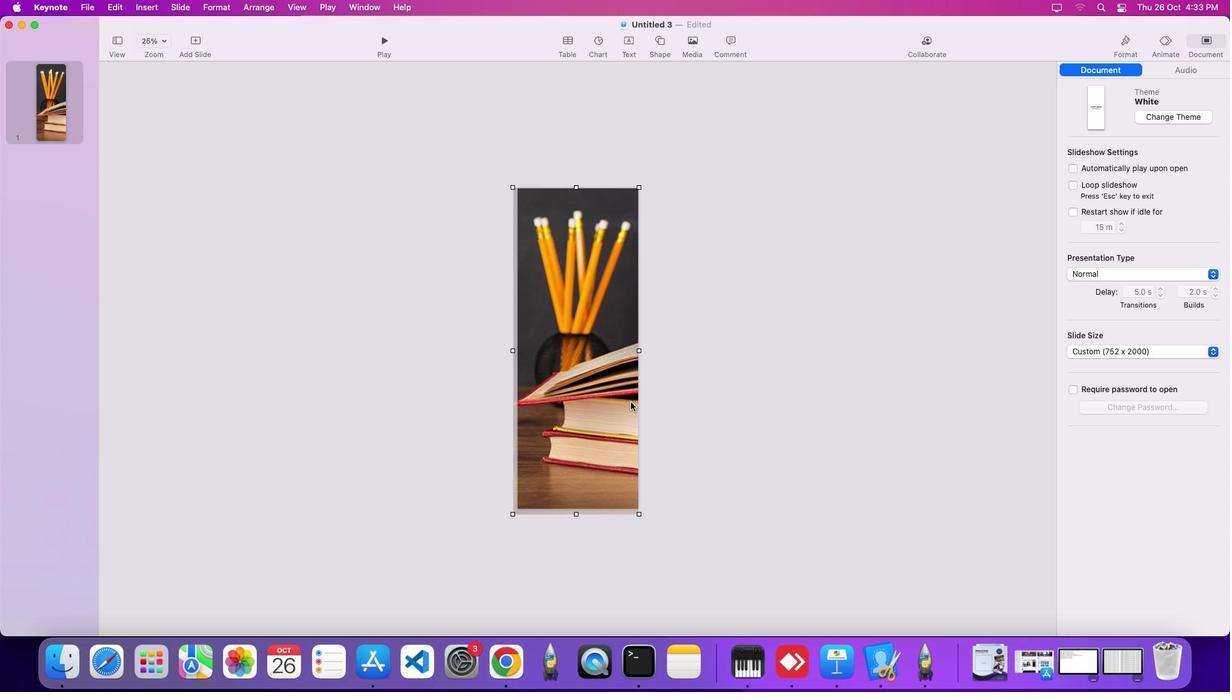 
Action: Mouse moved to (722, 397)
Screenshot: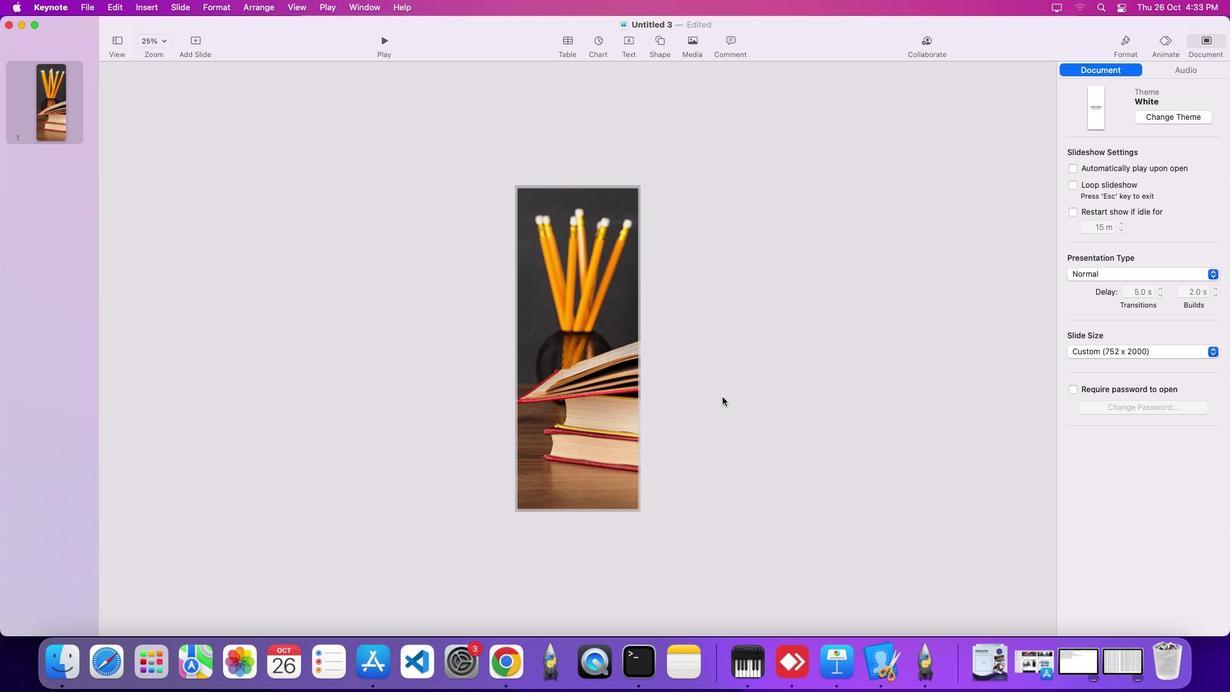 
Action: Mouse pressed left at (722, 397)
Screenshot: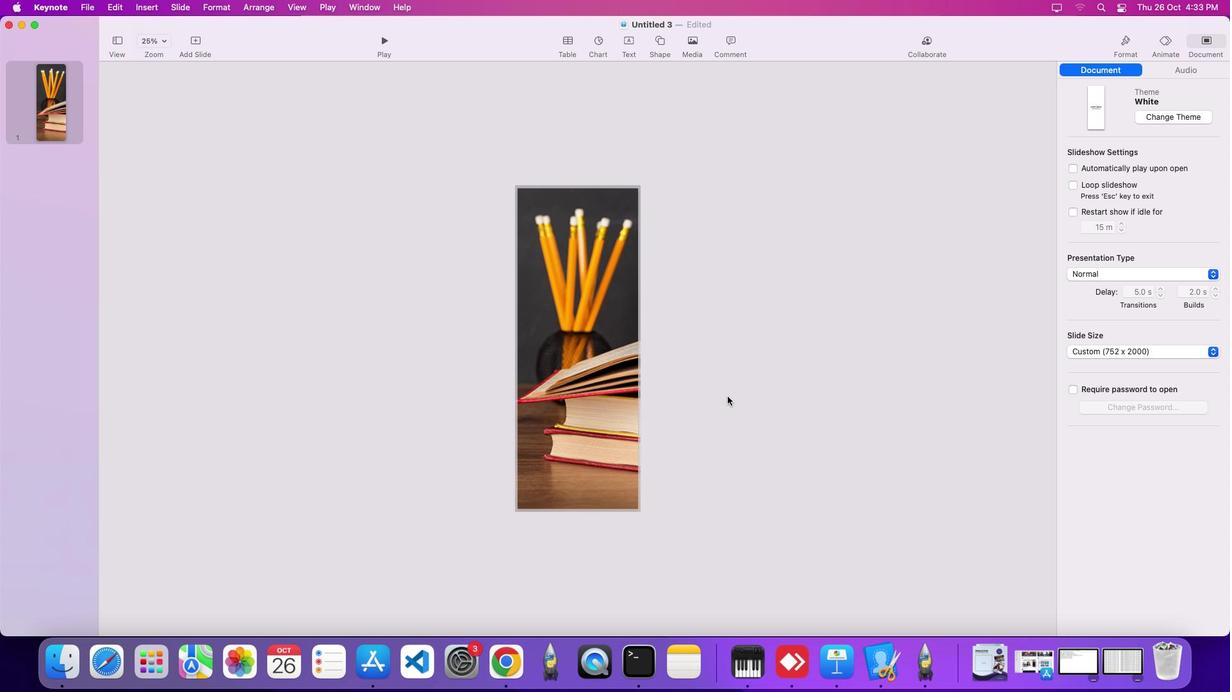 
Action: Mouse moved to (724, 395)
Screenshot: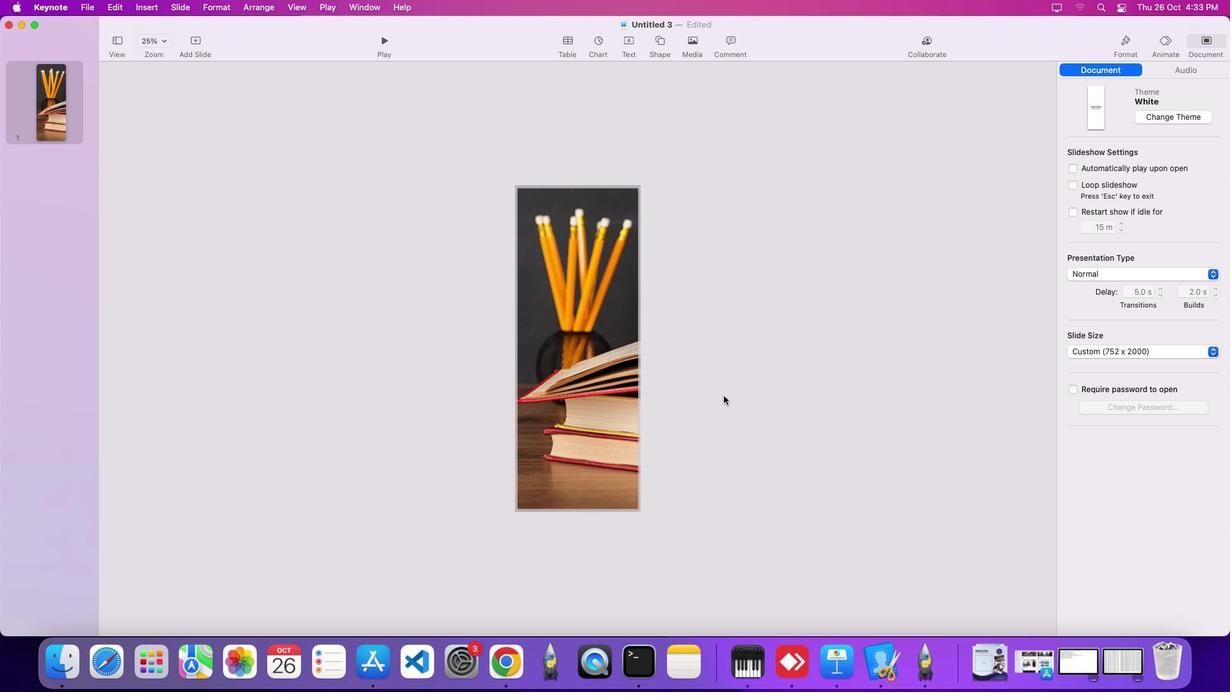 
Action: Mouse pressed left at (724, 395)
Screenshot: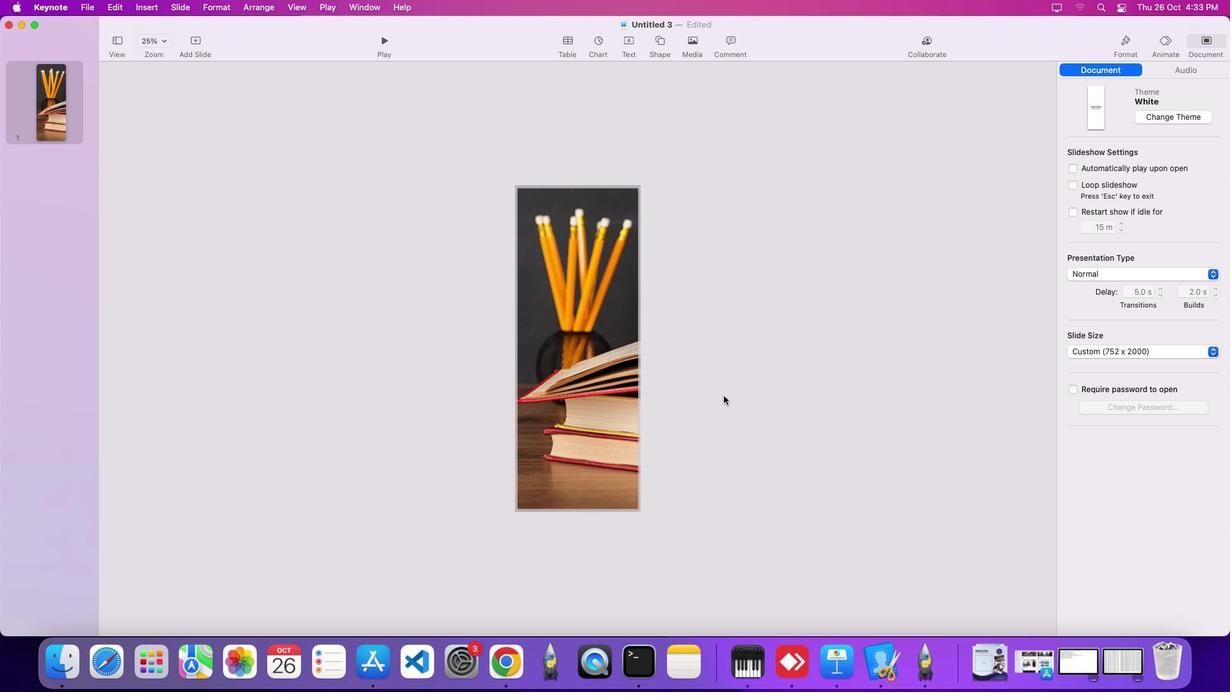 
Action: Key pressed Key.cmdKey.shift'.''.'','','
Screenshot: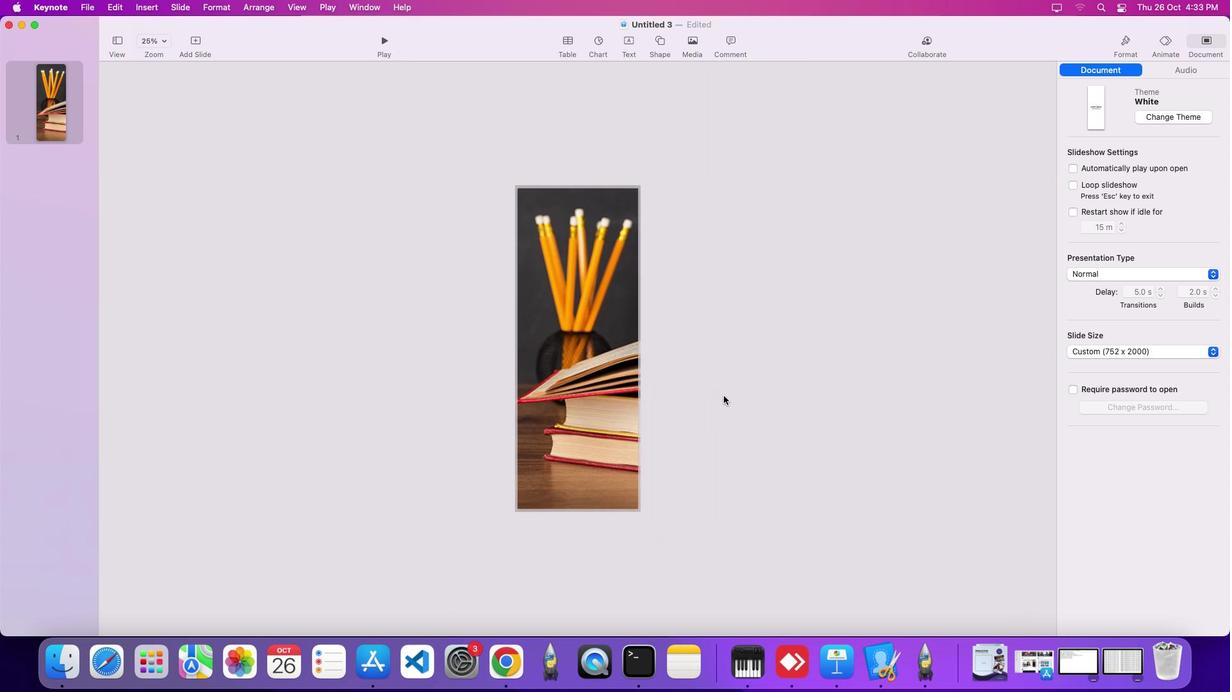 
Action: Mouse moved to (754, 430)
Screenshot: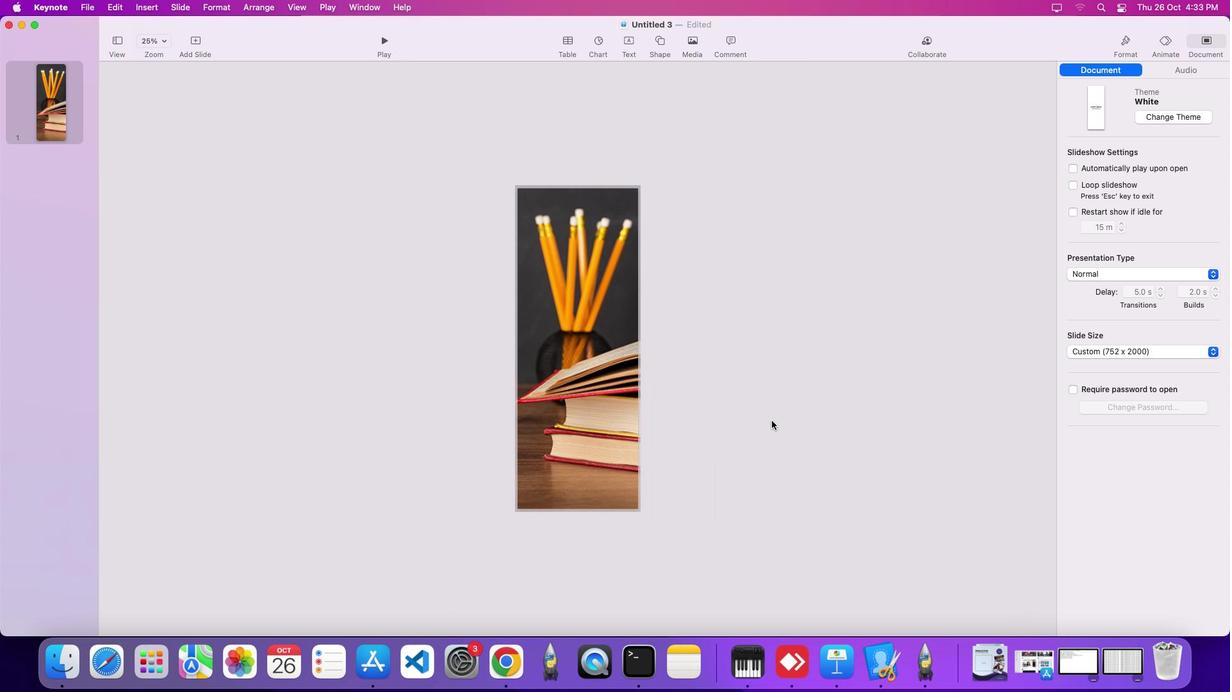 
Action: Mouse pressed left at (754, 430)
Screenshot: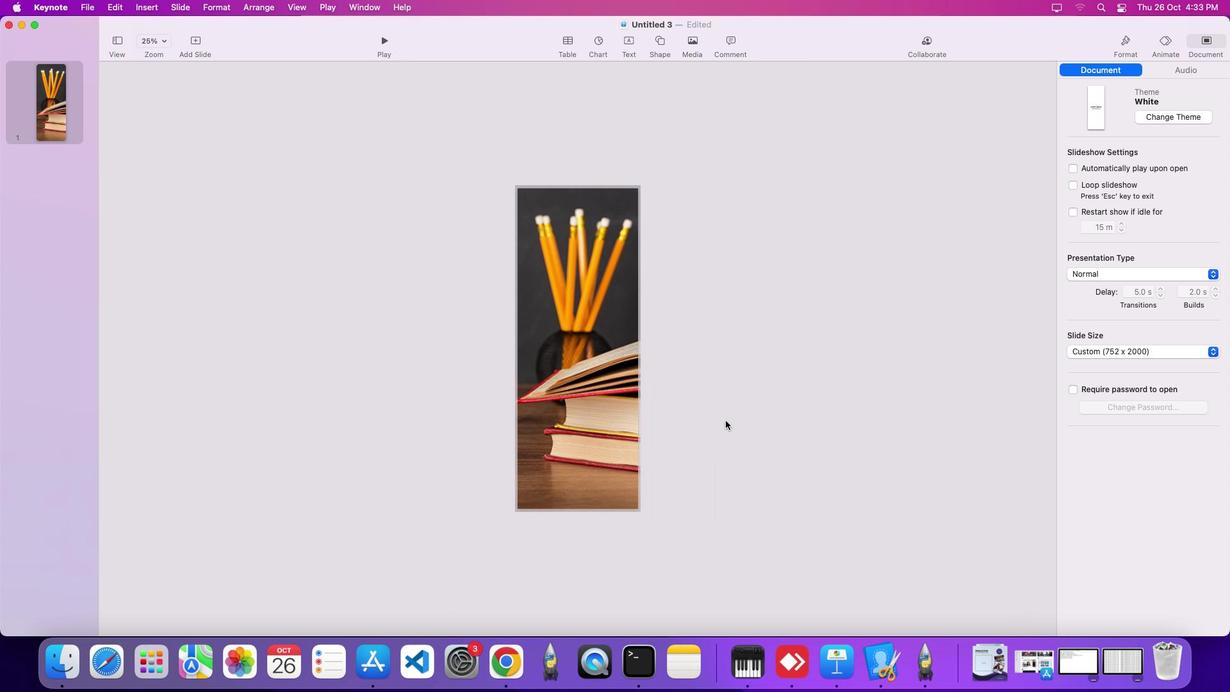
Action: Mouse moved to (591, 383)
Screenshot: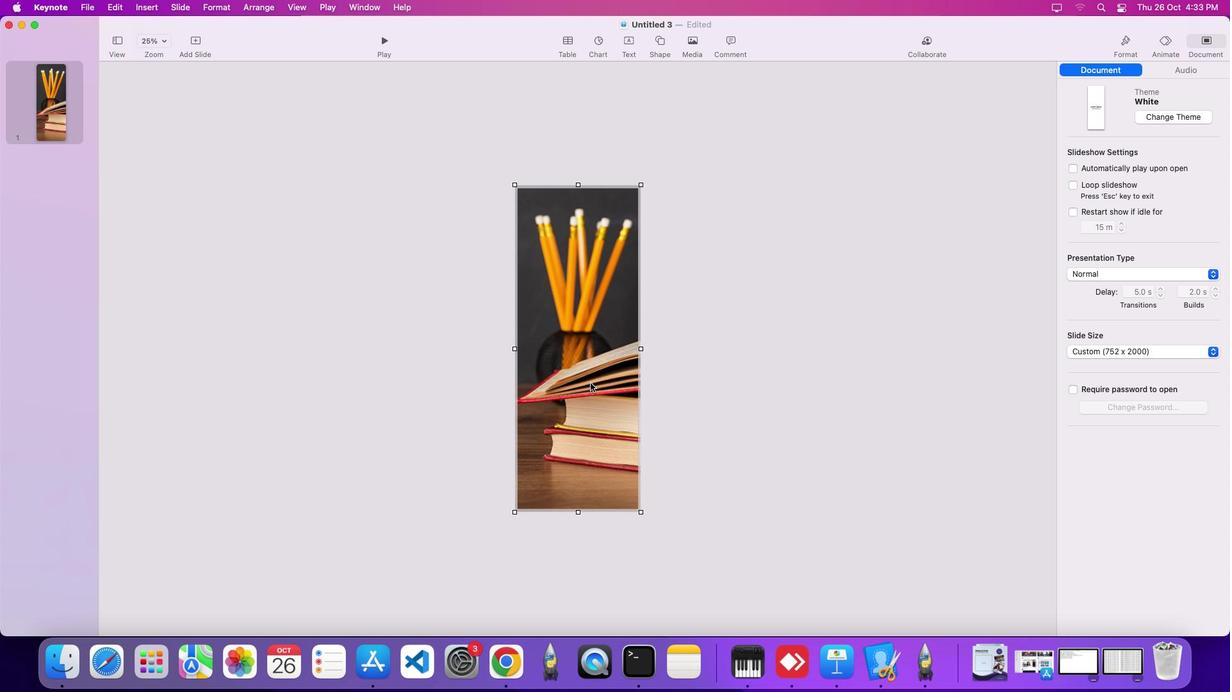 
Action: Mouse pressed left at (591, 383)
Screenshot: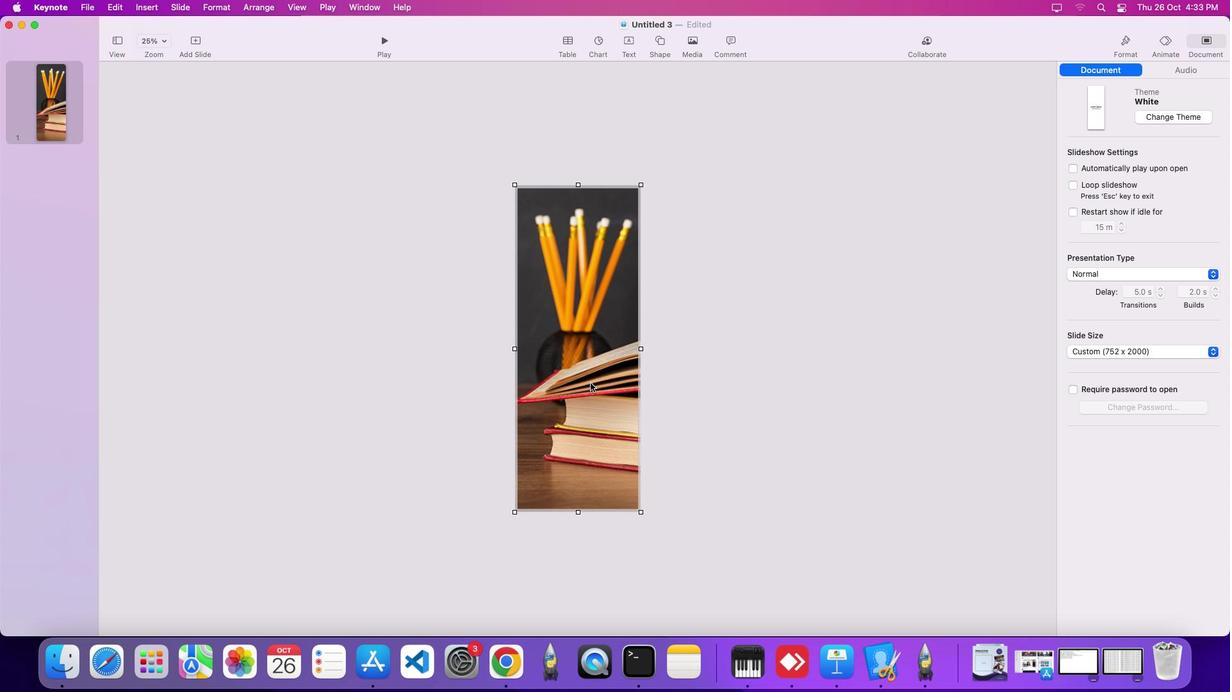 
Action: Mouse moved to (1116, 66)
Screenshot: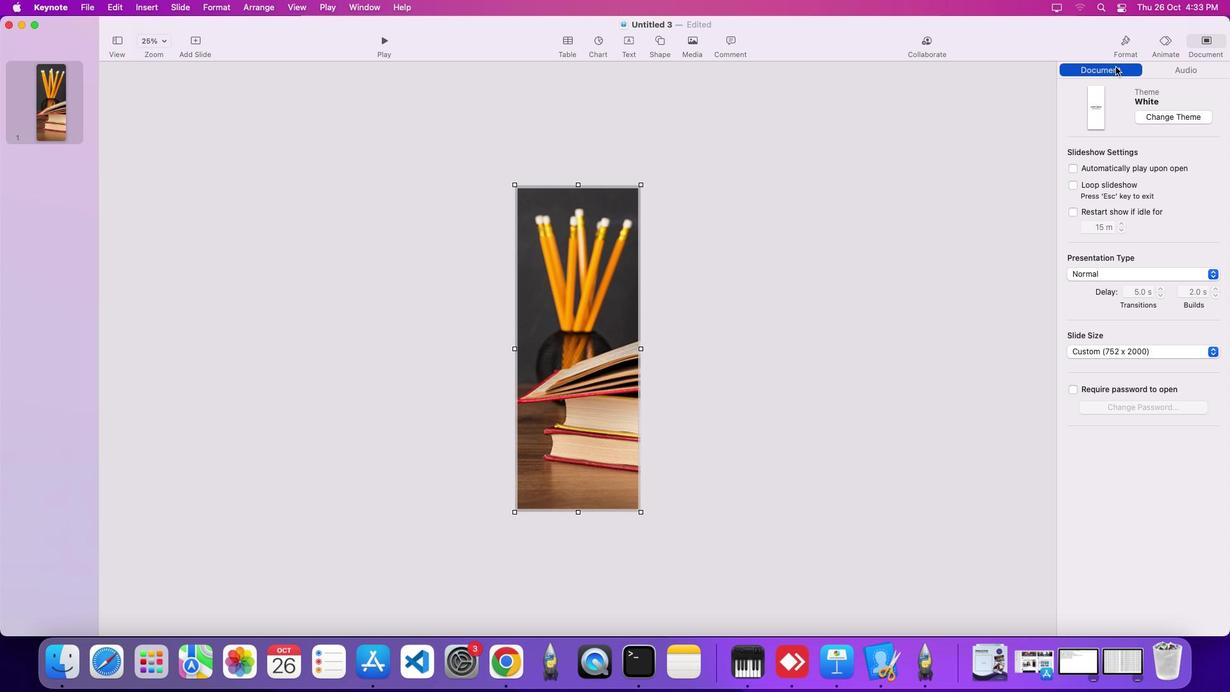 
Action: Mouse pressed left at (1116, 66)
Screenshot: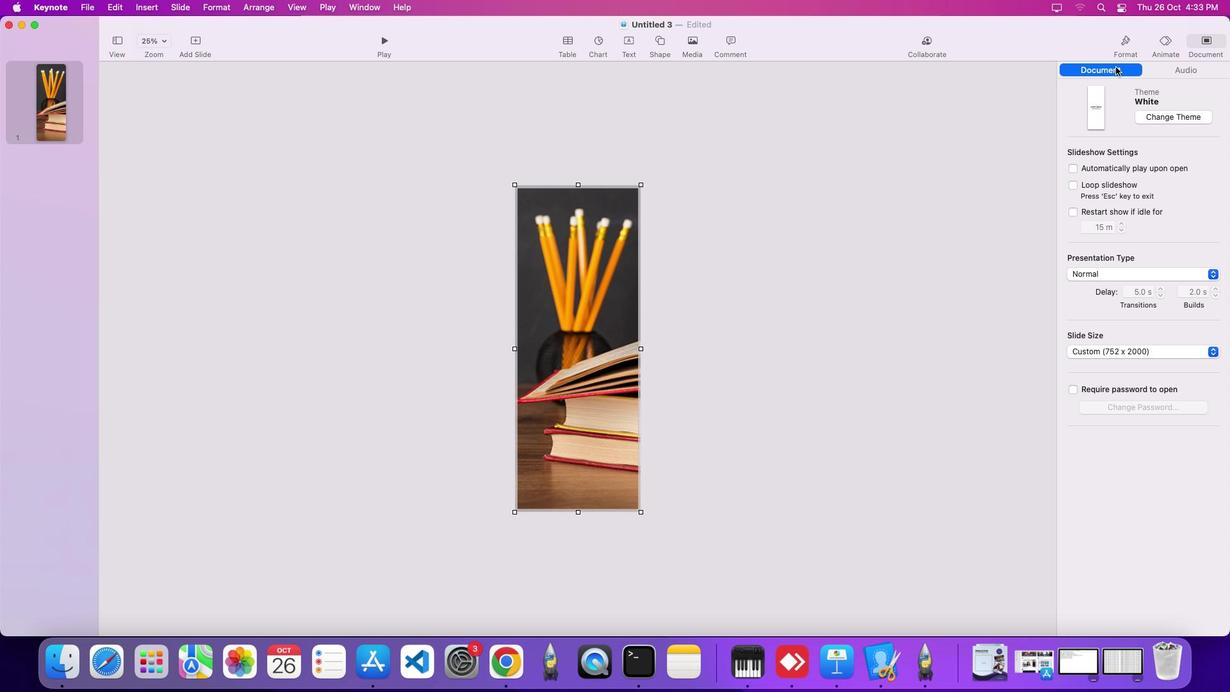 
Action: Mouse moved to (1120, 48)
Screenshot: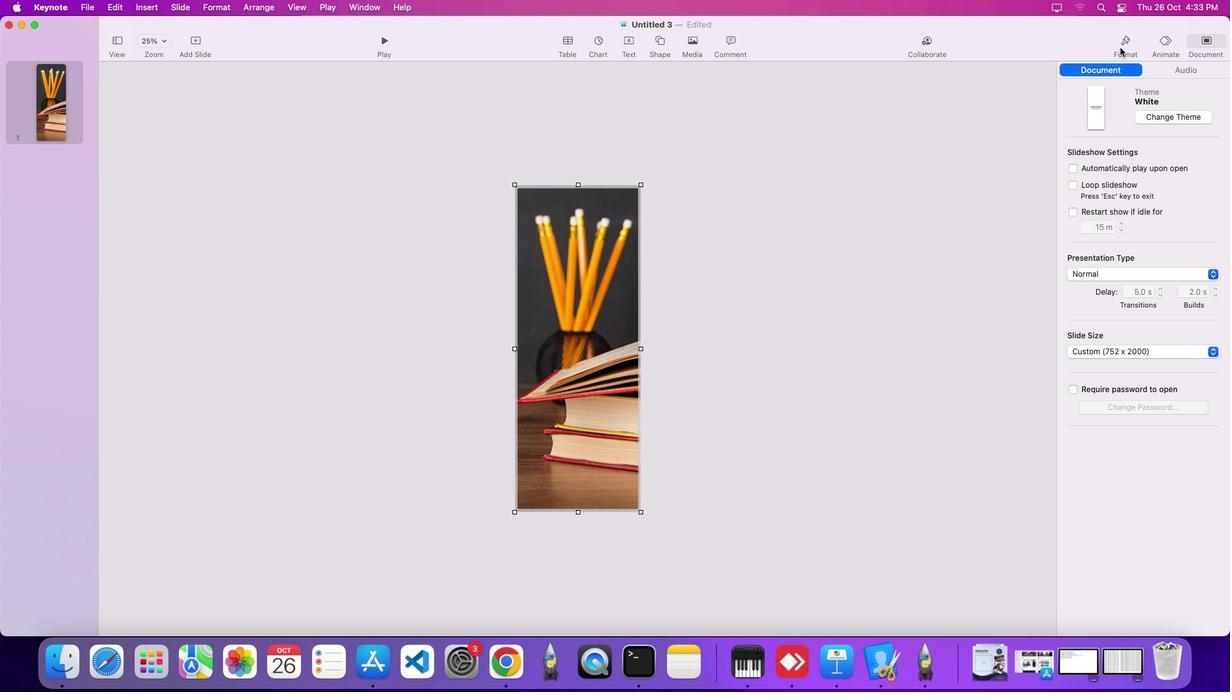 
Action: Mouse pressed left at (1120, 48)
Screenshot: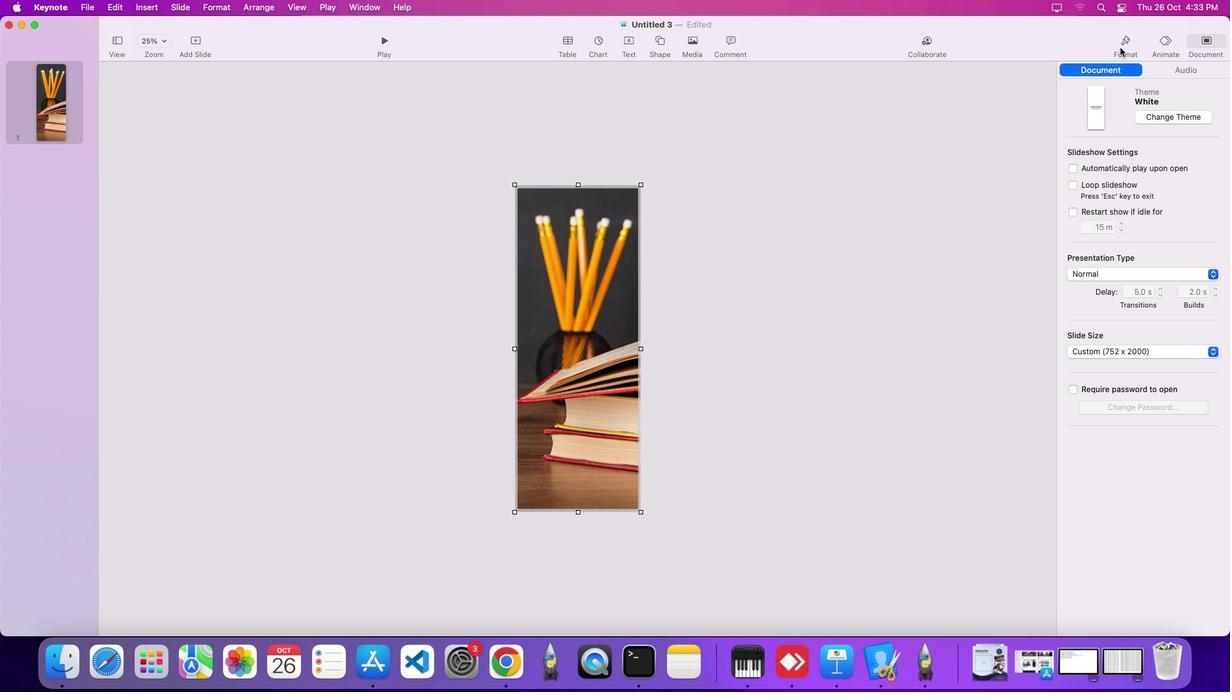 
Action: Mouse moved to (1128, 46)
Screenshot: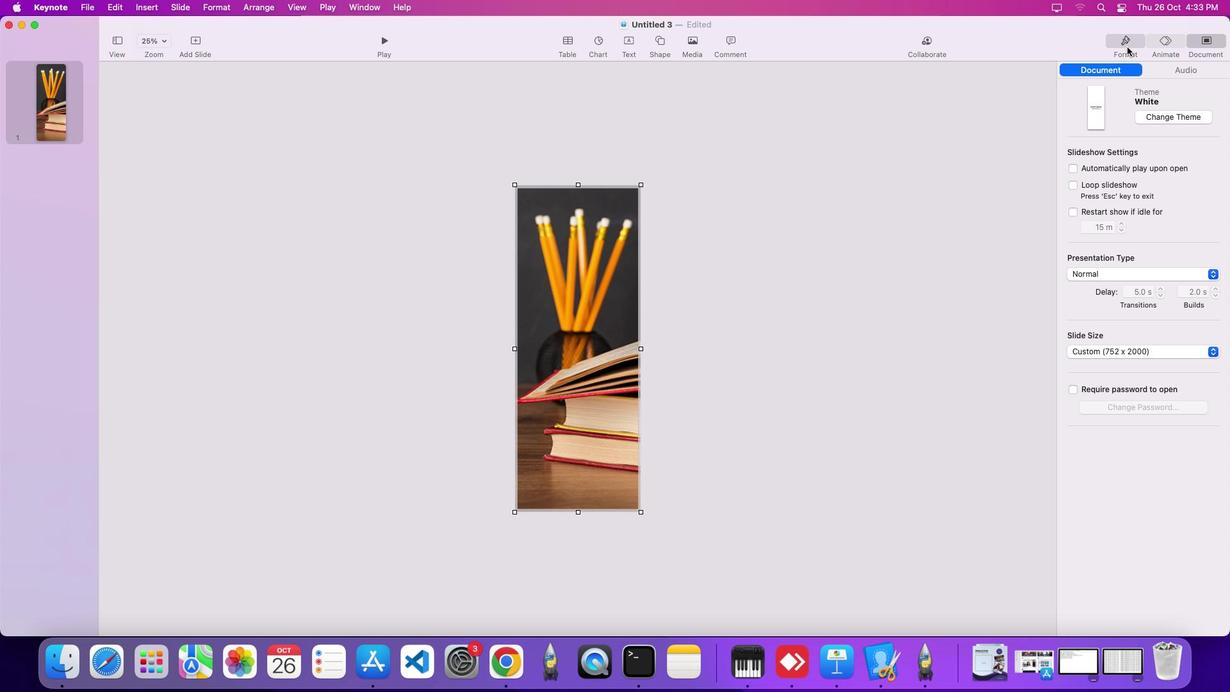 
Action: Mouse pressed left at (1128, 46)
Screenshot: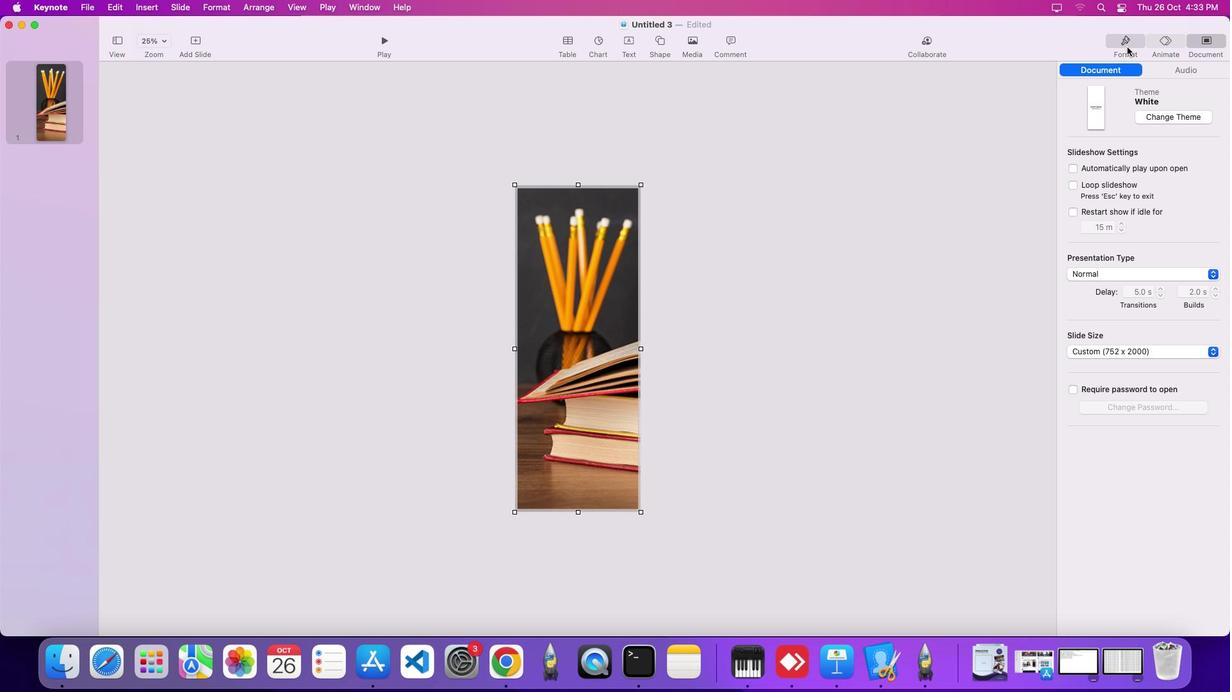 
Action: Mouse moved to (1132, 362)
Screenshot: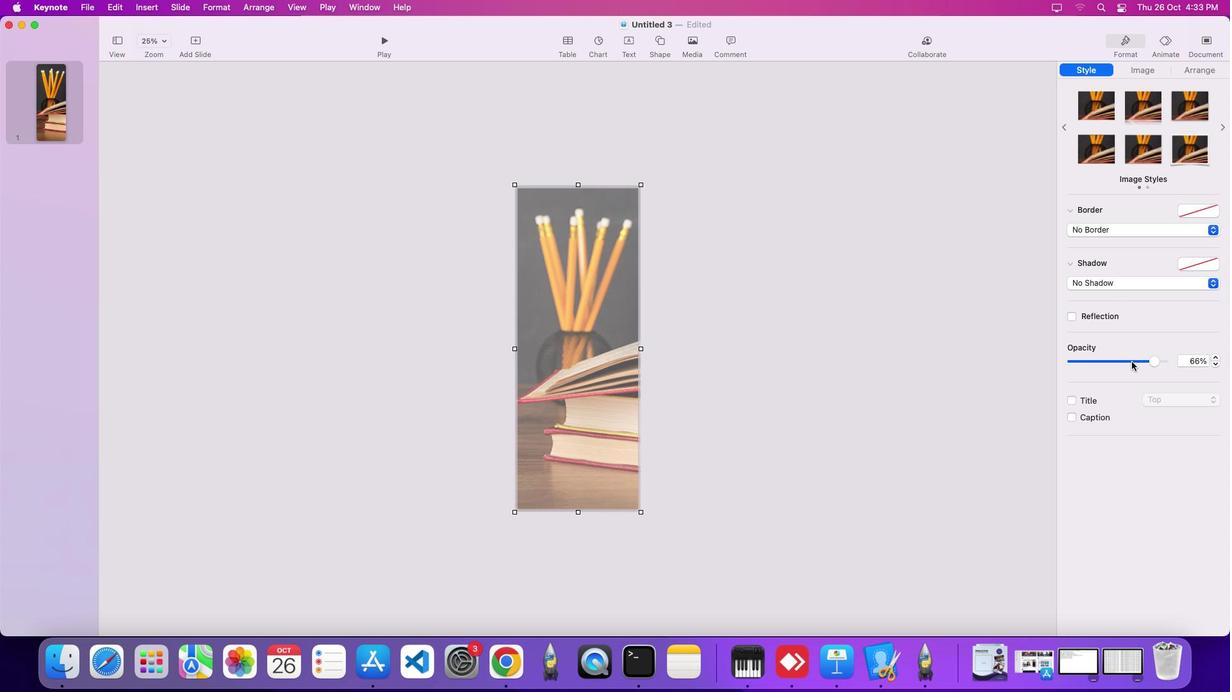
Action: Mouse pressed left at (1132, 362)
Screenshot: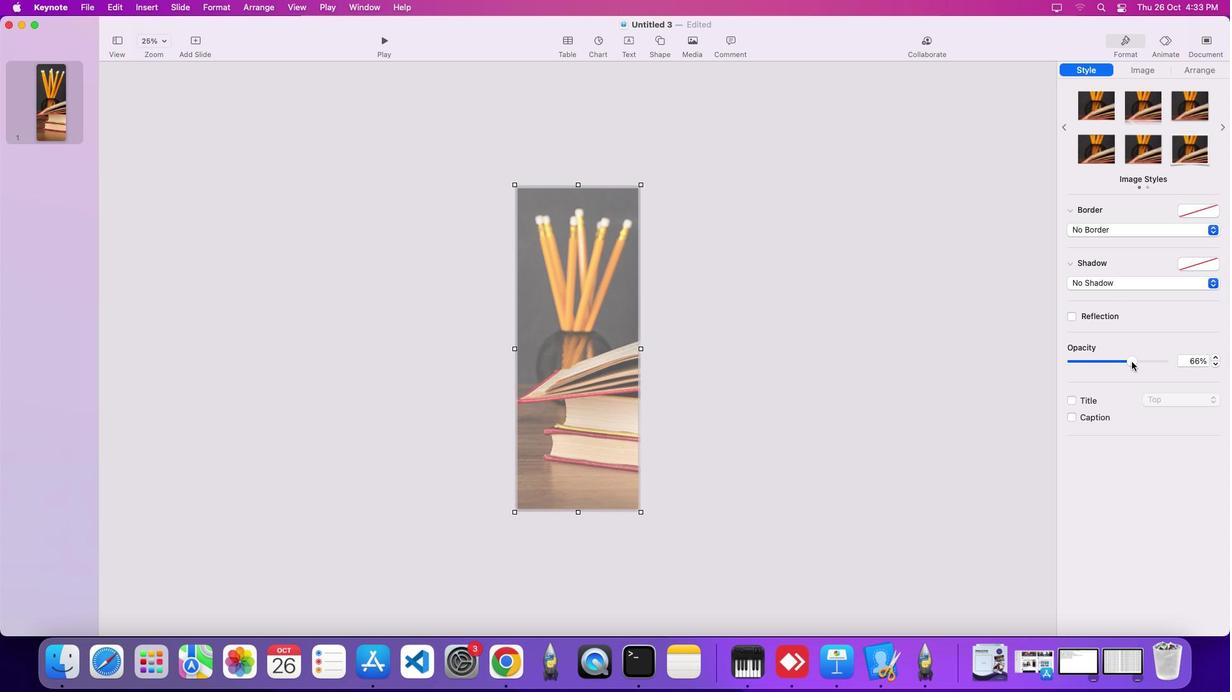
Action: Mouse moved to (1123, 358)
Screenshot: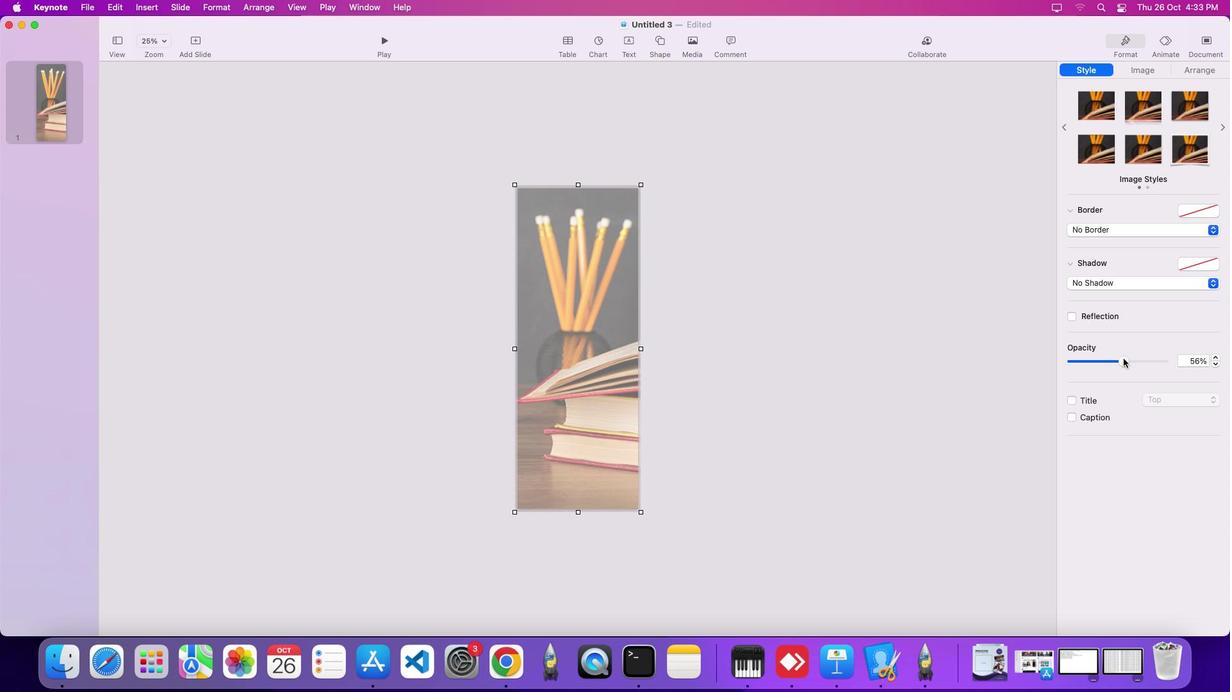 
Action: Mouse pressed left at (1123, 358)
Screenshot: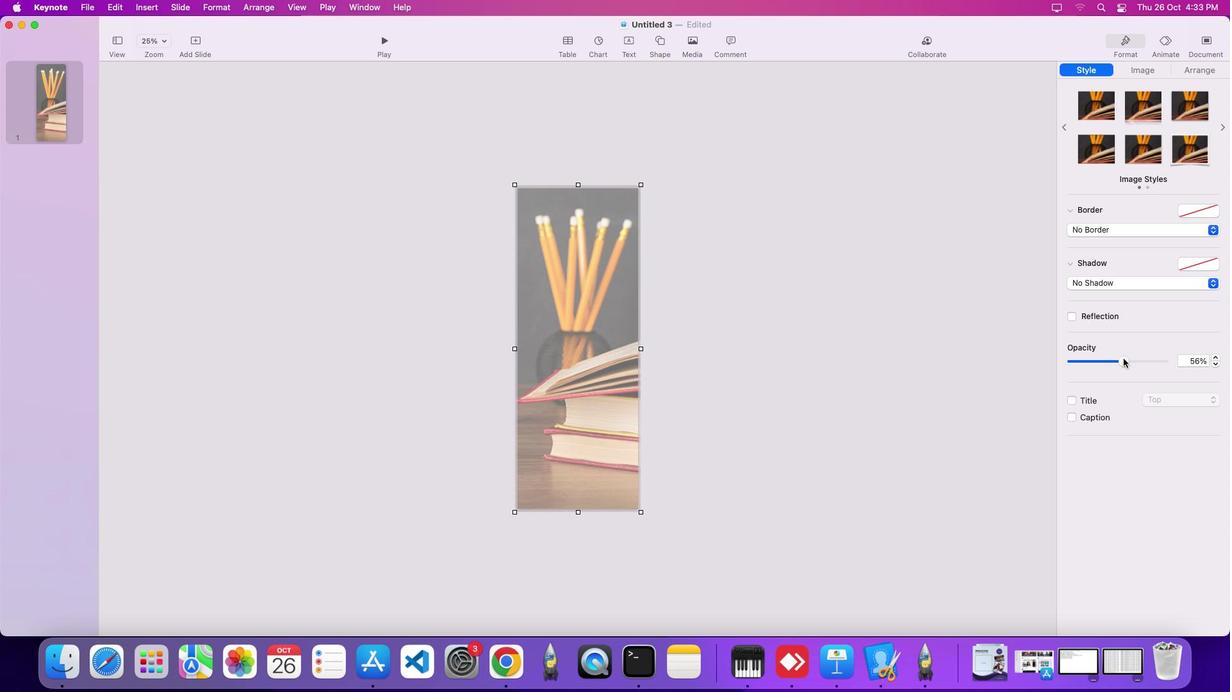 
Action: Mouse pressed left at (1123, 358)
Screenshot: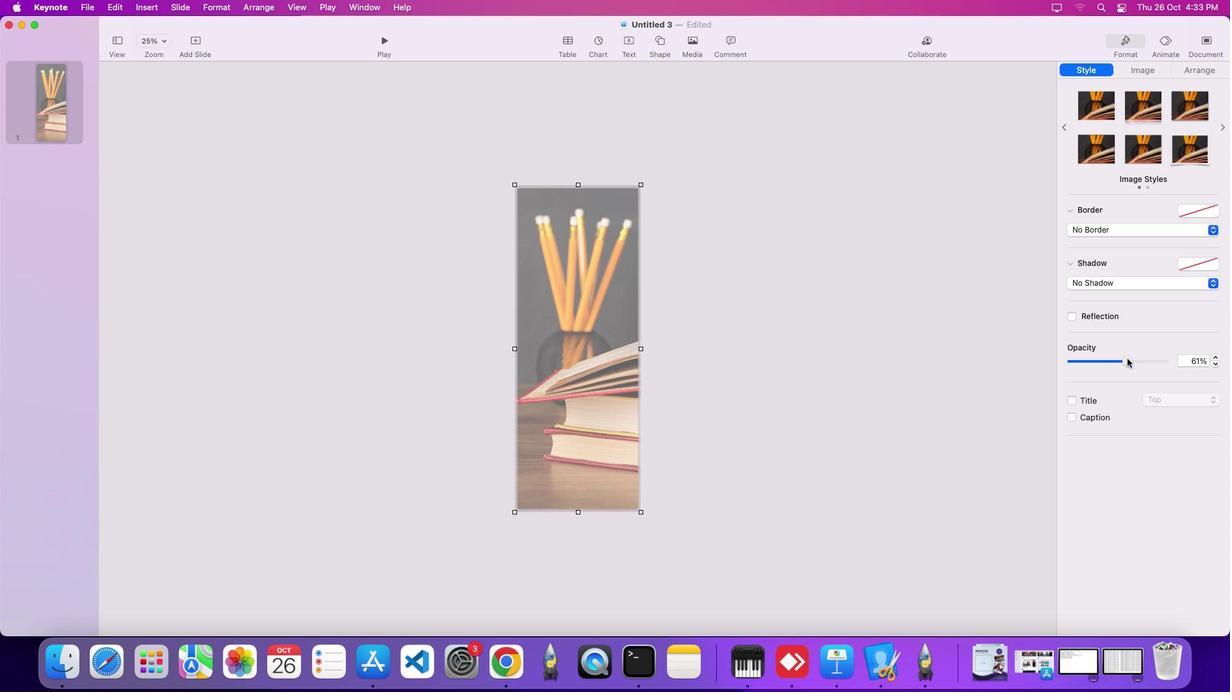
Action: Mouse moved to (819, 375)
Screenshot: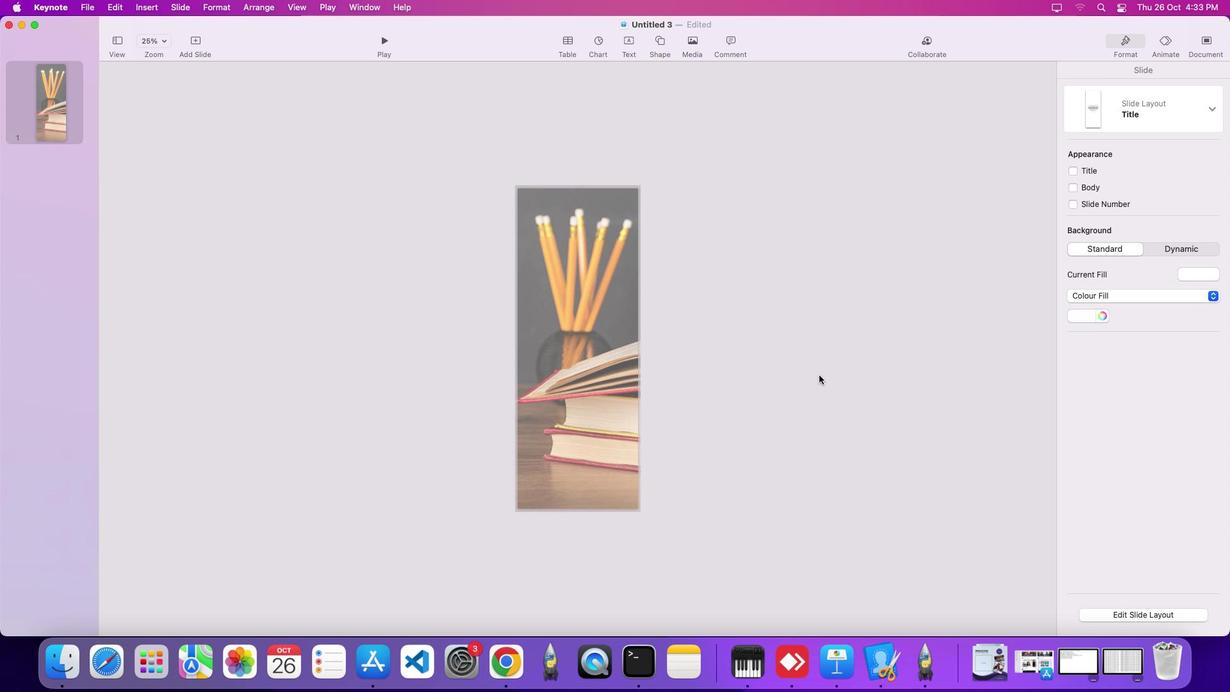 
Action: Mouse pressed left at (819, 375)
Screenshot: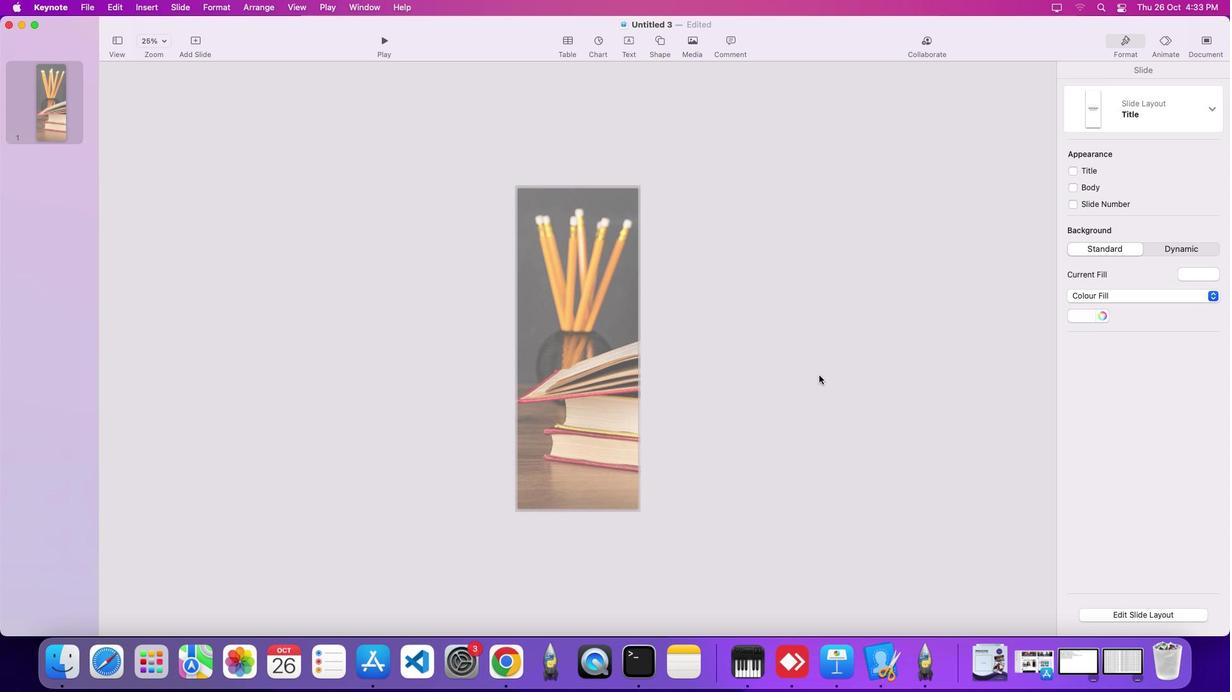 
Action: Mouse moved to (813, 373)
Screenshot: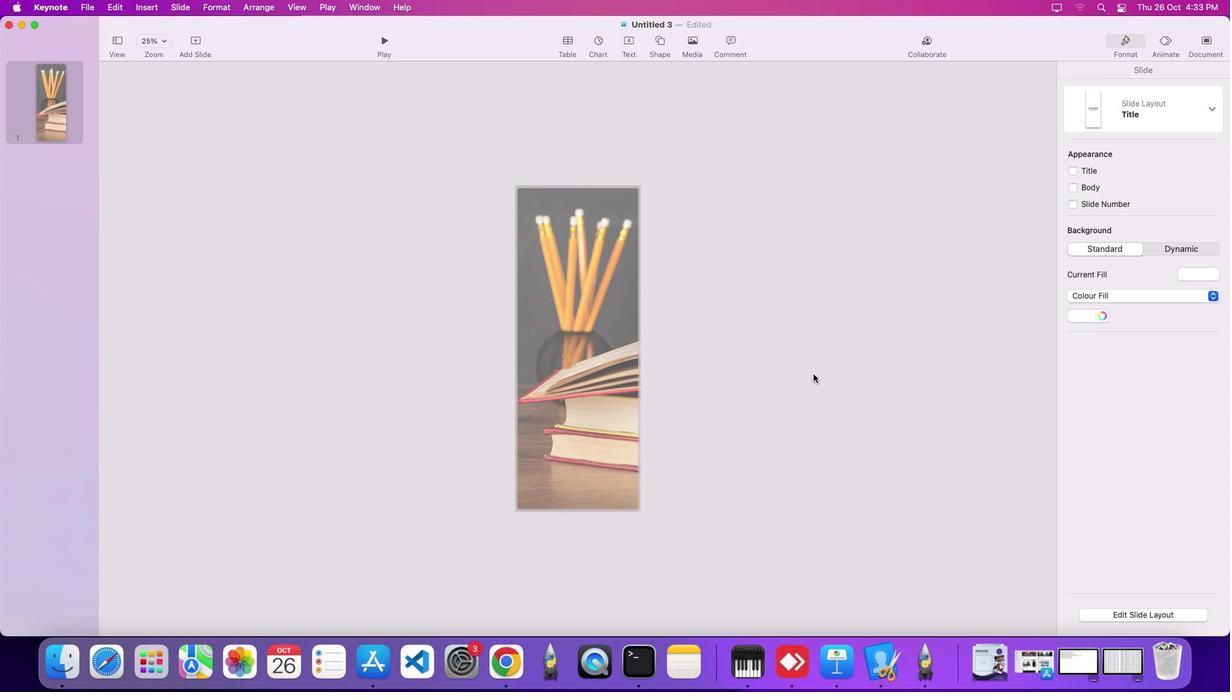 
Action: Mouse pressed left at (813, 373)
Screenshot: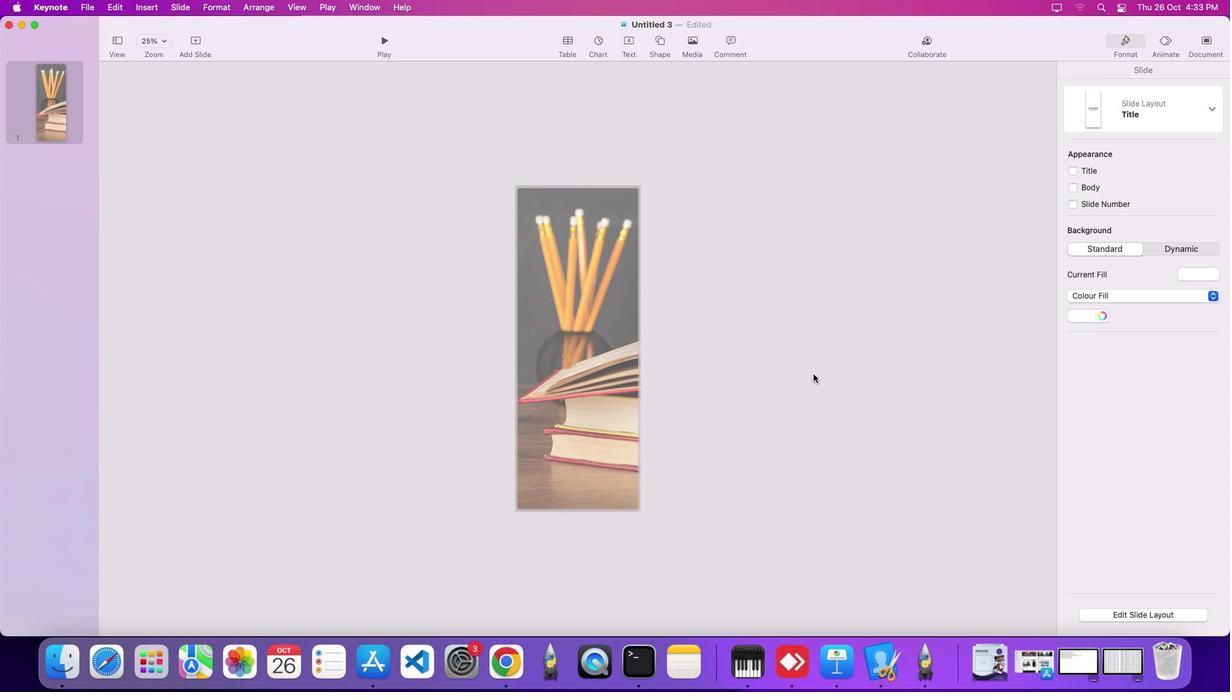 
Action: Mouse moved to (797, 338)
Screenshot: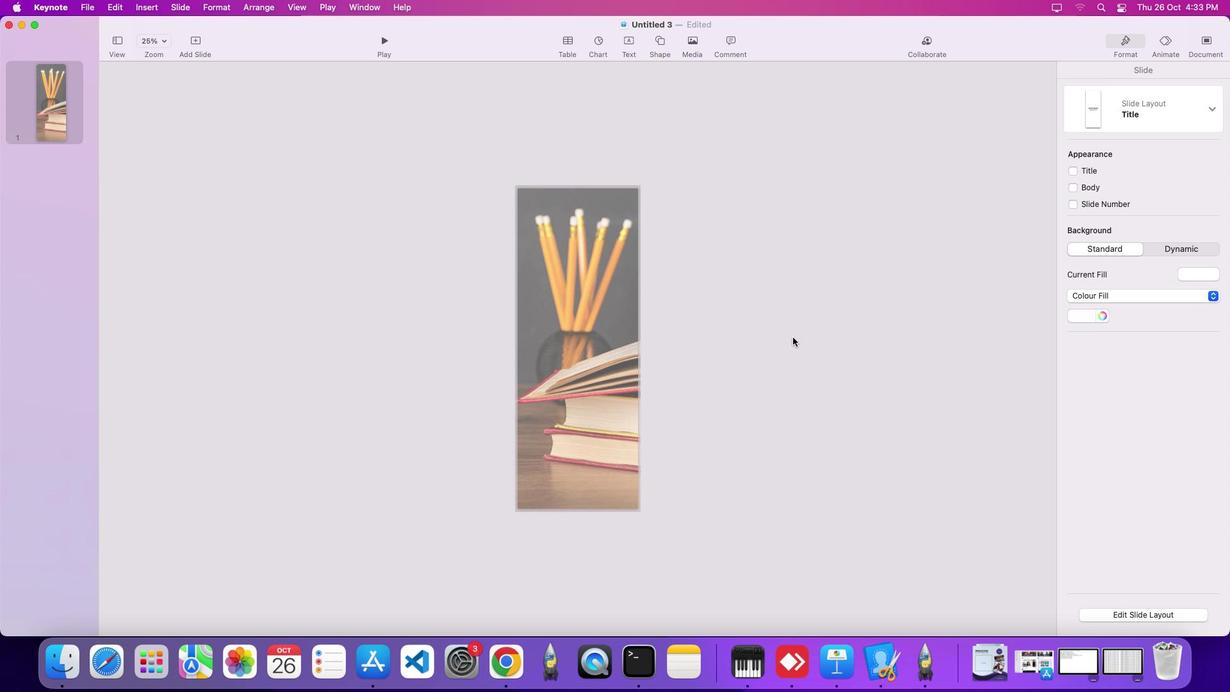 
Action: Mouse pressed left at (797, 338)
Screenshot: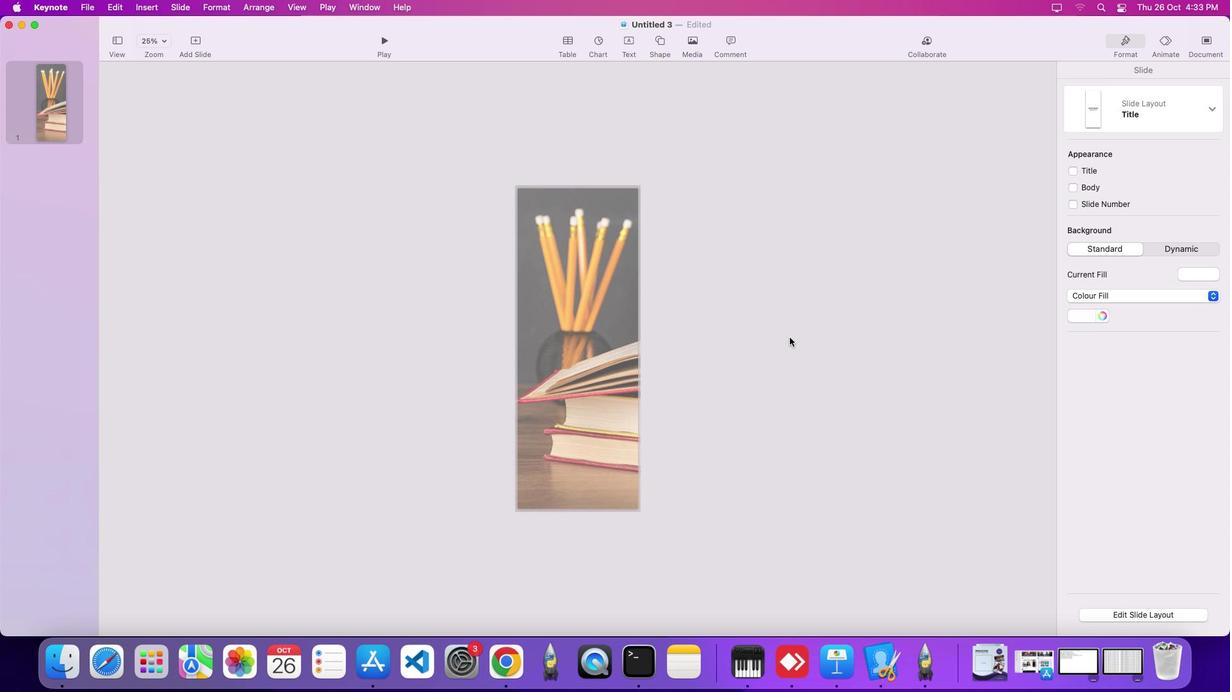 
Action: Mouse moved to (507, 310)
Screenshot: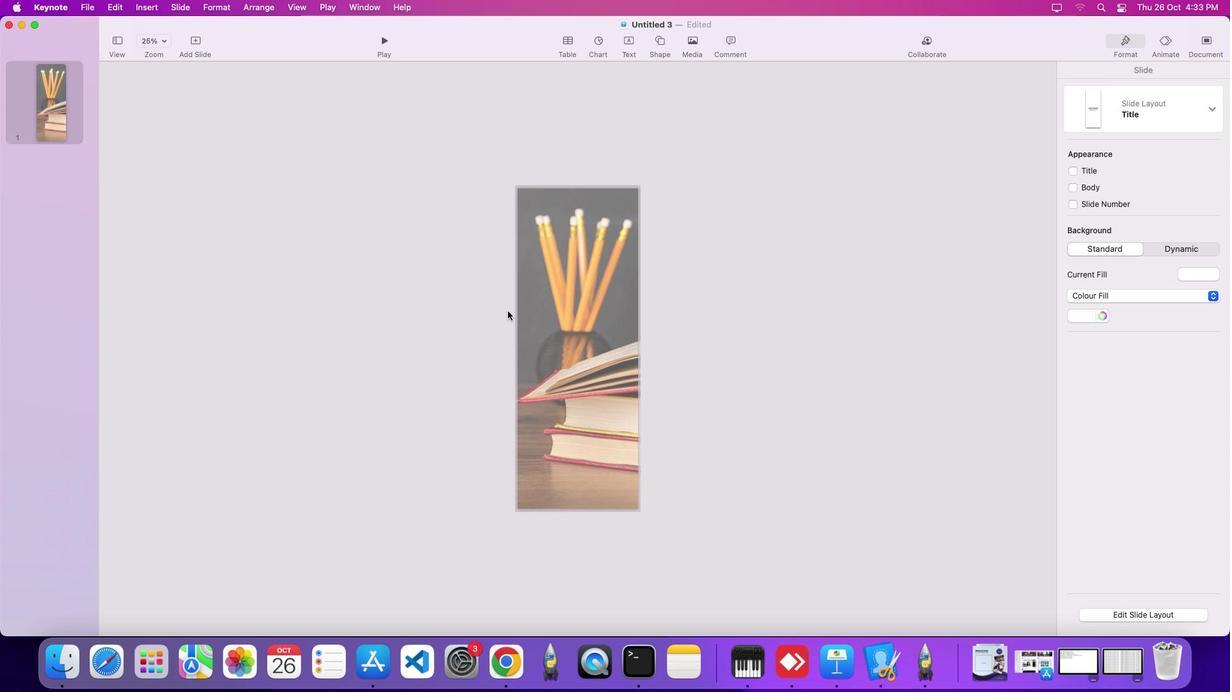 
Action: Mouse pressed left at (507, 310)
Screenshot: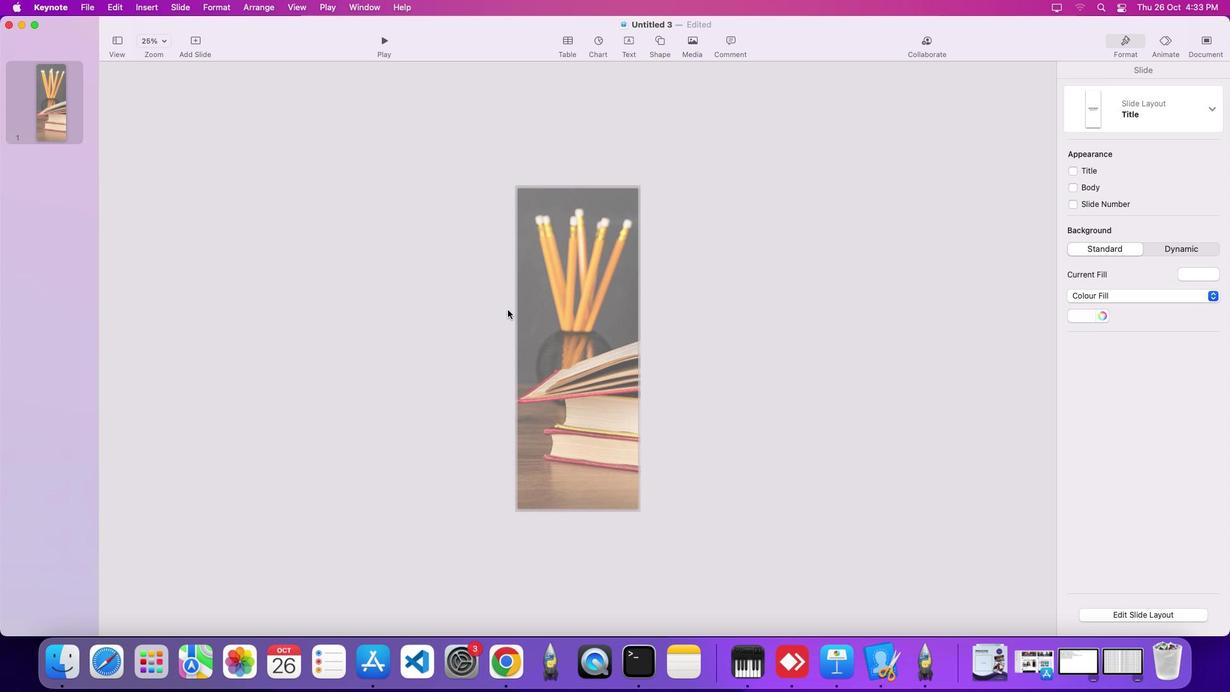 
Action: Mouse moved to (462, 242)
Screenshot: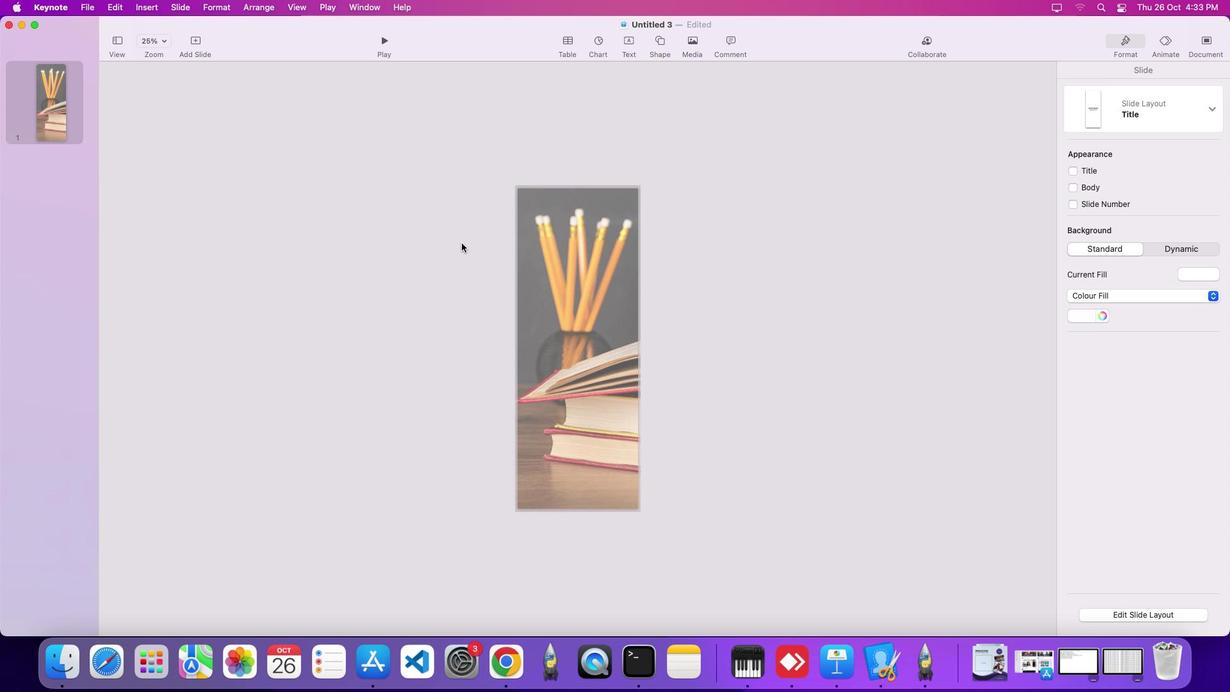 
Action: Mouse pressed left at (462, 242)
Screenshot: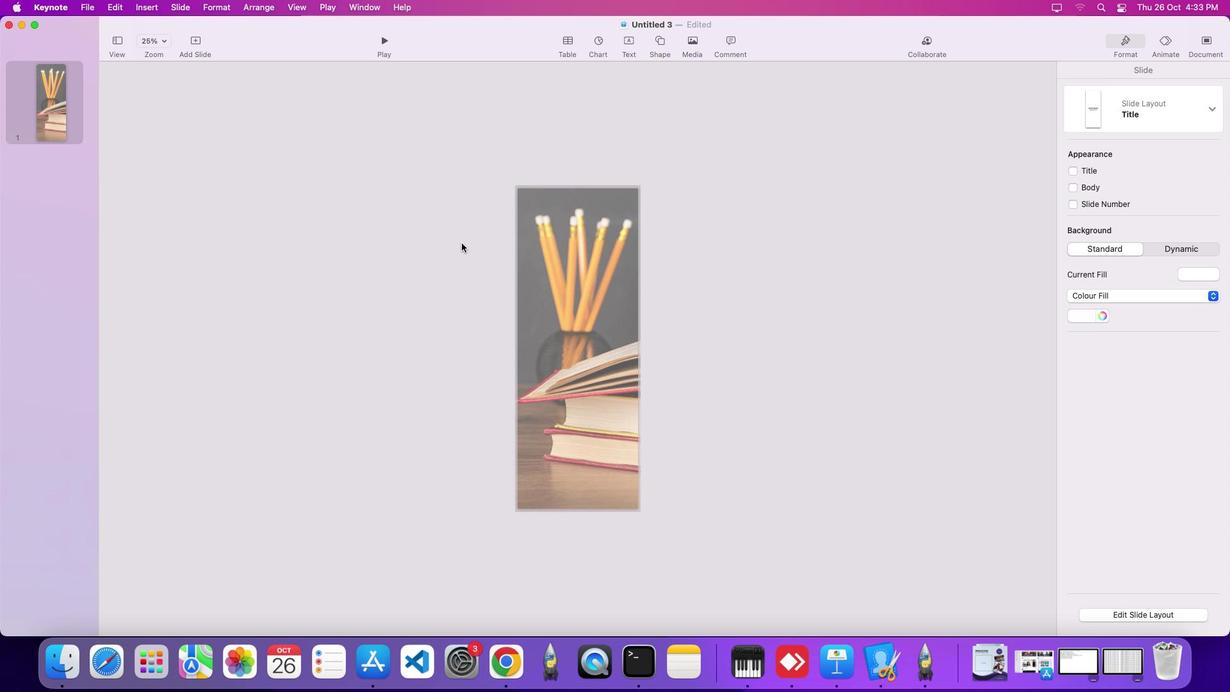
Action: Mouse moved to (792, 278)
Screenshot: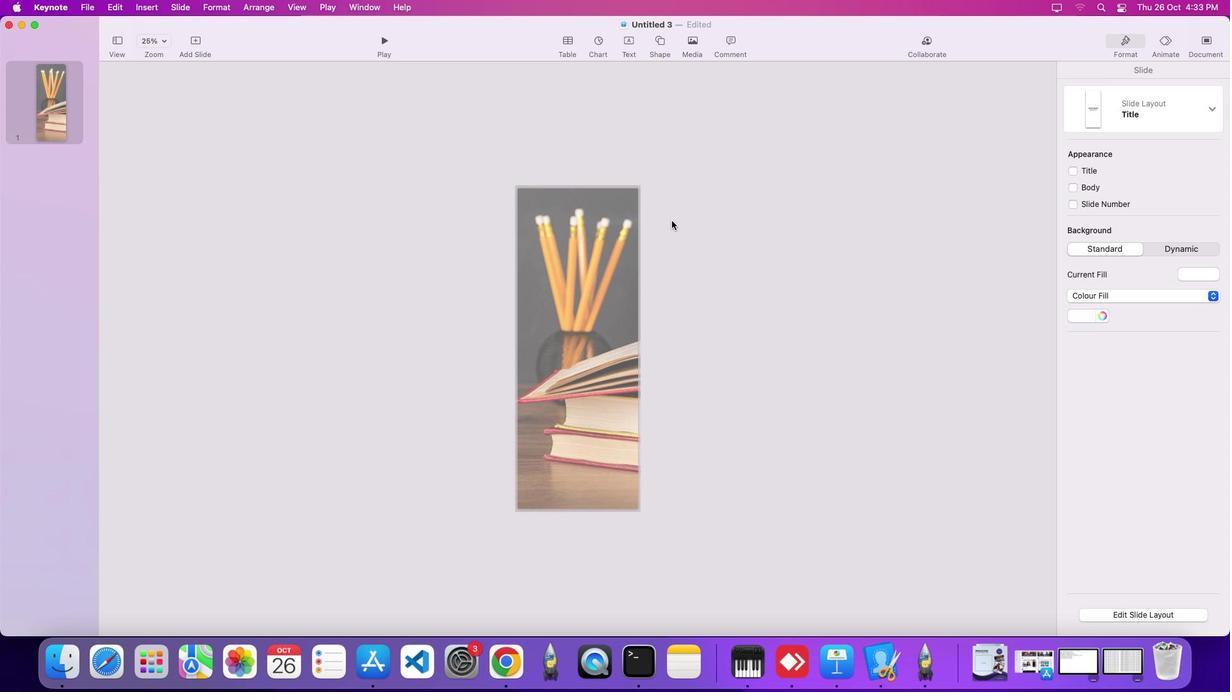
Action: Mouse pressed left at (792, 278)
Screenshot: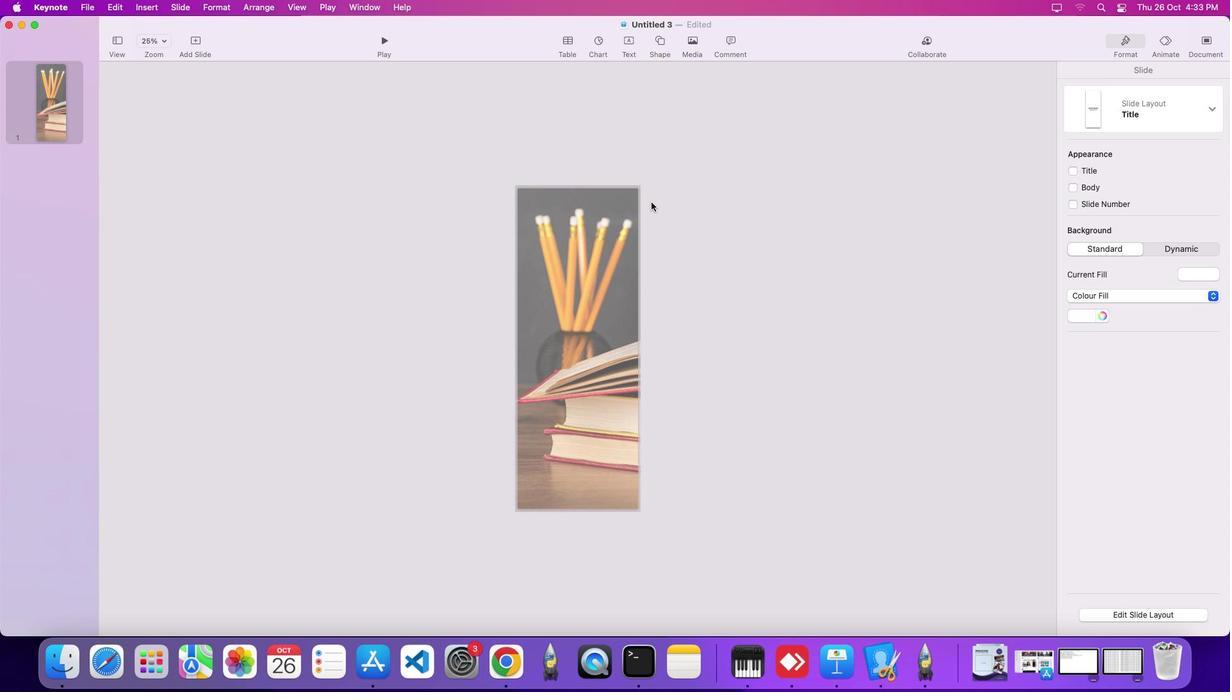 
Action: Mouse moved to (671, 43)
Screenshot: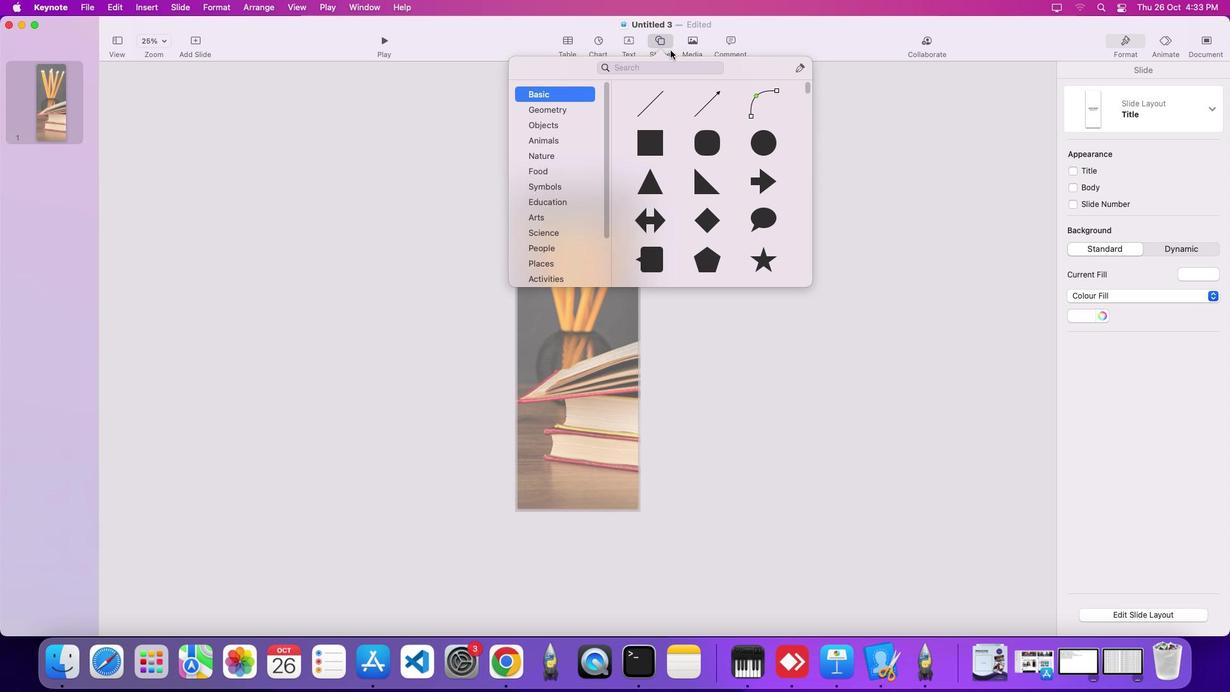 
Action: Mouse pressed left at (671, 43)
Screenshot: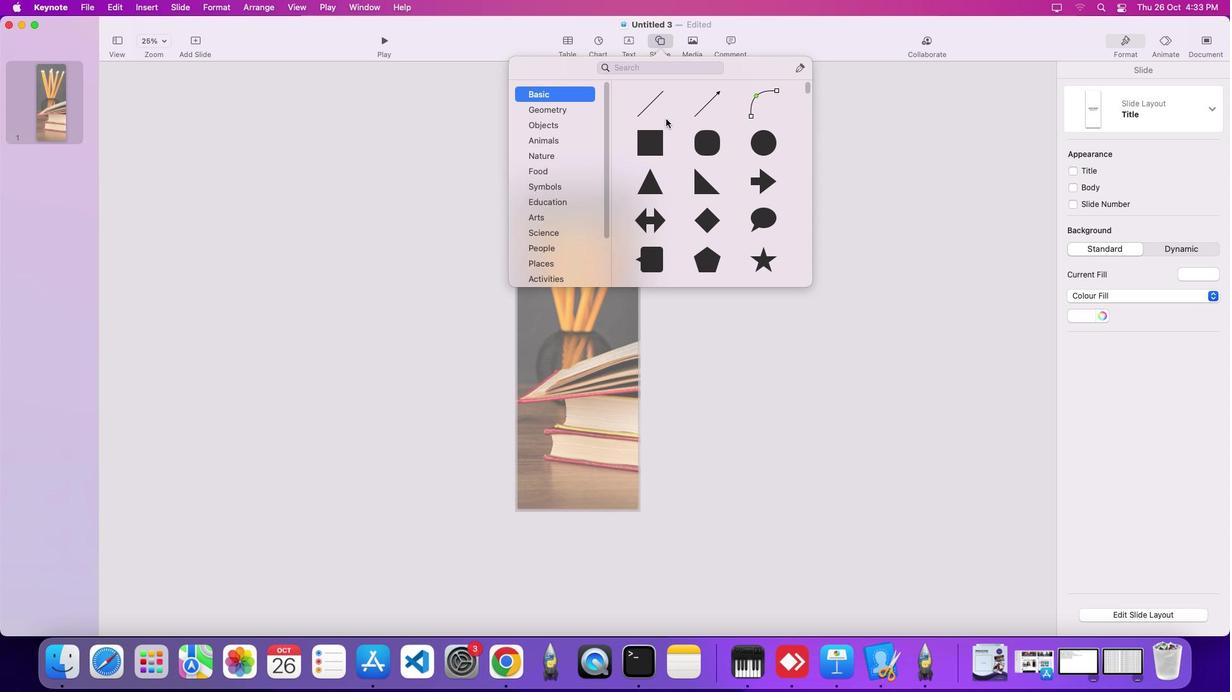 
Action: Mouse moved to (633, 135)
Screenshot: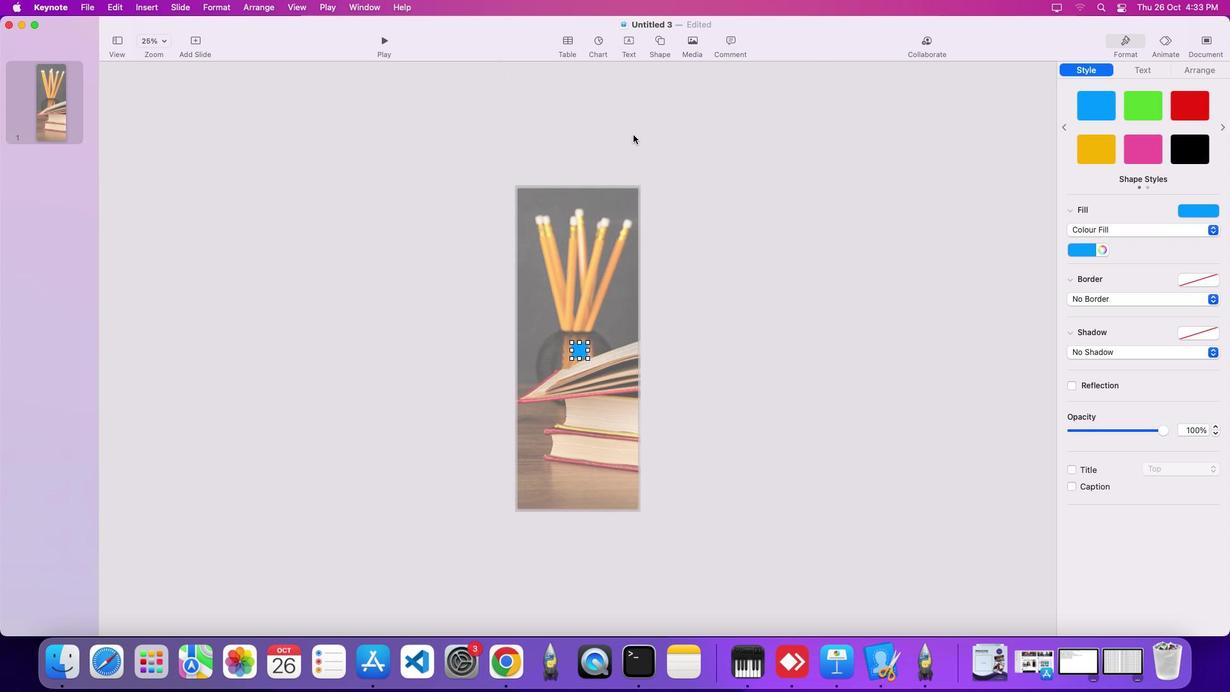 
Action: Mouse pressed left at (633, 135)
Screenshot: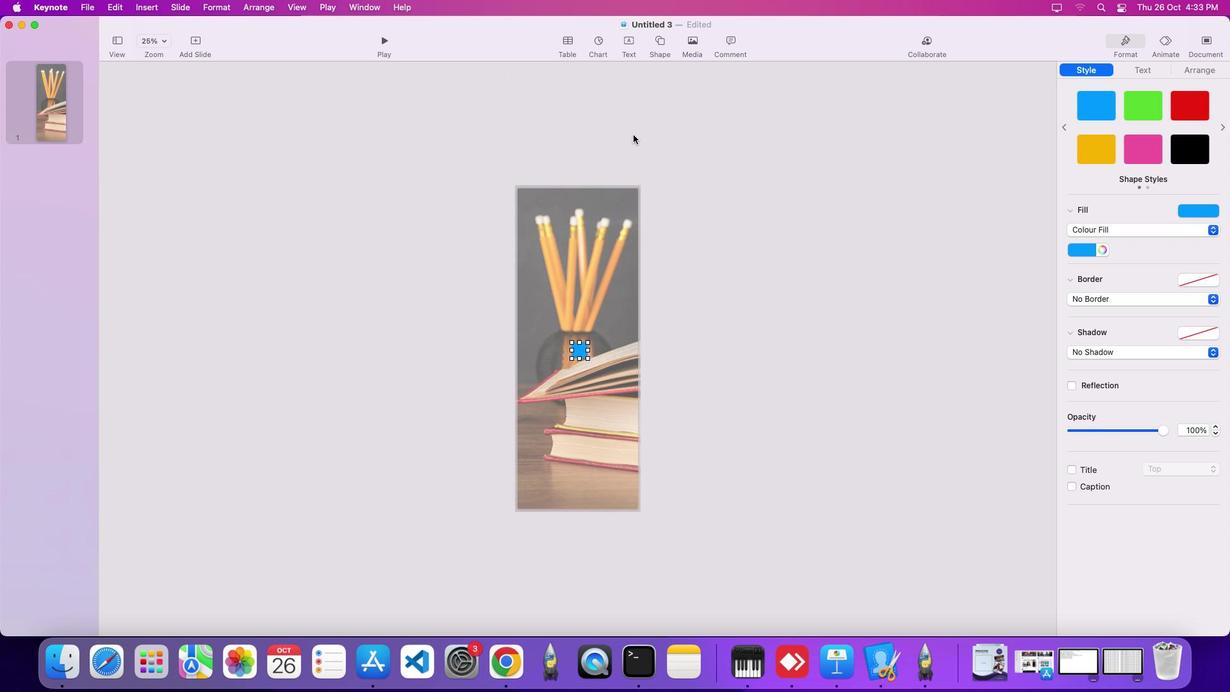 
Action: Mouse moved to (583, 348)
Screenshot: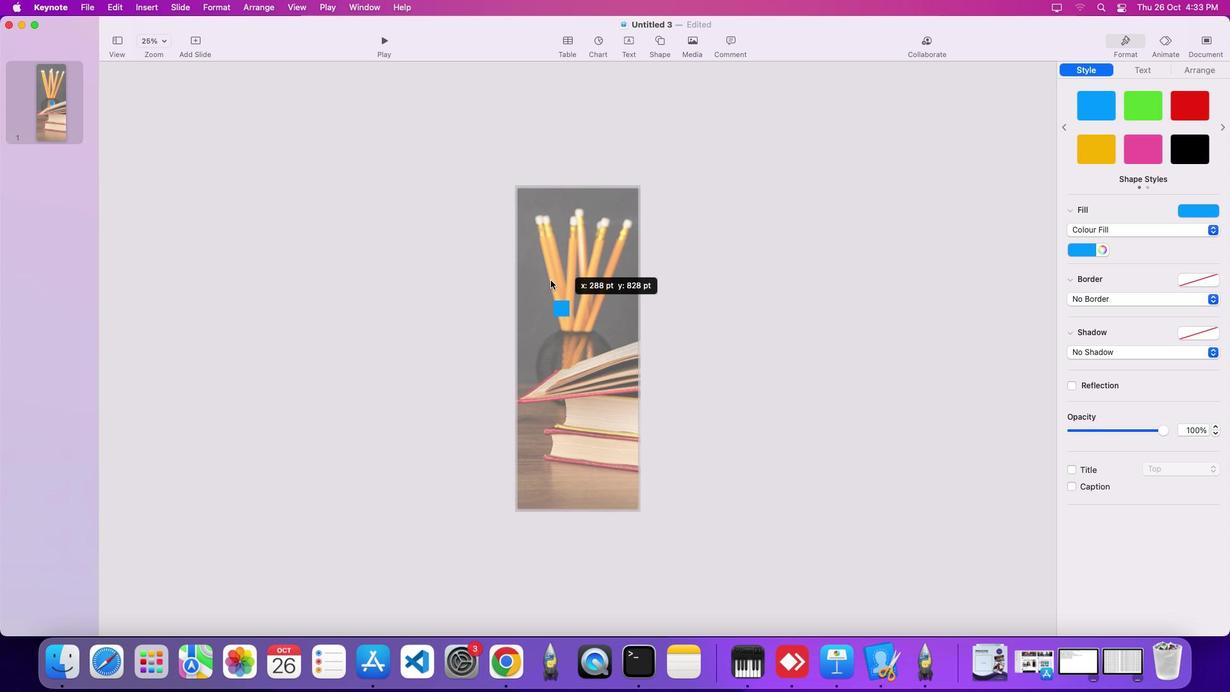 
Action: Mouse pressed left at (583, 348)
Screenshot: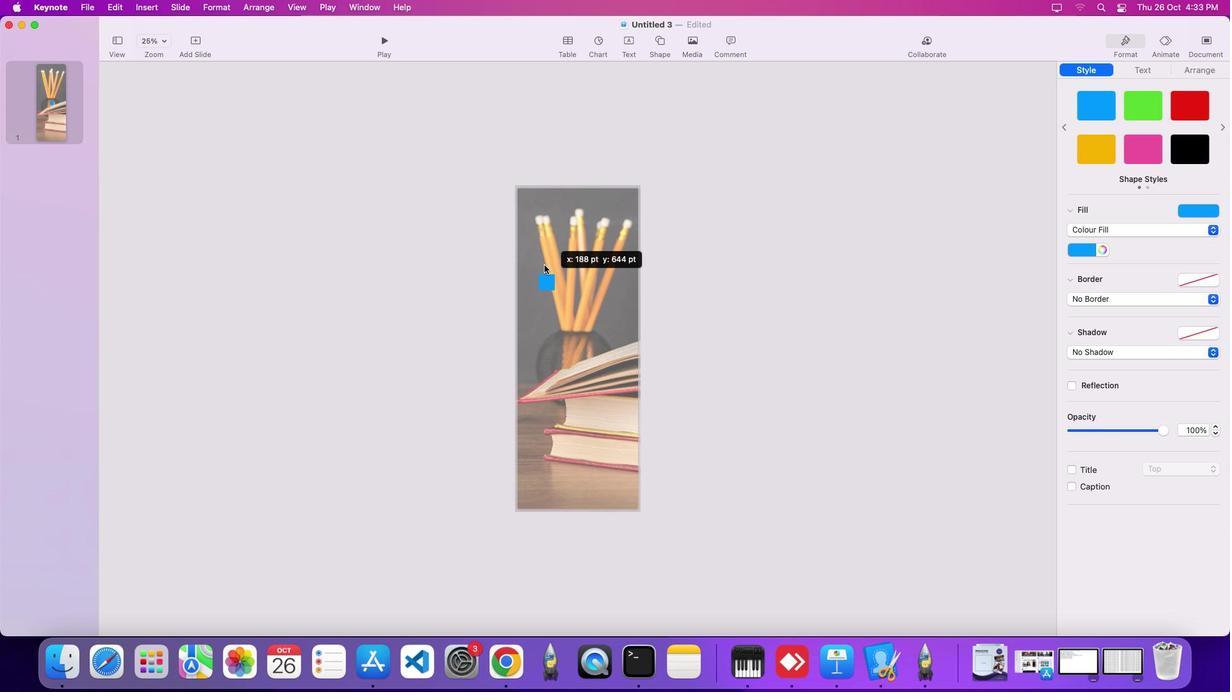
Action: Mouse moved to (533, 203)
Screenshot: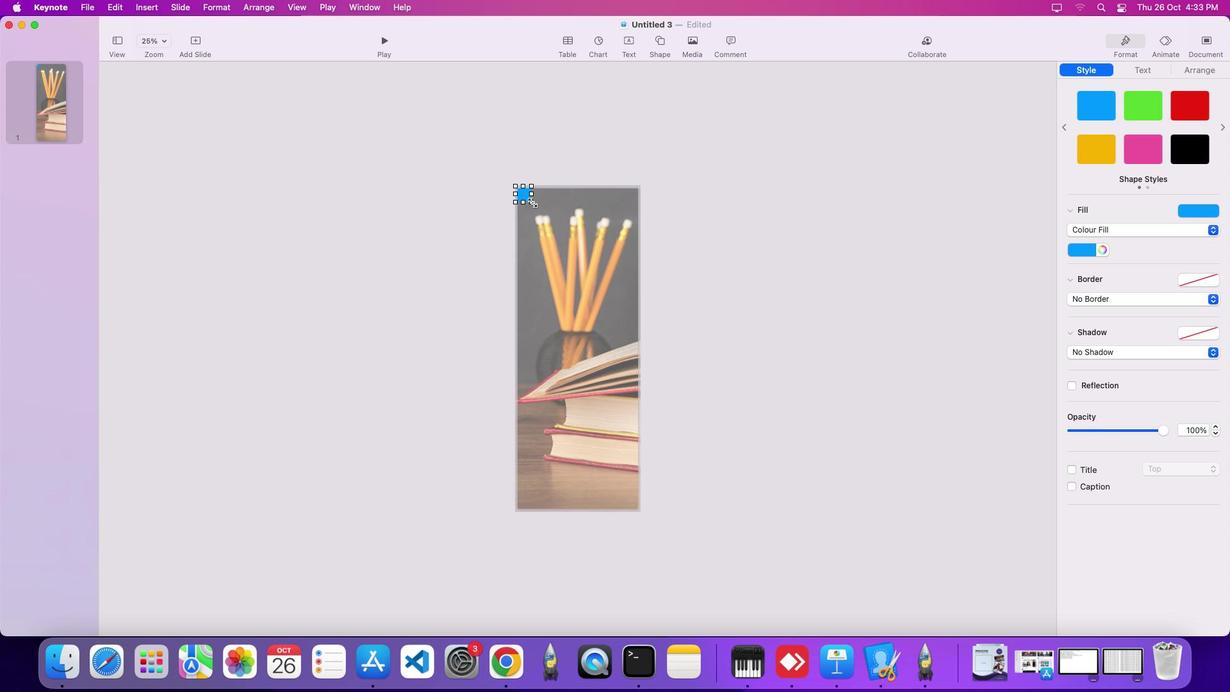 
Action: Mouse pressed left at (533, 203)
Screenshot: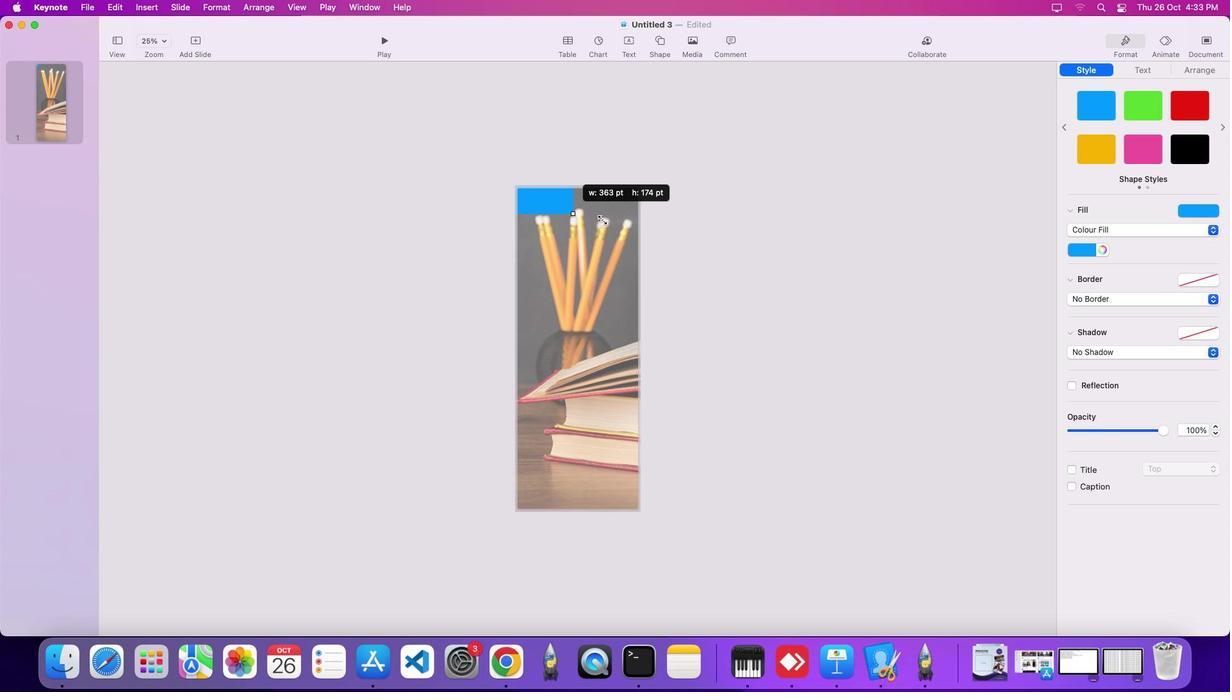 
Action: Mouse moved to (1204, 210)
Screenshot: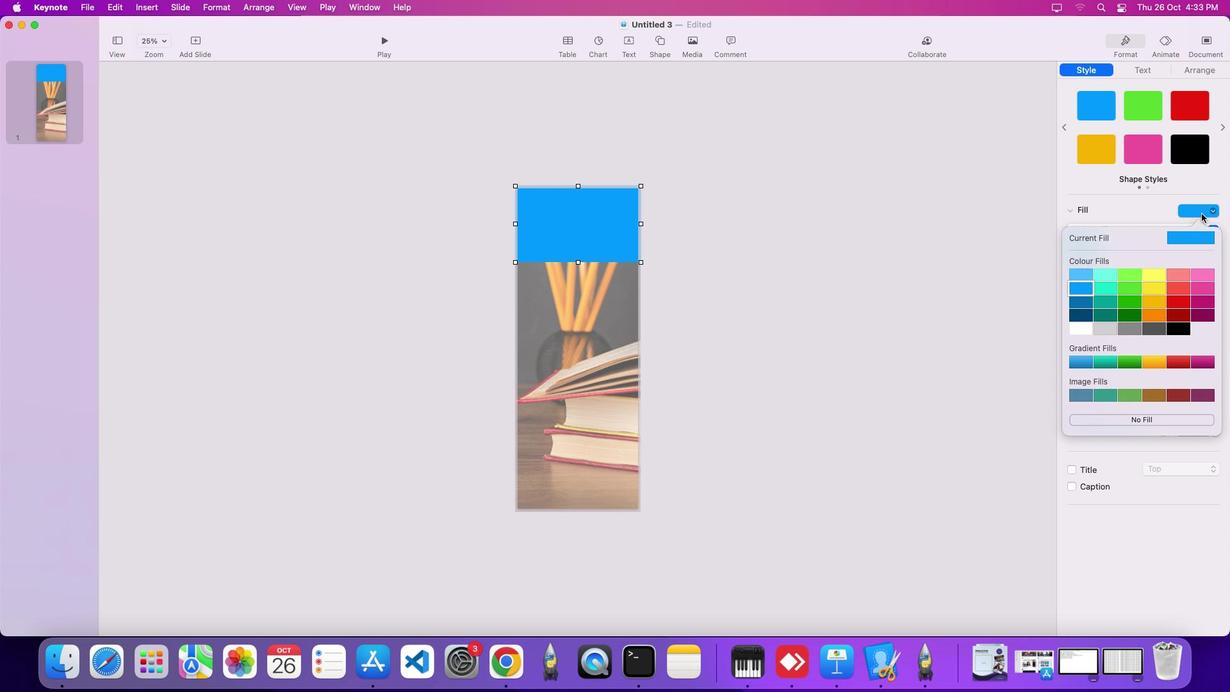 
Action: Mouse pressed left at (1204, 210)
Screenshot: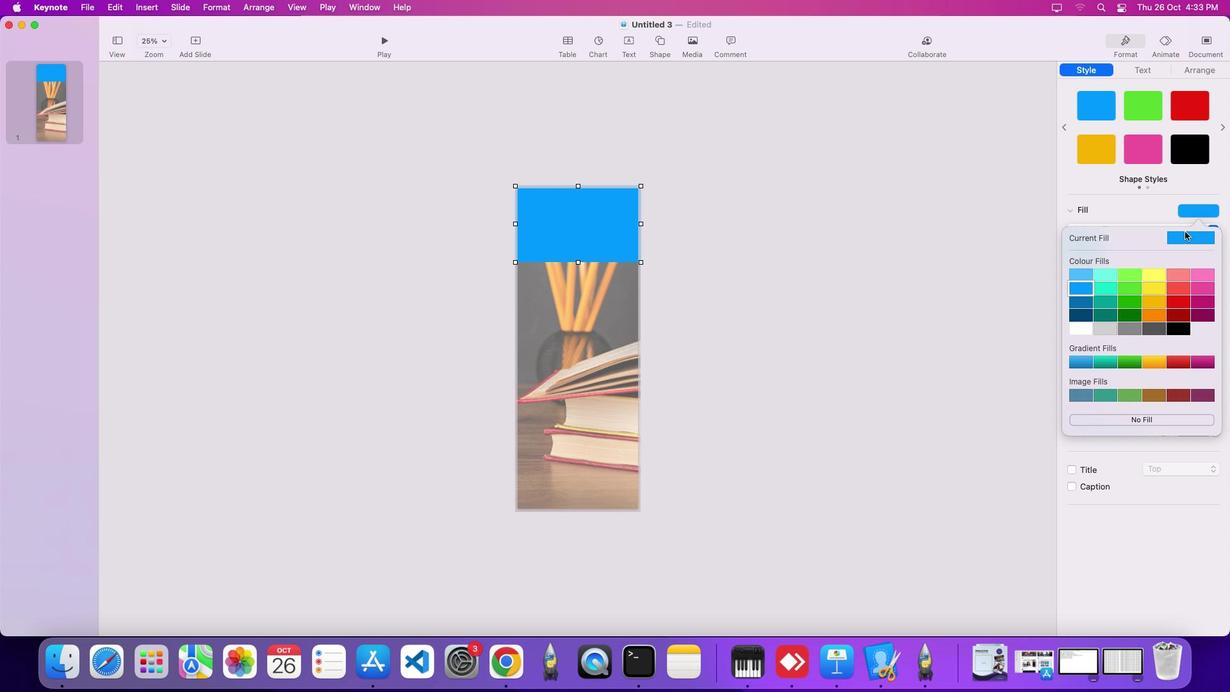 
Action: Mouse moved to (1151, 312)
Screenshot: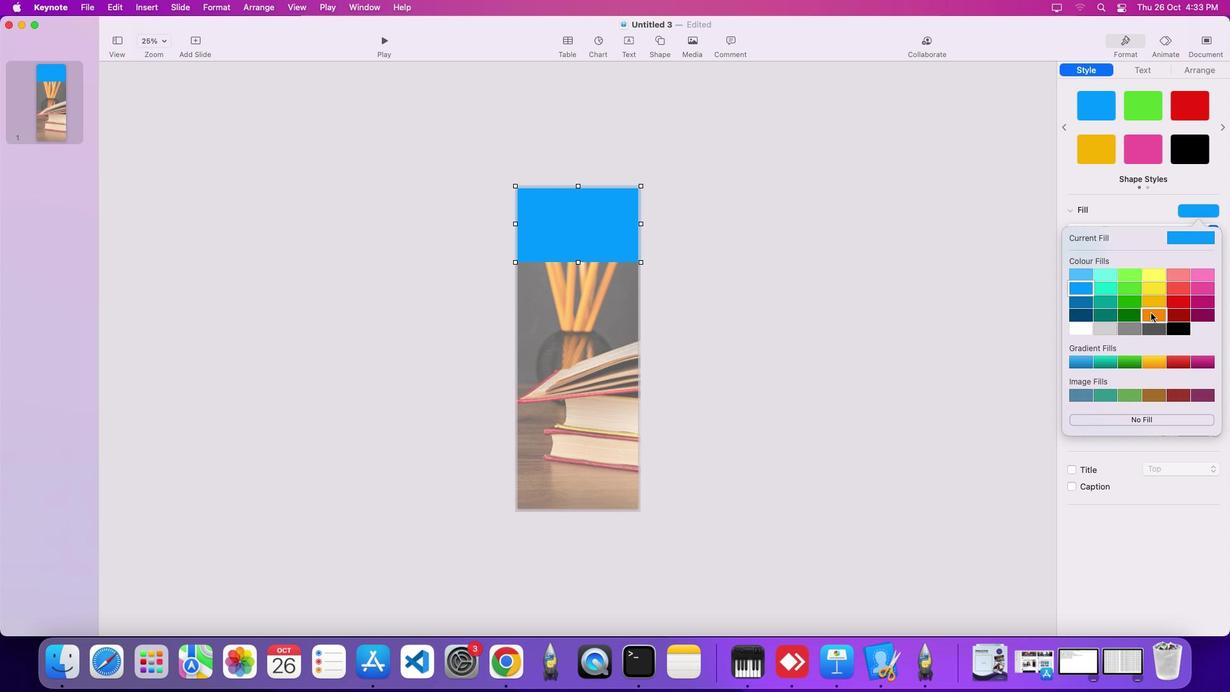 
Action: Mouse pressed left at (1151, 312)
Screenshot: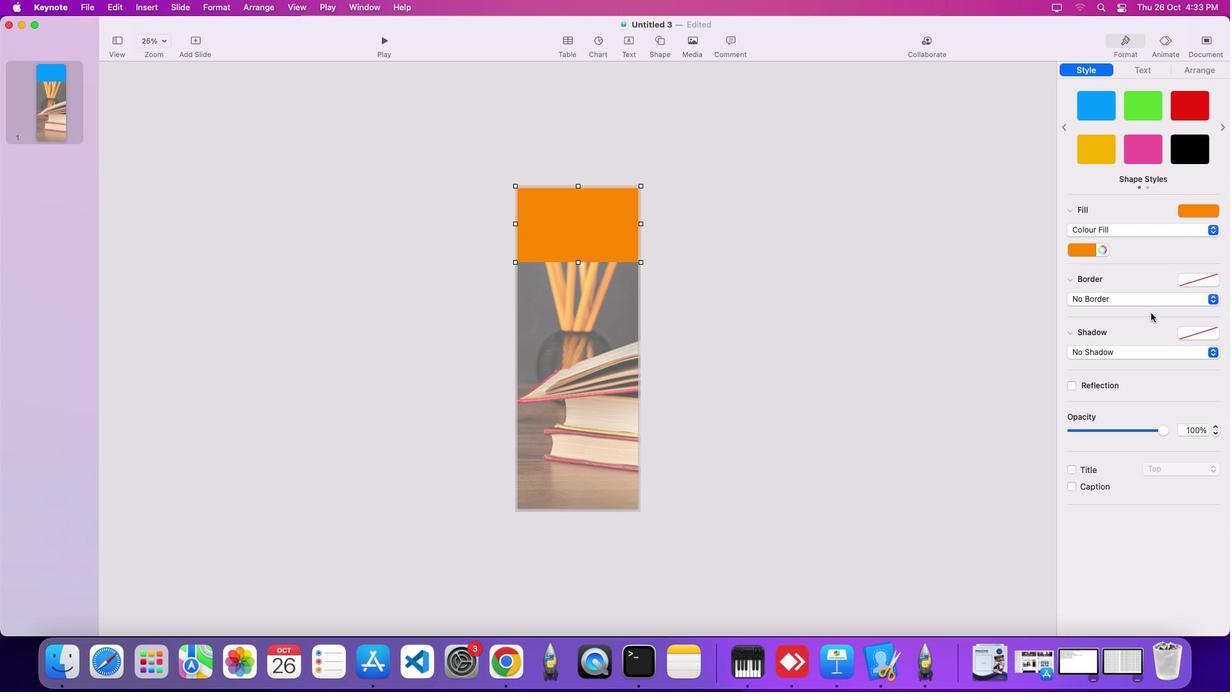 
Action: Mouse moved to (578, 262)
Screenshot: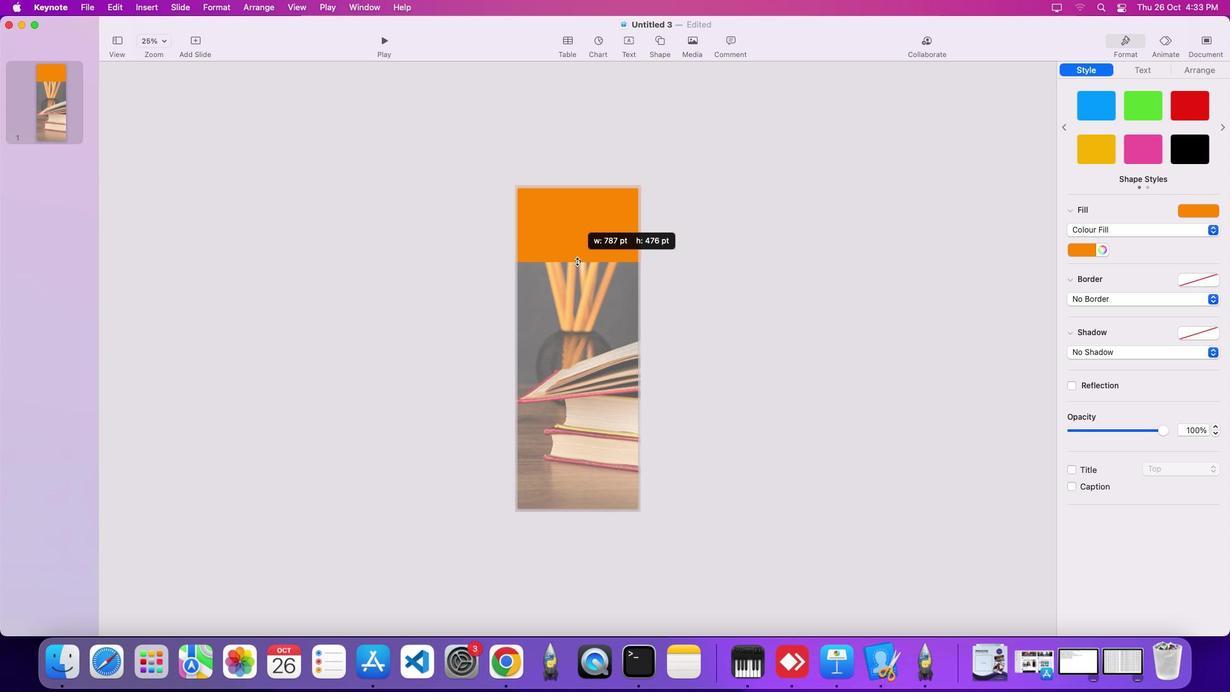 
Action: Mouse pressed left at (578, 262)
Screenshot: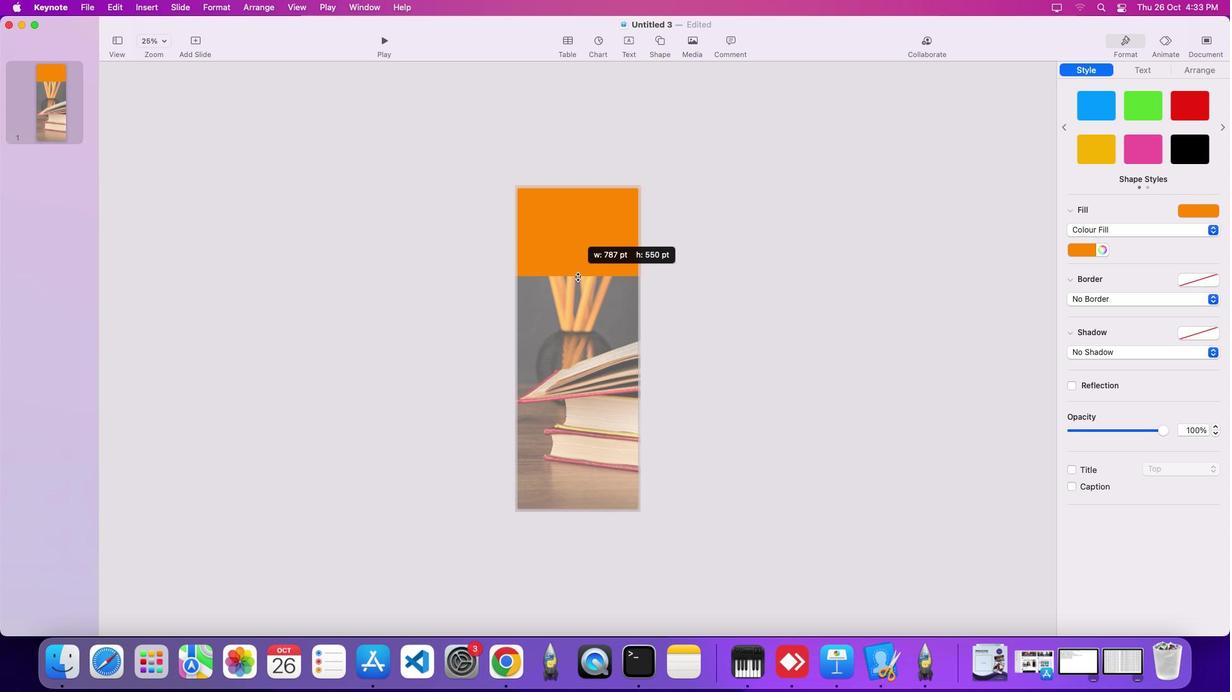 
Action: Mouse moved to (747, 264)
Screenshot: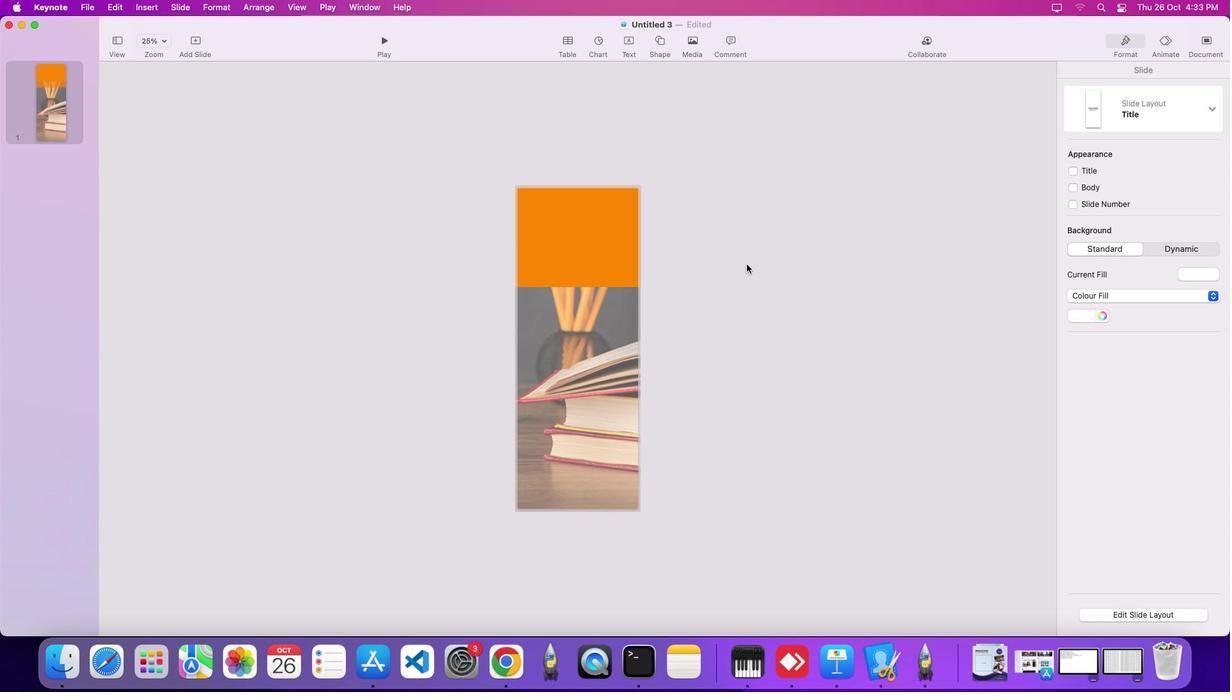 
Action: Mouse pressed left at (747, 264)
Screenshot: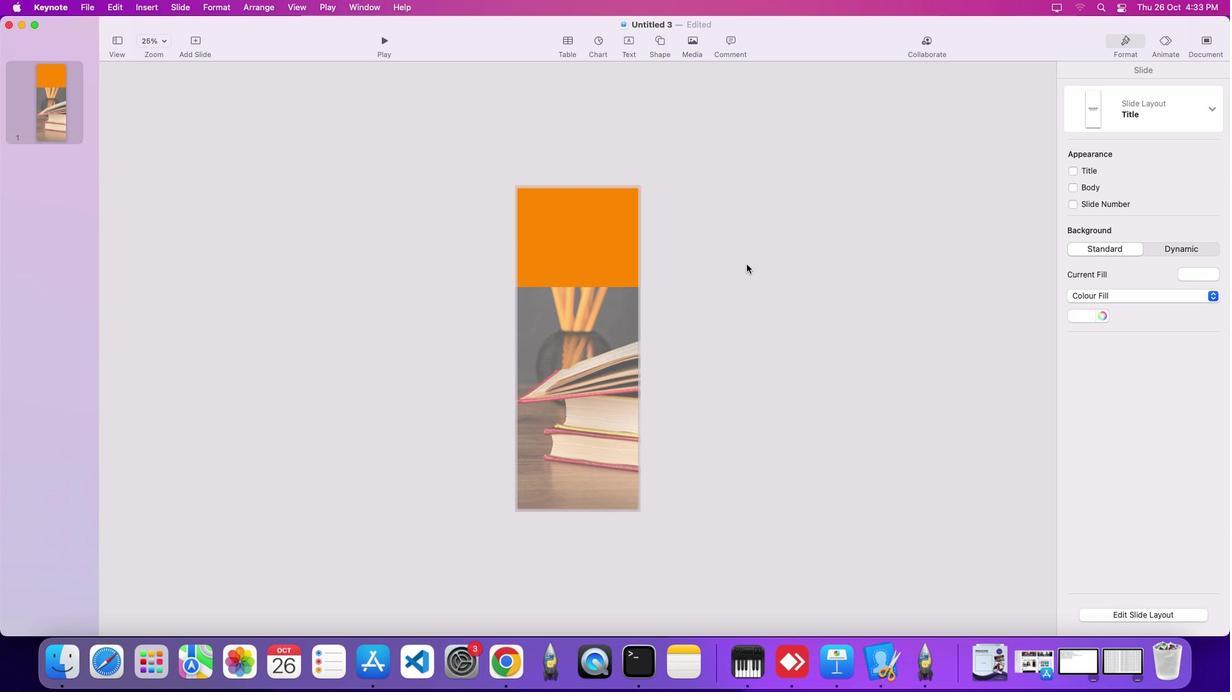 
Action: Mouse moved to (593, 241)
Screenshot: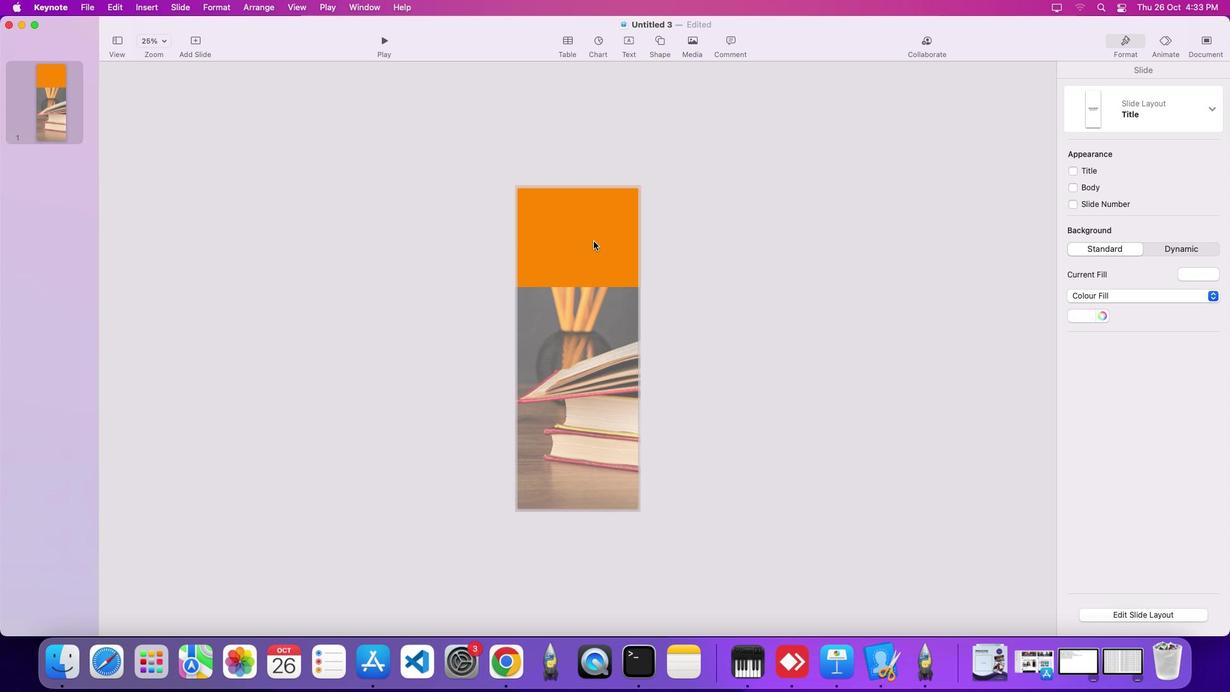 
Action: Mouse pressed left at (593, 241)
Screenshot: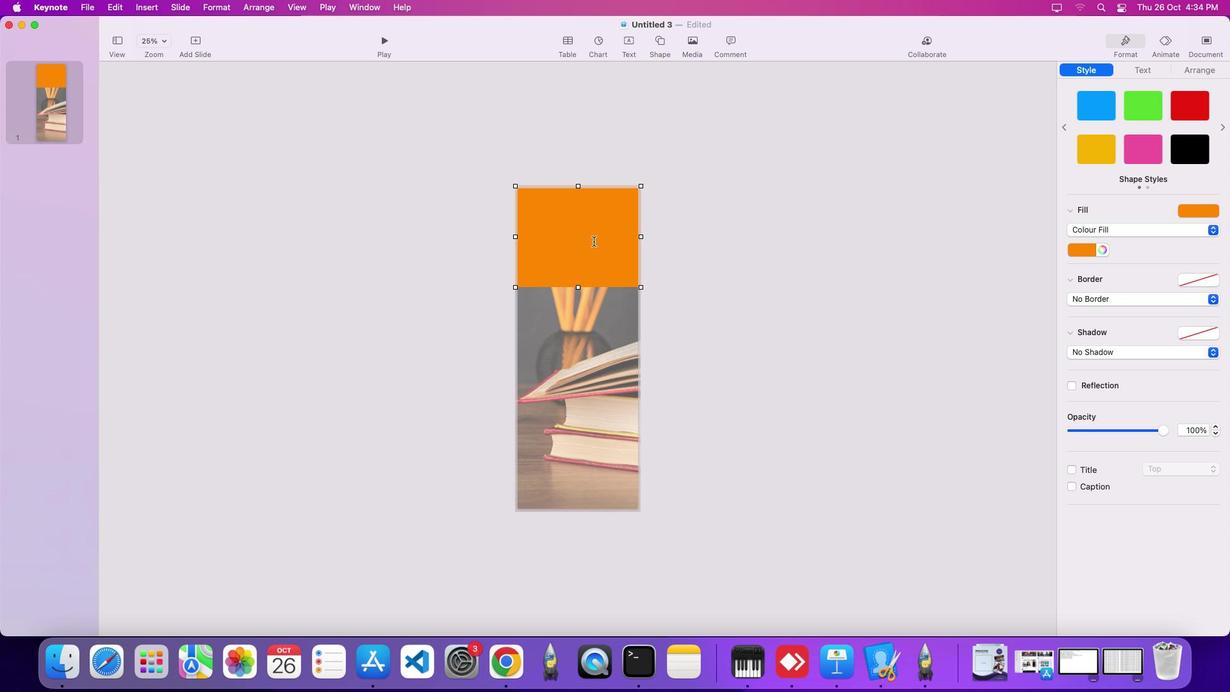 
Action: Mouse pressed left at (593, 241)
Screenshot: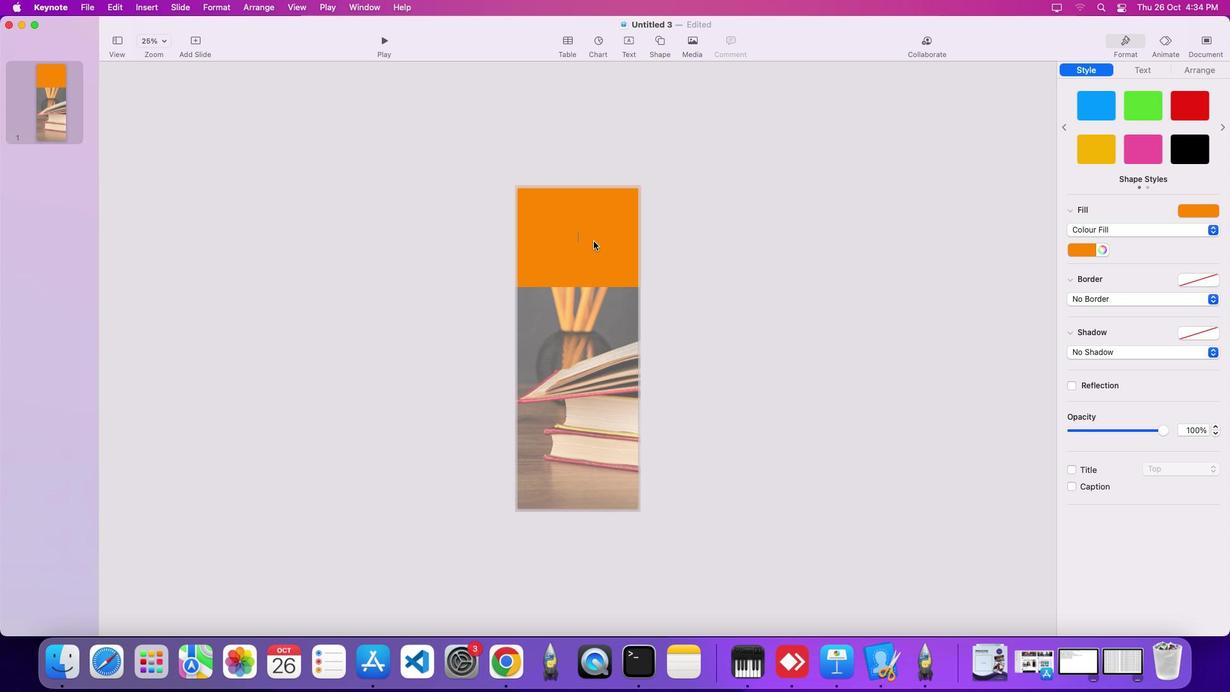 
Action: Mouse pressed left at (593, 241)
Screenshot: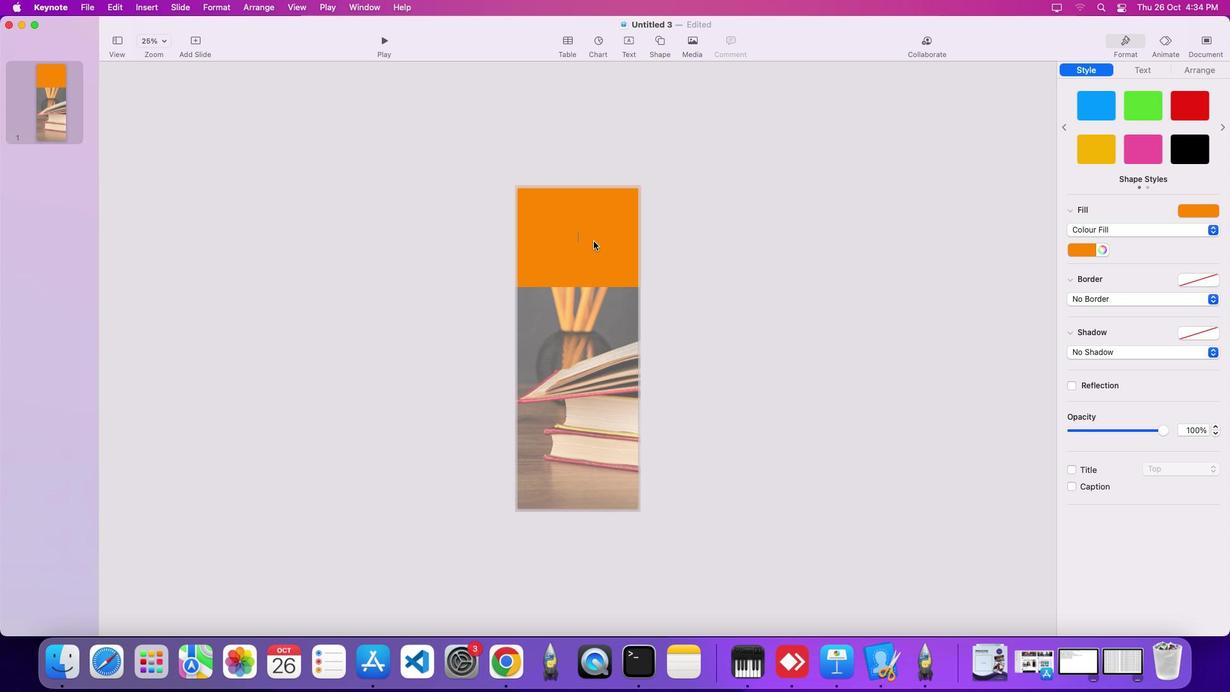 
Action: Mouse moved to (652, 244)
Screenshot: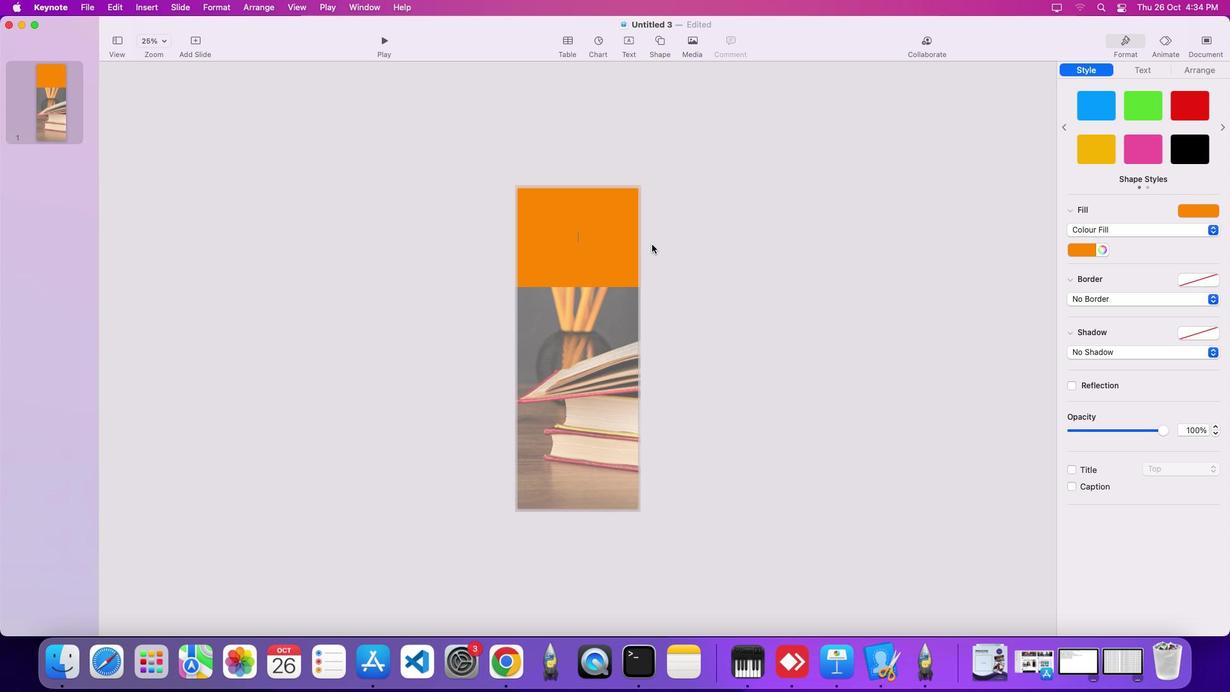 
Action: Key pressed 'o''r''a''n''g''e'Key.space'b''u''s''i''n''e''s''s'Key.space'p''r''e''s''e''n''t''a''t''i''o''n'Key.space'w''i''t''h'Key.space'i''n''f''o''g''r''a''p''h''i''c'Key.backspaceKey.backspaceKey.backspaceKey.backspaceKey.backspaceKey.backspaceKey.backspaceKey.backspaceKey.backspaceKey.backspaceKey.backspaceKey.backspaceKey.backspaceKey.backspaceKey.backspaceKey.backspaceKey.leftKey.leftKey.leftKey.leftKey.leftKey.leftKey.leftKey.leftKey.leftKey.leftKey.leftKey.leftKey.leftKey.leftKey.enterKey.rightKey.backspaceKey.upKey.leftKey.leftKey.rightKey.rightKey.rightKey.rightKey.rightKey.rightKey.rightKey.rightKey.rightKey.rightKey.leftKey.leftKey.leftKey.enterKey.downKey.leftKey.leftKey.backspaceKey.spaceKey.rightKey.rightKey.rightKey.rightKey.rightKey.rightKey.rightKey.rightKey.rightKey.rightKey.rightKey.rightKey.cmdKey.shiftKey.leftKey.upKey.cmdKey.shiftKey.rightKey.cmd'+''+''+''+''+''+''+''+''+''+''+''+''+''+''+''+''+''+''+''+''+''+''+''+''+''+''+''+''+''+''+''+''+''+''+''+''+''+''+''+''+''+''+''+''+''+''+''+''+''+''+''+''+''+''+''+''+''+''+''+''+''+''+''+''+''+''+''+''+''+''+''+''+''+''+''+''+''+''+''+''+''+''+''+''+''+''+''+''+''+''+''+''+''+''+''+''+''+''+''+''+''+''+''+''+''+''+''+''+''+''+''+''+''+''+''+''+''+''+''+''+''+''+''+''+''+''+''+''+''+''+''+''+''+''+''+''+''+''+''+''+''+''+''+''+''+''+''+''+''+''+''+''+''+''+''+''+''+''+''+''+''+''+''+''+''+''+''+'Key.cmd'-''-''-''-''-''-''-''-''-''-''-''-''-''-''-''-''-''-''-'Key.downKey.rightKey.rightKey.rightKey.rightKey.cmdKey.shiftKey.leftKey.cmd'-''-''-''-''-''-''-''-''-''-''-''-''-''-''-''-''-''-''-''-''-''-''-''-''-''-''-''-''-''-''-''-'Key.cmd'b''b'Key.leftKey.rightKey.spaceKey.rightKey.spaceKey.rightKey.spaceKey.rightKey.spaceKey.rightKey.spaceKey.rightKey.rightKey.spaceKey.rightKey.rightKey.rightKey.rightKey.rightKey.rightKey.rightKey.rightKey.rightKey.rightKey.rightKey.rightKey.rightKey.rightKey.backspaceKey.backspaceKey.backspaceKey.backspaceKey.backspaceKey.backspaceKey.backspaceKey.backspaceKey.backspaceKey.backspaceKey.backspaceKey.backspaceKey.backspaceKey.backspaceKey.backspaceKey.backspaceKey.backspaceKey.backspaceKey.backspaceKey.backspaceKey.backspaceKey.backspaceKey.backspaceKey.backspaceKey.backspaceKey.backspaceKey.backspaceKey.backspaceKey.caps_lock'B''U''S''I'Key.backspace'I''N''E''S''S'Key.space'P''R''E''S''E''N''T''A''T''I''O''N'Key.cmdKey.shiftKey.cmdKey.shiftKey.leftKey.cmd'-''-''-''-''-''-'Key.cmdKey.shift'.''.''.'
Screenshot: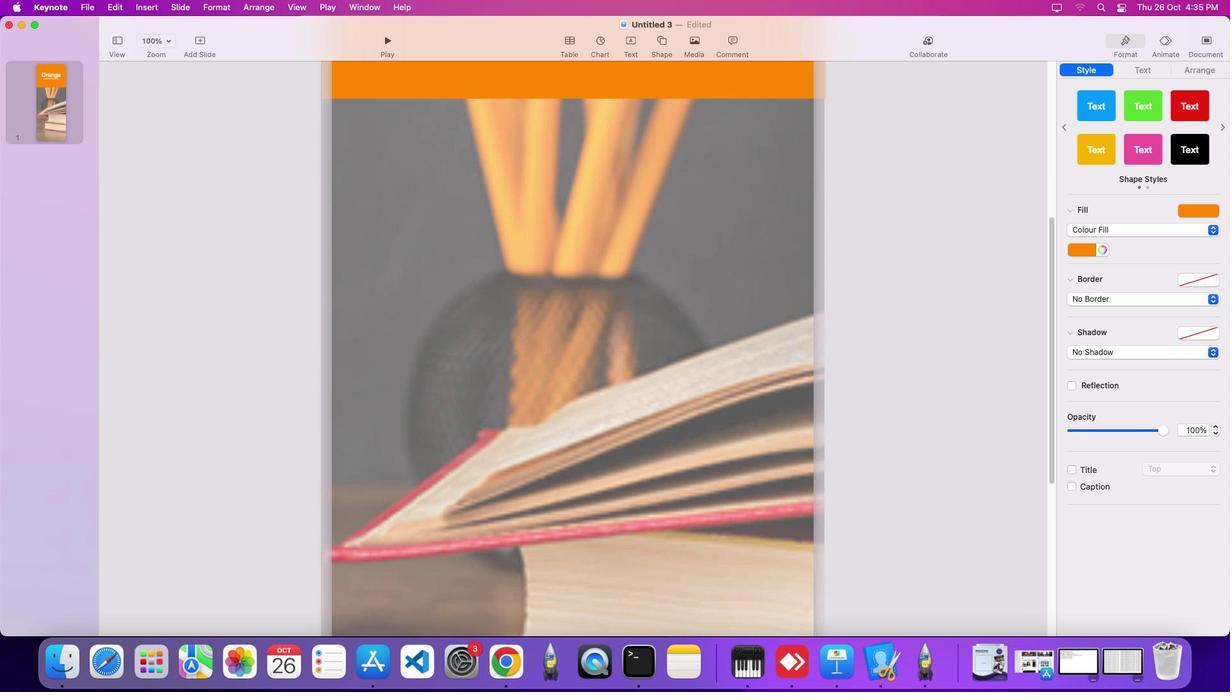 
Action: Mouse moved to (605, 653)
Screenshot: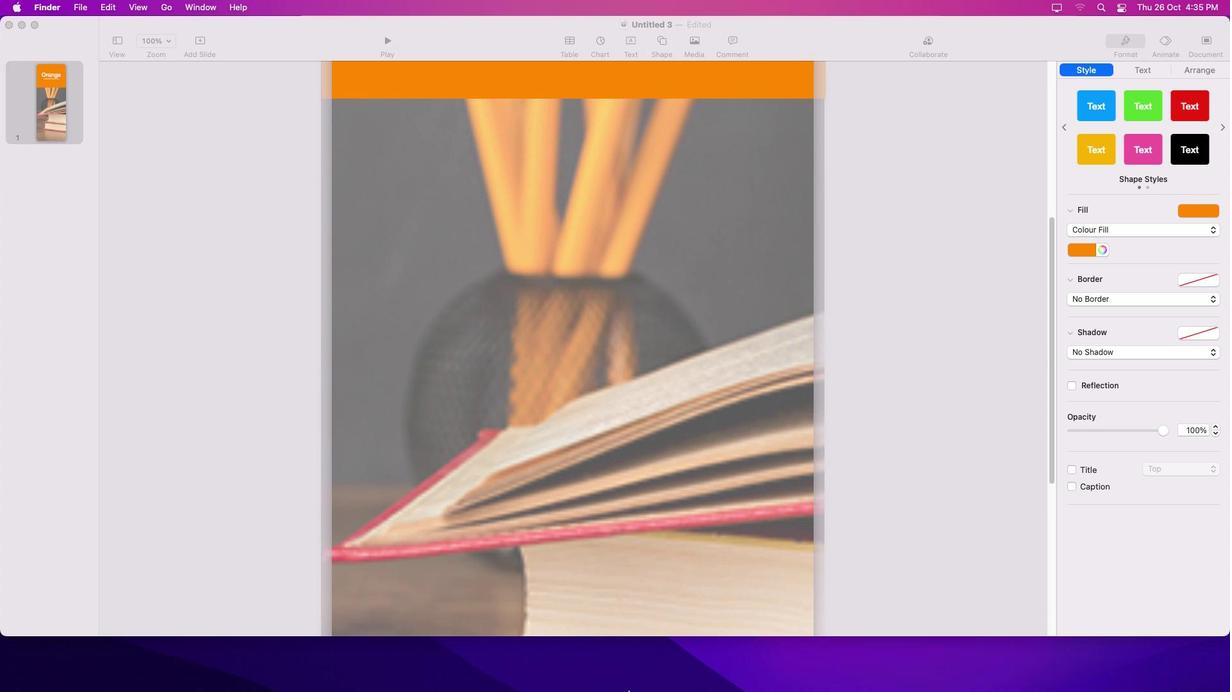 
Action: Mouse pressed left at (605, 653)
Screenshot: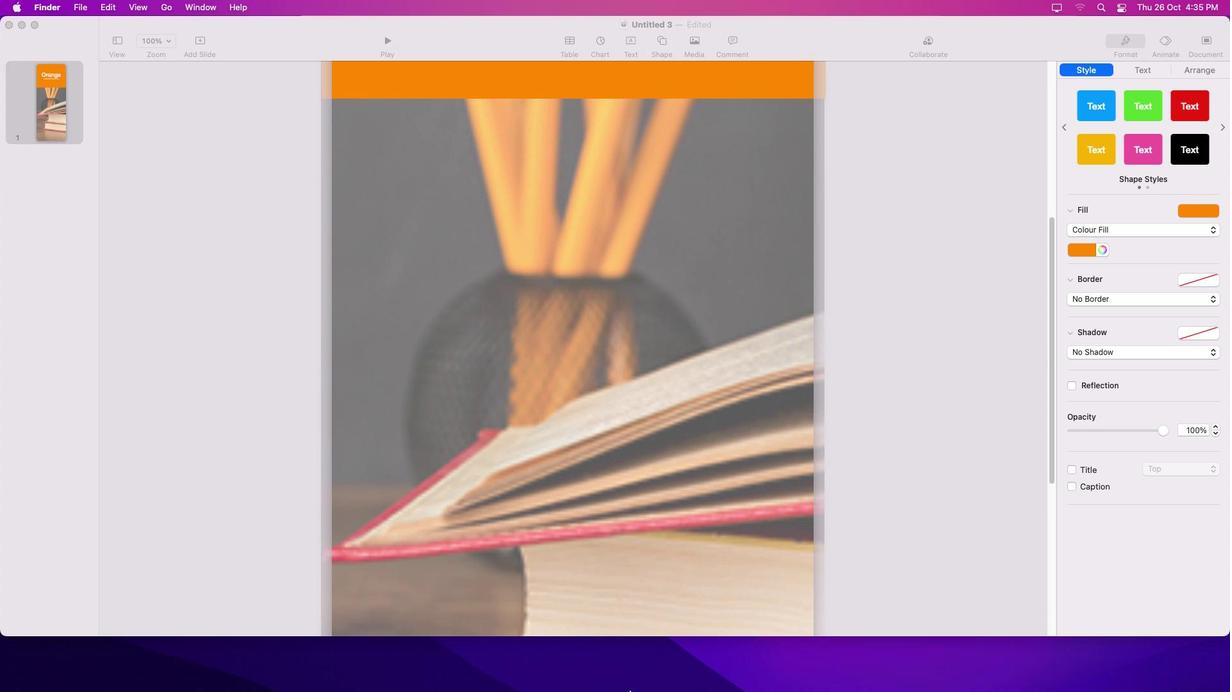 
Action: Mouse moved to (703, 665)
Screenshot: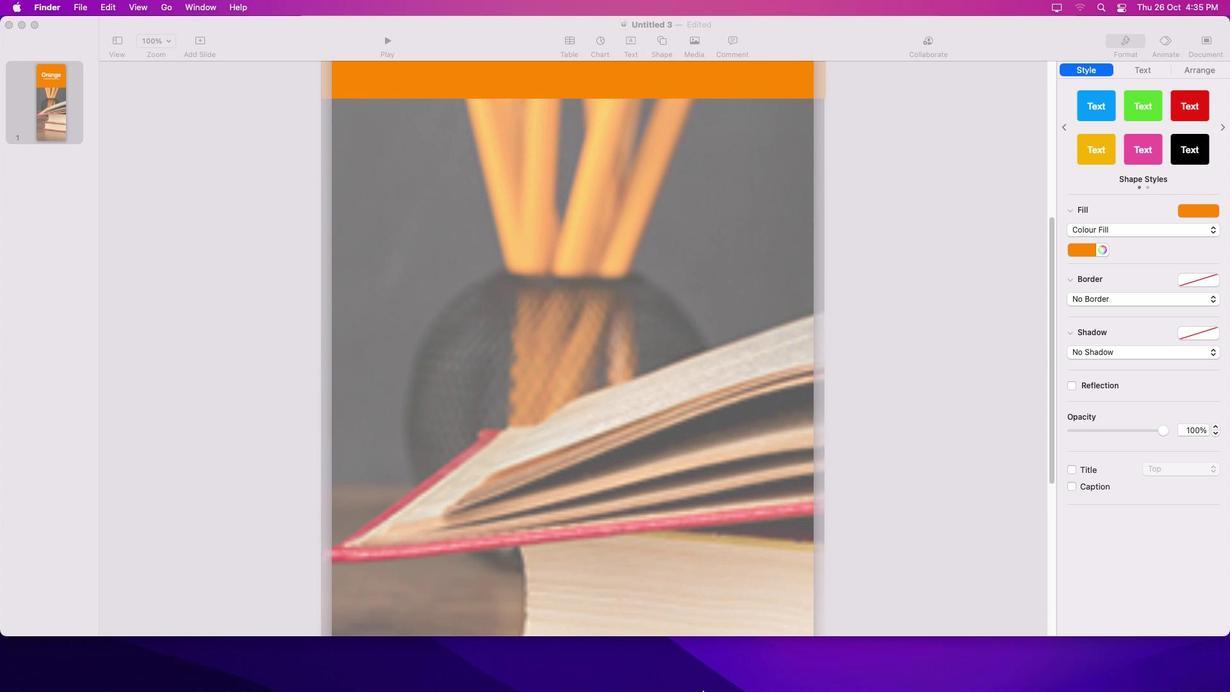 
Action: Mouse pressed left at (703, 665)
Screenshot: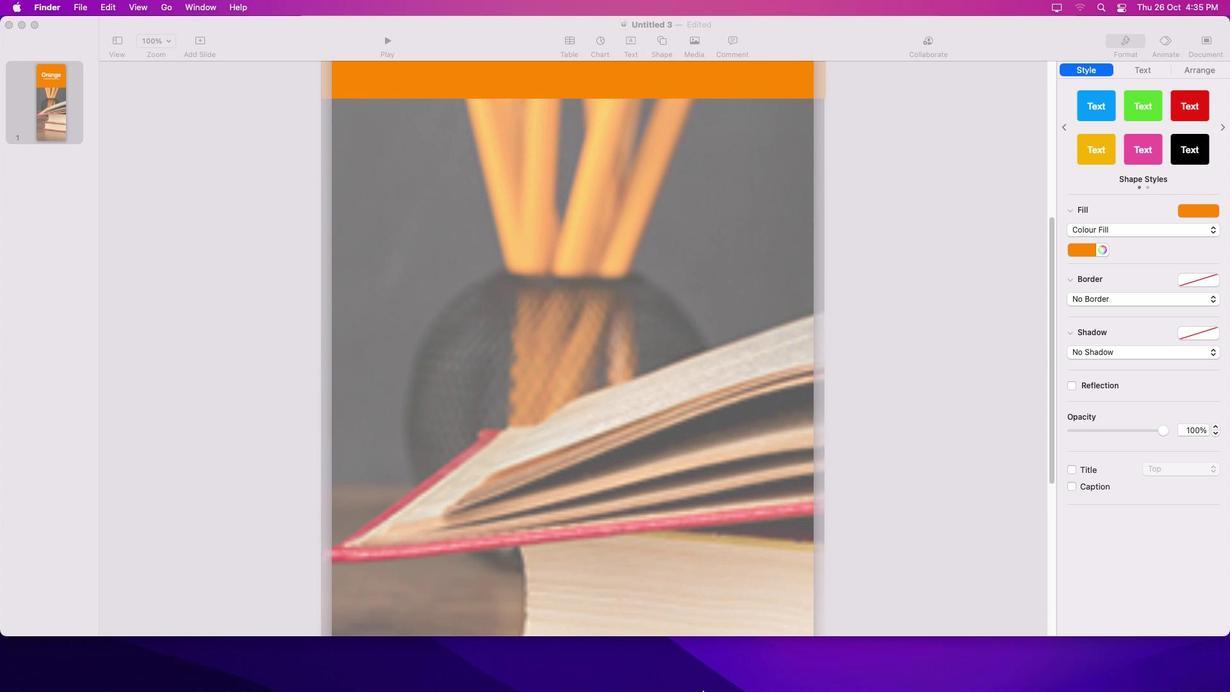 
Action: Mouse moved to (699, 308)
Screenshot: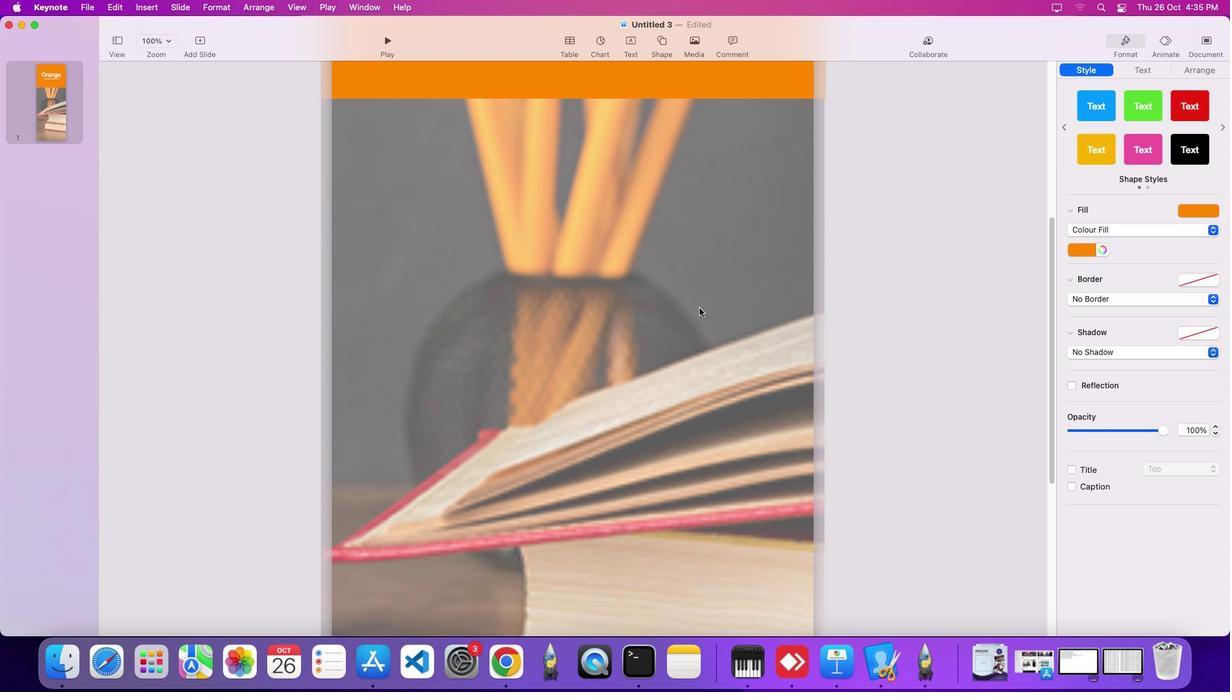 
Action: Mouse pressed left at (699, 308)
Screenshot: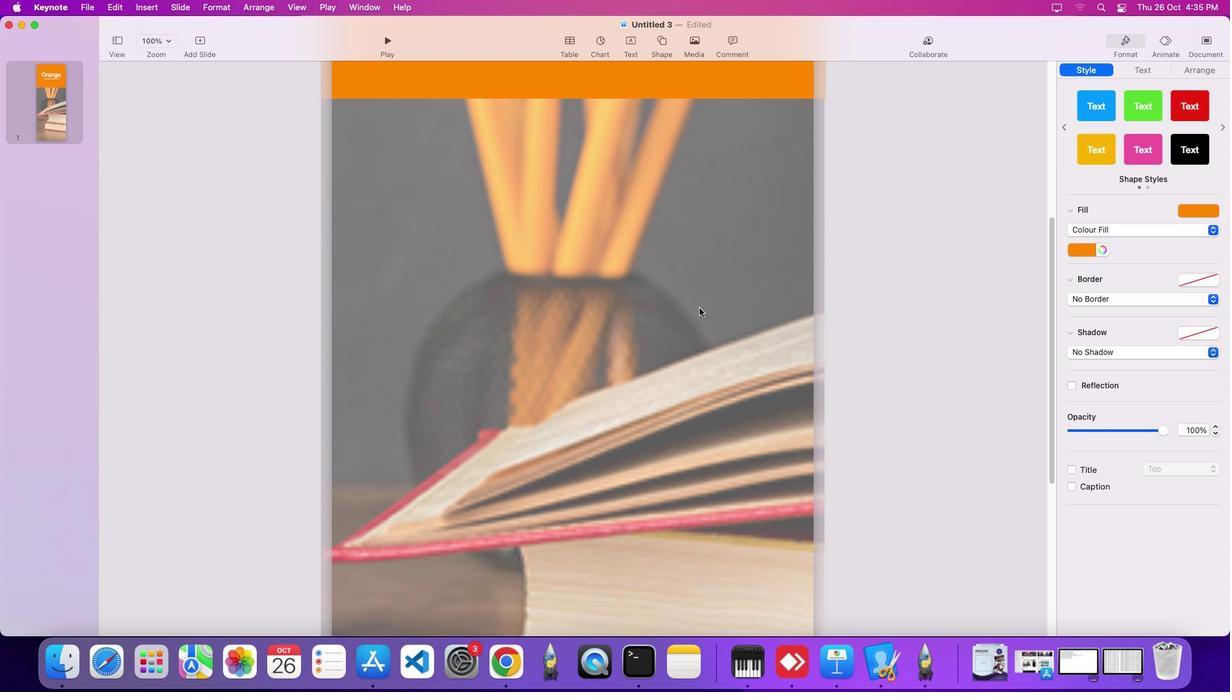 
Action: Mouse scrolled (699, 308) with delta (0, 0)
Screenshot: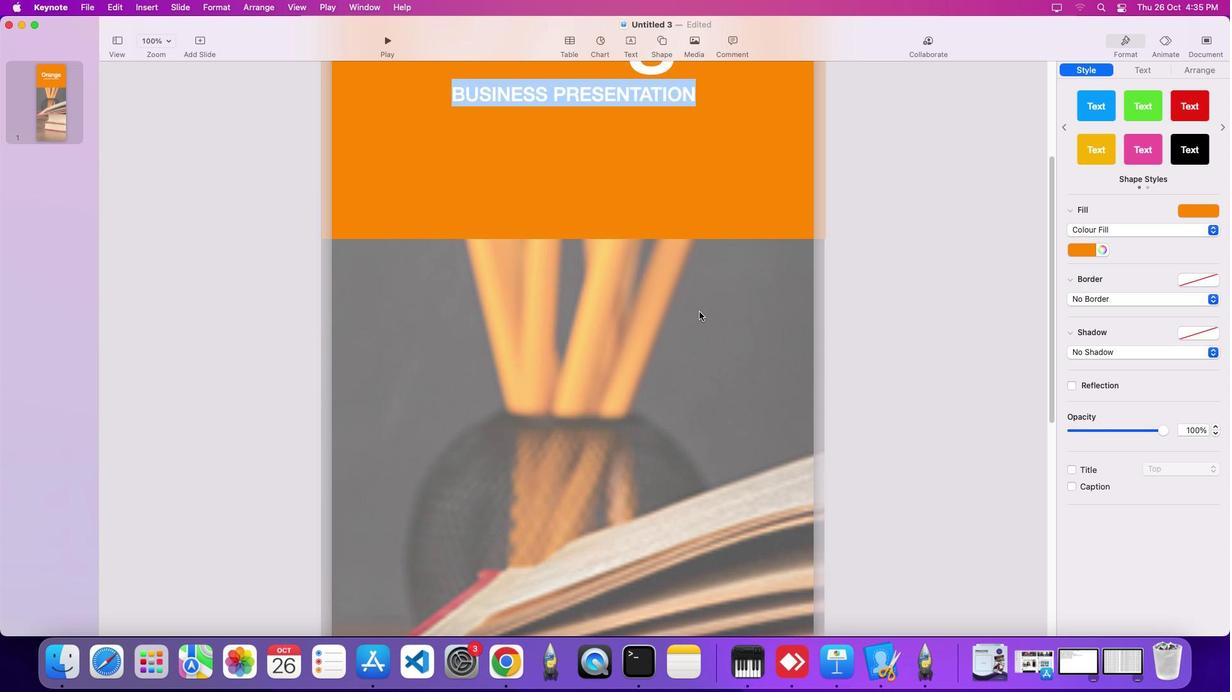 
Action: Mouse moved to (699, 308)
Screenshot: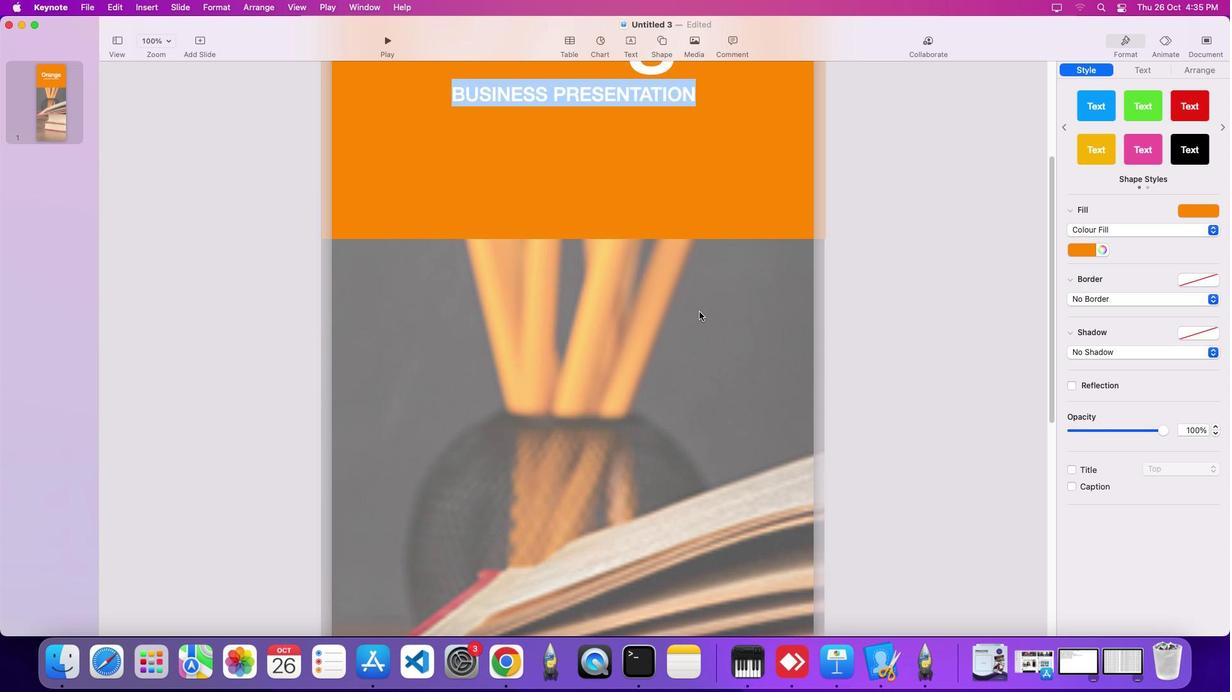 
Action: Mouse scrolled (699, 308) with delta (0, 0)
Screenshot: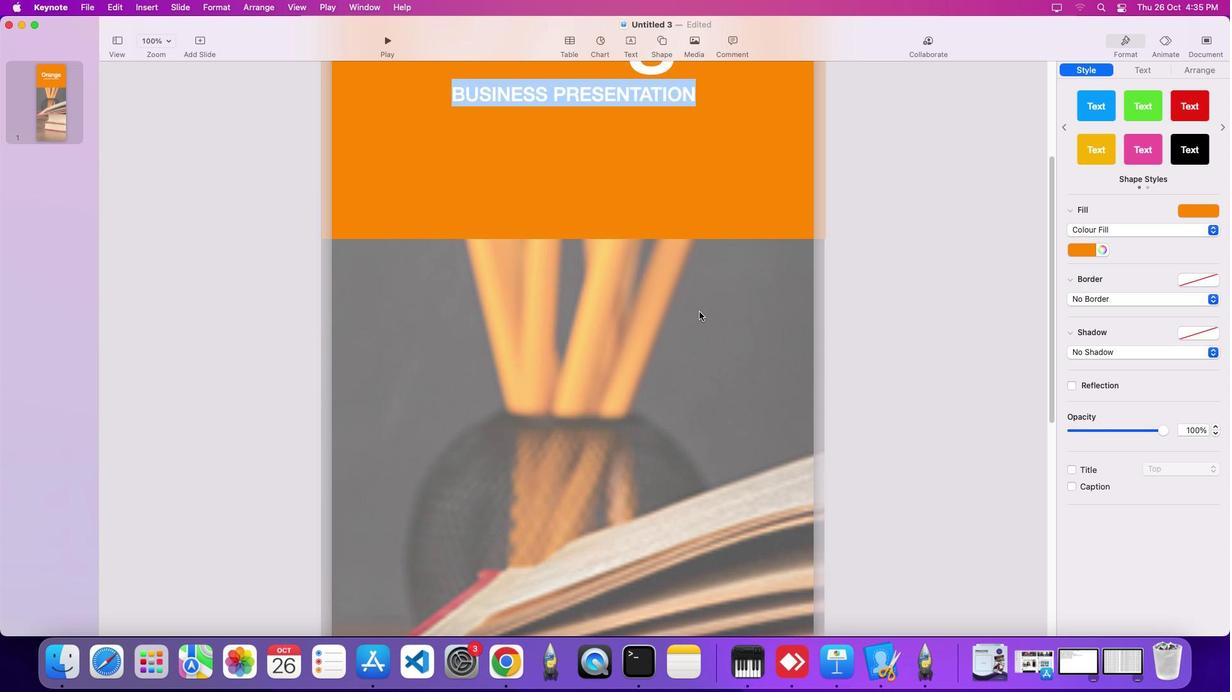 
Action: Mouse moved to (699, 310)
Screenshot: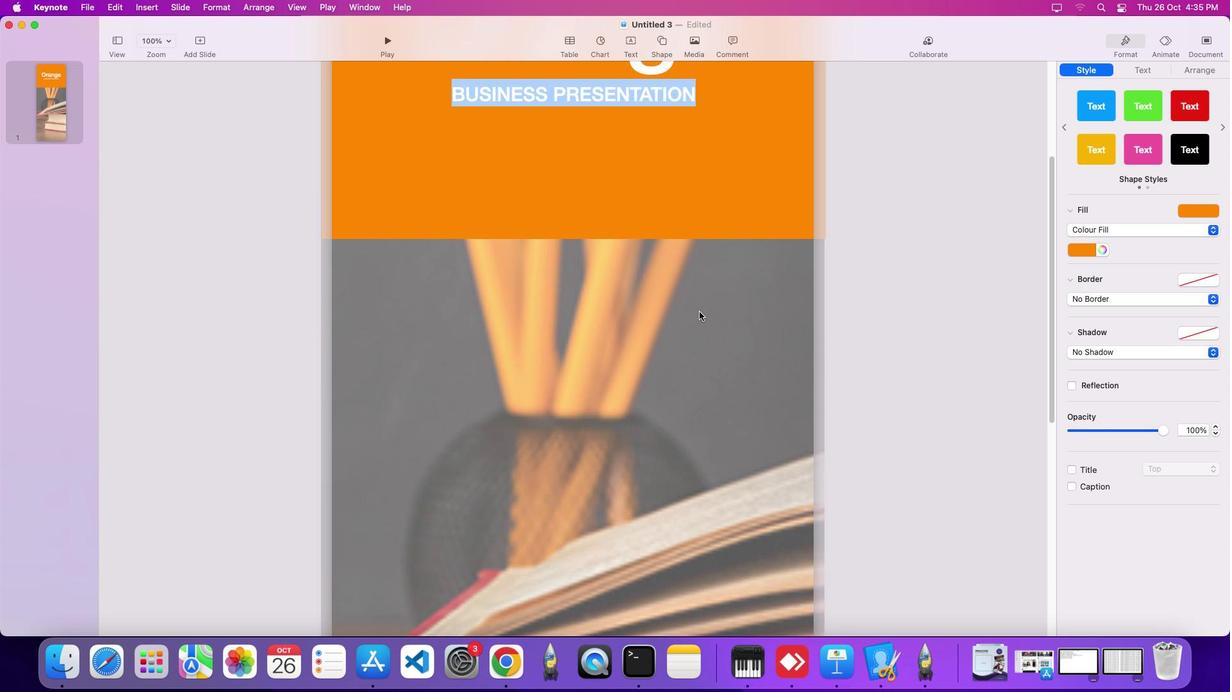 
Action: Mouse scrolled (699, 310) with delta (0, 5)
Screenshot: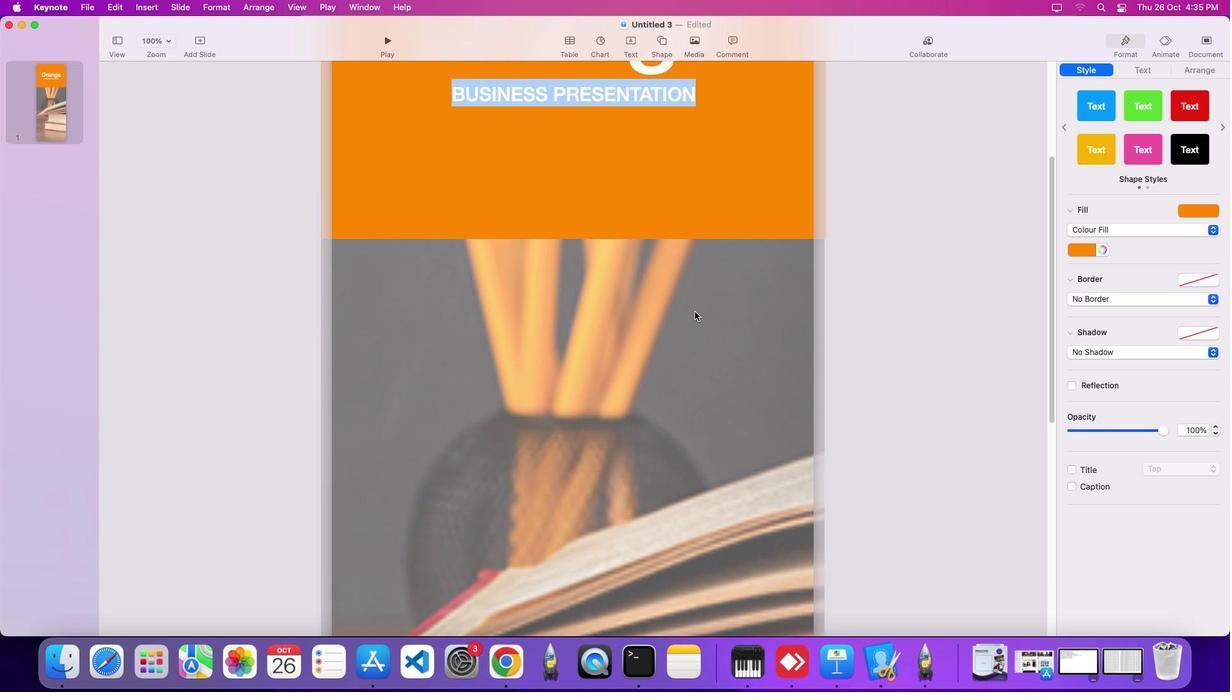 
Action: Mouse moved to (699, 311)
Screenshot: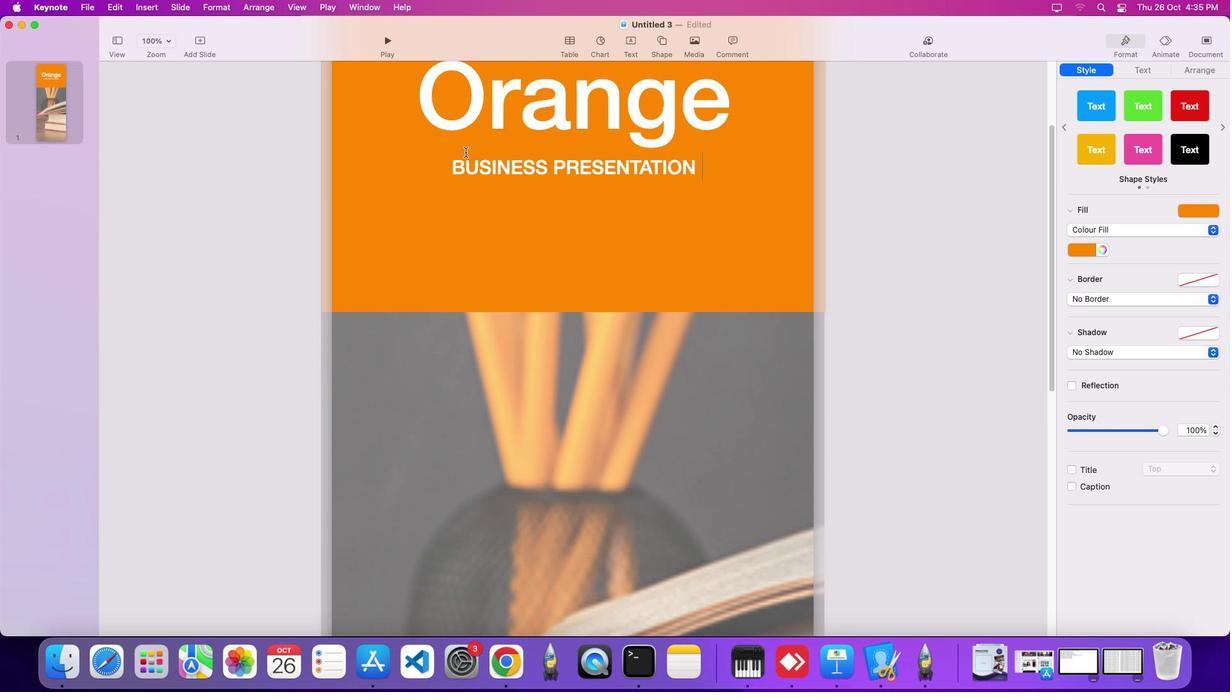 
Action: Mouse scrolled (699, 311) with delta (0, 7)
Screenshot: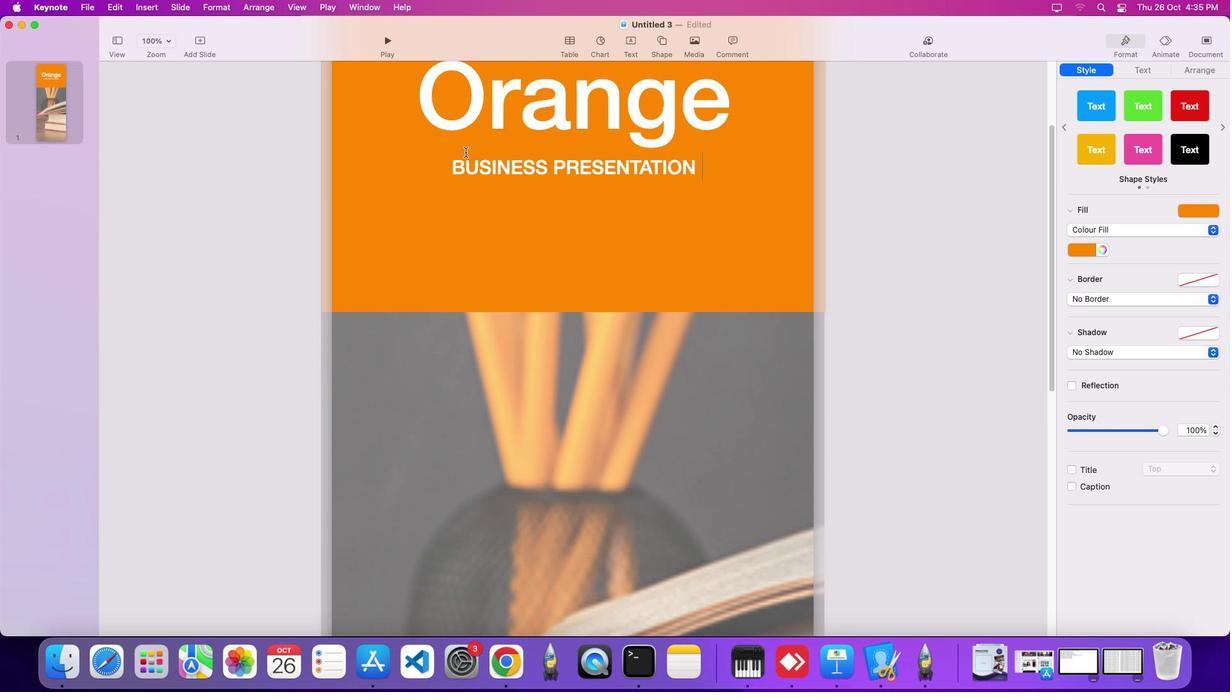 
Action: Mouse moved to (687, 316)
Screenshot: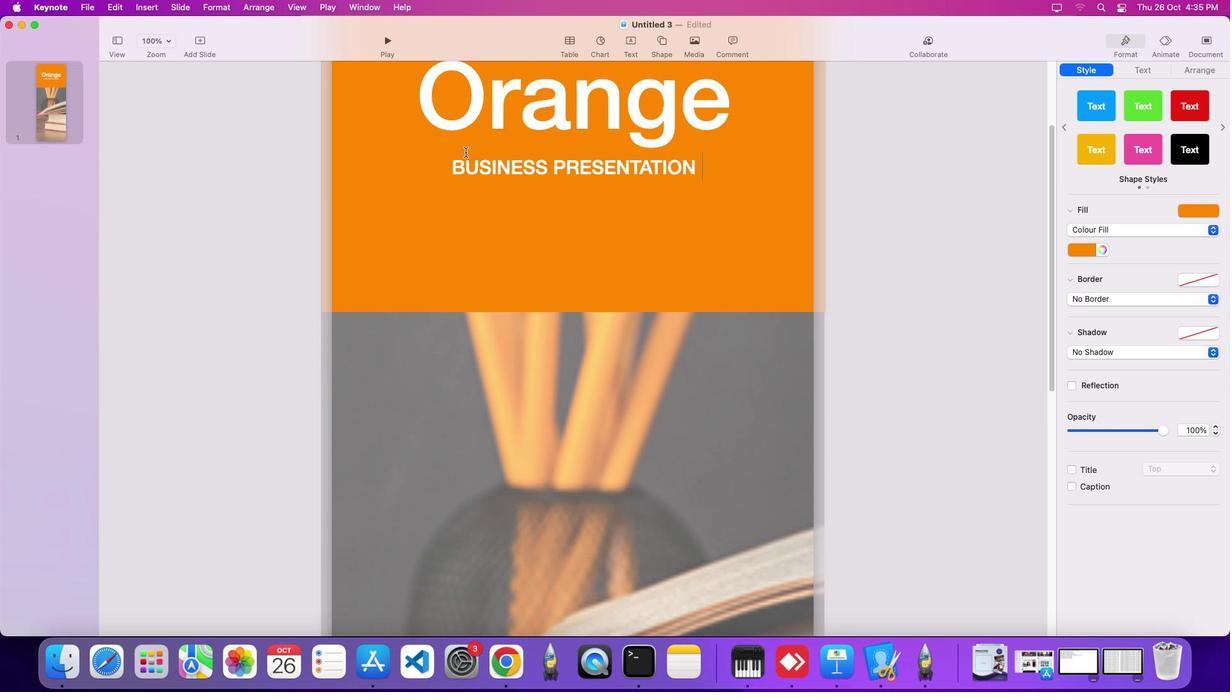 
Action: Mouse scrolled (687, 316) with delta (0, 0)
Screenshot: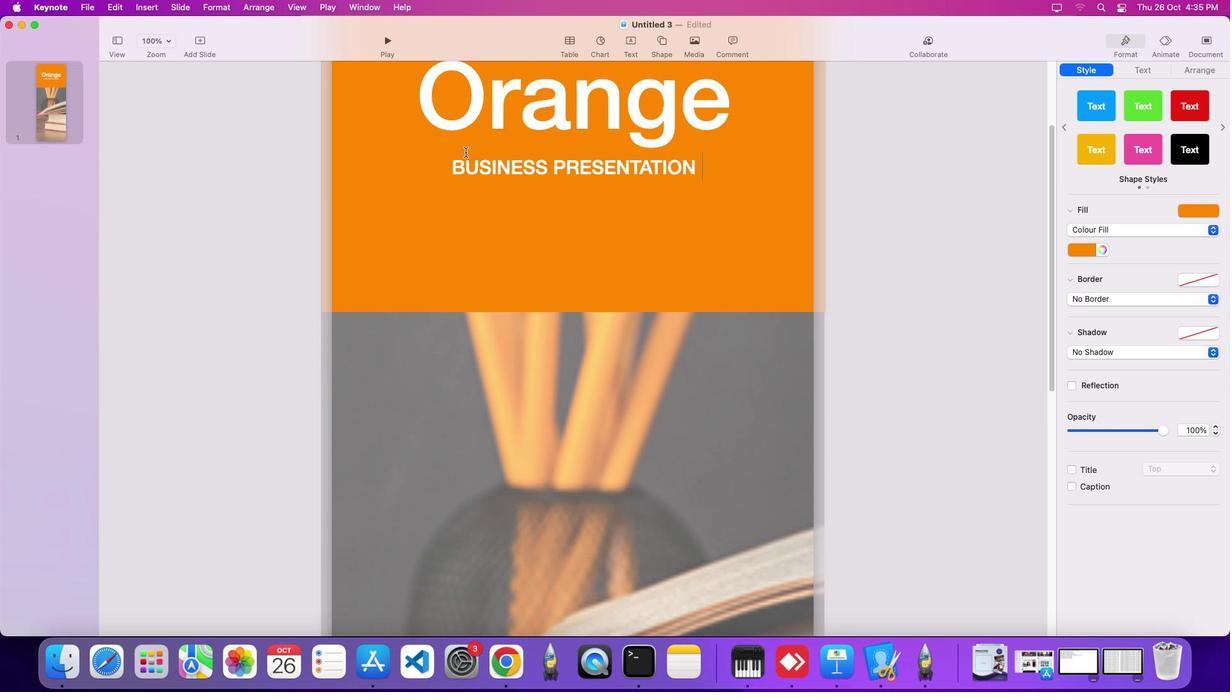 
Action: Mouse moved to (685, 316)
Screenshot: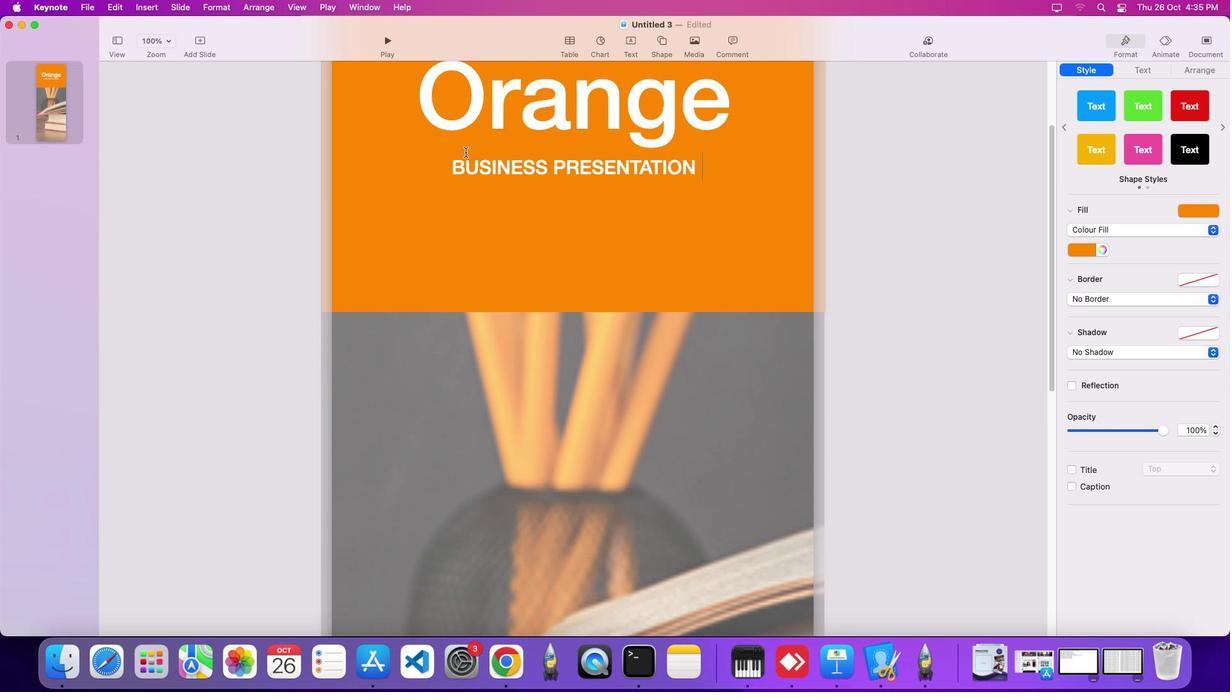 
Action: Mouse scrolled (685, 316) with delta (0, 1)
Screenshot: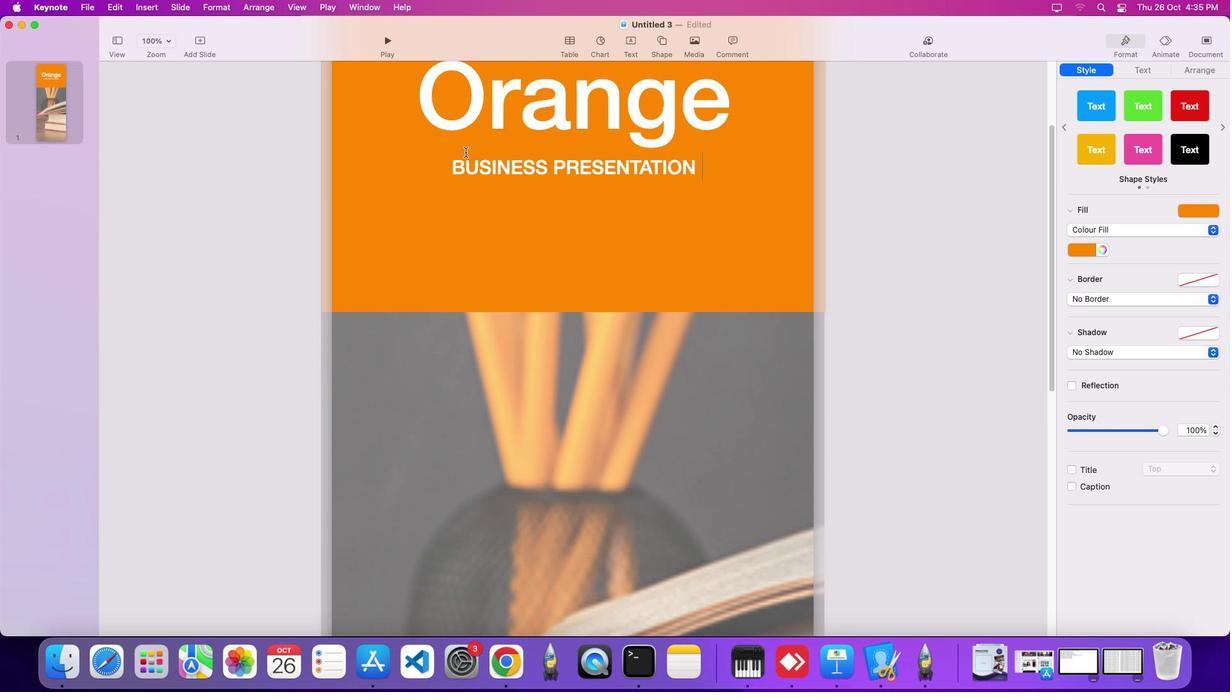 
Action: Mouse moved to (685, 317)
Screenshot: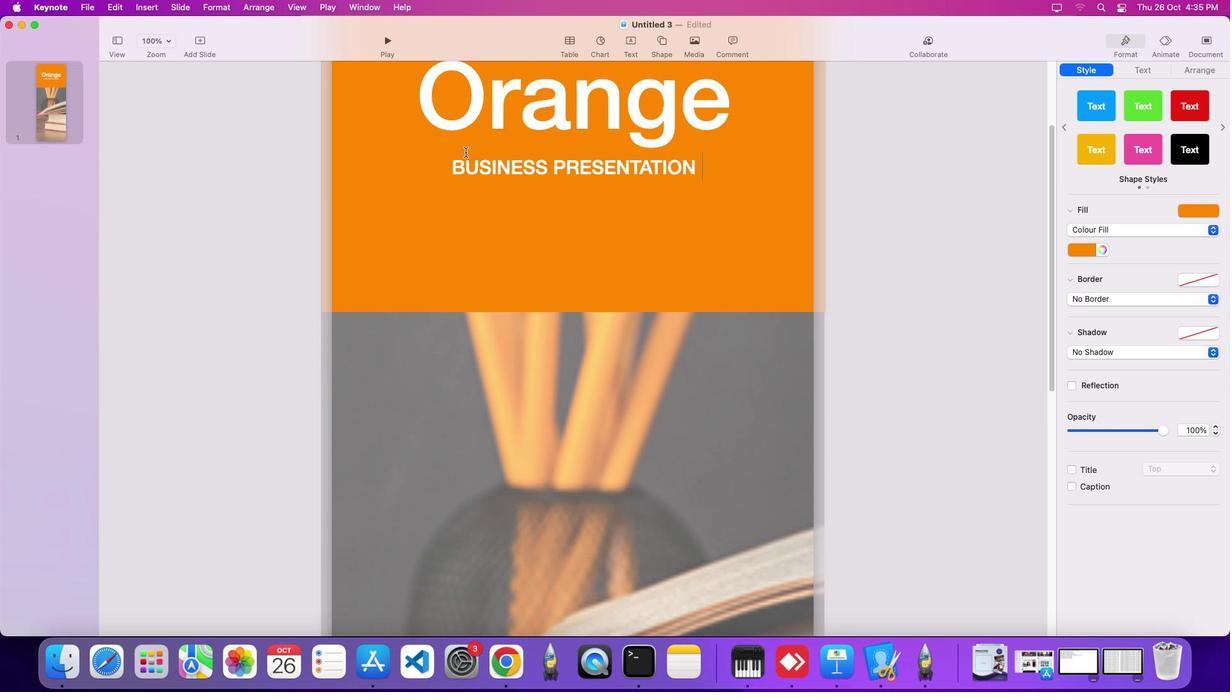 
Action: Mouse scrolled (685, 317) with delta (0, 5)
Screenshot: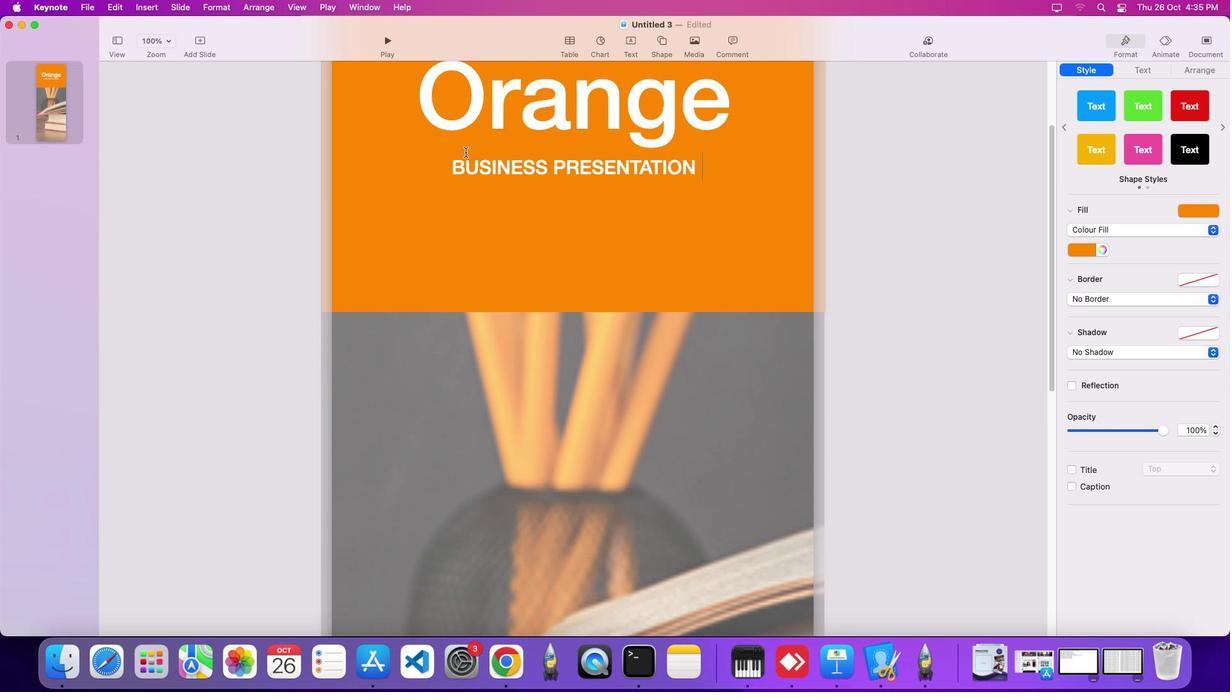 
Action: Mouse moved to (468, 167)
Screenshot: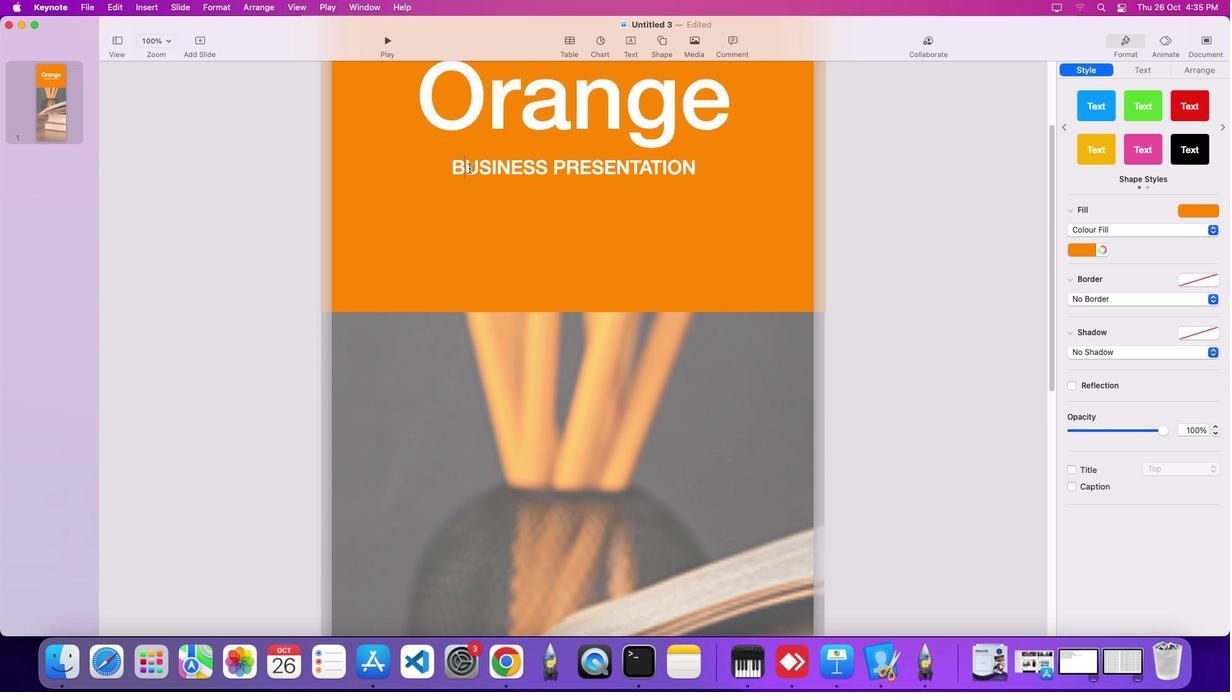 
Action: Mouse pressed left at (468, 167)
Screenshot: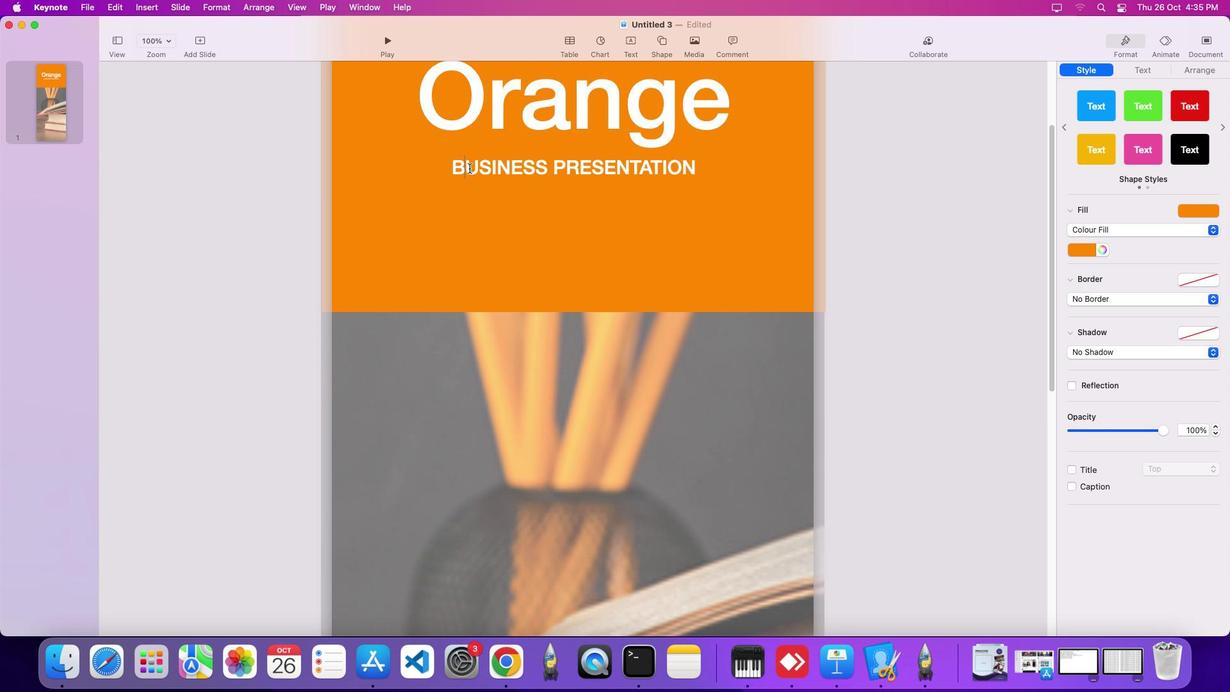 
Action: Mouse moved to (469, 168)
Screenshot: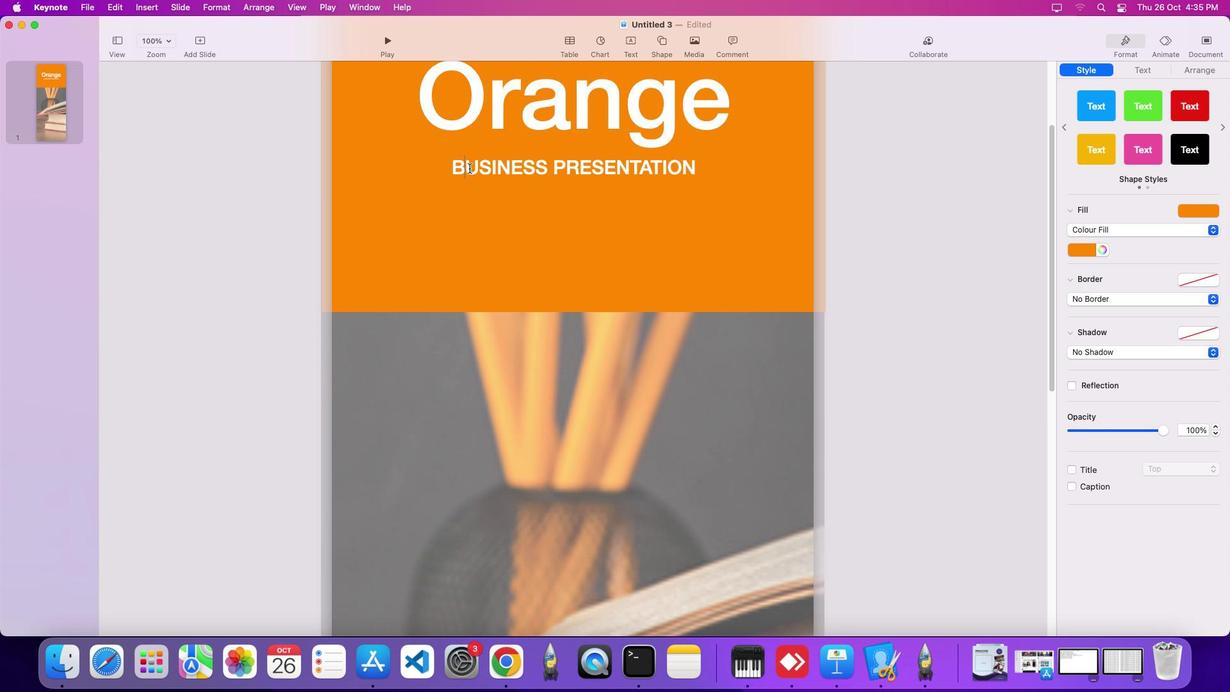 
Action: Key pressed Key.spaceKey.rightKey.spaceKey.rightKey.spaceKey.rightKey.spaceKey.rightKey.spaceKey.rightKey.spaceKey.rightKey.spaceKey.rightKey.spaceKey.rightKey.spaceKey.rightKey.spaceKey.rightKey.spaceKey.rightKey.spaceKey.rightKey.spaceKey.rightKey.spaceKey.rightKey.spaceKey.rightKey.spaceKey.rightKey.spaceKey.rightKey.spaceKey.rightKey.spaceKey.rightKey.space
Screenshot: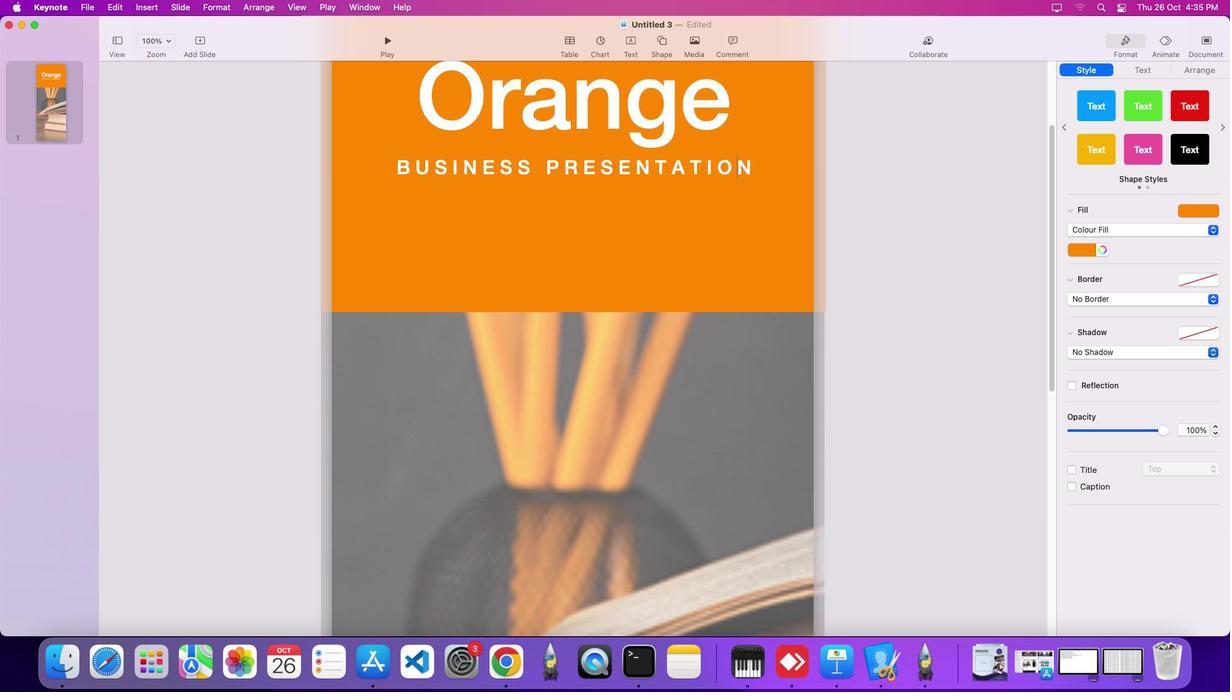 
Action: Mouse moved to (760, 169)
Screenshot: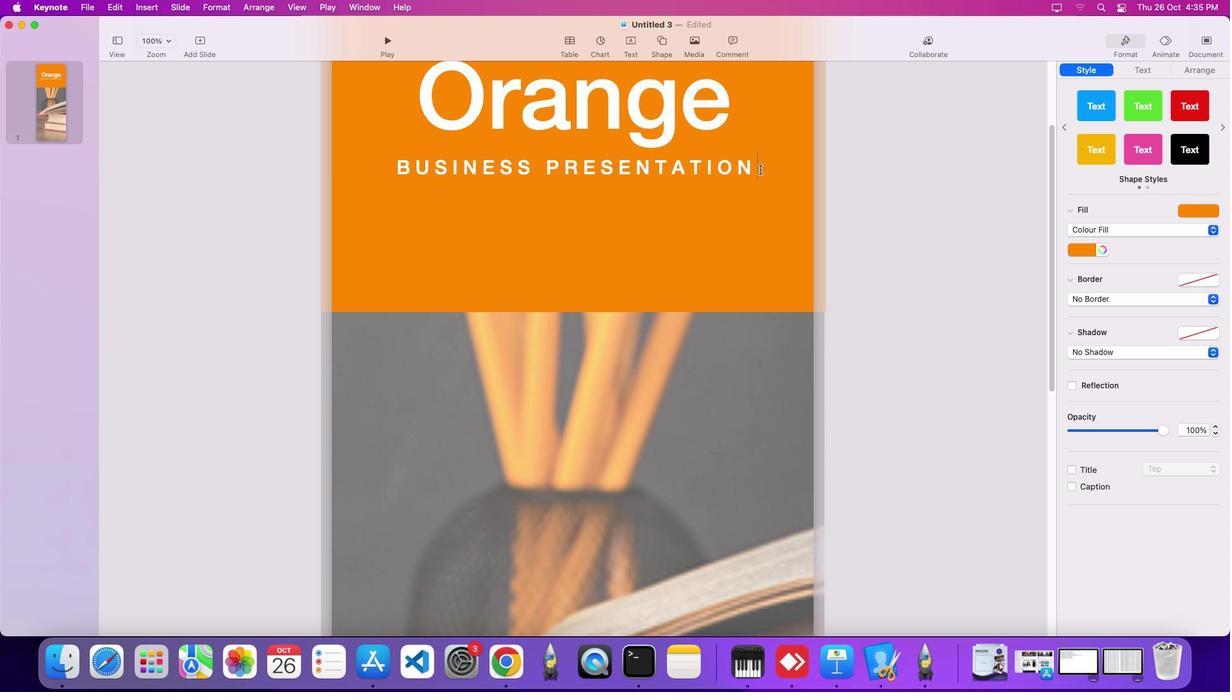 
Action: Mouse pressed left at (760, 169)
Screenshot: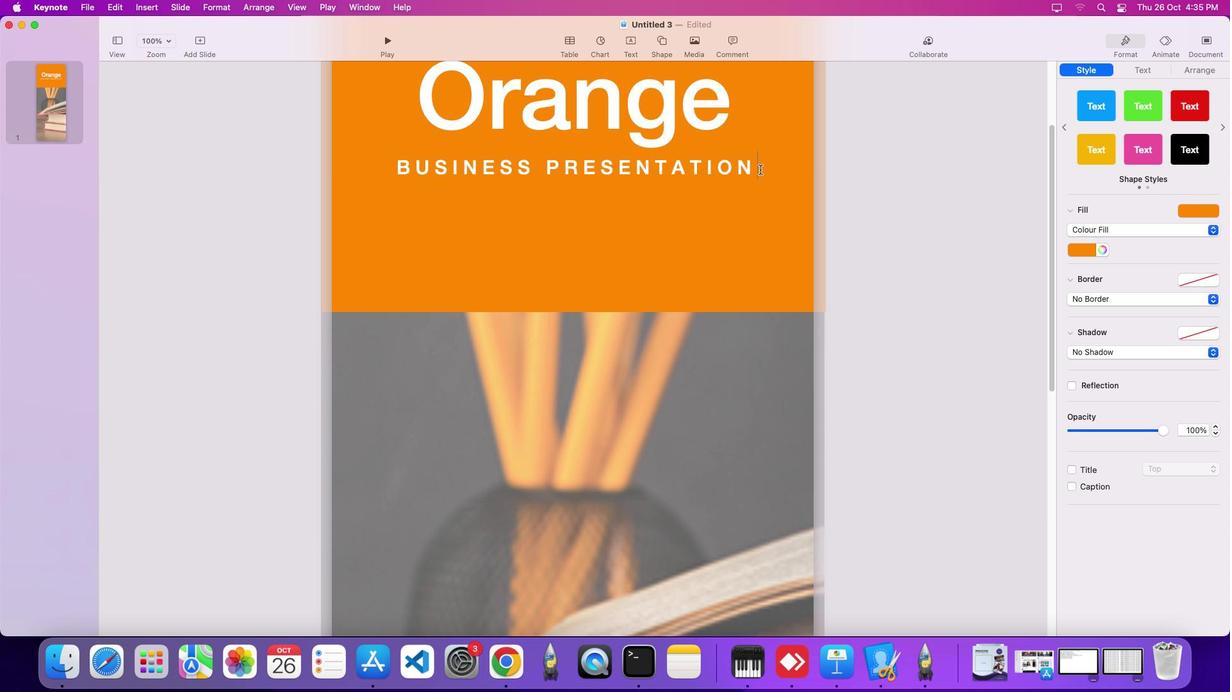 
Action: Mouse moved to (748, 166)
